 Task: Explore Airbnb accommodation in Anyama, Ivory Coast from 9th November, 2023 to 16th November, 2023 for 2 adults.2 bedrooms having 2 beds and 1 bathroom. Property type can be flat. Look for 3 properties as per requirement.
Action: Mouse moved to (423, 97)
Screenshot: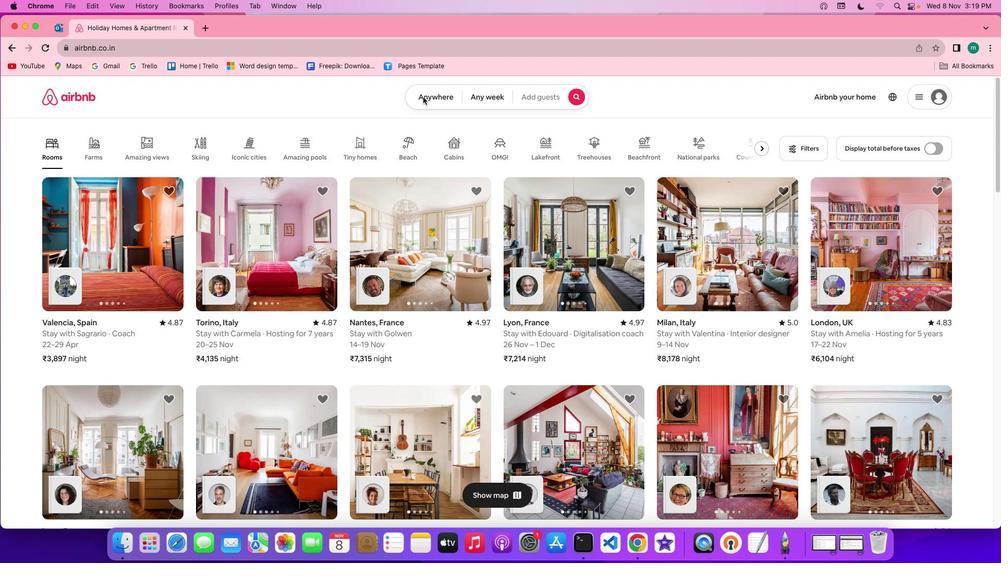 
Action: Mouse pressed left at (423, 97)
Screenshot: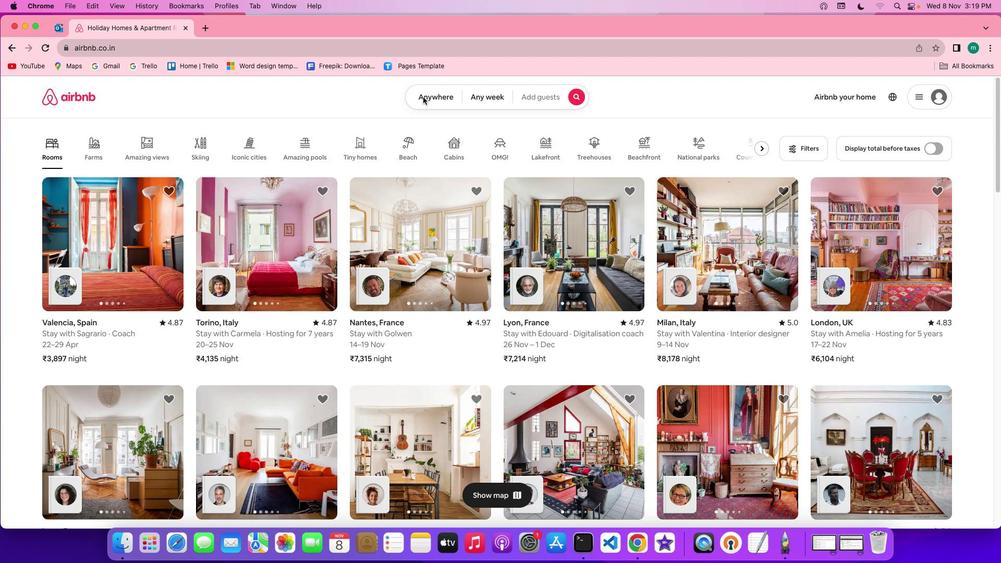 
Action: Mouse pressed left at (423, 97)
Screenshot: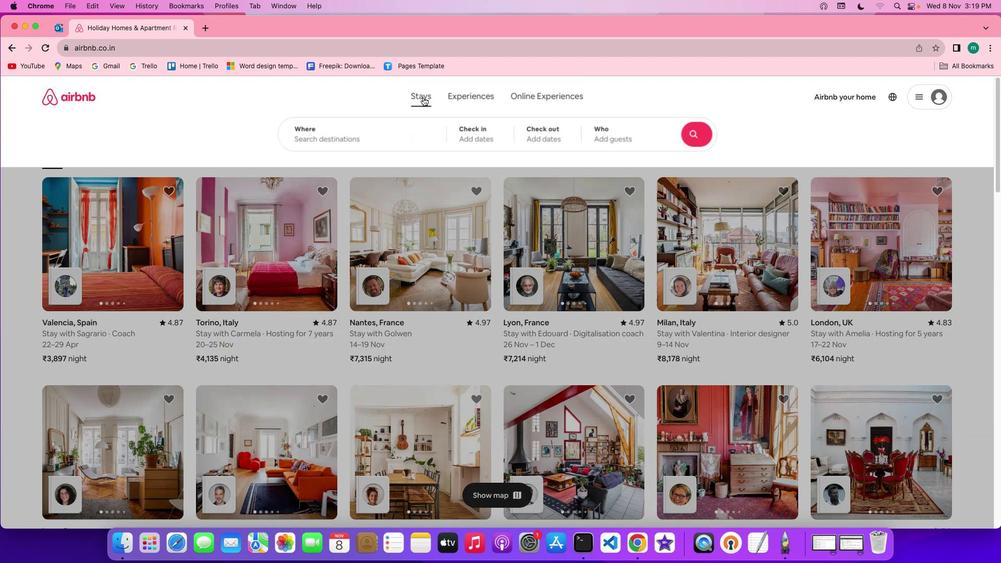 
Action: Mouse moved to (375, 136)
Screenshot: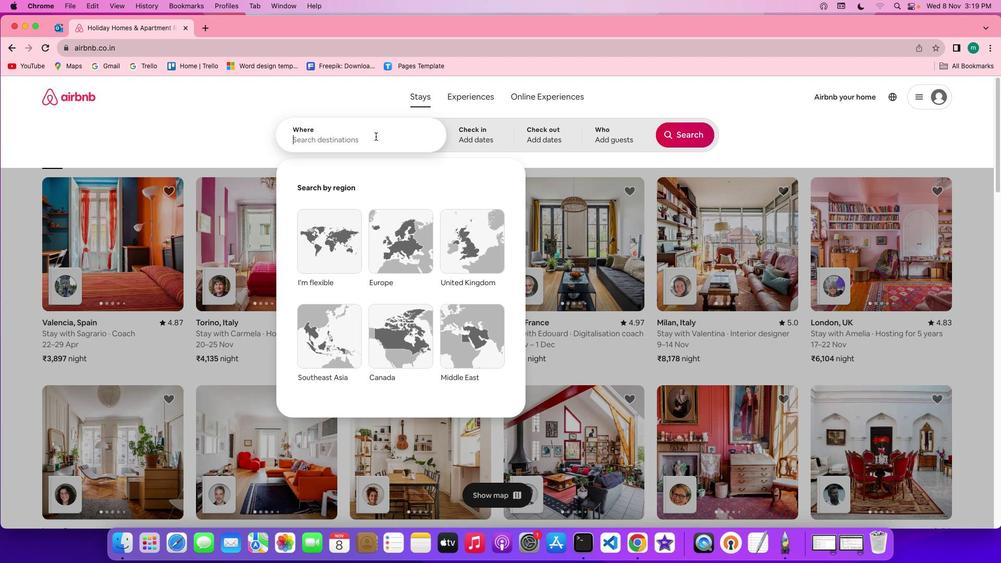 
Action: Mouse pressed left at (375, 136)
Screenshot: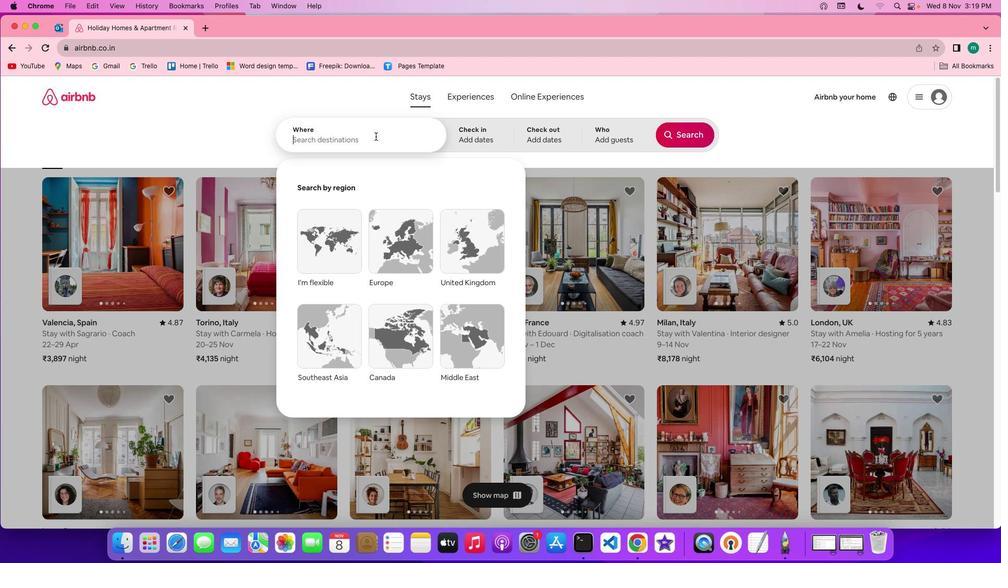 
Action: Mouse moved to (376, 136)
Screenshot: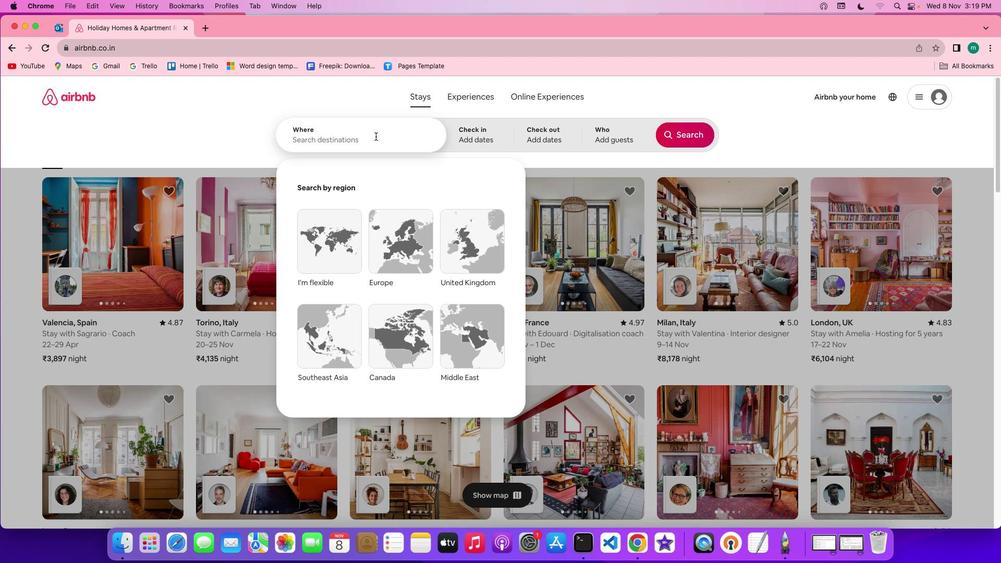 
Action: Key pressed Key.shift'A''n''y''a''m''a'','Key.spaceKey.shift'i''v''o''r''y'Key.spaceKey.shift'c''o''a''s''t'
Screenshot: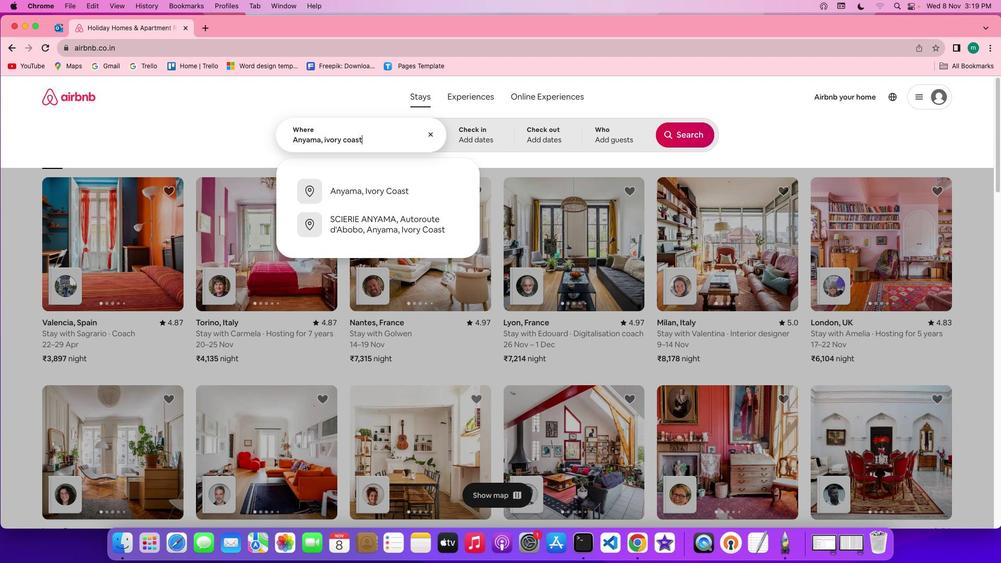 
Action: Mouse moved to (485, 140)
Screenshot: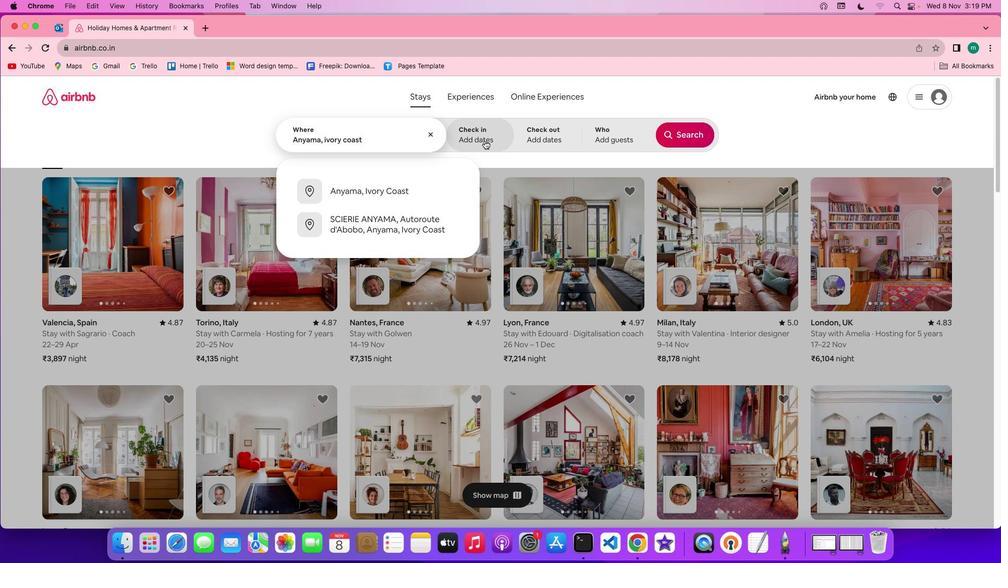 
Action: Mouse pressed left at (485, 140)
Screenshot: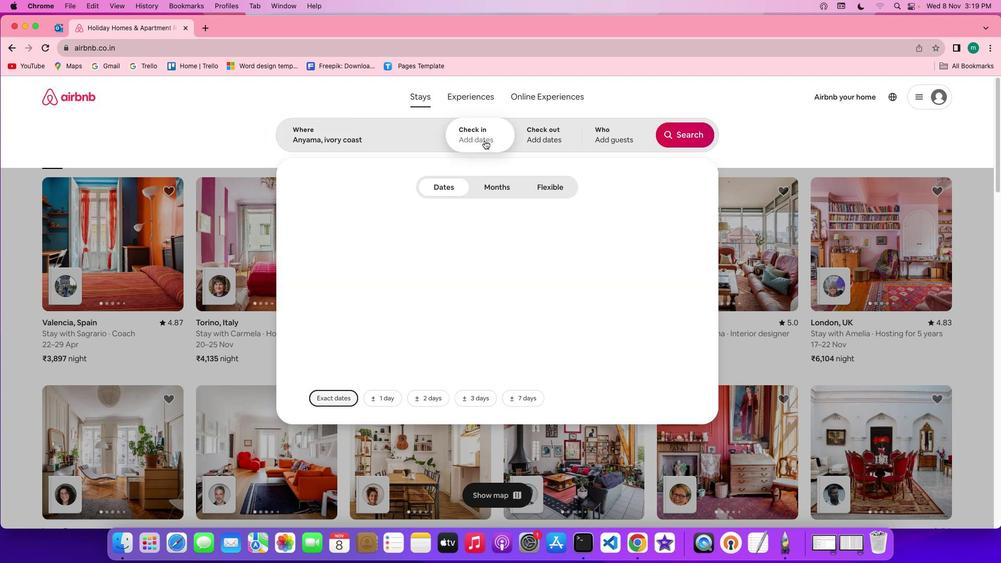 
Action: Mouse moved to (424, 283)
Screenshot: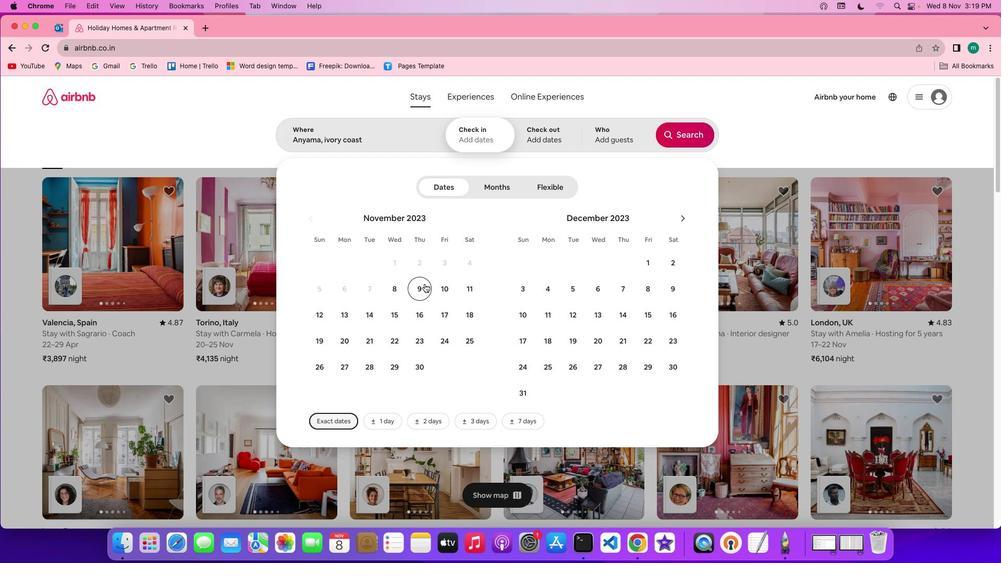 
Action: Mouse pressed left at (424, 283)
Screenshot: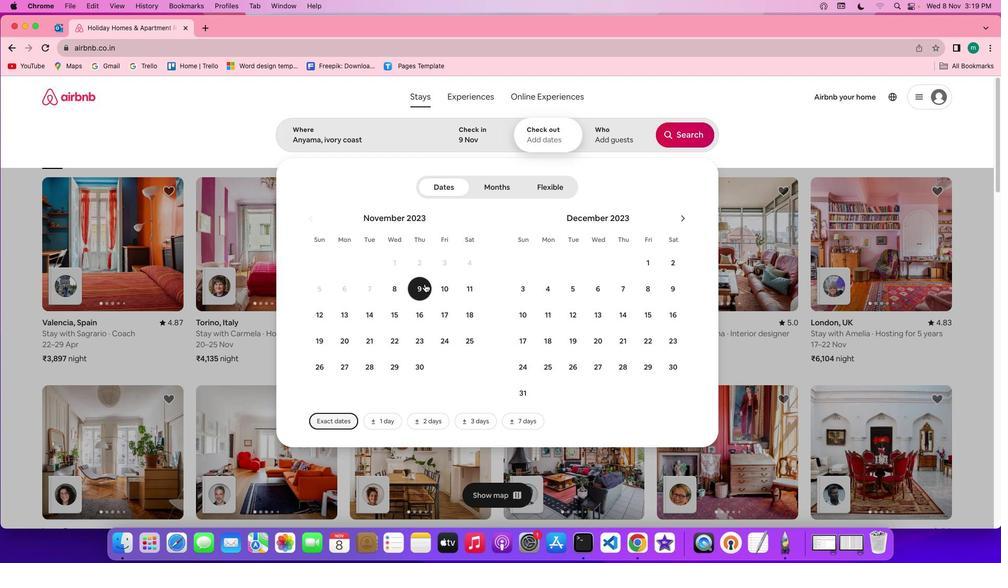 
Action: Mouse moved to (426, 311)
Screenshot: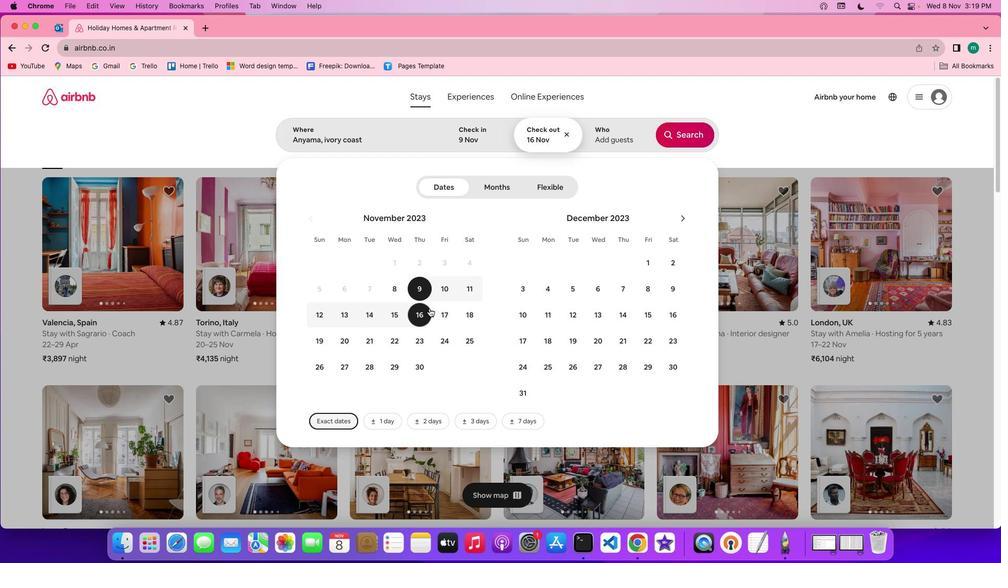 
Action: Mouse pressed left at (426, 311)
Screenshot: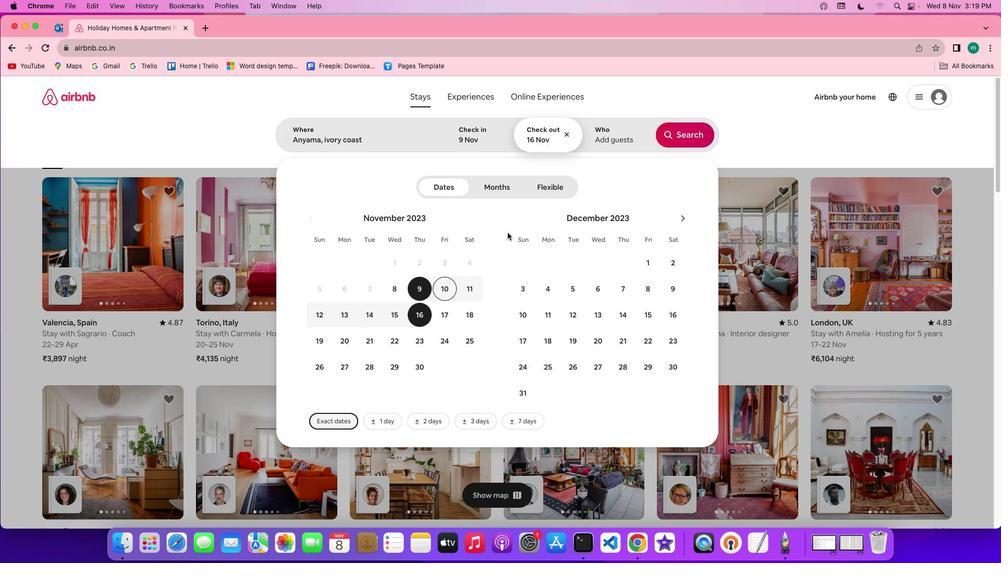 
Action: Mouse moved to (629, 129)
Screenshot: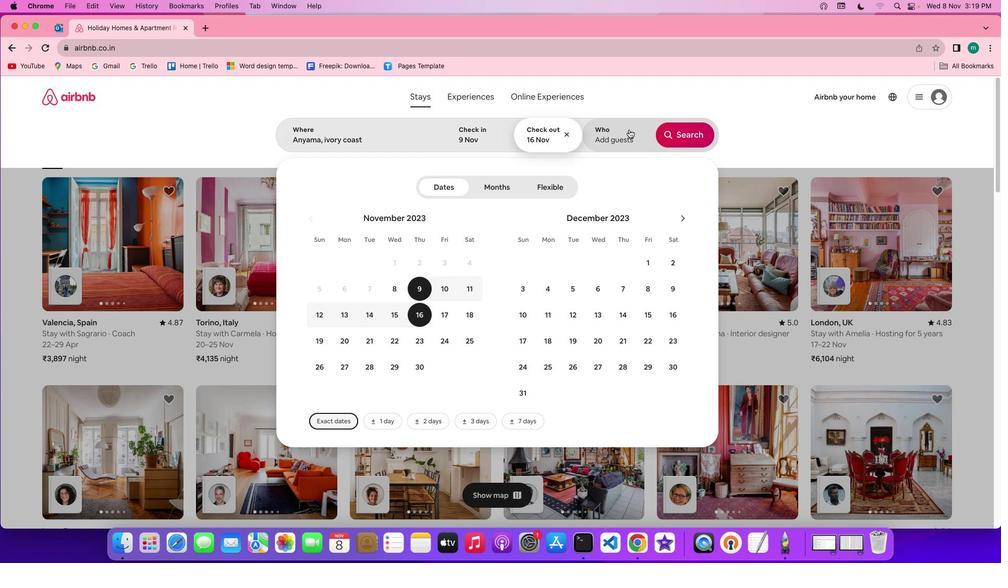 
Action: Mouse pressed left at (629, 129)
Screenshot: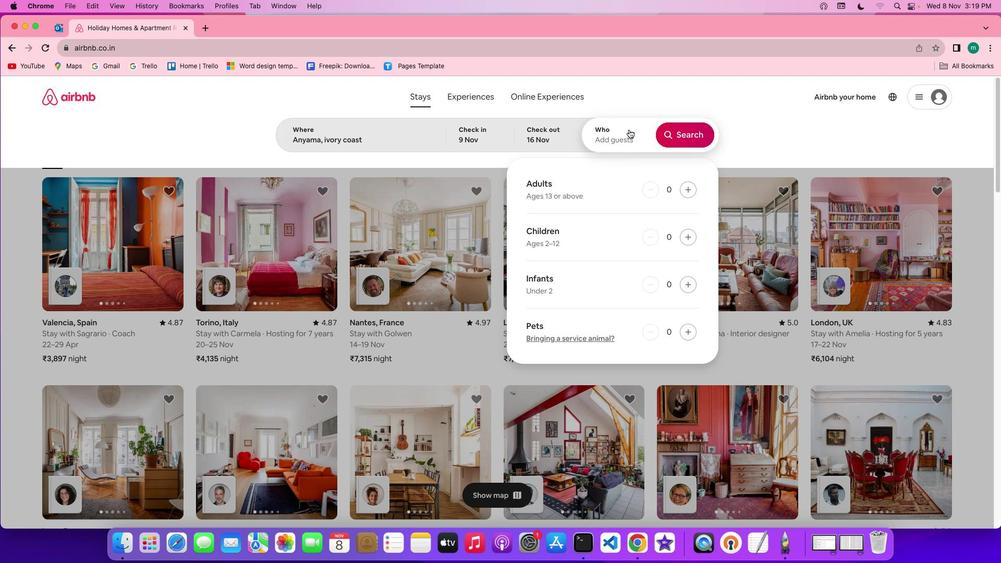 
Action: Mouse moved to (683, 191)
Screenshot: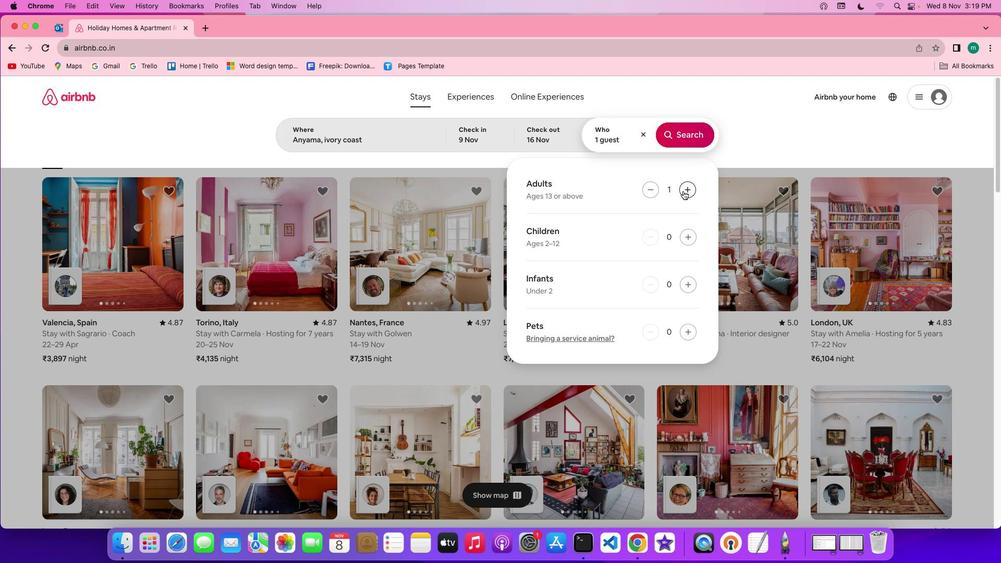 
Action: Mouse pressed left at (683, 191)
Screenshot: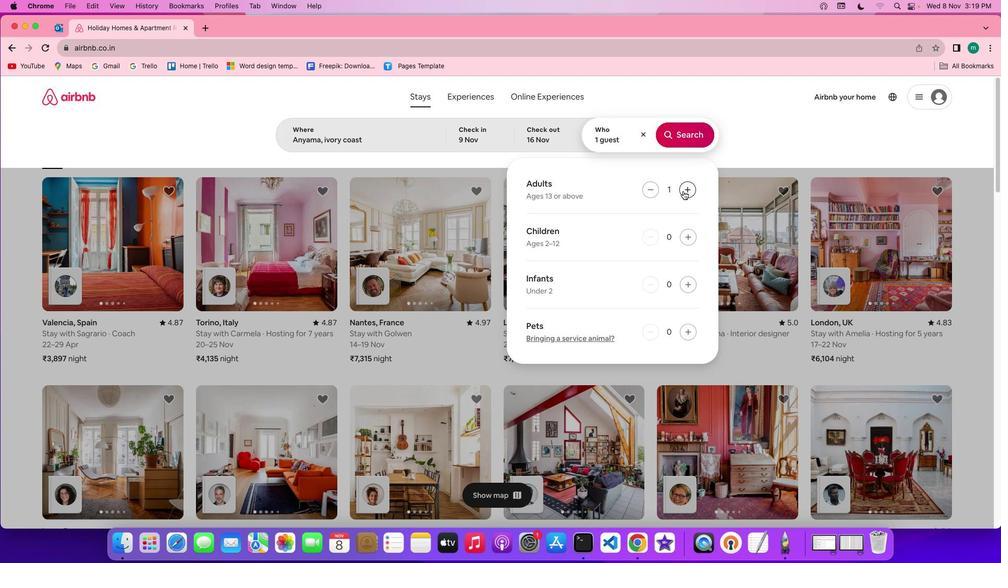 
Action: Mouse pressed left at (683, 191)
Screenshot: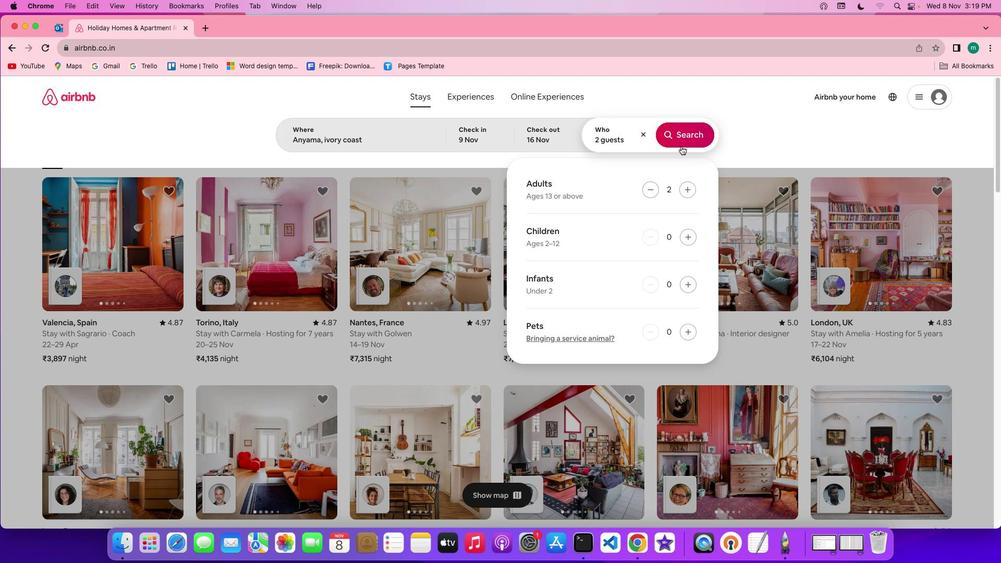 
Action: Mouse moved to (679, 129)
Screenshot: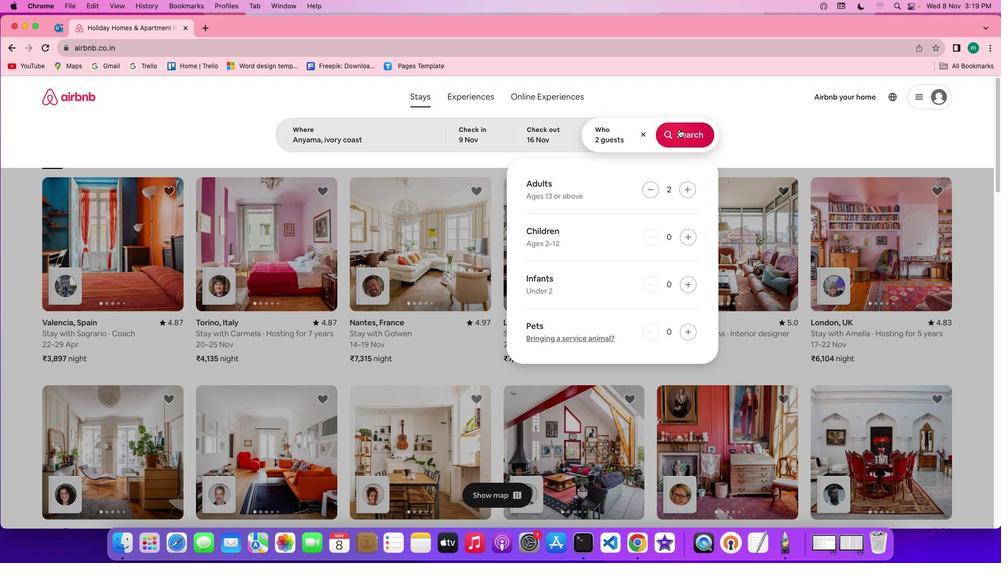 
Action: Mouse pressed left at (679, 129)
Screenshot: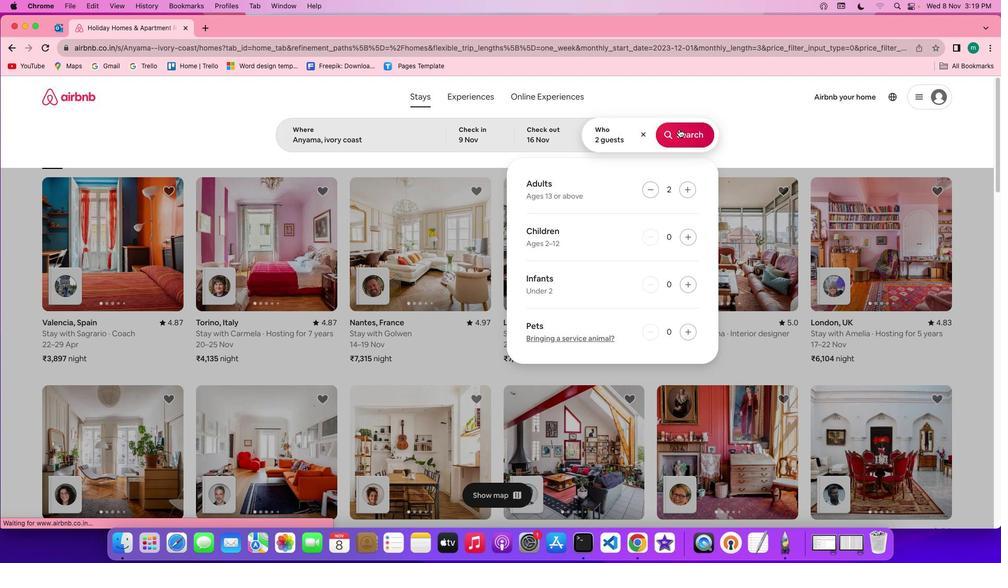 
Action: Mouse moved to (844, 138)
Screenshot: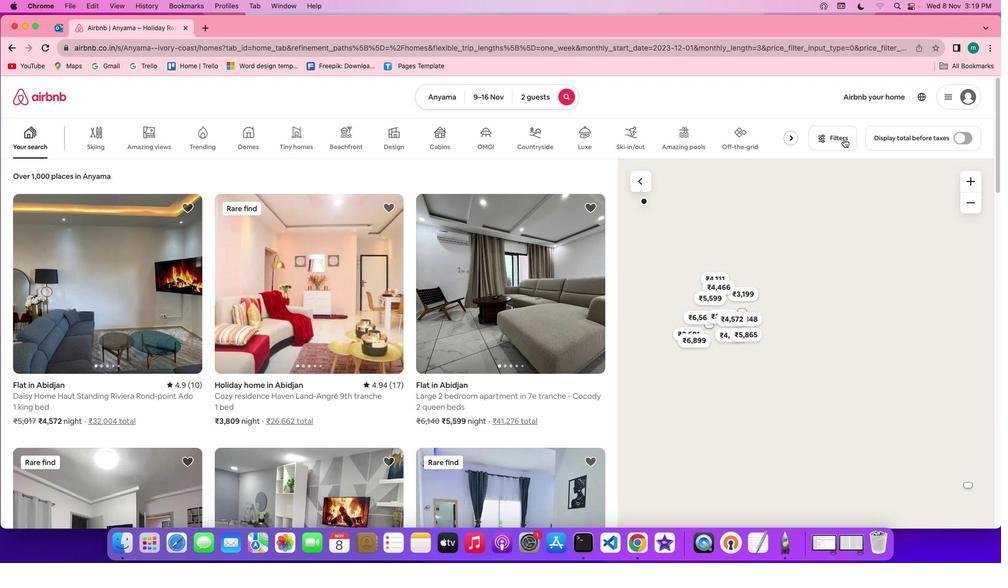 
Action: Mouse pressed left at (844, 138)
Screenshot: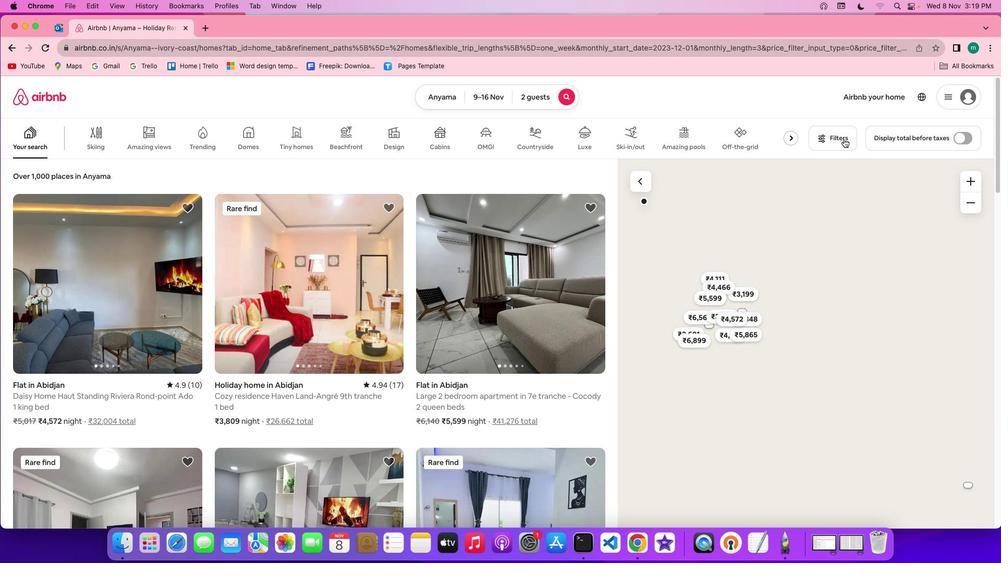 
Action: Mouse moved to (581, 291)
Screenshot: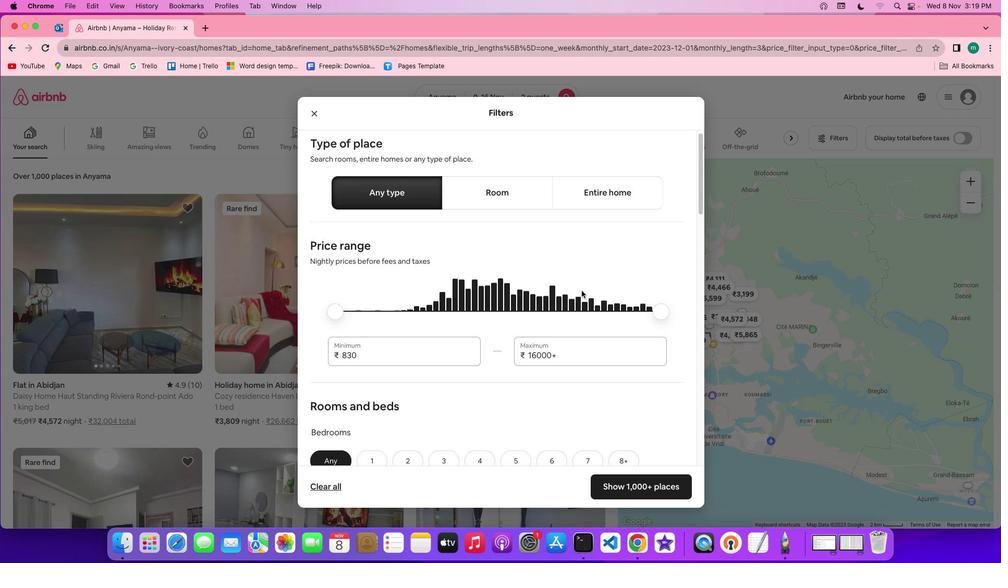 
Action: Mouse scrolled (581, 291) with delta (0, 0)
Screenshot: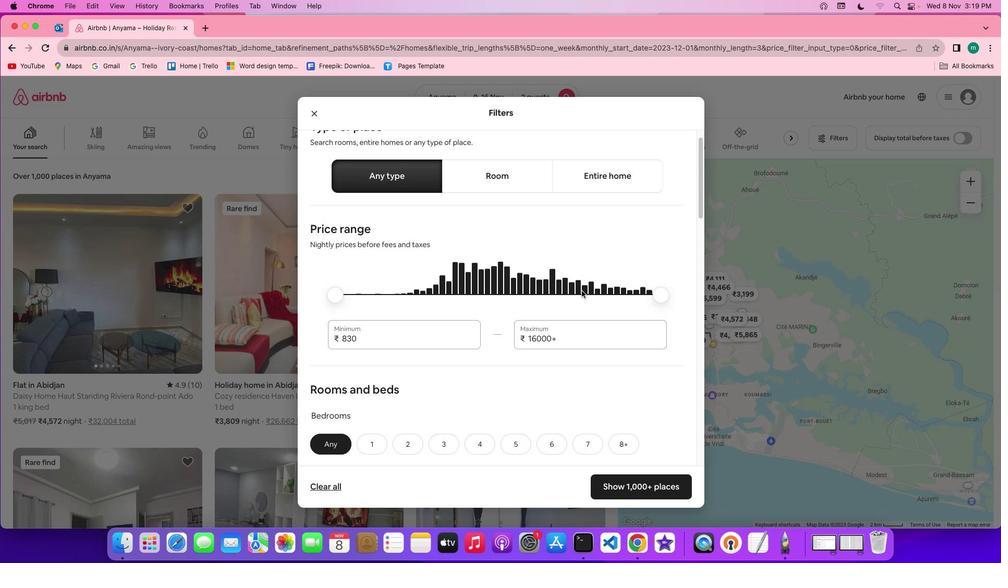 
Action: Mouse scrolled (581, 291) with delta (0, 0)
Screenshot: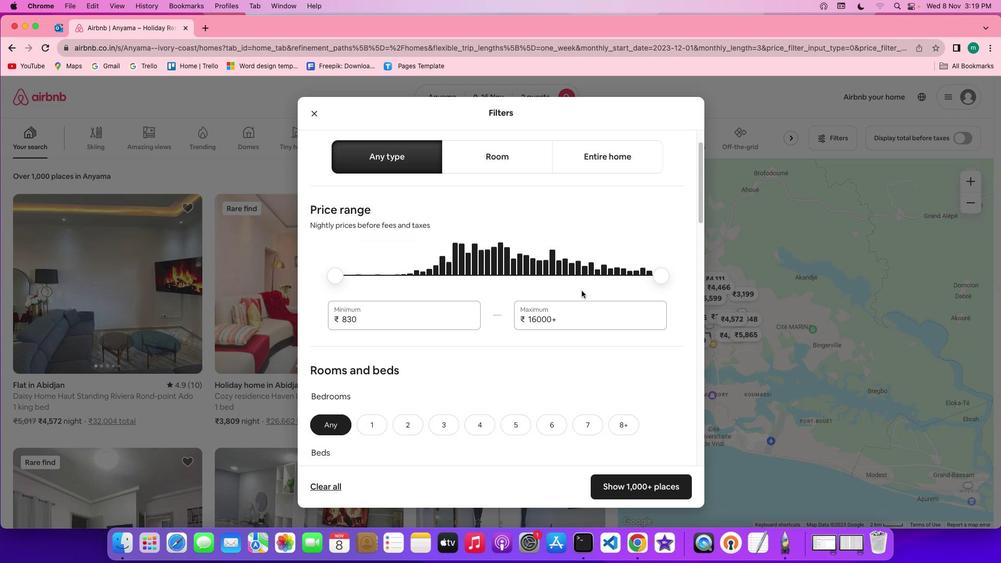 
Action: Mouse scrolled (581, 291) with delta (0, 0)
Screenshot: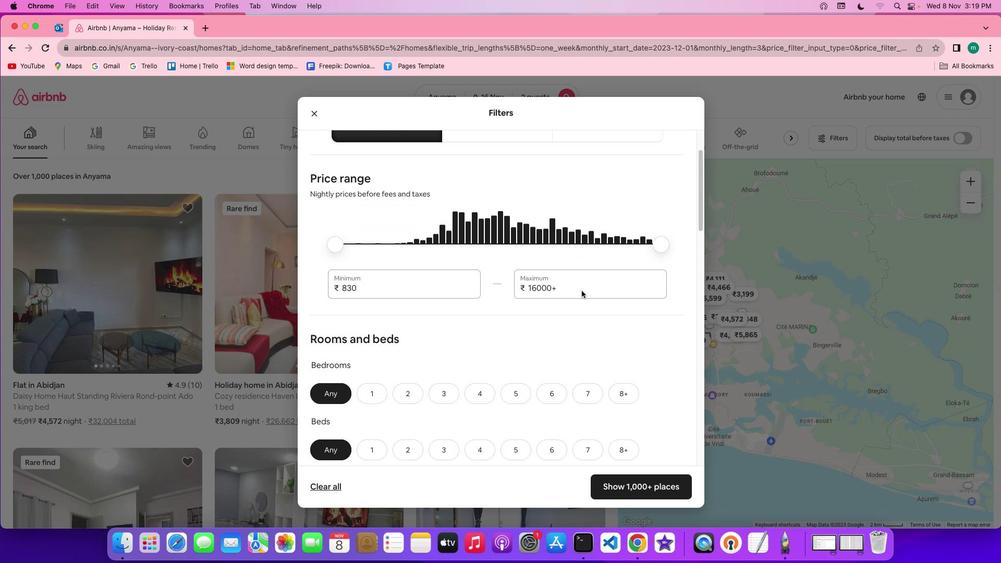 
Action: Mouse scrolled (581, 291) with delta (0, 0)
Screenshot: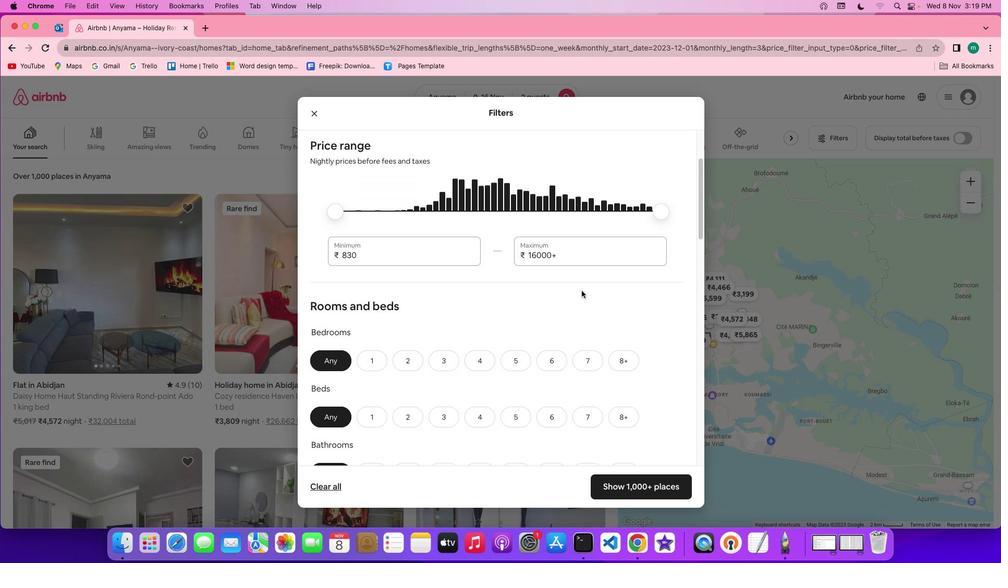 
Action: Mouse scrolled (581, 291) with delta (0, 0)
Screenshot: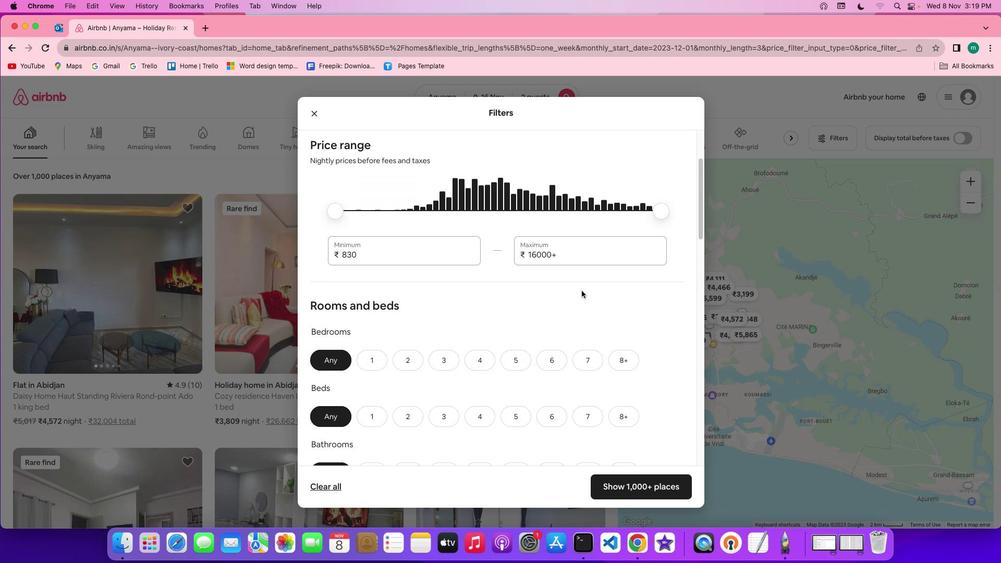 
Action: Mouse scrolled (581, 291) with delta (0, 0)
Screenshot: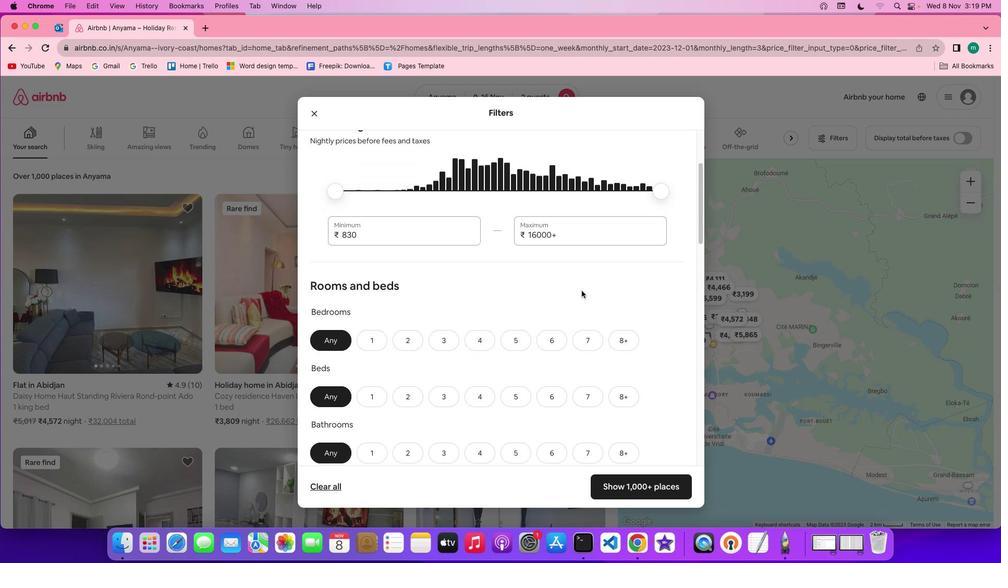 
Action: Mouse scrolled (581, 291) with delta (0, 0)
Screenshot: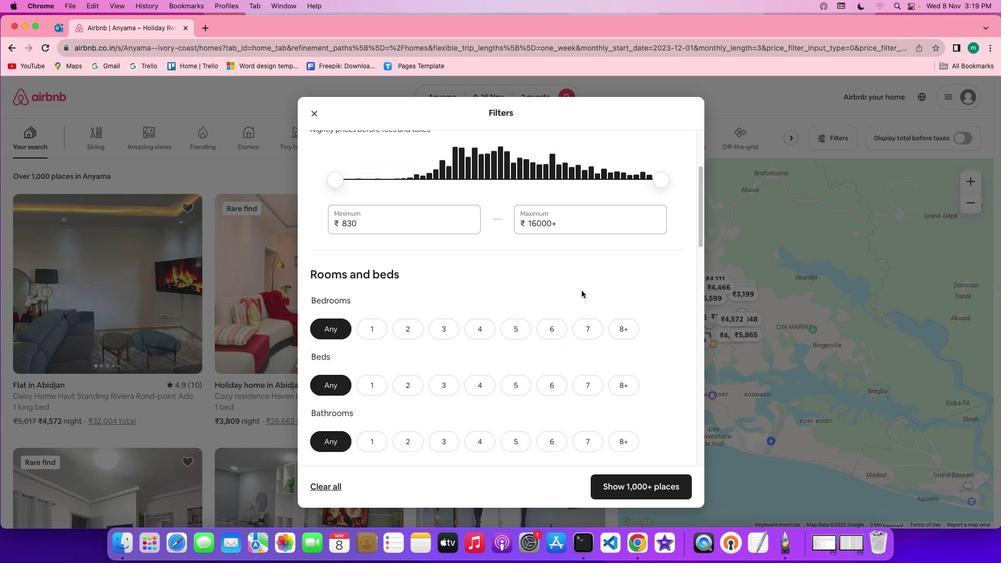 
Action: Mouse scrolled (581, 291) with delta (0, 0)
Screenshot: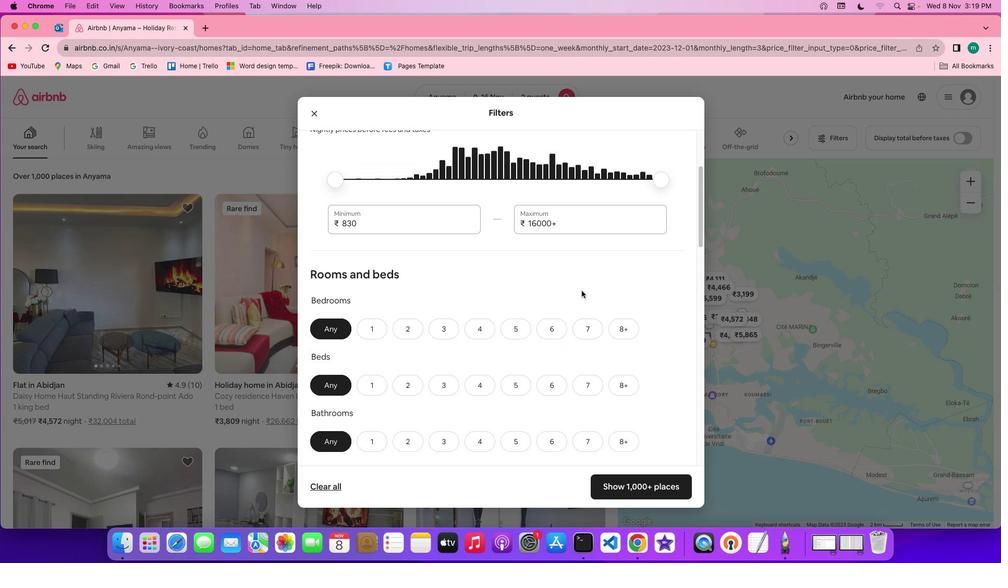 
Action: Mouse scrolled (581, 291) with delta (0, 0)
Screenshot: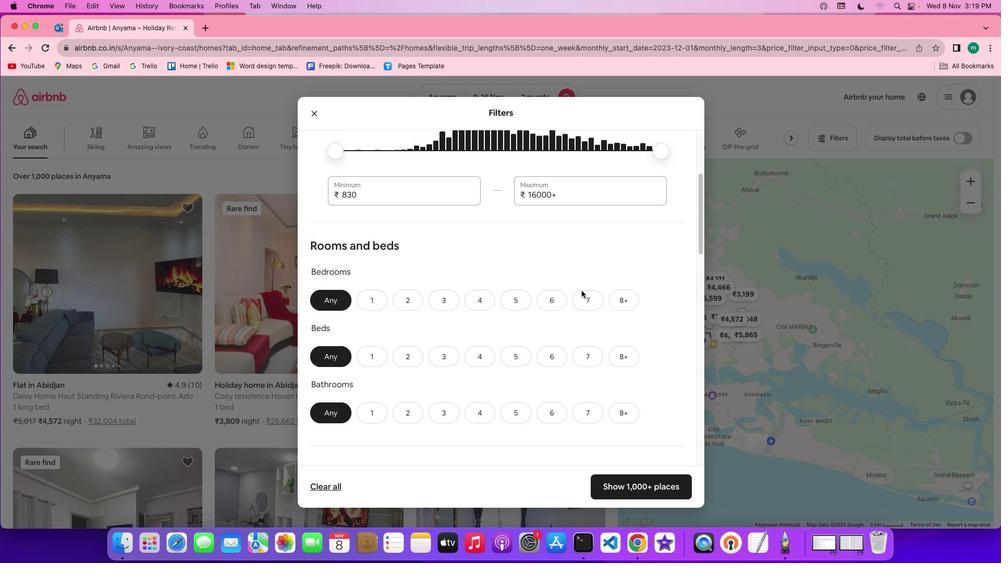 
Action: Mouse scrolled (581, 291) with delta (0, 0)
Screenshot: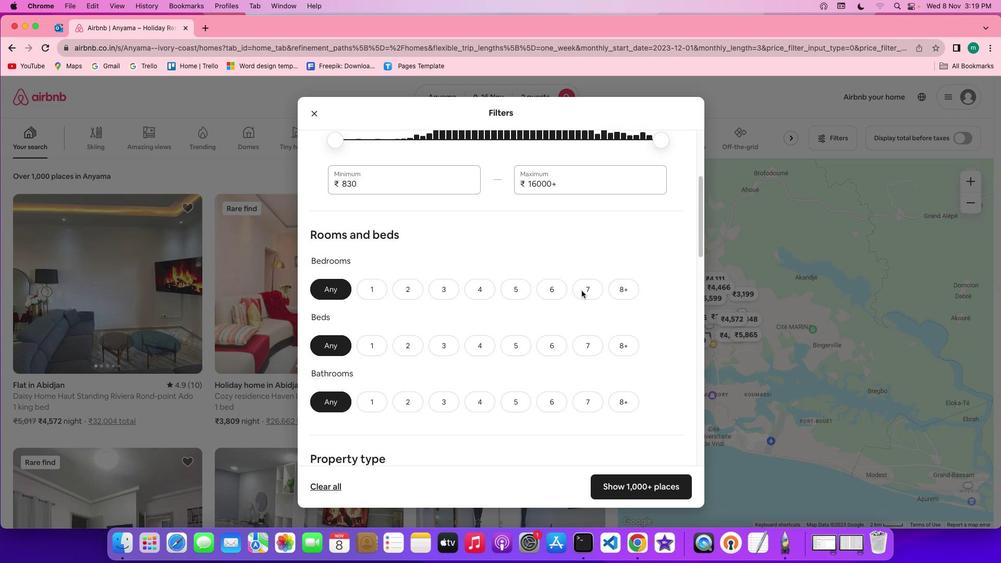 
Action: Mouse scrolled (581, 291) with delta (0, 0)
Screenshot: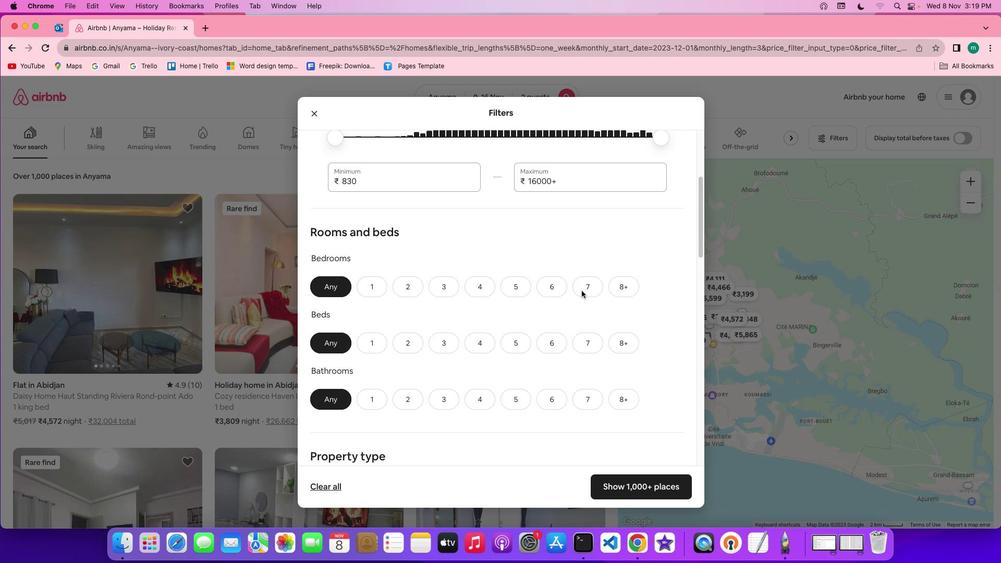 
Action: Mouse scrolled (581, 291) with delta (0, 0)
Screenshot: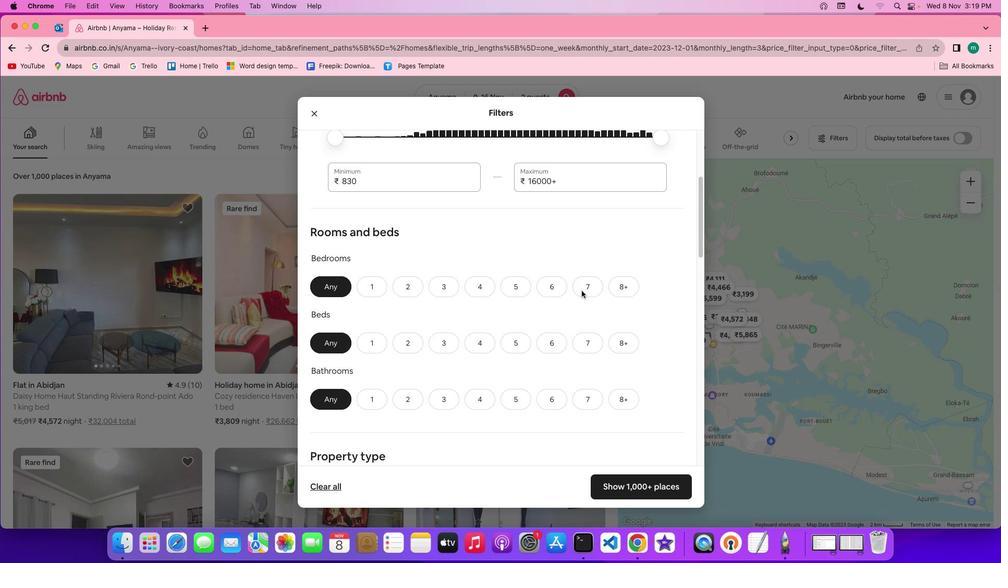 
Action: Mouse scrolled (581, 291) with delta (0, 0)
Screenshot: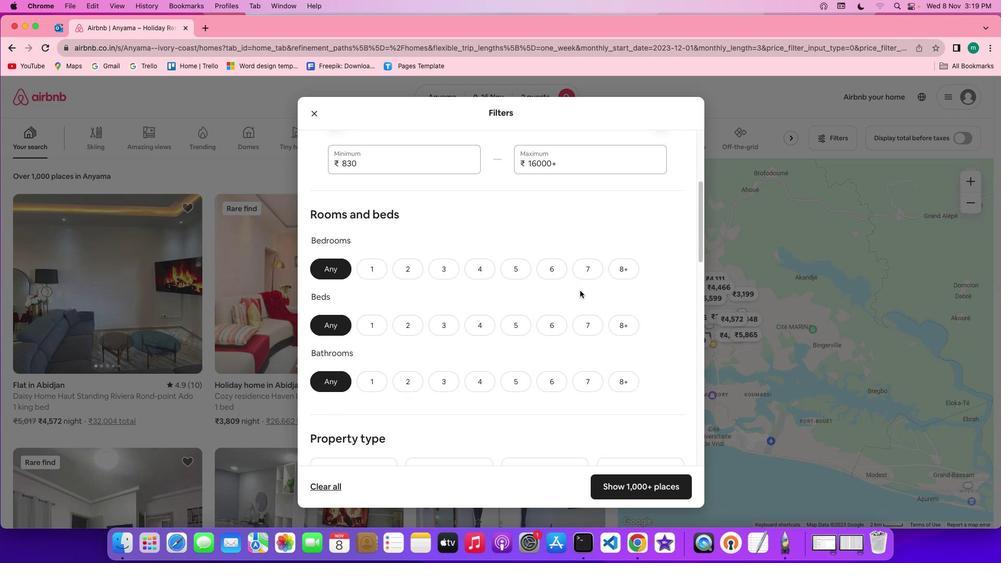 
Action: Mouse scrolled (581, 291) with delta (0, 0)
Screenshot: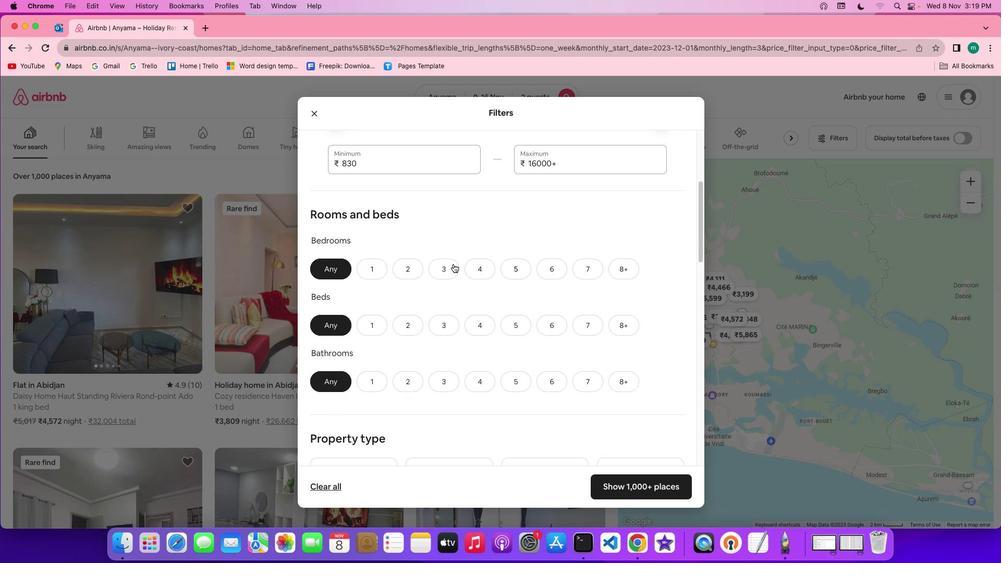 
Action: Mouse moved to (410, 265)
Screenshot: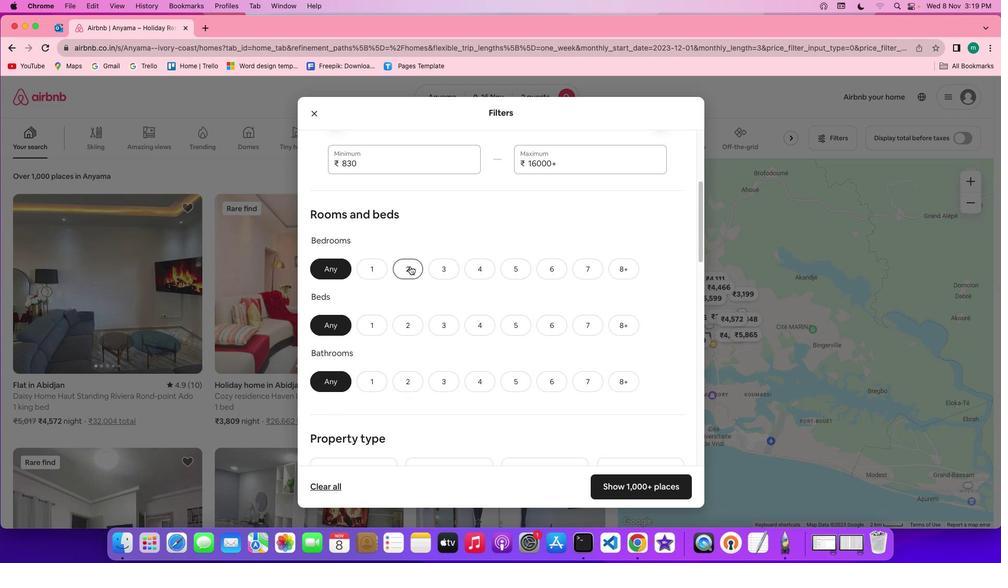 
Action: Mouse pressed left at (410, 265)
Screenshot: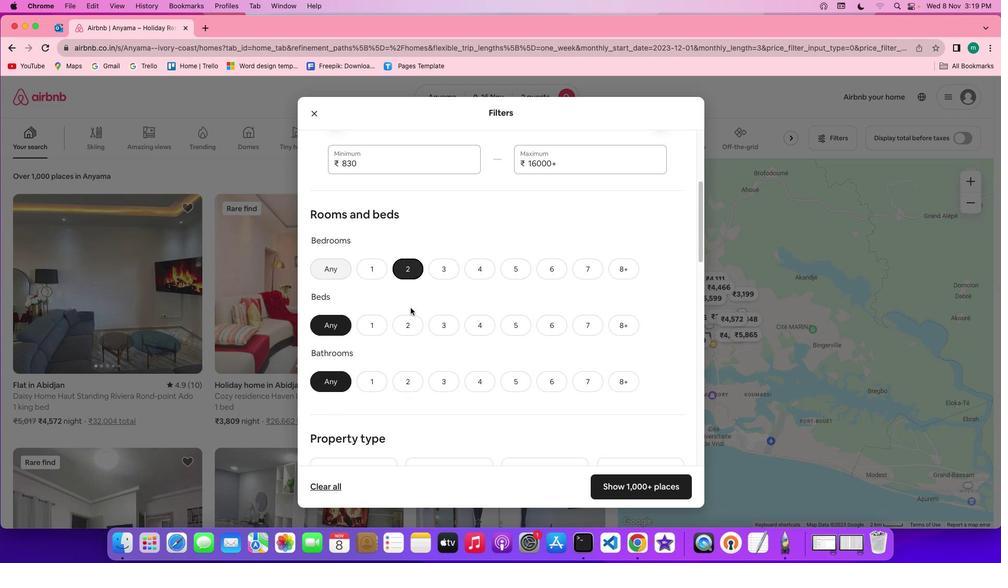 
Action: Mouse moved to (407, 323)
Screenshot: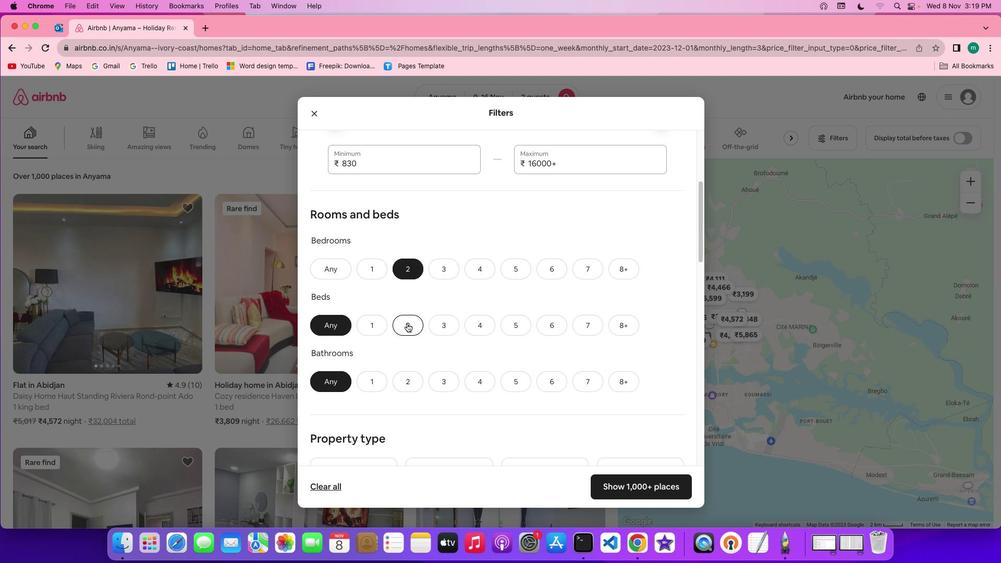 
Action: Mouse pressed left at (407, 323)
Screenshot: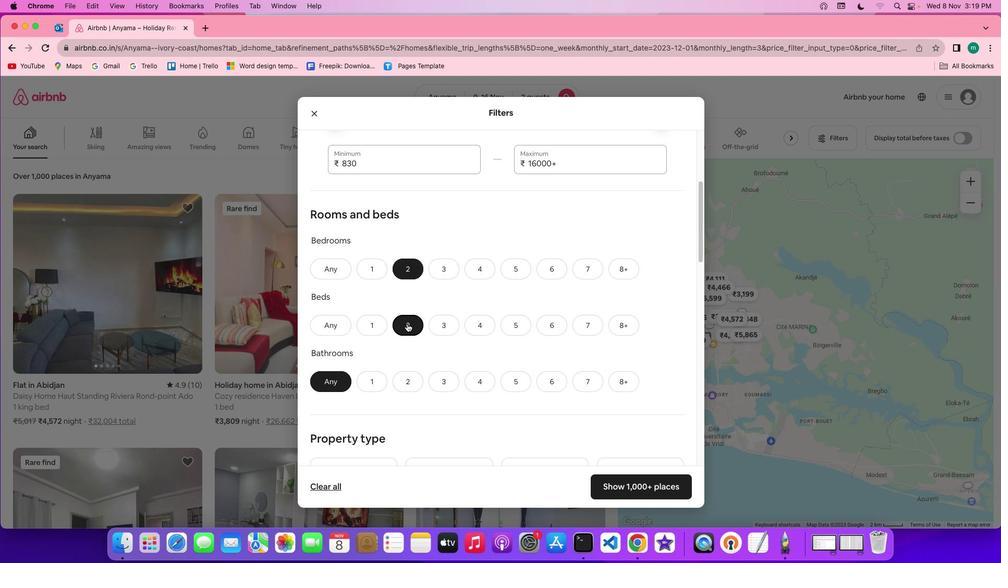 
Action: Mouse moved to (382, 382)
Screenshot: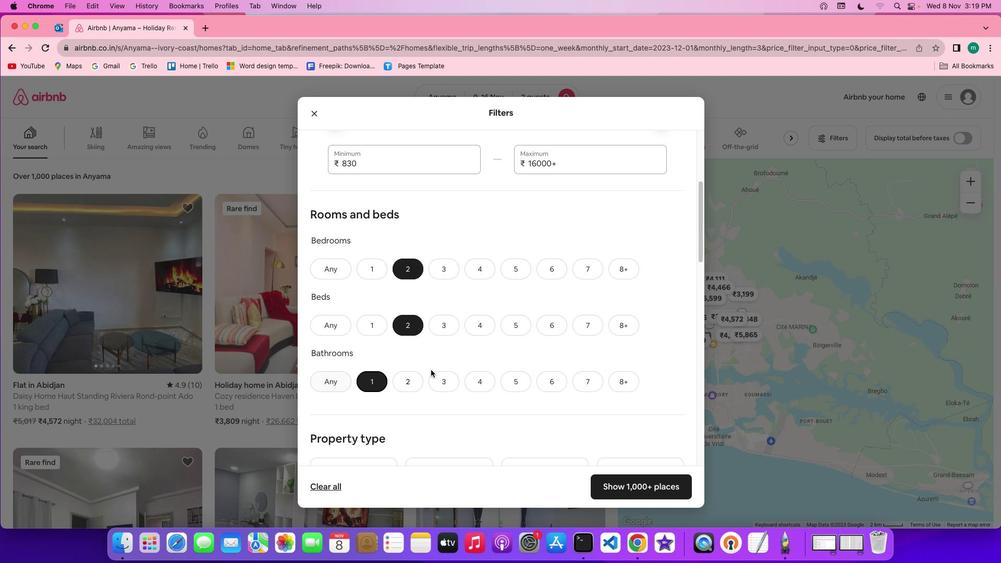 
Action: Mouse pressed left at (382, 382)
Screenshot: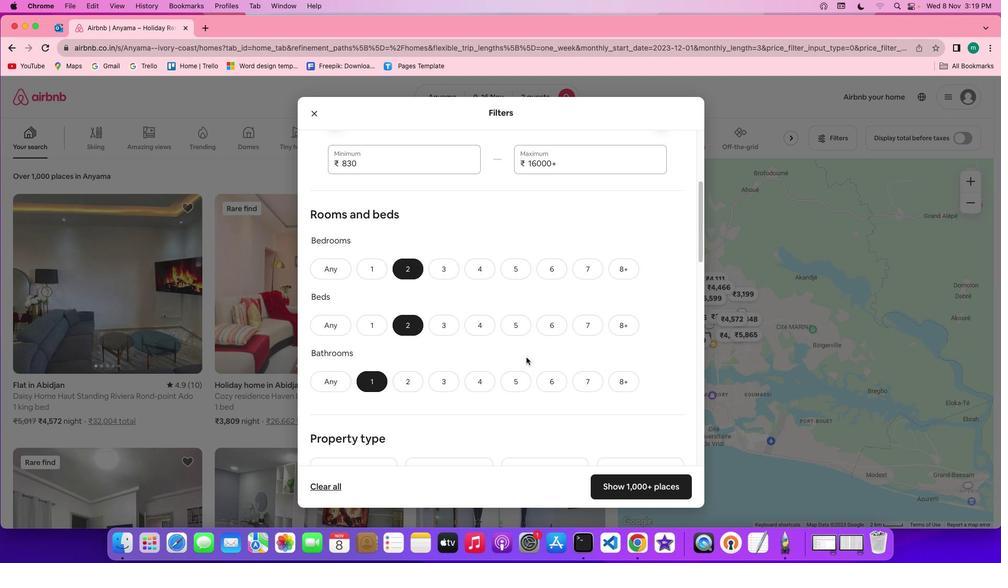 
Action: Mouse moved to (548, 350)
Screenshot: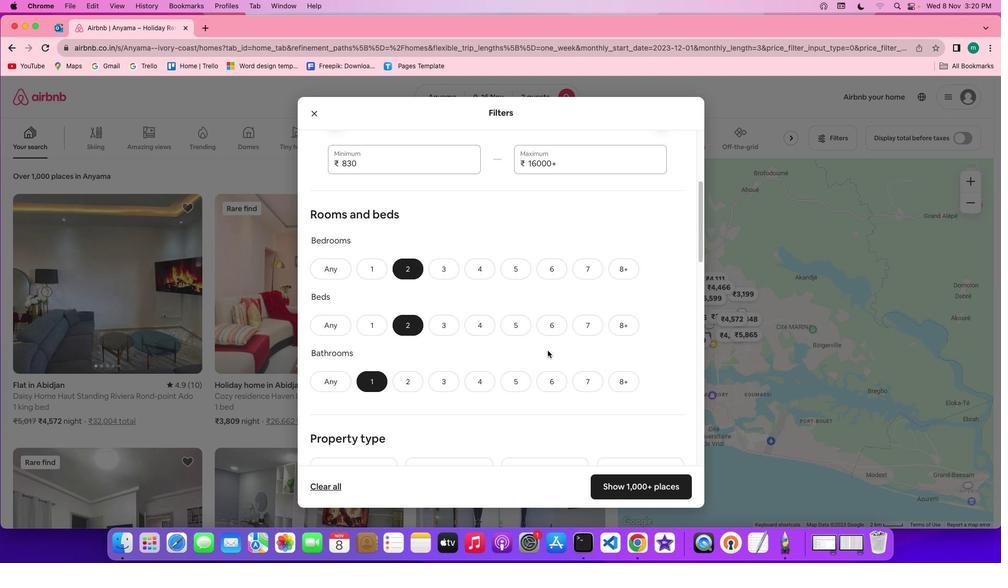 
Action: Mouse scrolled (548, 350) with delta (0, 0)
Screenshot: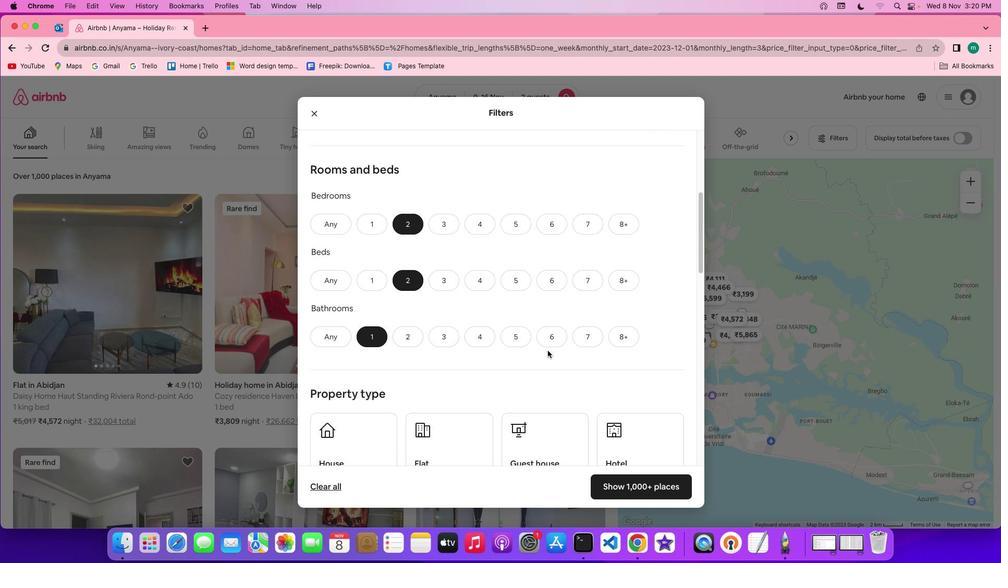 
Action: Mouse scrolled (548, 350) with delta (0, 0)
Screenshot: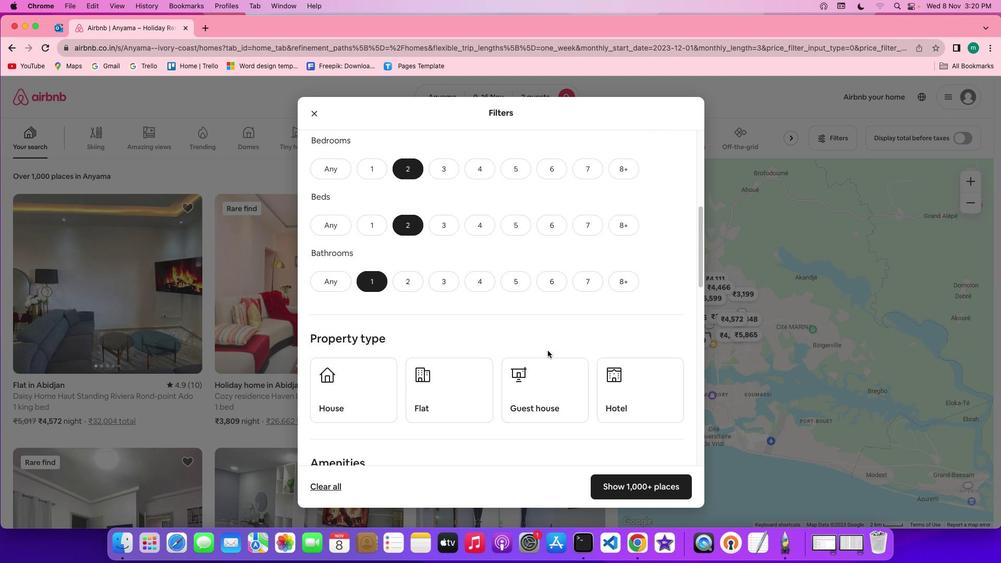 
Action: Mouse scrolled (548, 350) with delta (0, -1)
Screenshot: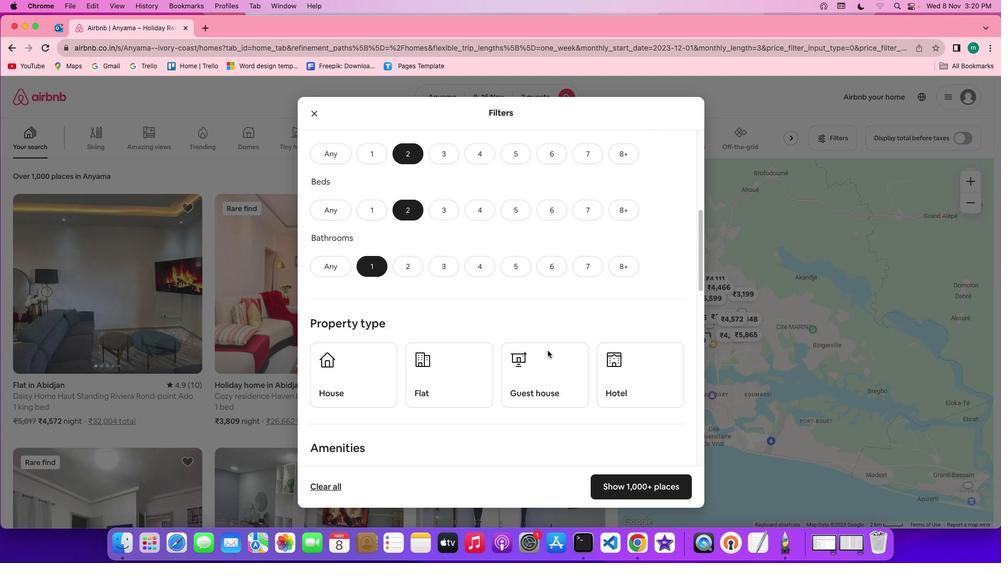 
Action: Mouse scrolled (548, 350) with delta (0, -1)
Screenshot: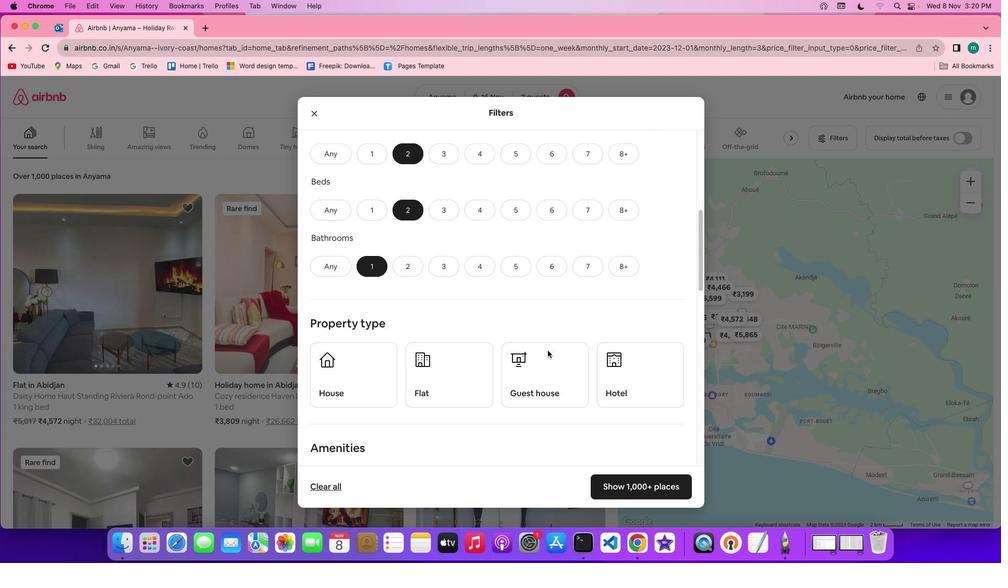 
Action: Mouse scrolled (548, 350) with delta (0, 0)
Screenshot: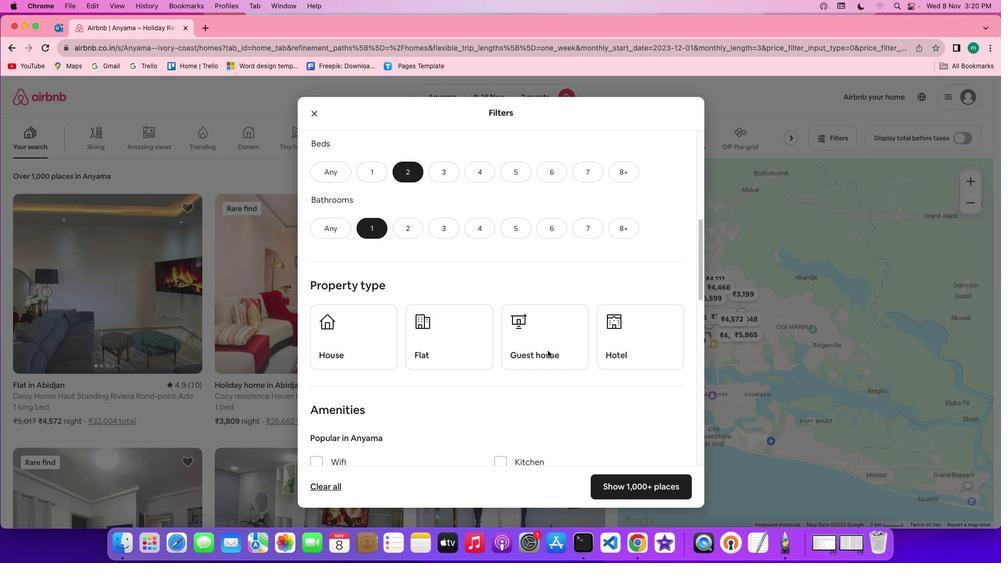 
Action: Mouse scrolled (548, 350) with delta (0, 0)
Screenshot: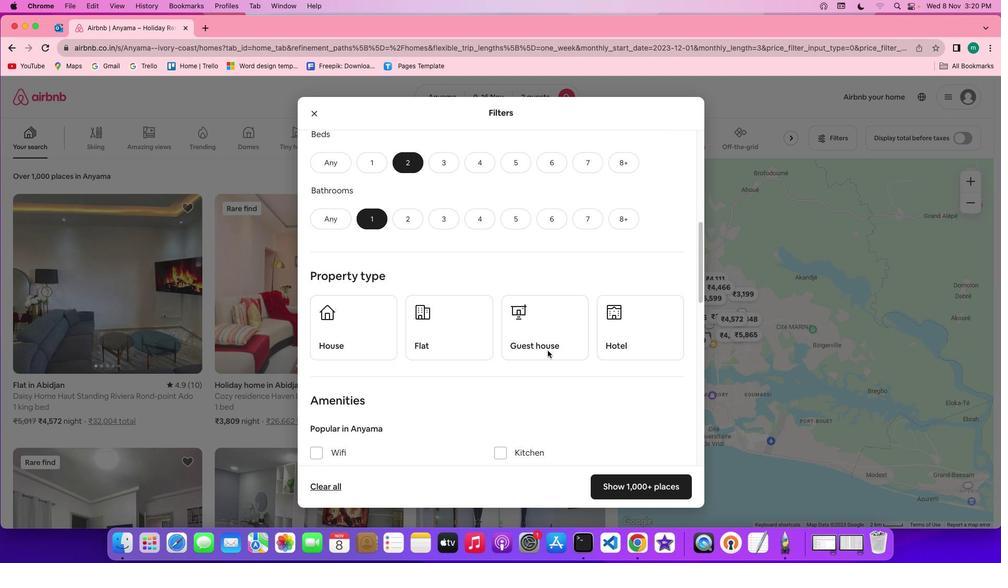 
Action: Mouse scrolled (548, 350) with delta (0, 0)
Screenshot: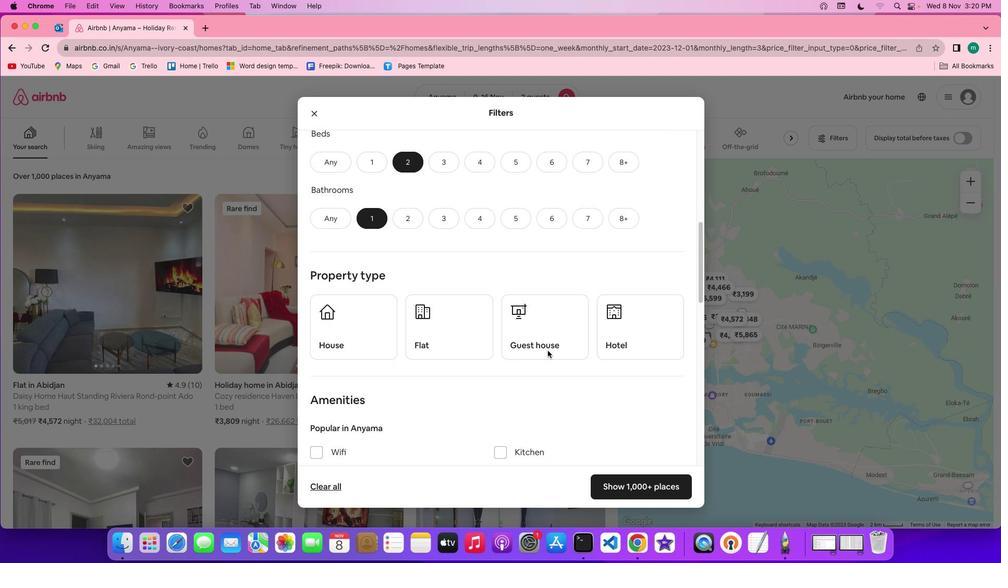 
Action: Mouse scrolled (548, 350) with delta (0, 0)
Screenshot: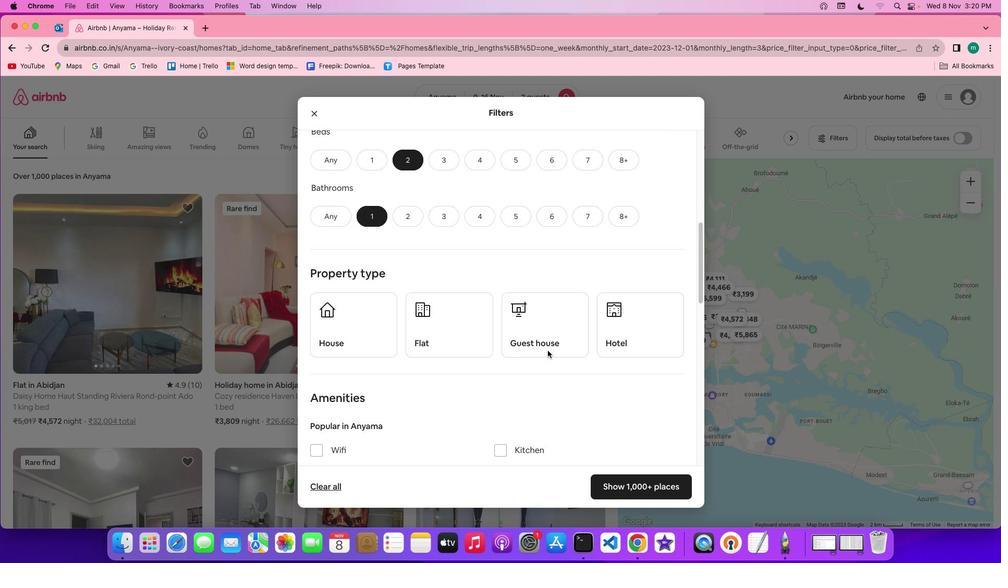 
Action: Mouse scrolled (548, 350) with delta (0, 0)
Screenshot: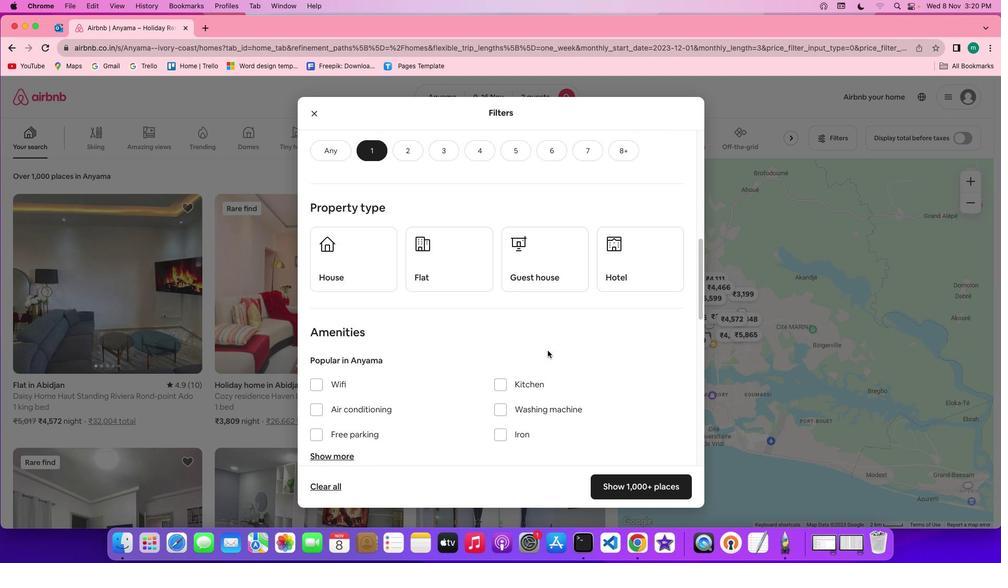 
Action: Mouse scrolled (548, 350) with delta (0, 0)
Screenshot: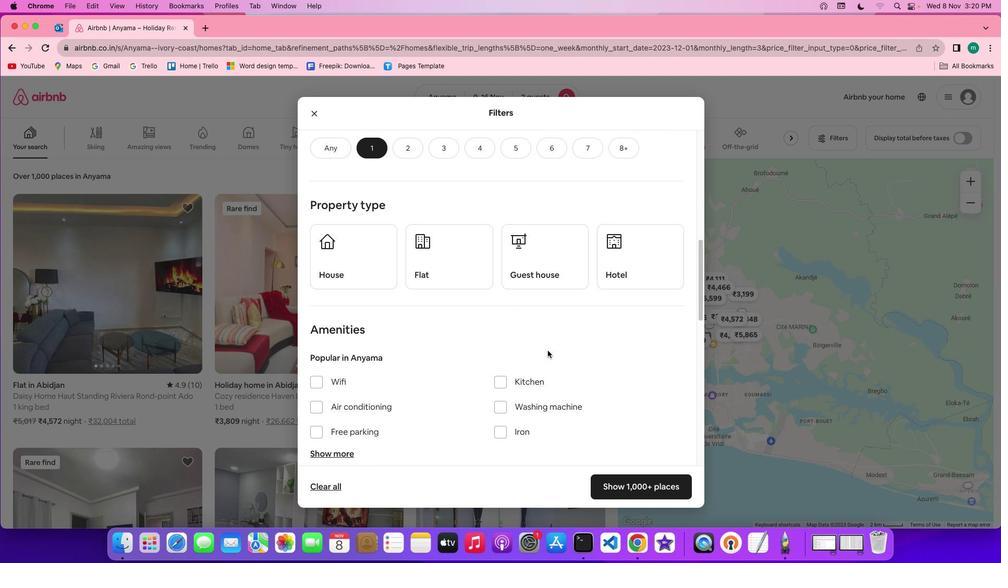 
Action: Mouse scrolled (548, 350) with delta (0, -1)
Screenshot: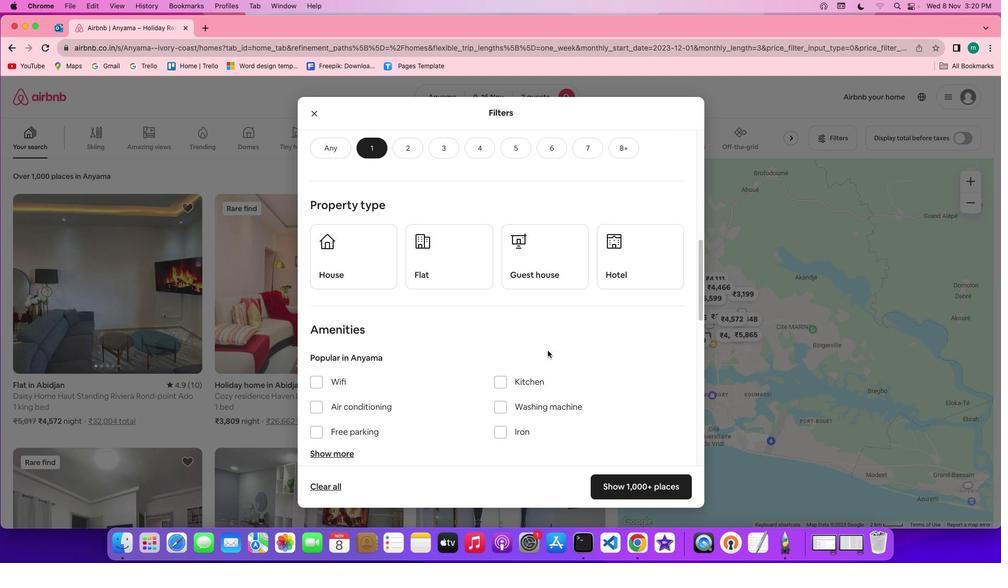 
Action: Mouse scrolled (548, 350) with delta (0, 0)
Screenshot: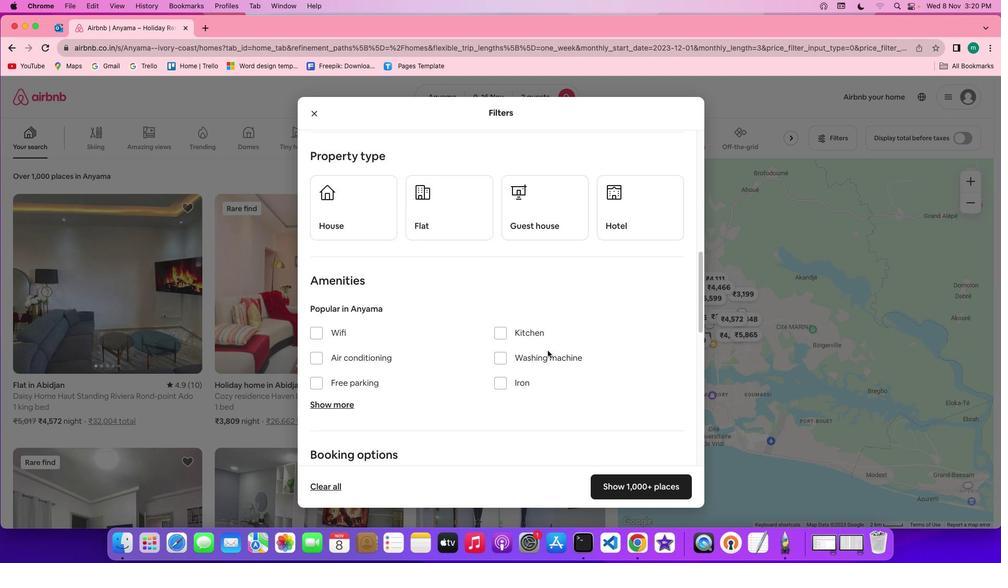
Action: Mouse scrolled (548, 350) with delta (0, 0)
Screenshot: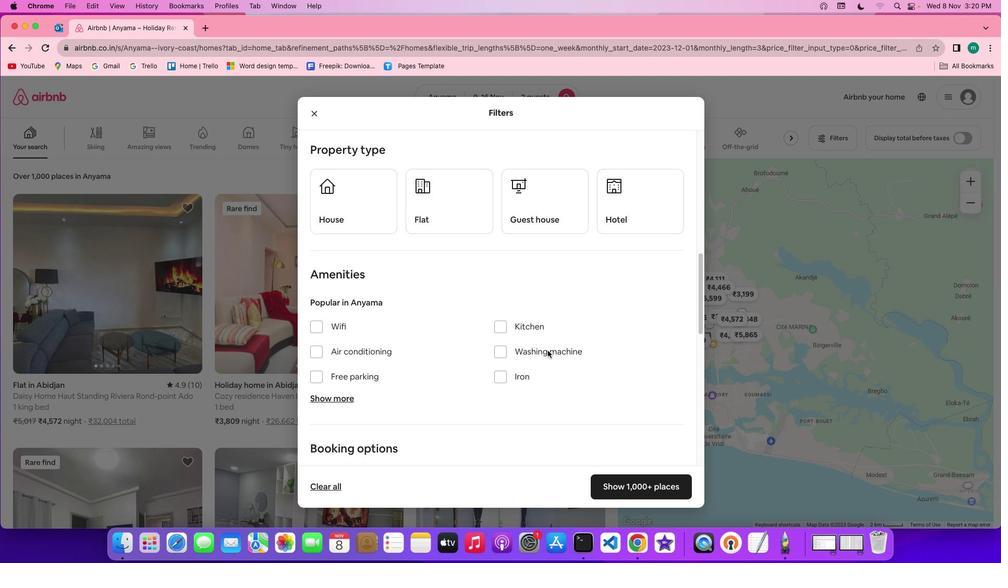 
Action: Mouse scrolled (548, 350) with delta (0, 0)
Screenshot: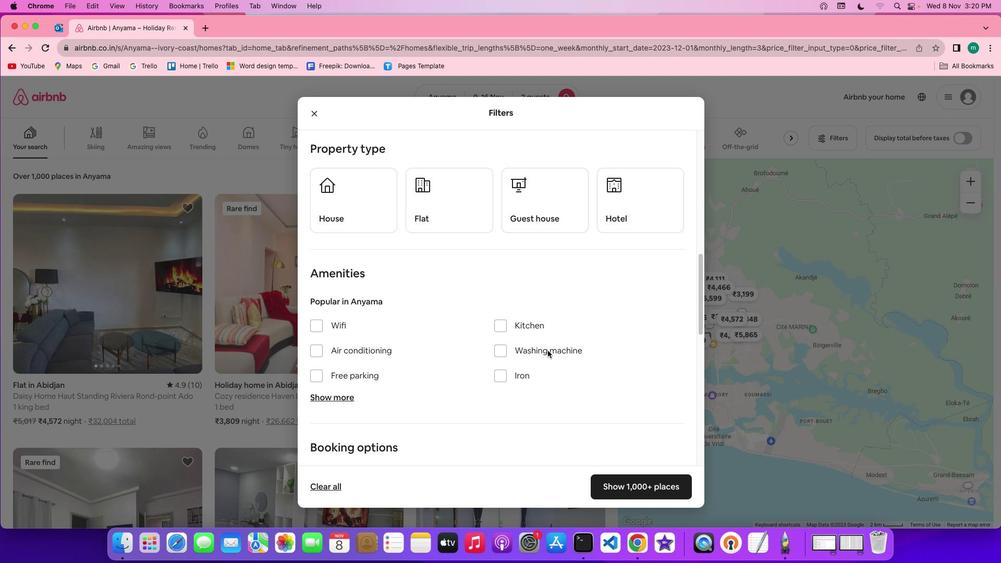 
Action: Mouse moved to (431, 188)
Screenshot: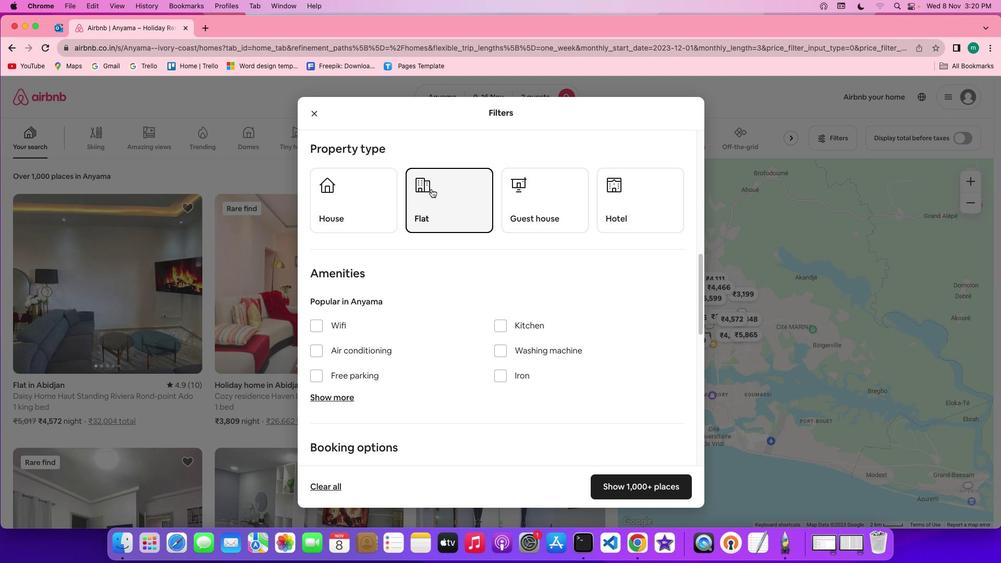 
Action: Mouse pressed left at (431, 188)
Screenshot: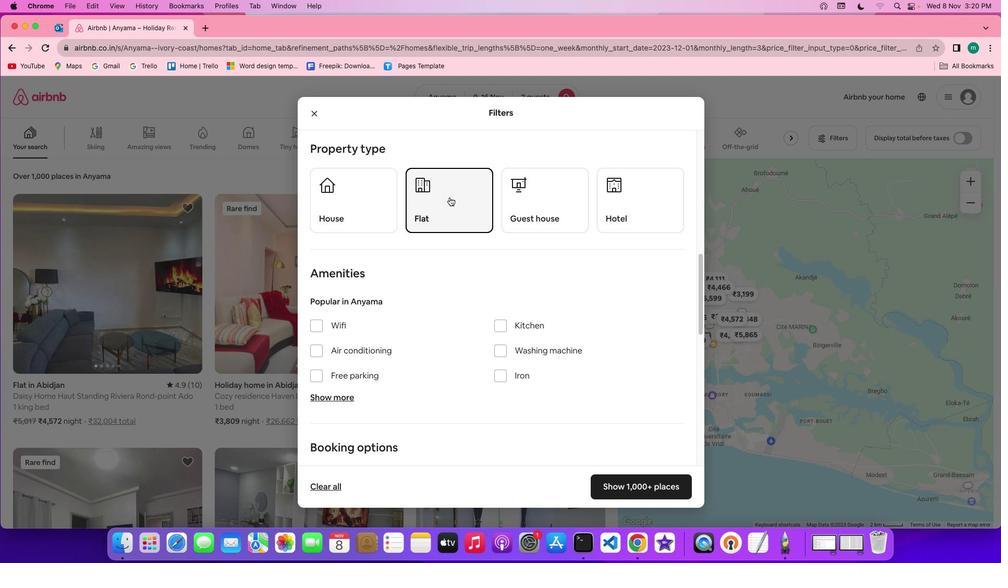 
Action: Mouse moved to (556, 292)
Screenshot: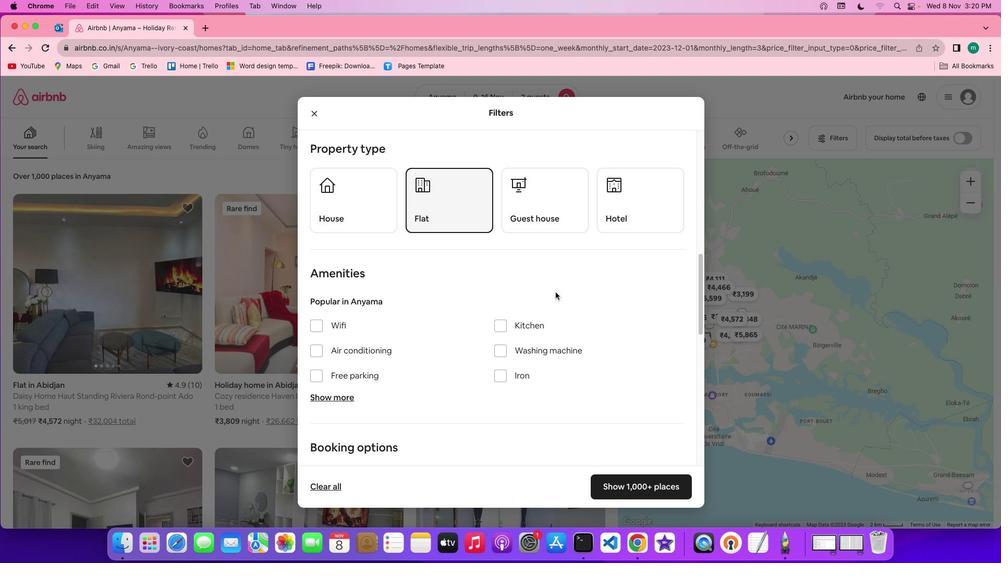 
Action: Mouse scrolled (556, 292) with delta (0, 0)
Screenshot: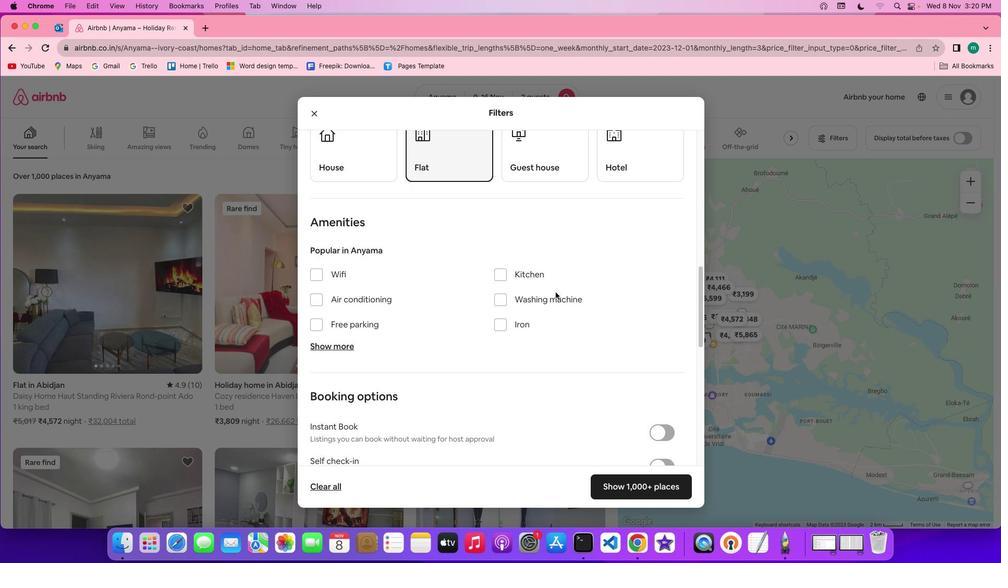 
Action: Mouse scrolled (556, 292) with delta (0, 0)
Screenshot: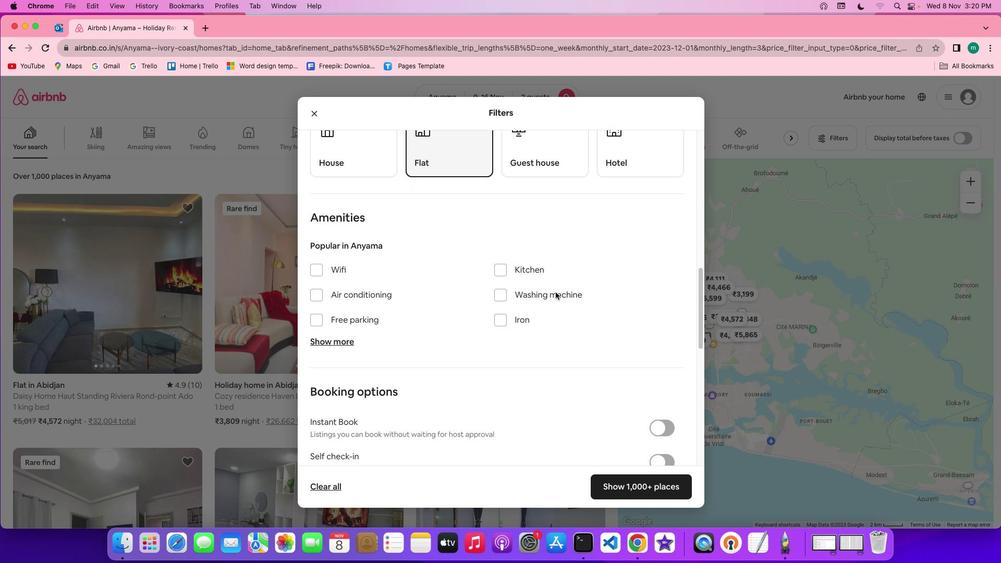 
Action: Mouse scrolled (556, 292) with delta (0, 0)
Screenshot: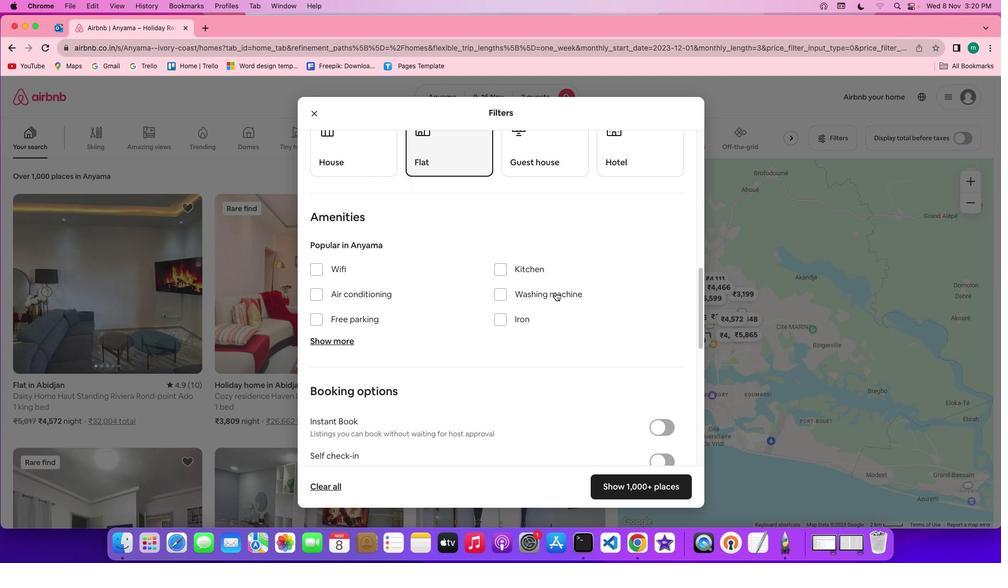 
Action: Mouse scrolled (556, 292) with delta (0, 0)
Screenshot: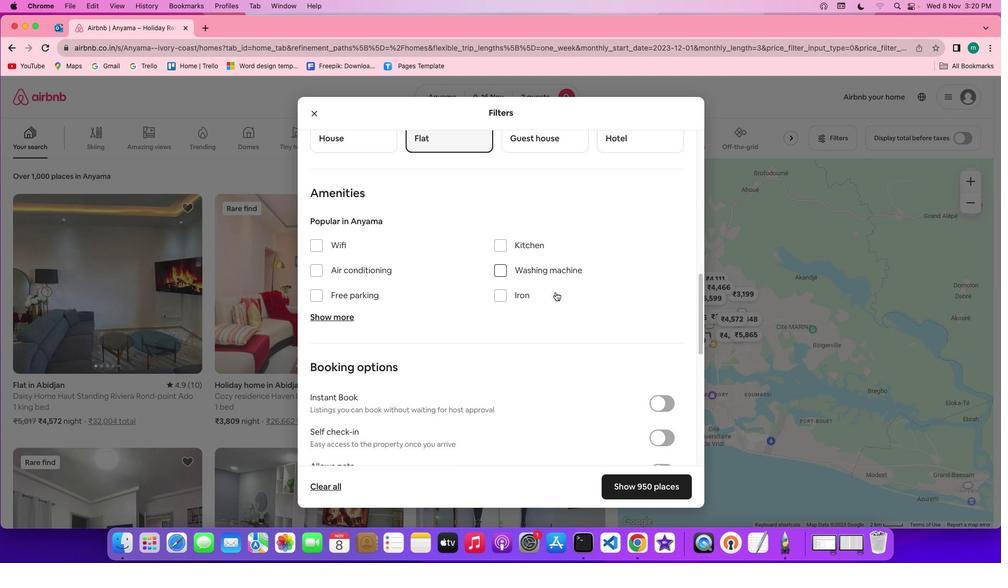 
Action: Mouse scrolled (556, 292) with delta (0, 0)
Screenshot: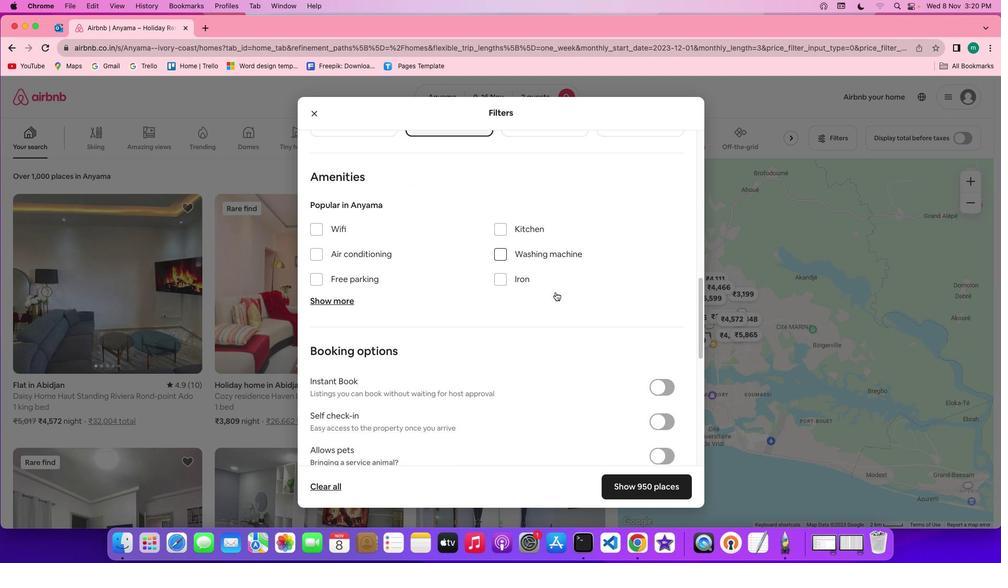 
Action: Mouse scrolled (556, 292) with delta (0, 0)
Screenshot: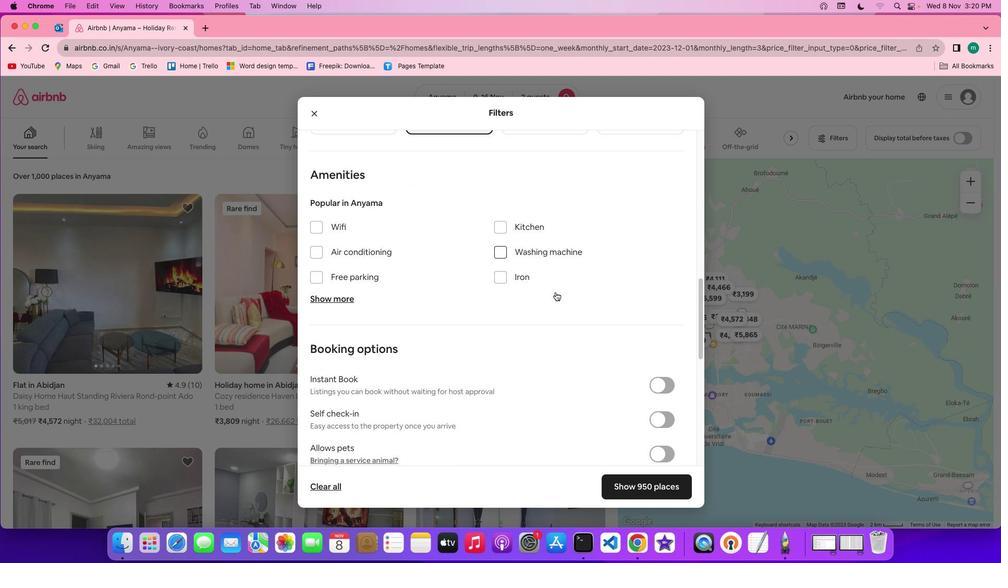 
Action: Mouse scrolled (556, 292) with delta (0, 0)
Screenshot: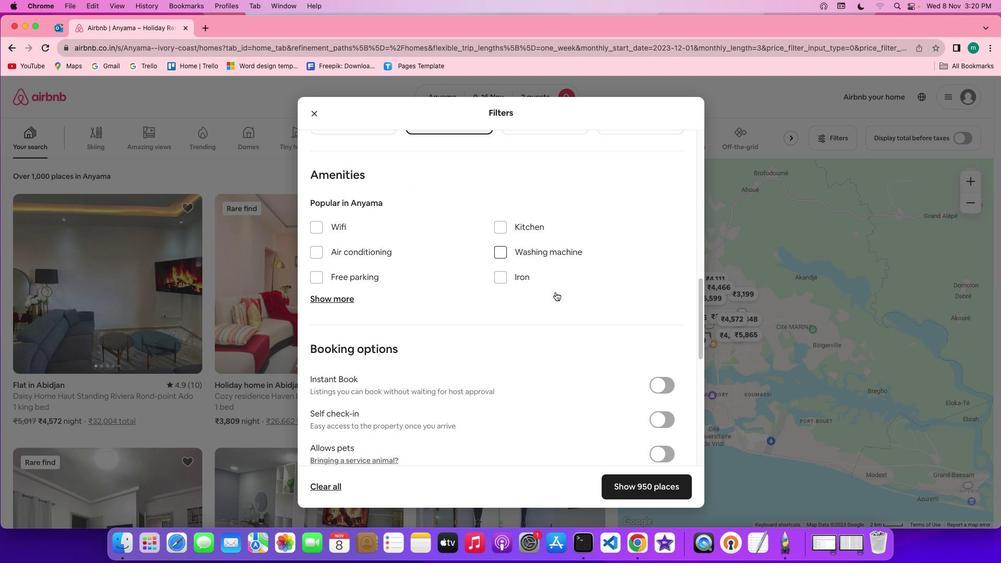 
Action: Mouse scrolled (556, 292) with delta (0, 0)
Screenshot: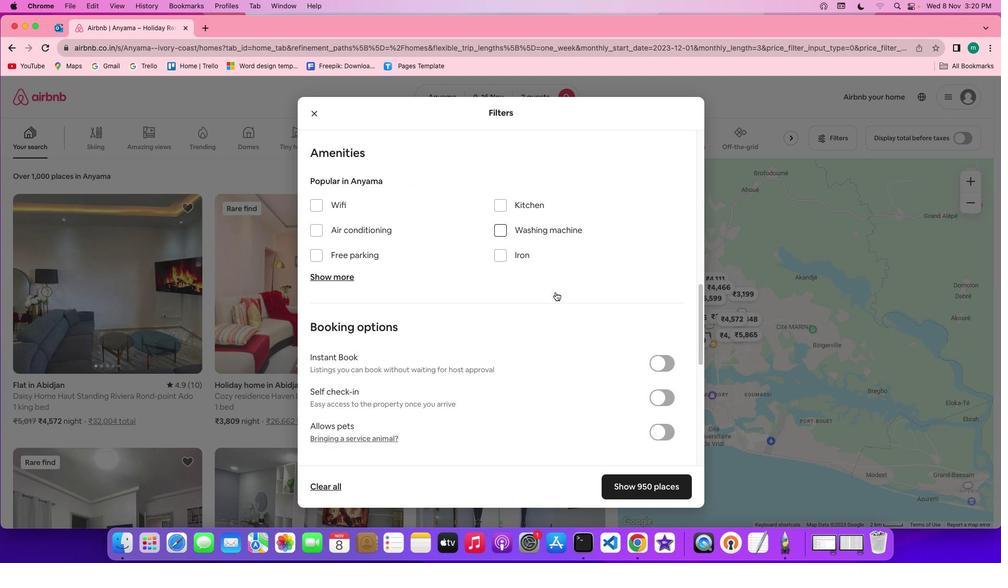 
Action: Mouse scrolled (556, 292) with delta (0, 0)
Screenshot: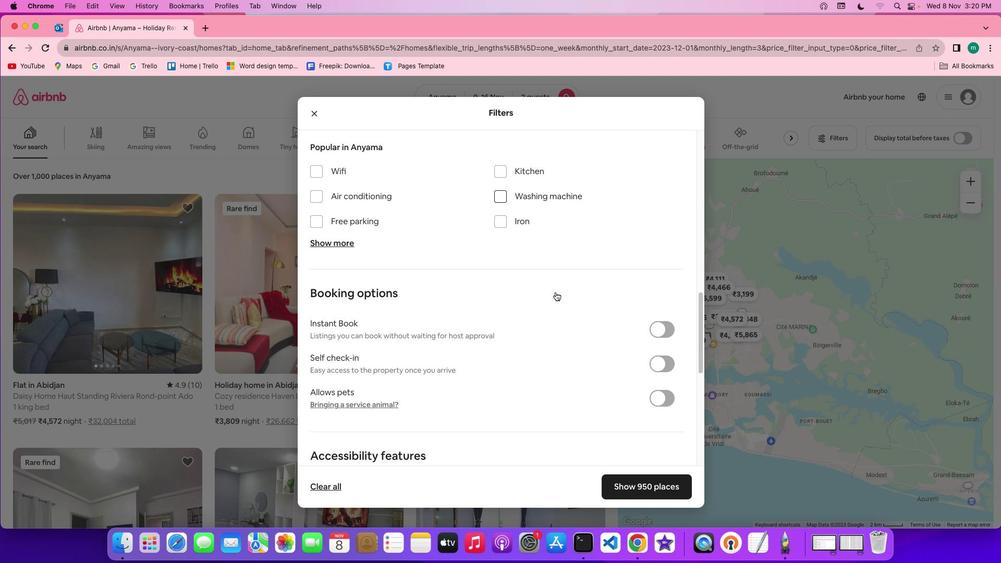 
Action: Mouse scrolled (556, 292) with delta (0, 0)
Screenshot: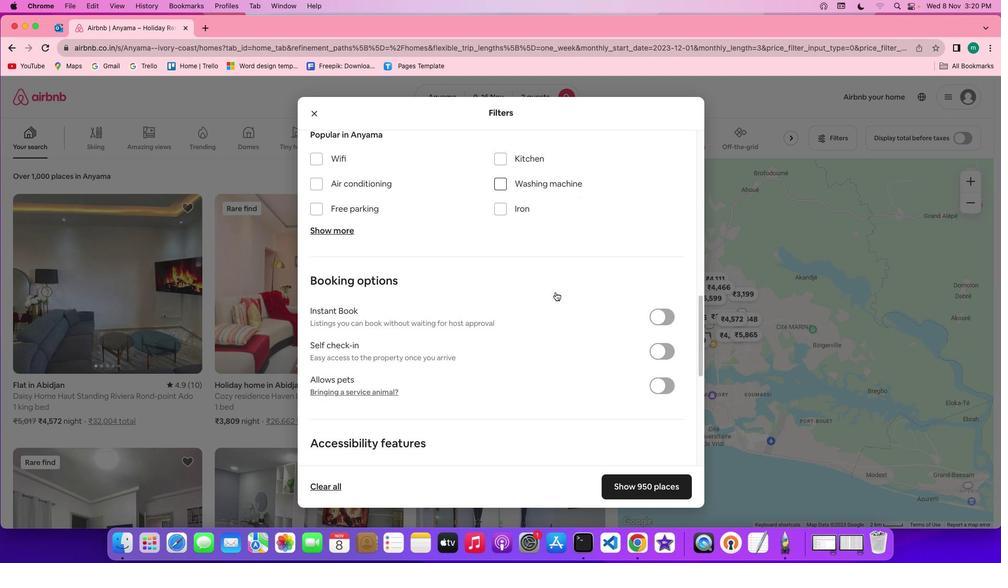 
Action: Mouse scrolled (556, 292) with delta (0, 0)
Screenshot: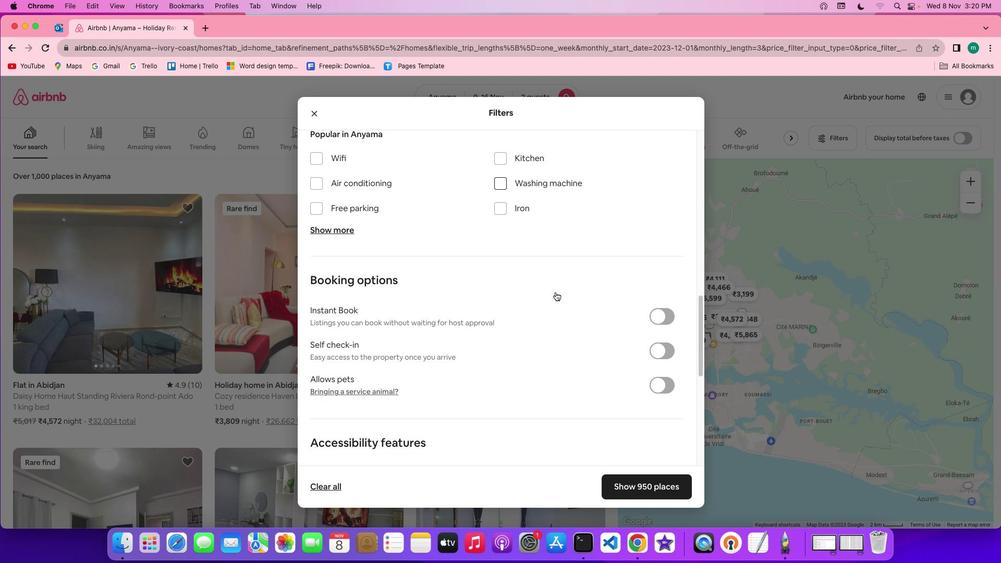 
Action: Mouse scrolled (556, 292) with delta (0, 0)
Screenshot: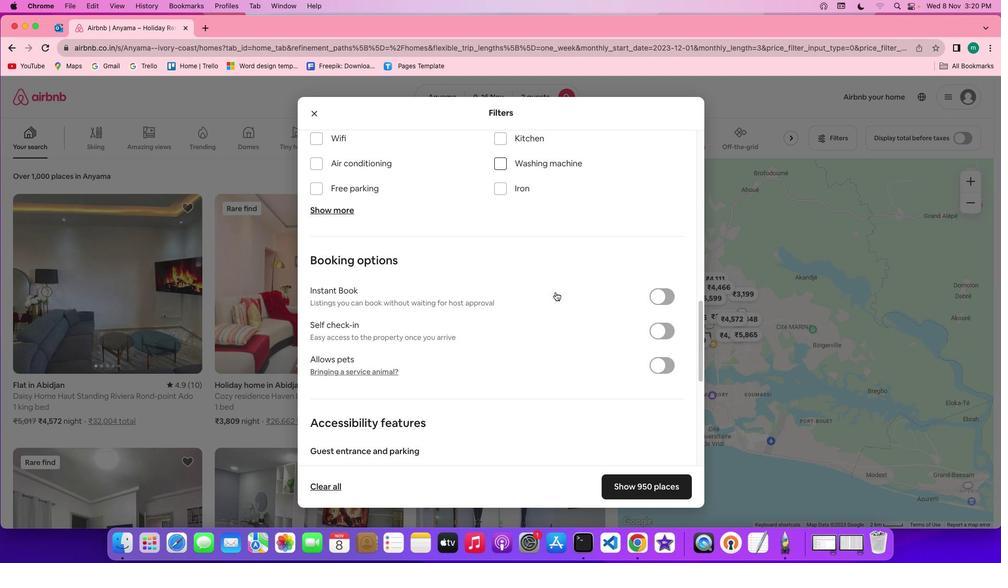 
Action: Mouse scrolled (556, 292) with delta (0, 0)
Screenshot: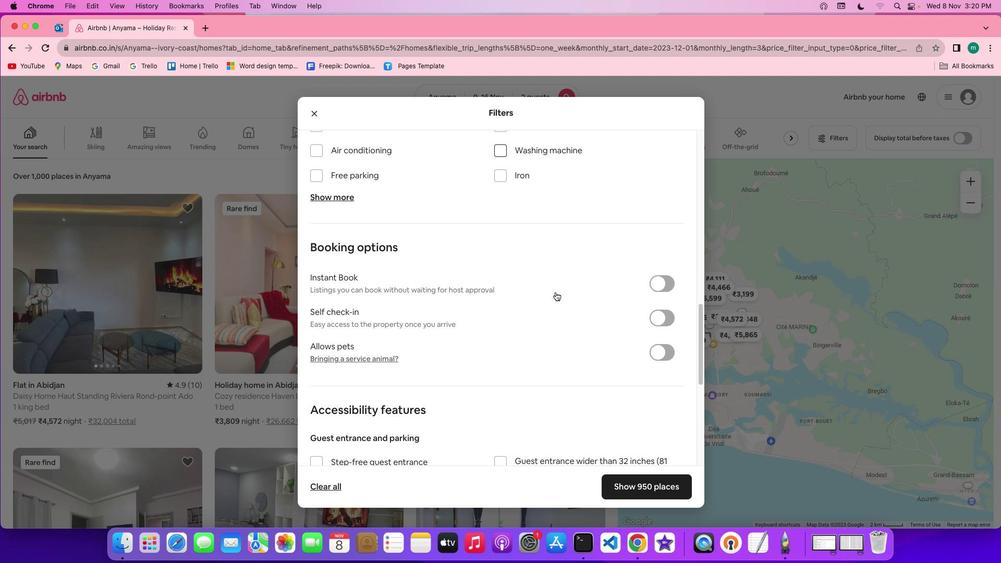 
Action: Mouse scrolled (556, 292) with delta (0, 0)
Screenshot: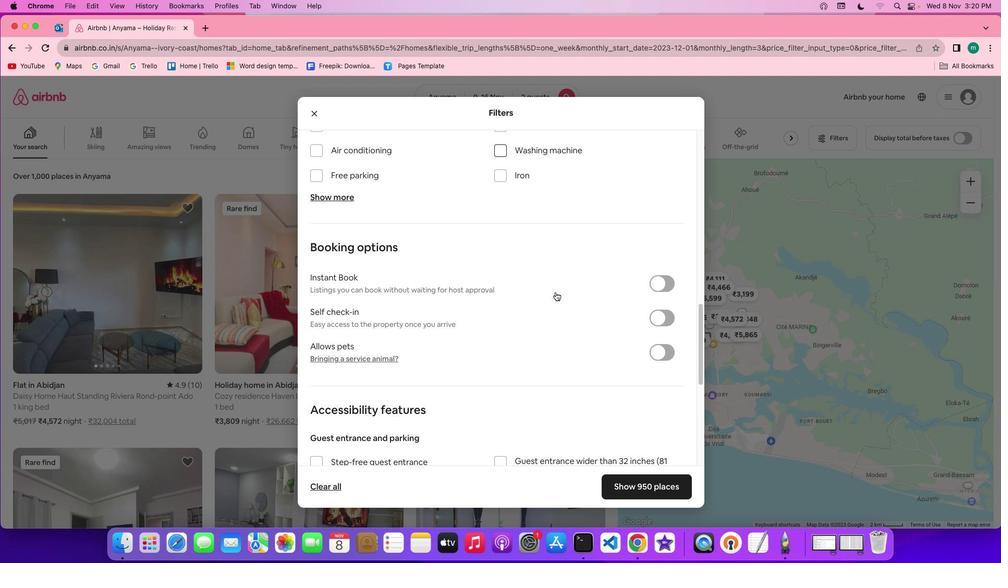 
Action: Mouse scrolled (556, 292) with delta (0, 0)
Screenshot: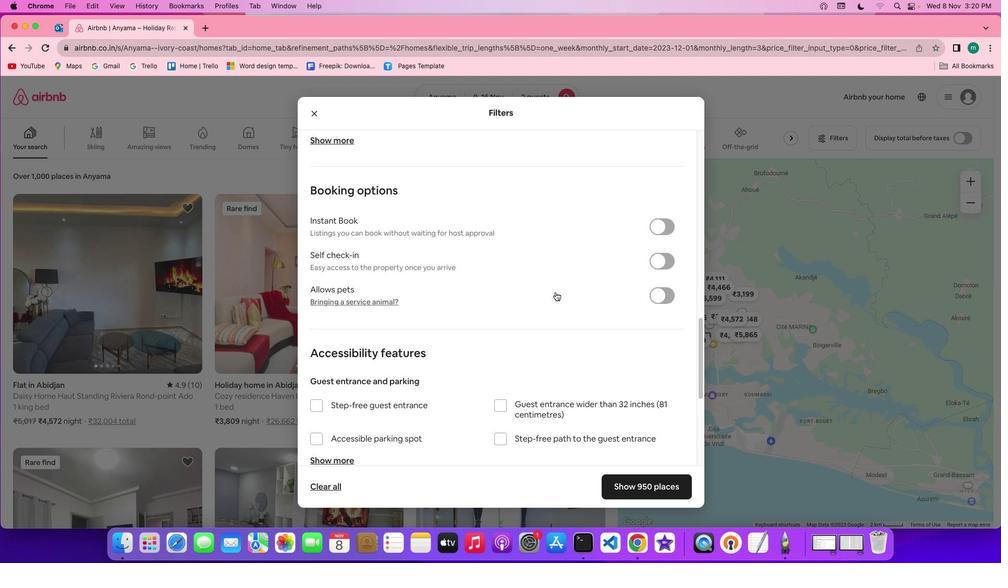 
Action: Mouse scrolled (556, 292) with delta (0, 0)
Screenshot: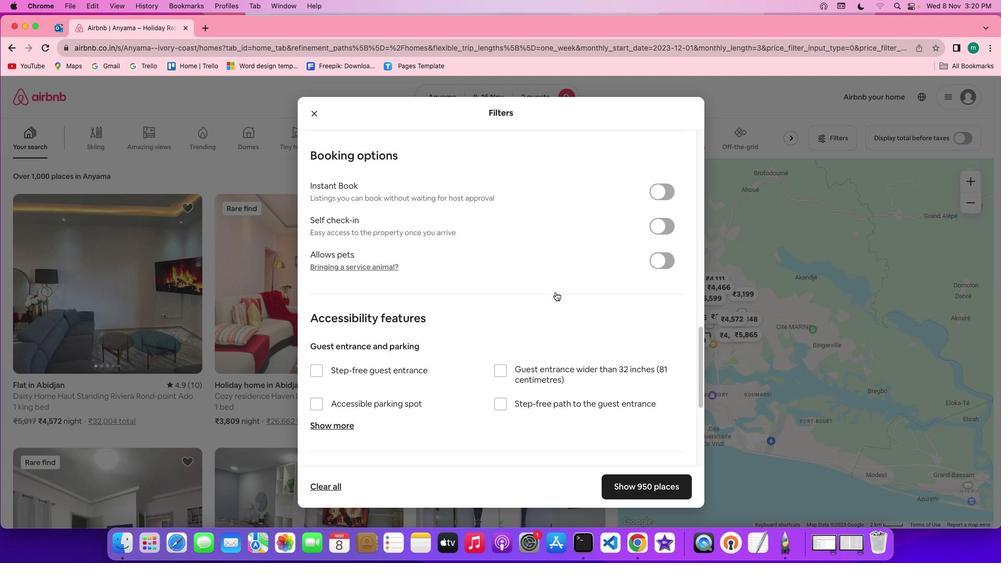
Action: Mouse scrolled (556, 292) with delta (0, 0)
Screenshot: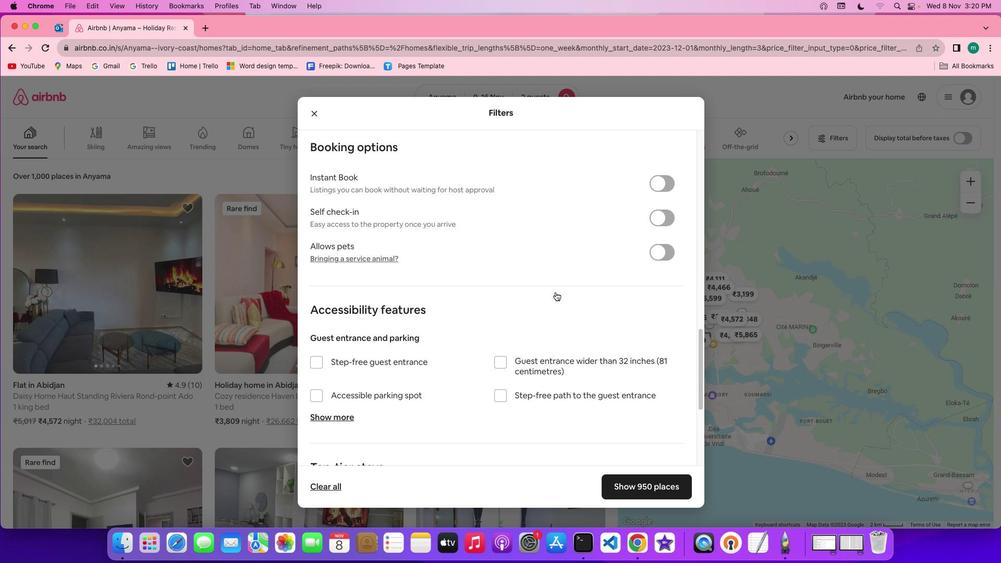 
Action: Mouse scrolled (556, 292) with delta (0, -1)
Screenshot: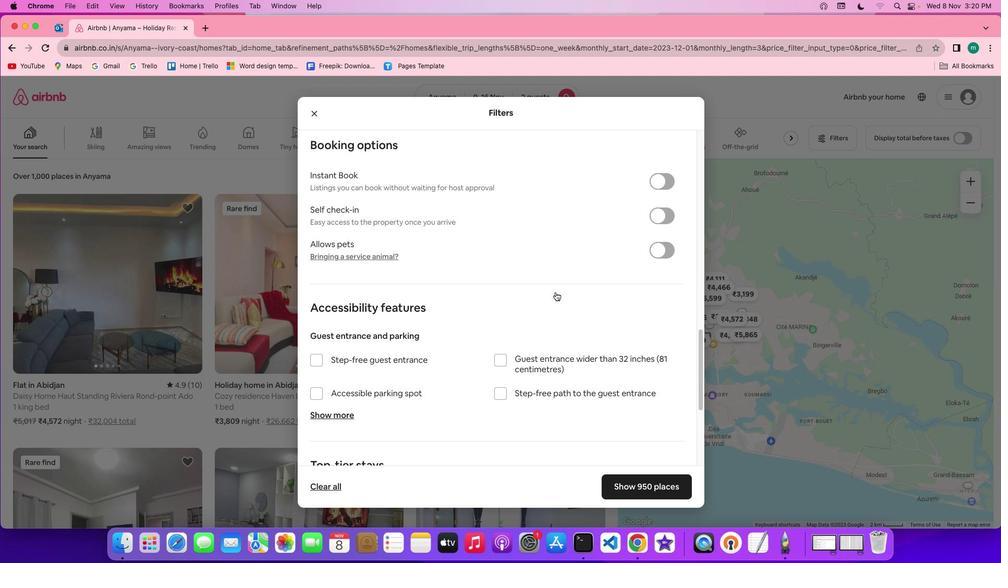 
Action: Mouse scrolled (556, 292) with delta (0, 0)
Screenshot: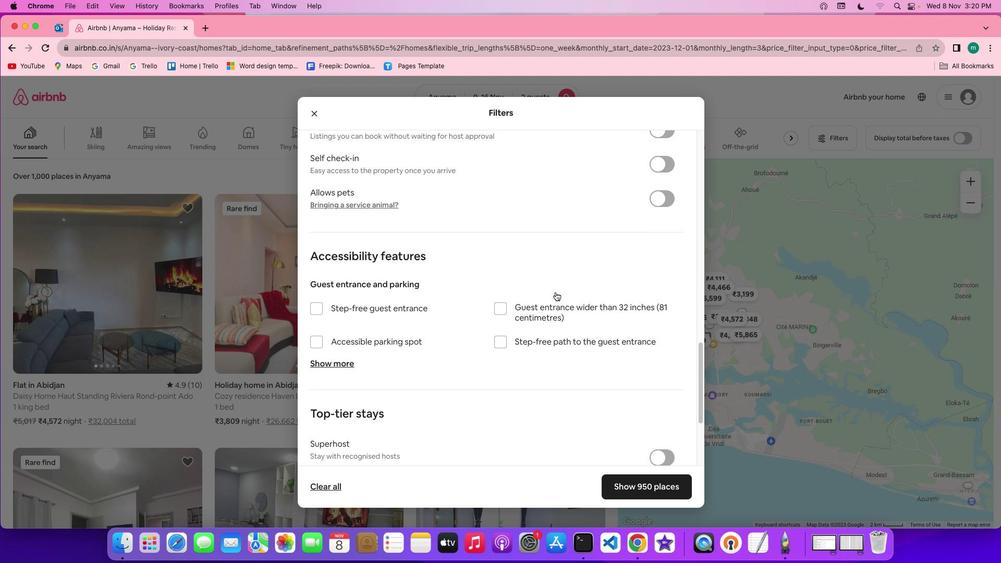 
Action: Mouse scrolled (556, 292) with delta (0, 0)
Screenshot: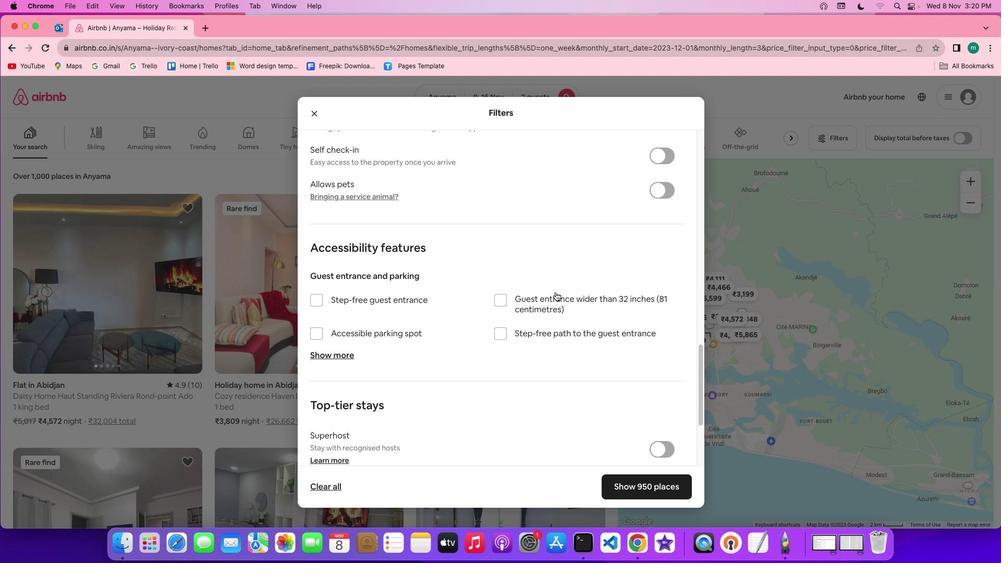 
Action: Mouse scrolled (556, 292) with delta (0, -1)
Screenshot: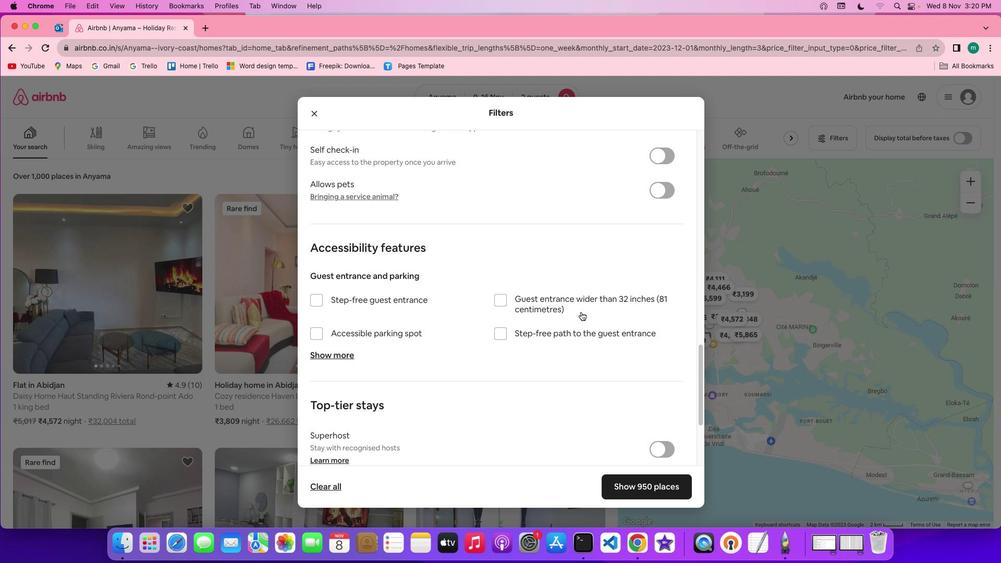 
Action: Mouse moved to (601, 321)
Screenshot: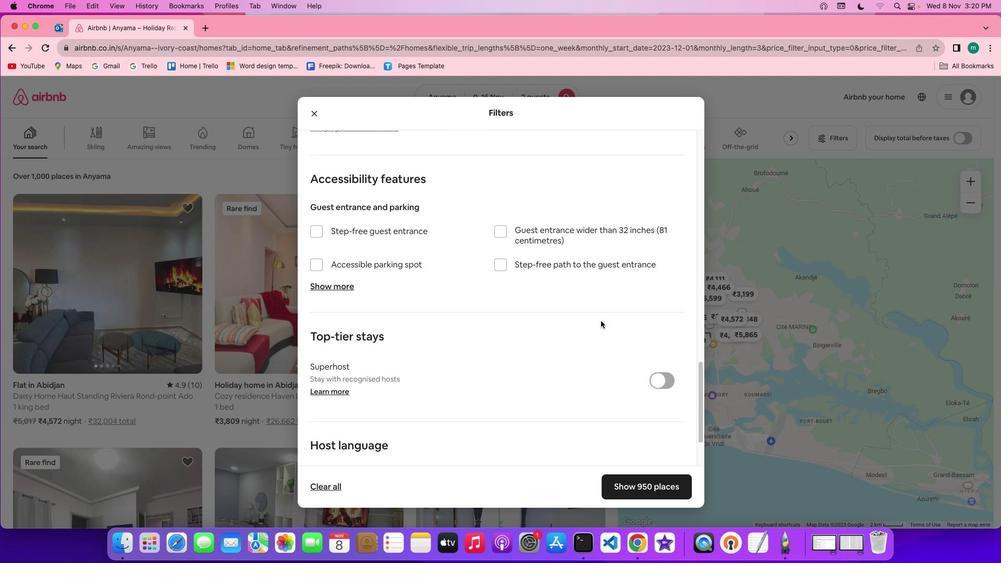
Action: Mouse scrolled (601, 321) with delta (0, 0)
Screenshot: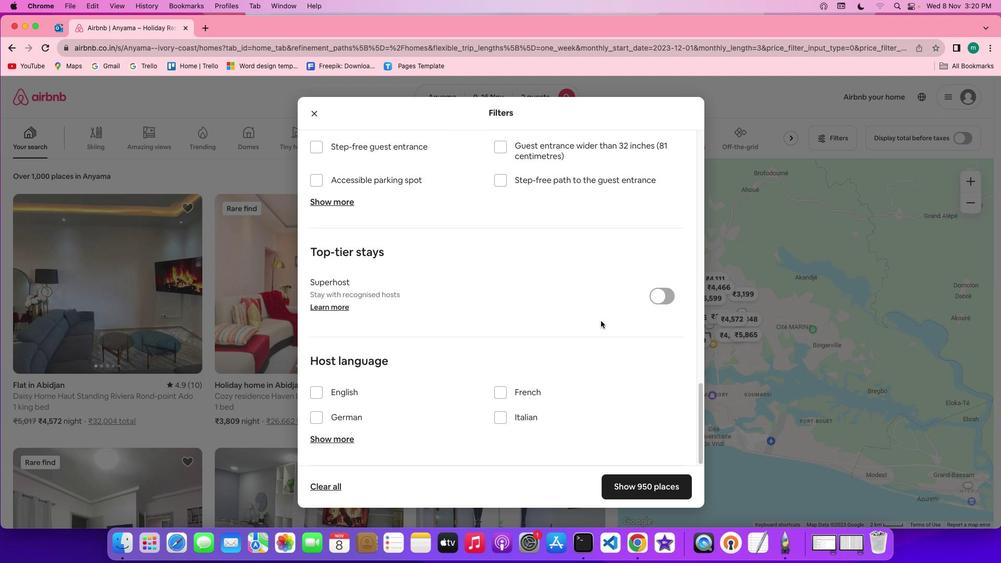 
Action: Mouse scrolled (601, 321) with delta (0, 0)
Screenshot: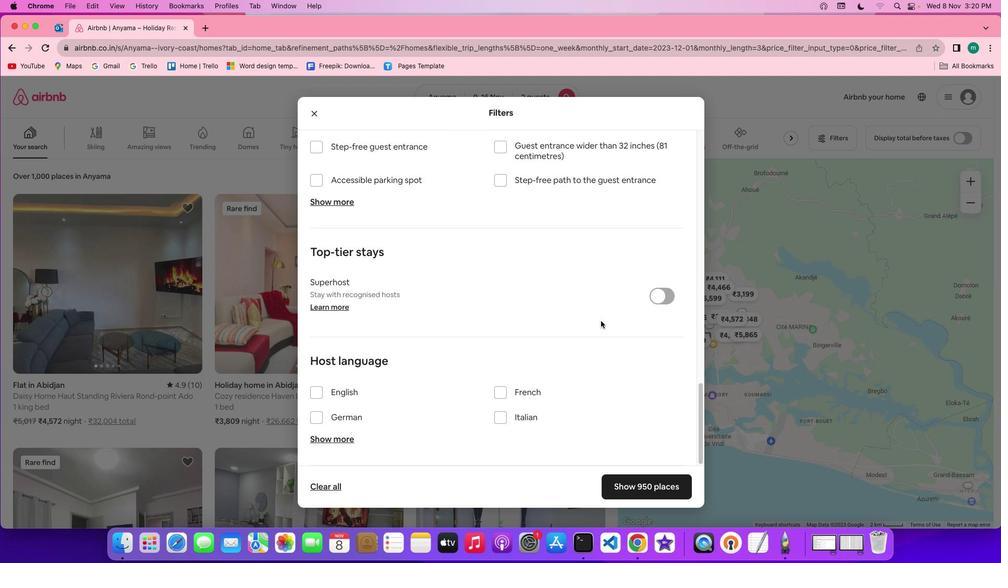 
Action: Mouse scrolled (601, 321) with delta (0, -1)
Screenshot: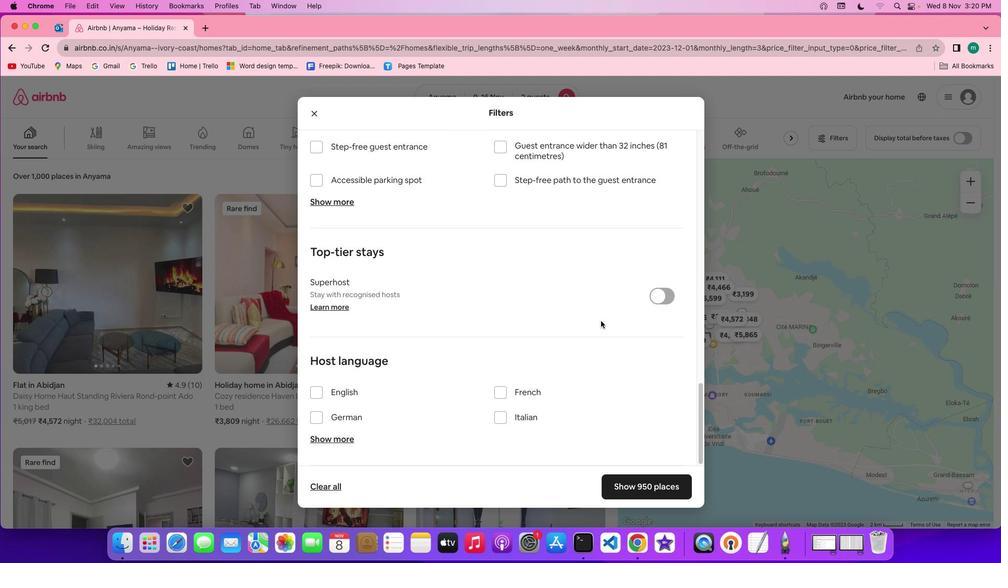 
Action: Mouse scrolled (601, 321) with delta (0, -2)
Screenshot: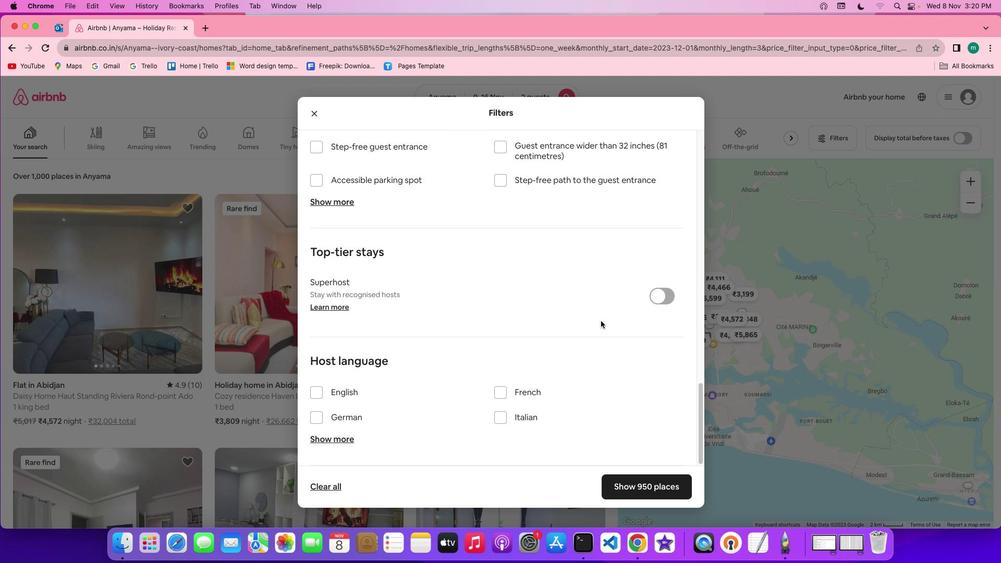 
Action: Mouse scrolled (601, 321) with delta (0, 0)
Screenshot: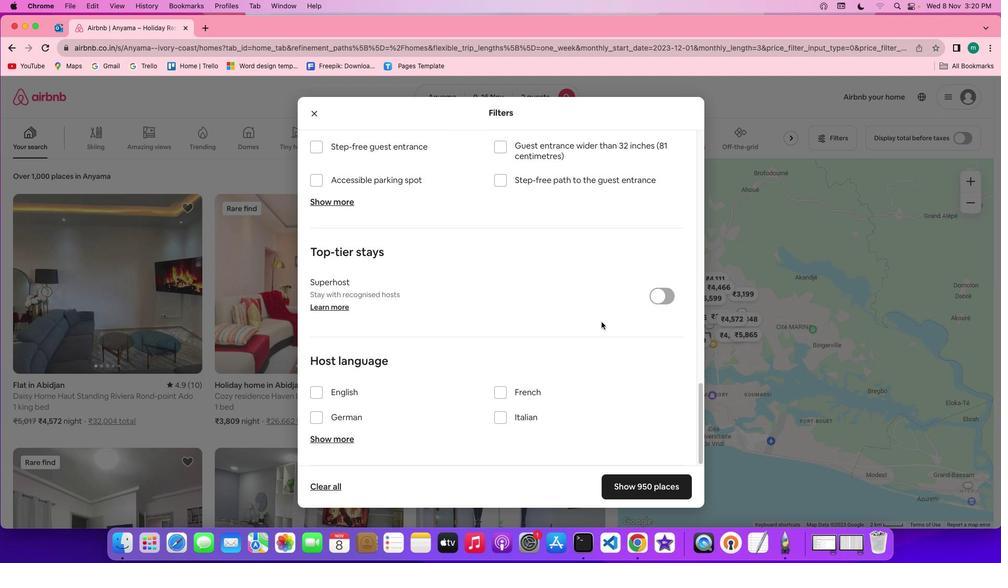 
Action: Mouse scrolled (601, 321) with delta (0, 0)
Screenshot: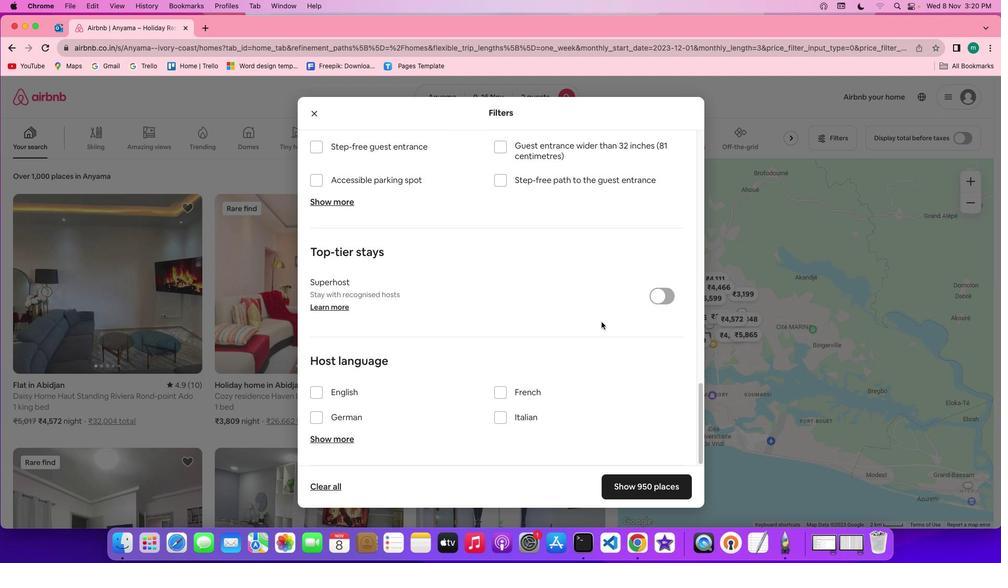 
Action: Mouse scrolled (601, 321) with delta (0, -1)
Screenshot: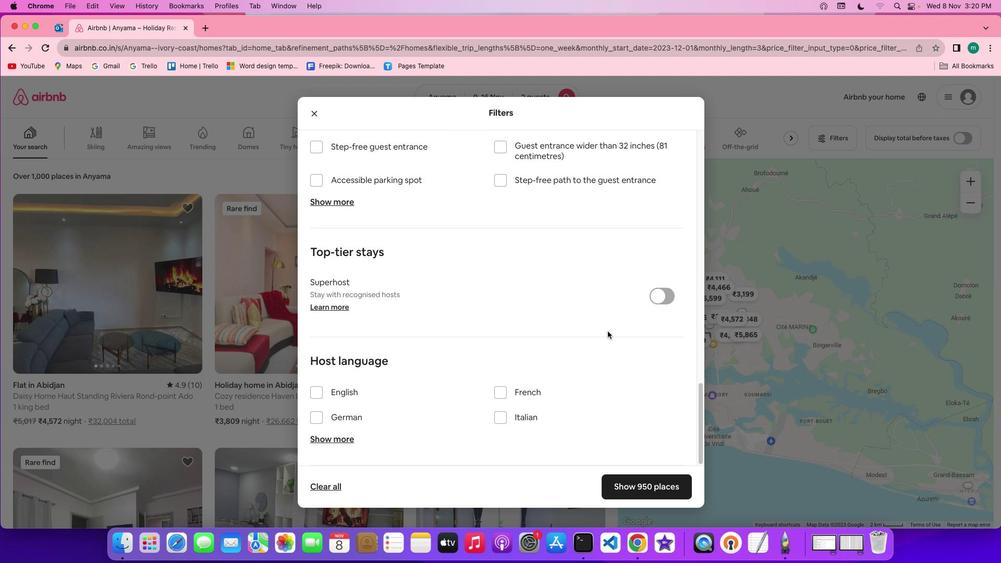 
Action: Mouse scrolled (601, 321) with delta (0, -2)
Screenshot: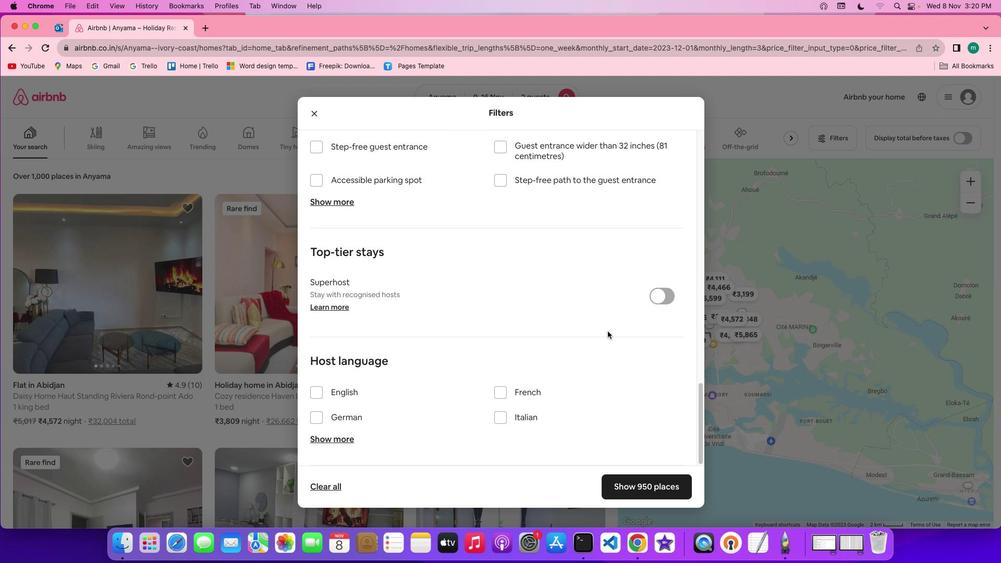 
Action: Mouse scrolled (601, 321) with delta (0, -3)
Screenshot: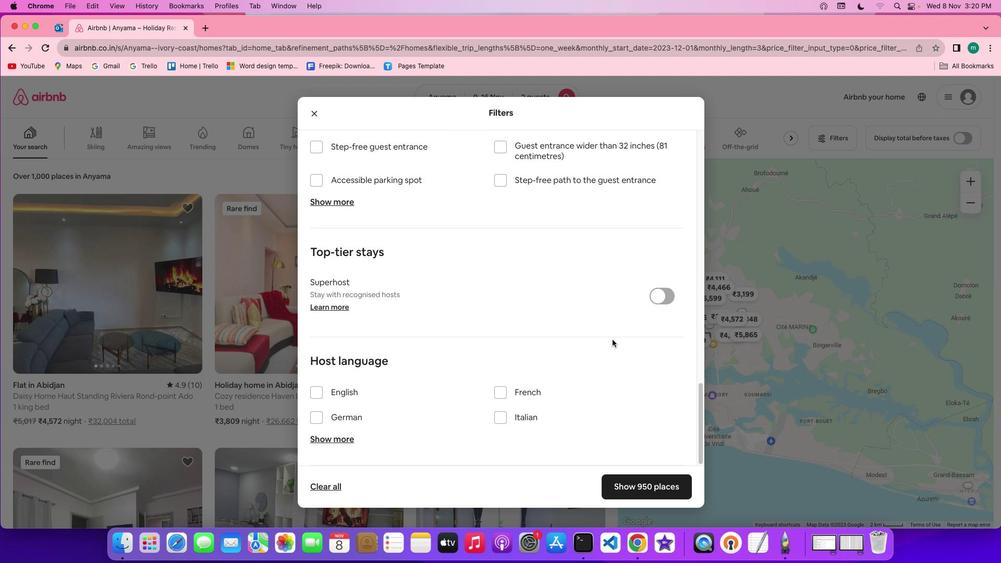 
Action: Mouse scrolled (601, 321) with delta (0, -3)
Screenshot: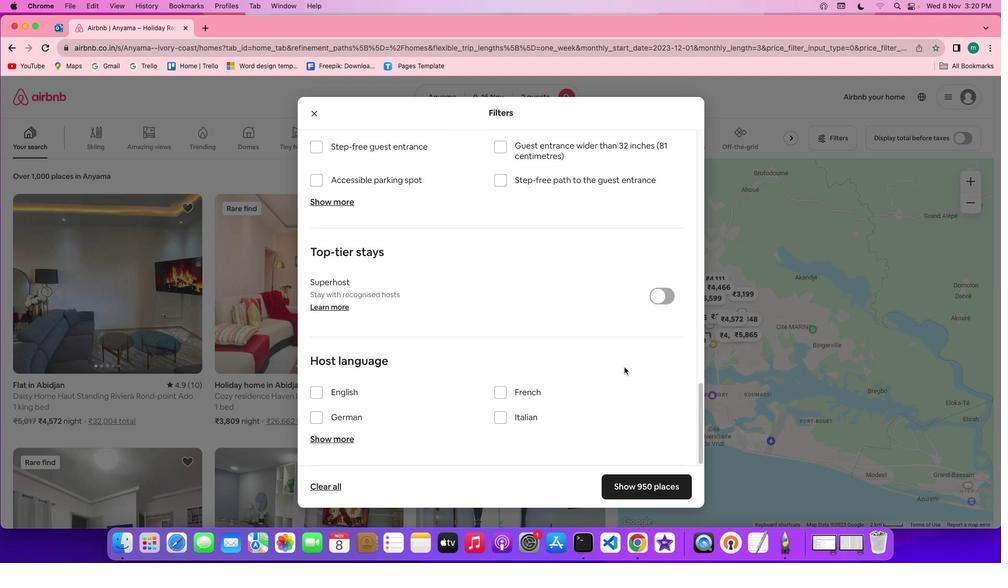 
Action: Mouse moved to (648, 483)
Screenshot: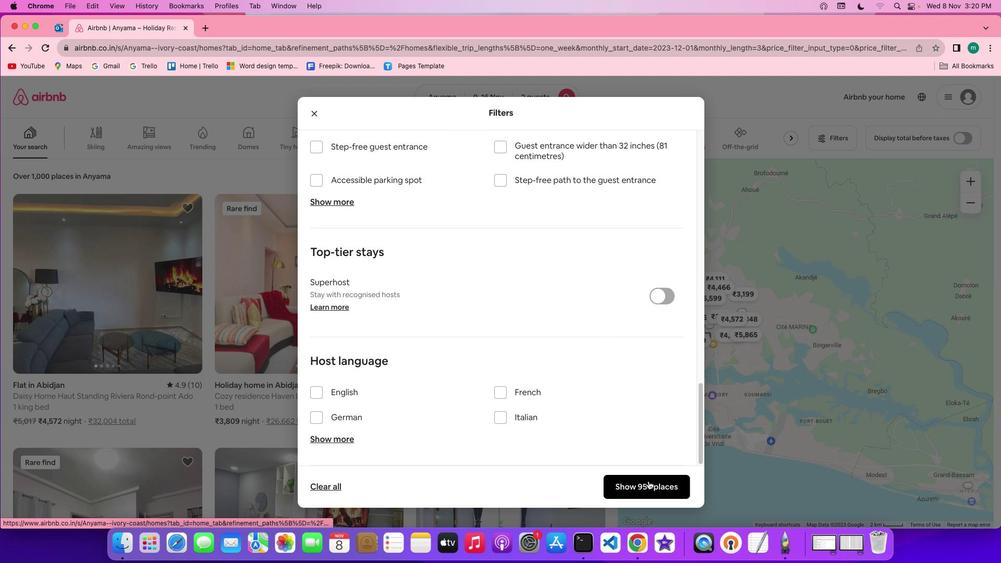 
Action: Mouse pressed left at (648, 483)
Screenshot: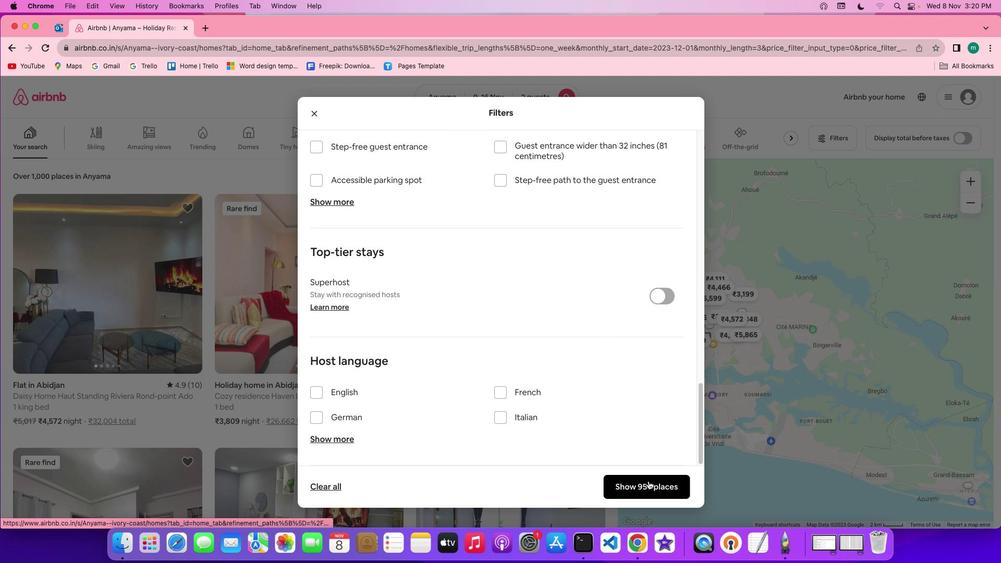 
Action: Mouse moved to (164, 223)
Screenshot: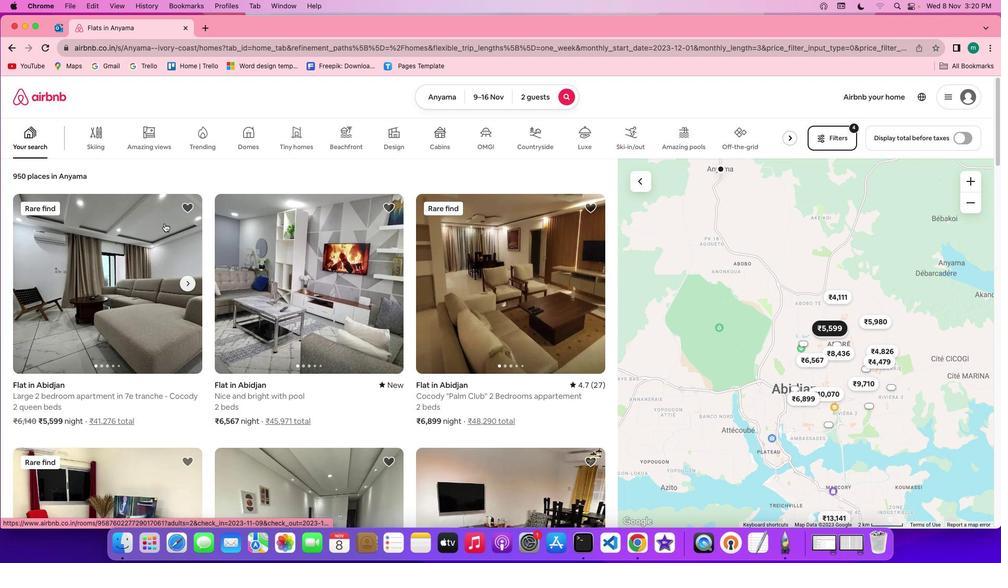 
Action: Mouse pressed left at (164, 223)
Screenshot: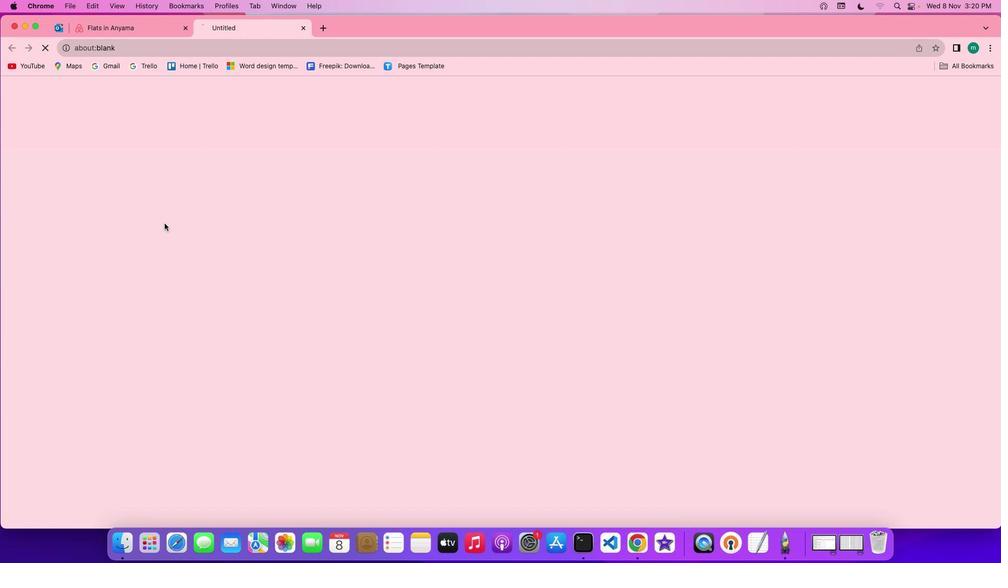 
Action: Mouse moved to (750, 392)
Screenshot: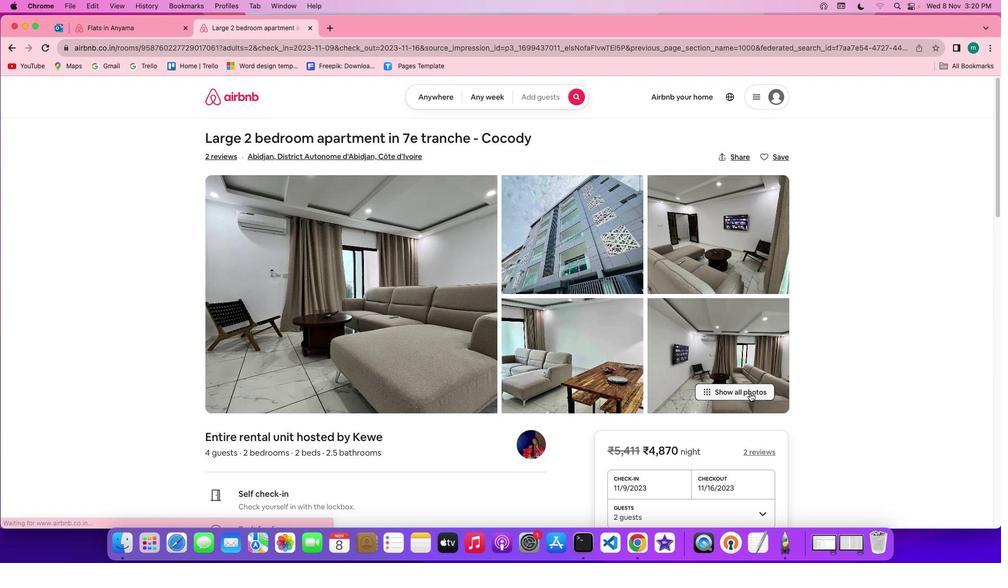 
Action: Mouse pressed left at (750, 392)
Screenshot: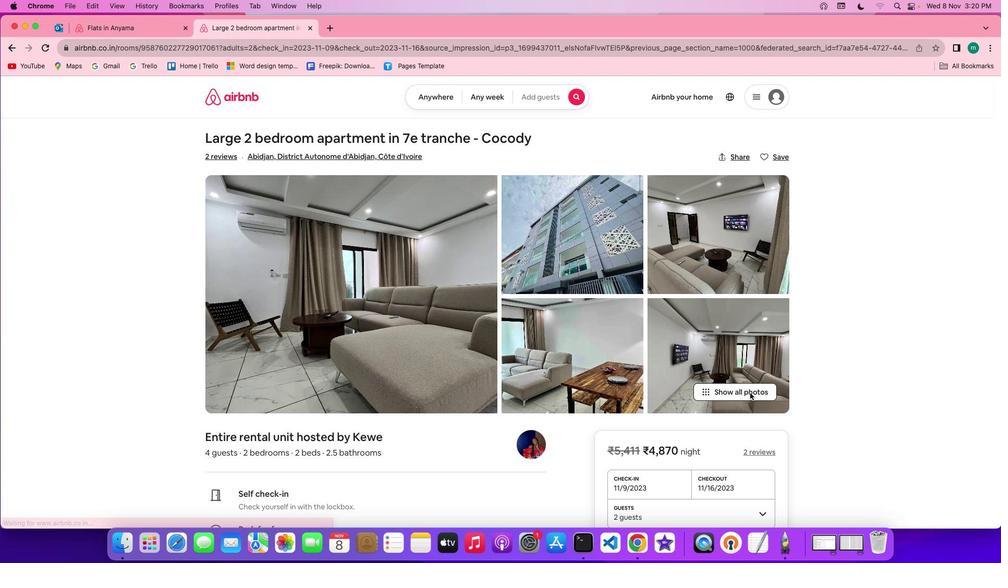 
Action: Mouse moved to (507, 278)
Screenshot: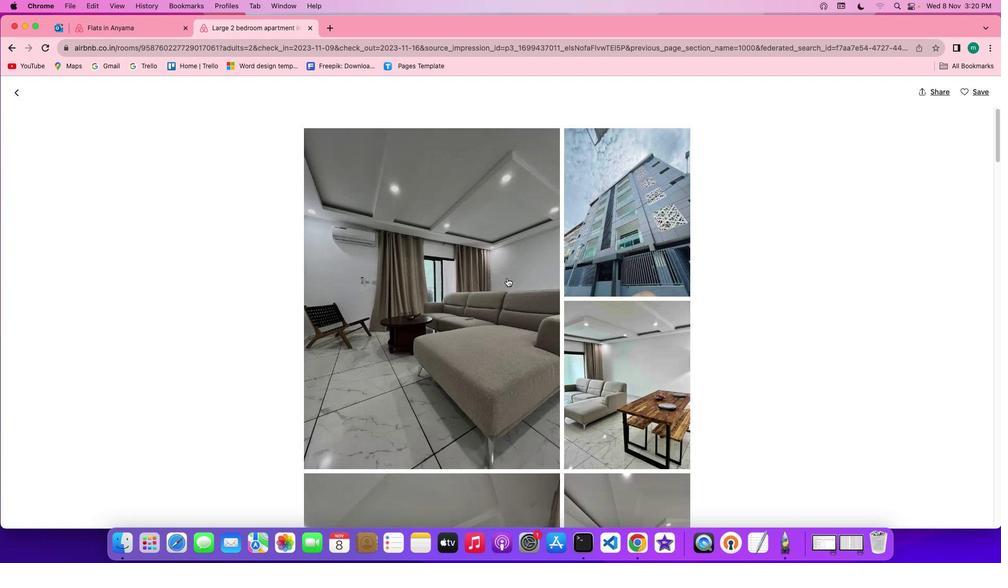
Action: Mouse scrolled (507, 278) with delta (0, 0)
Screenshot: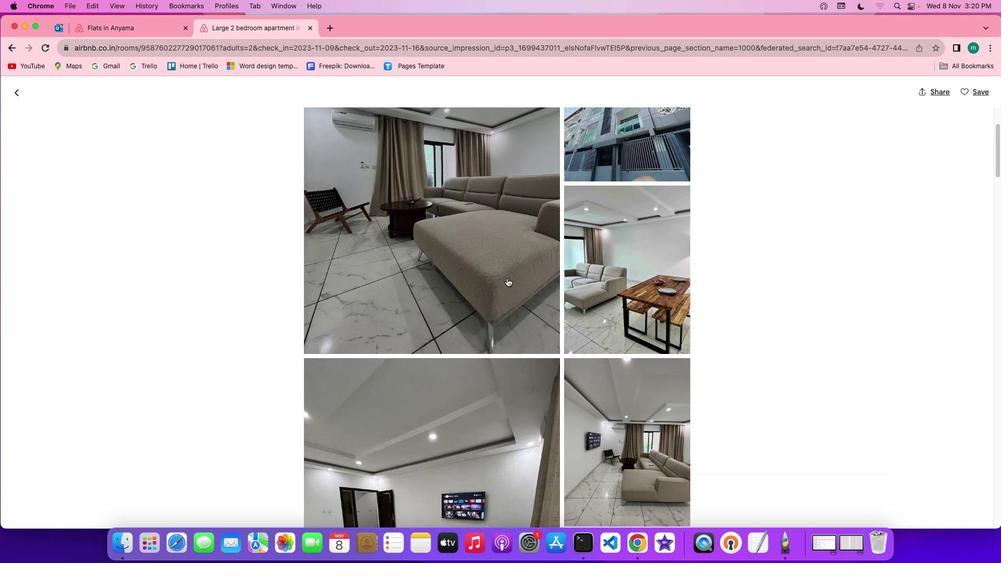 
Action: Mouse scrolled (507, 278) with delta (0, 0)
Screenshot: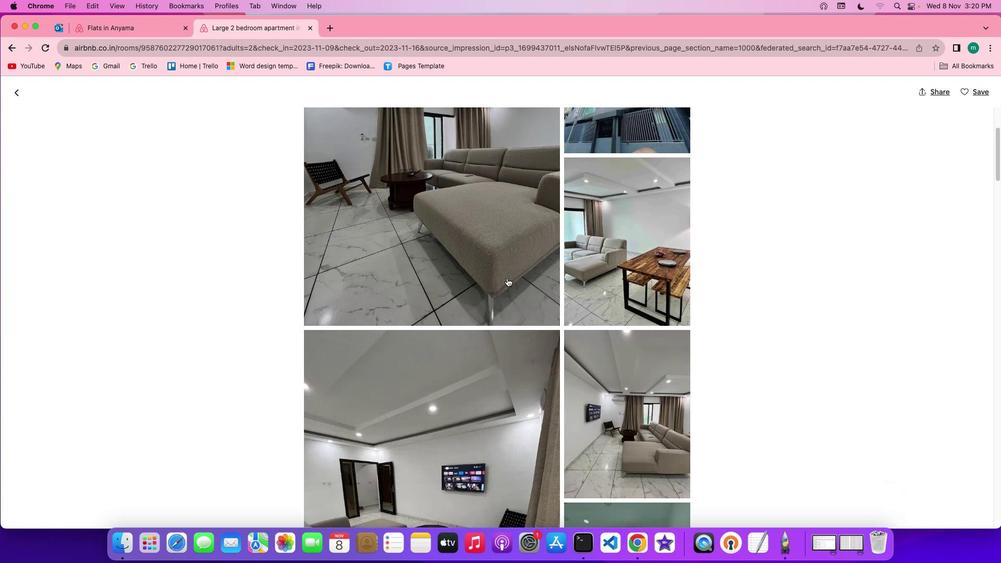 
Action: Mouse scrolled (507, 278) with delta (0, -1)
Screenshot: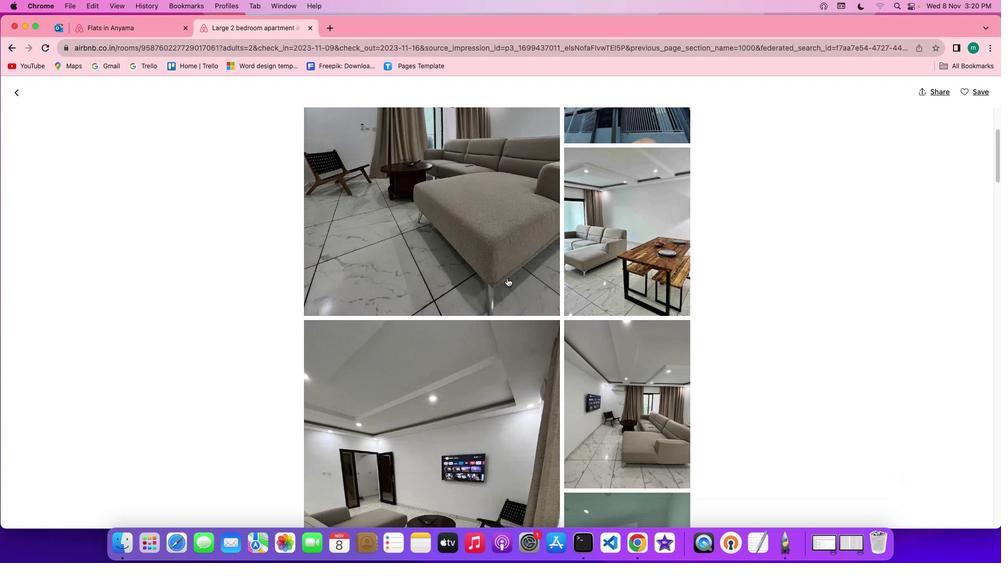 
Action: Mouse scrolled (507, 278) with delta (0, -1)
Screenshot: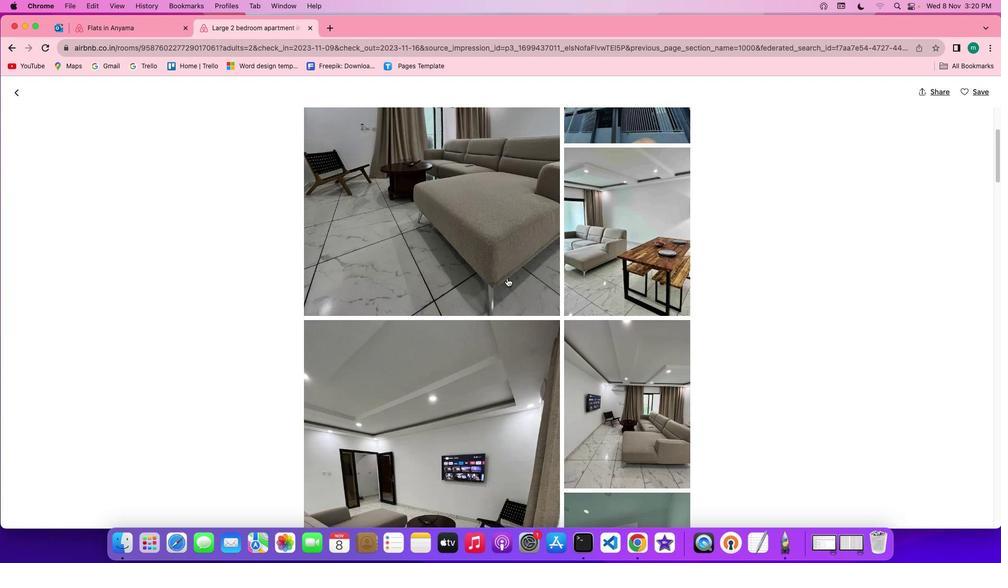 
Action: Mouse scrolled (507, 278) with delta (0, 0)
Screenshot: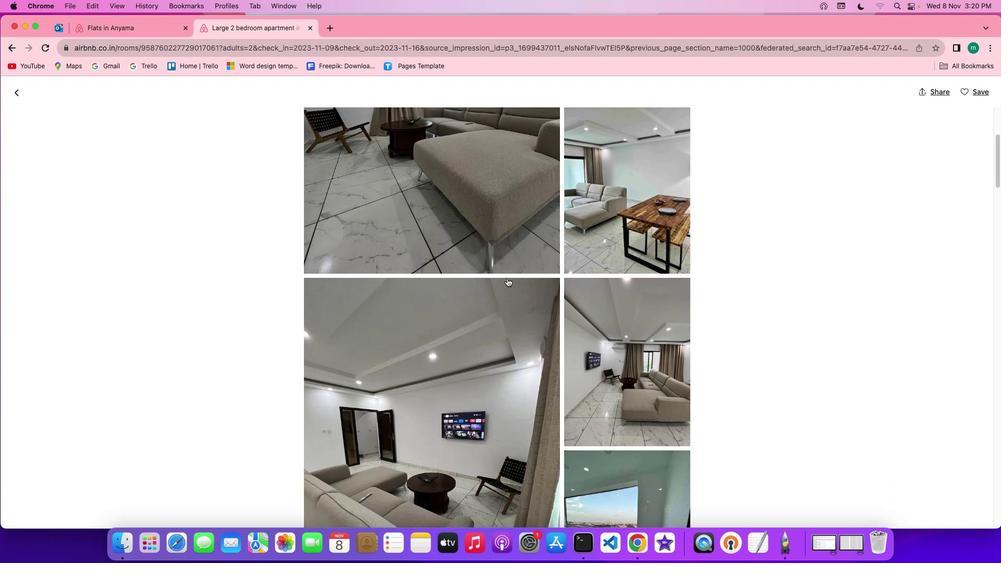 
Action: Mouse scrolled (507, 278) with delta (0, 0)
Screenshot: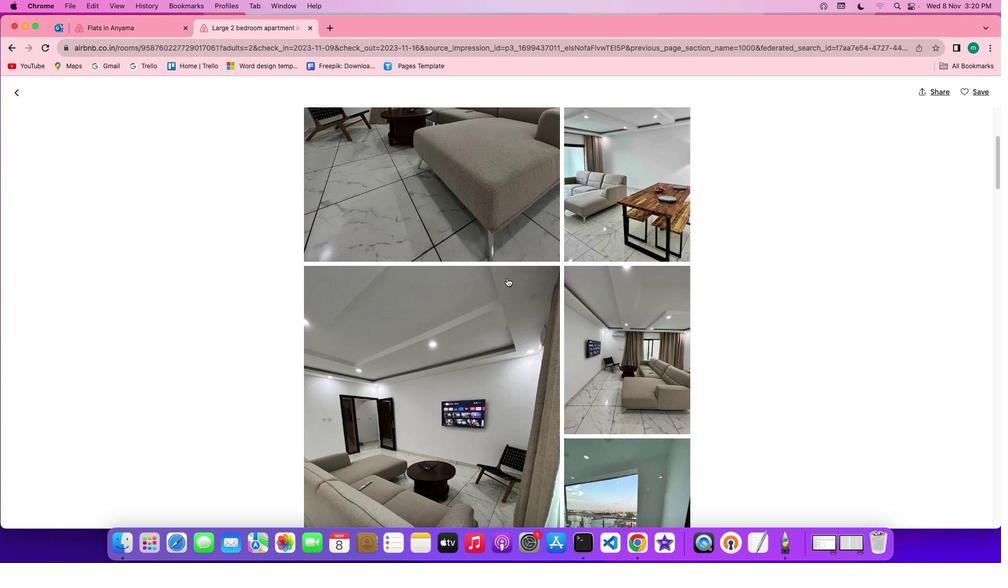
Action: Mouse scrolled (507, 278) with delta (0, -1)
Screenshot: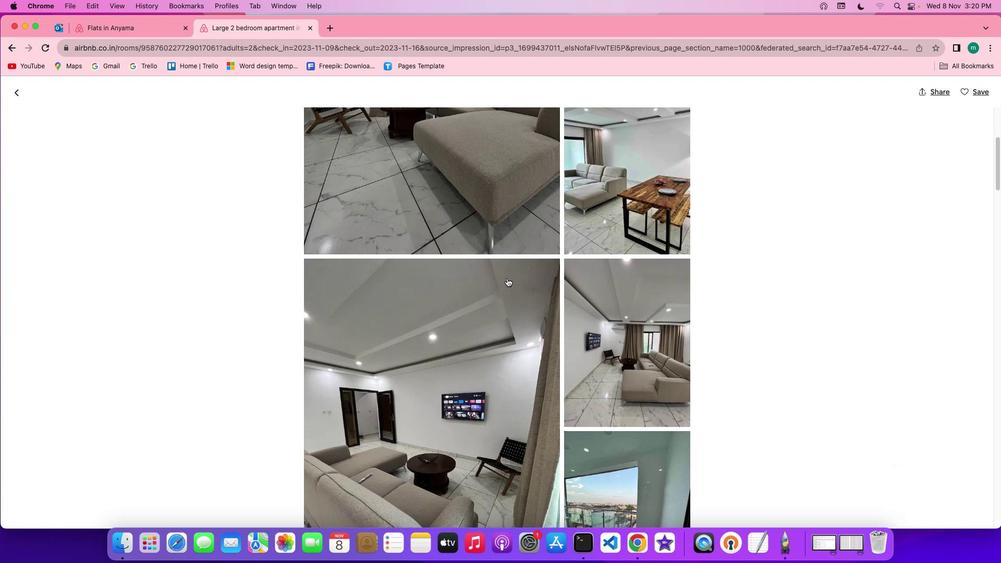
Action: Mouse scrolled (507, 278) with delta (0, 0)
Screenshot: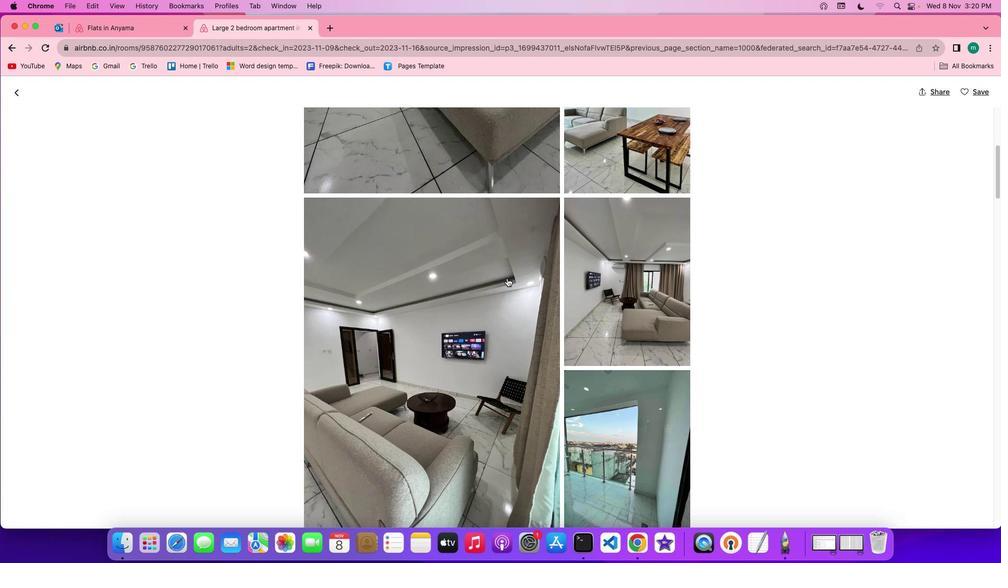 
Action: Mouse scrolled (507, 278) with delta (0, 0)
Screenshot: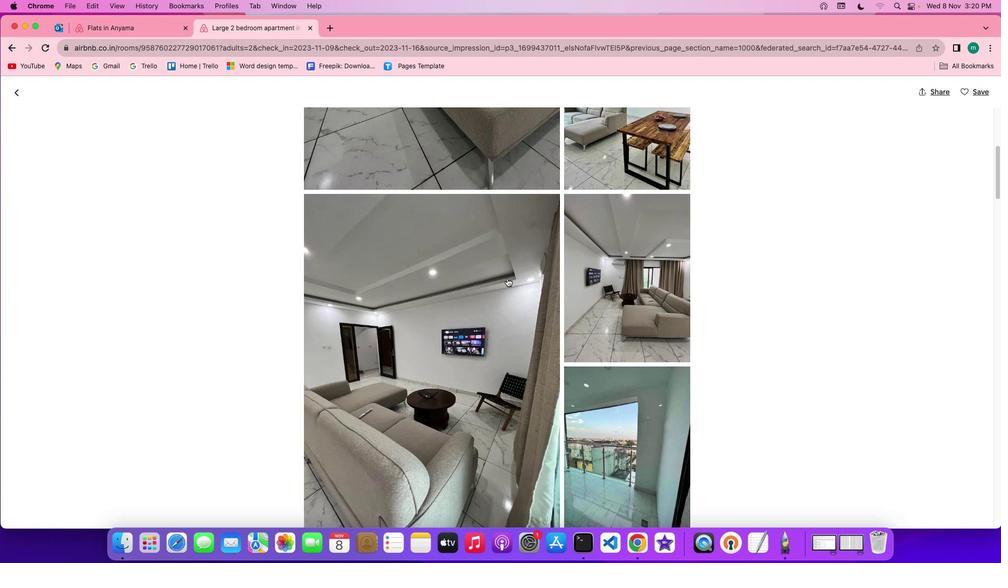 
Action: Mouse scrolled (507, 278) with delta (0, -1)
Screenshot: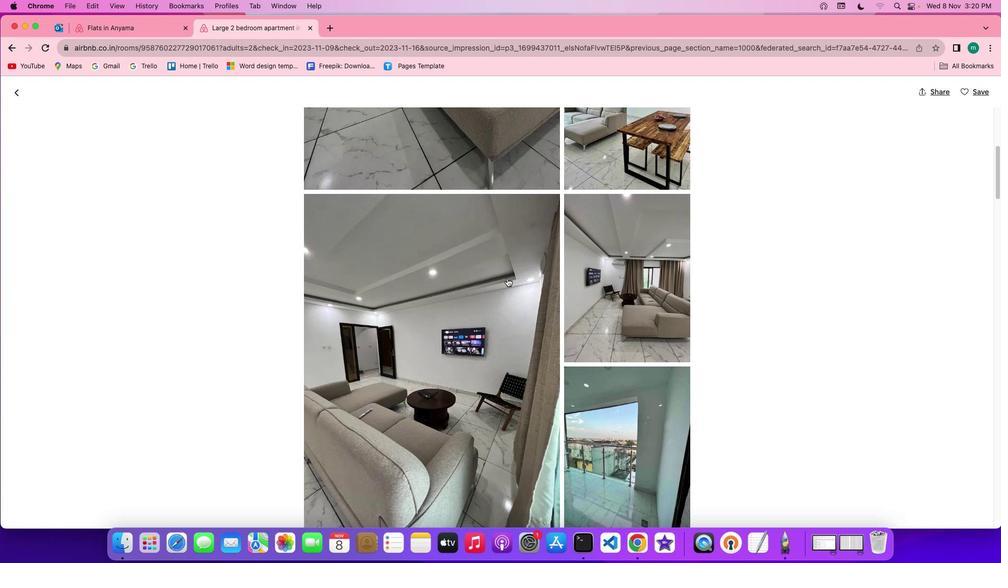 
Action: Mouse moved to (506, 277)
Screenshot: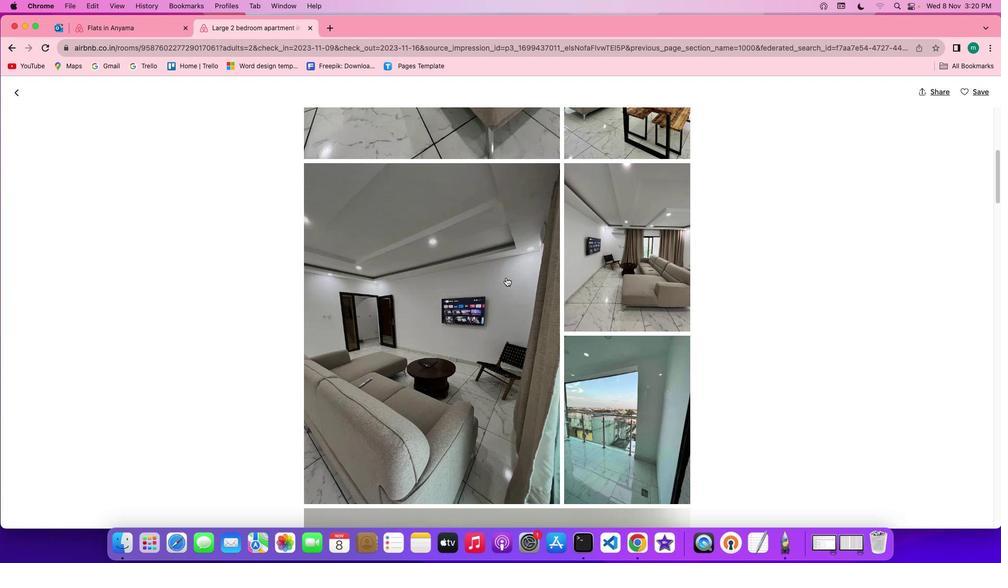 
Action: Mouse scrolled (506, 277) with delta (0, 0)
Screenshot: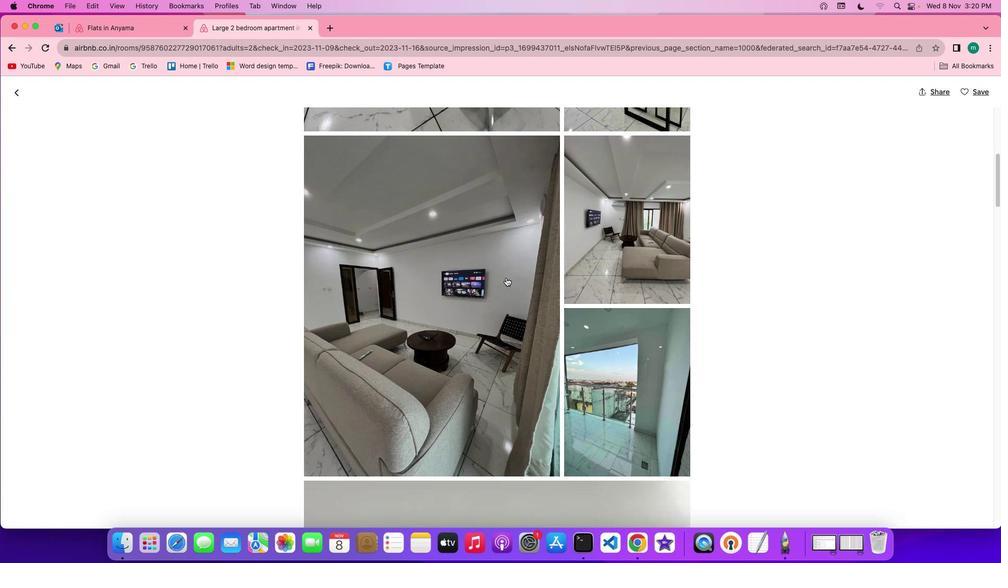 
Action: Mouse scrolled (506, 277) with delta (0, 0)
Screenshot: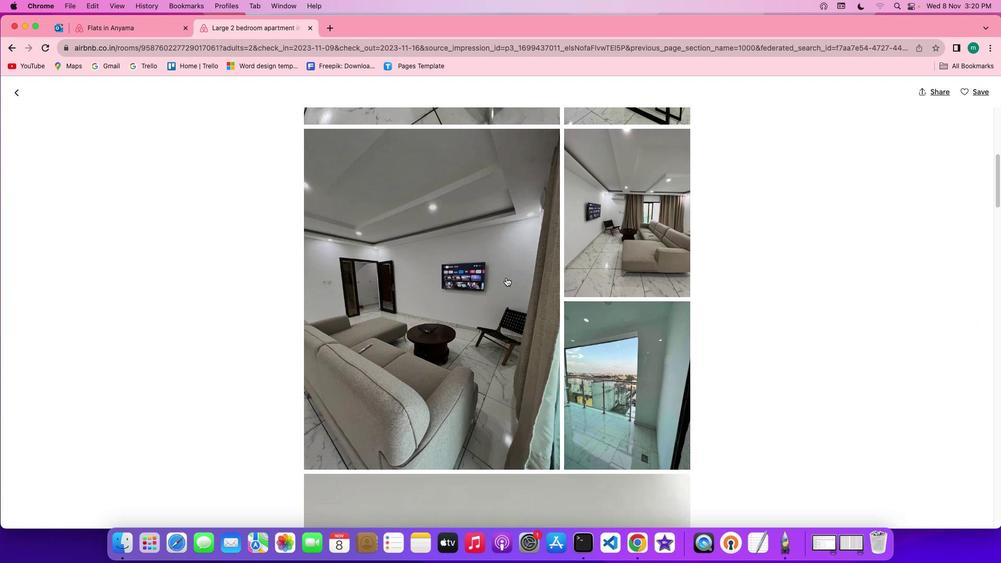 
Action: Mouse scrolled (506, 277) with delta (0, -1)
Screenshot: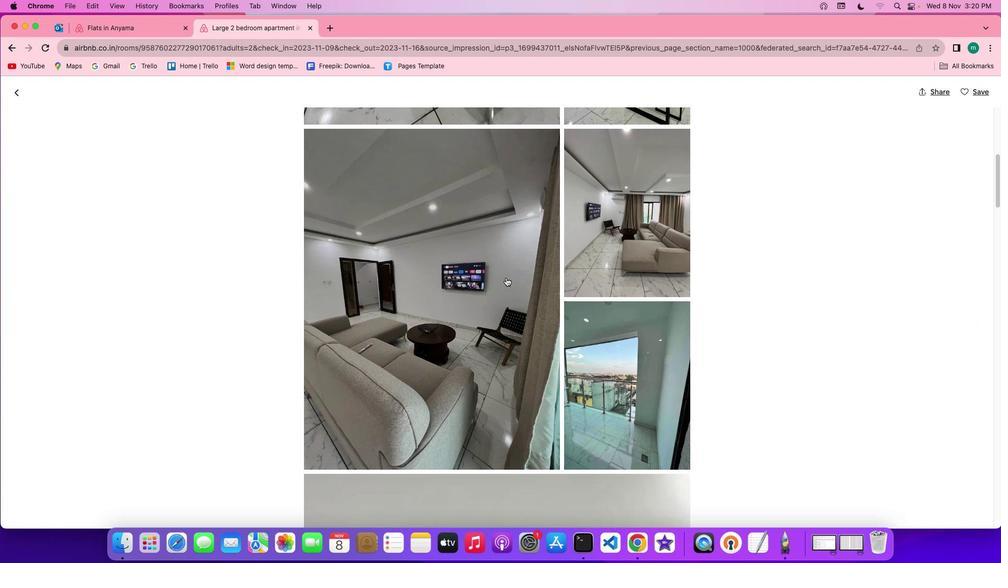 
Action: Mouse moved to (505, 269)
Screenshot: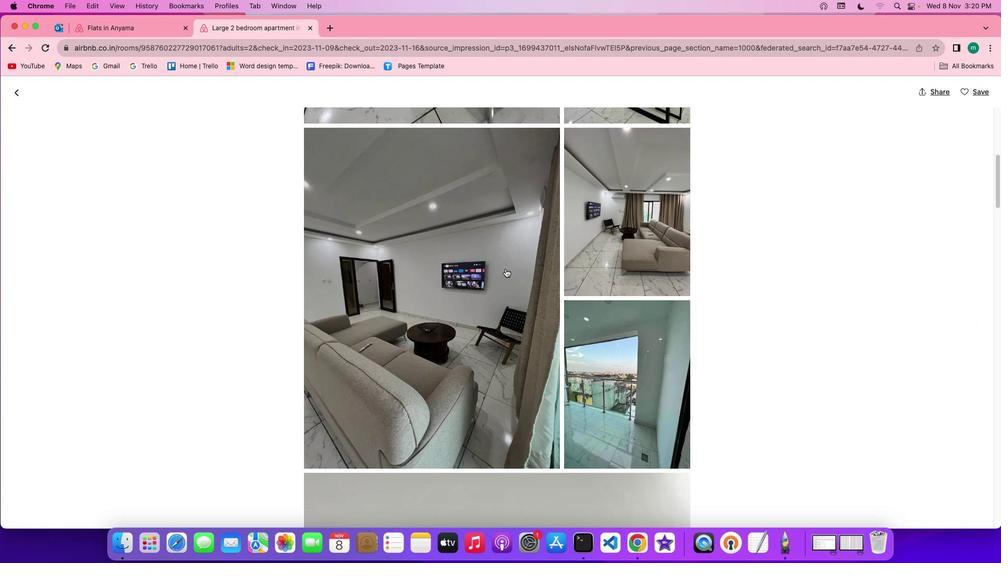 
Action: Mouse scrolled (505, 269) with delta (0, 0)
Screenshot: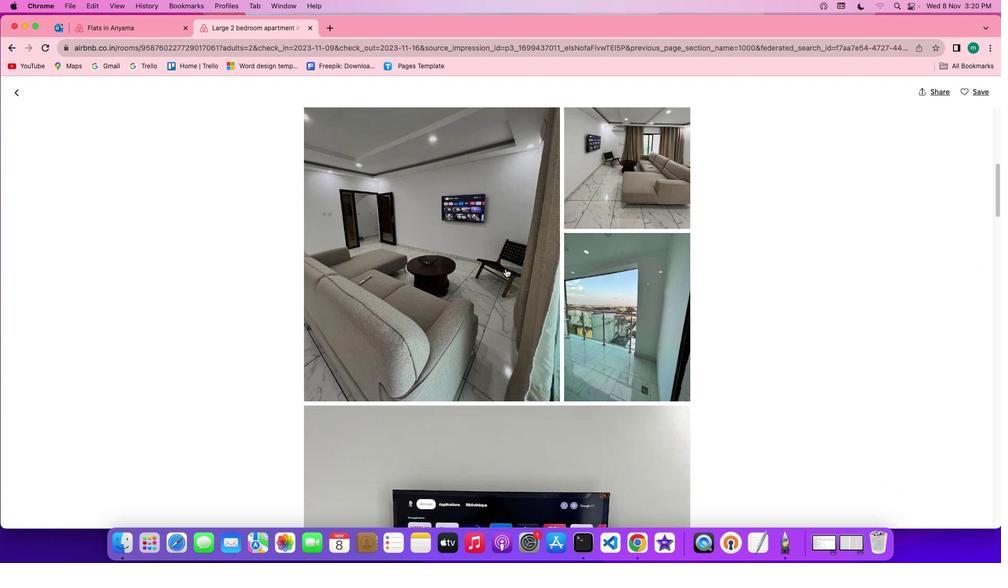 
Action: Mouse moved to (505, 269)
Screenshot: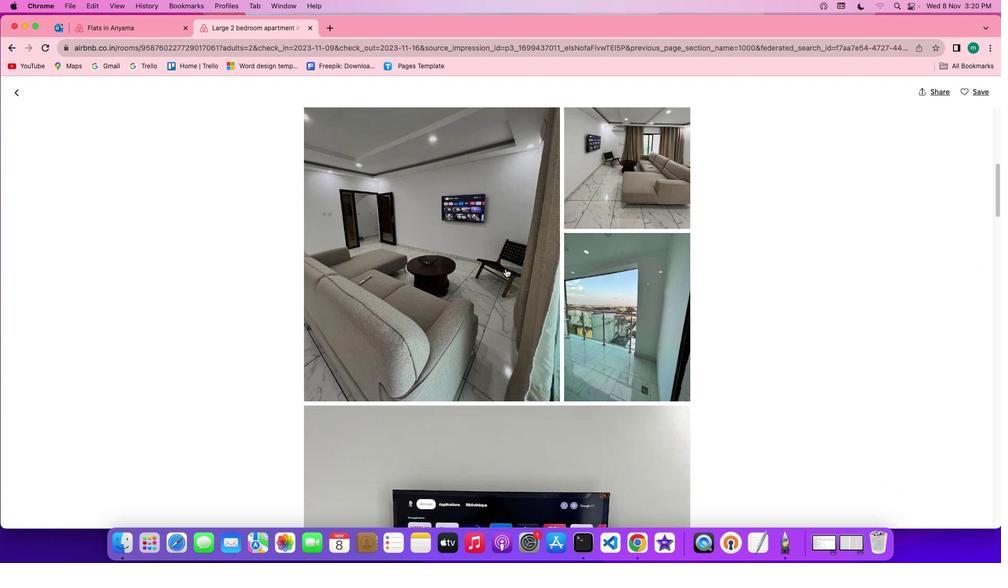 
Action: Mouse scrolled (505, 269) with delta (0, 0)
Screenshot: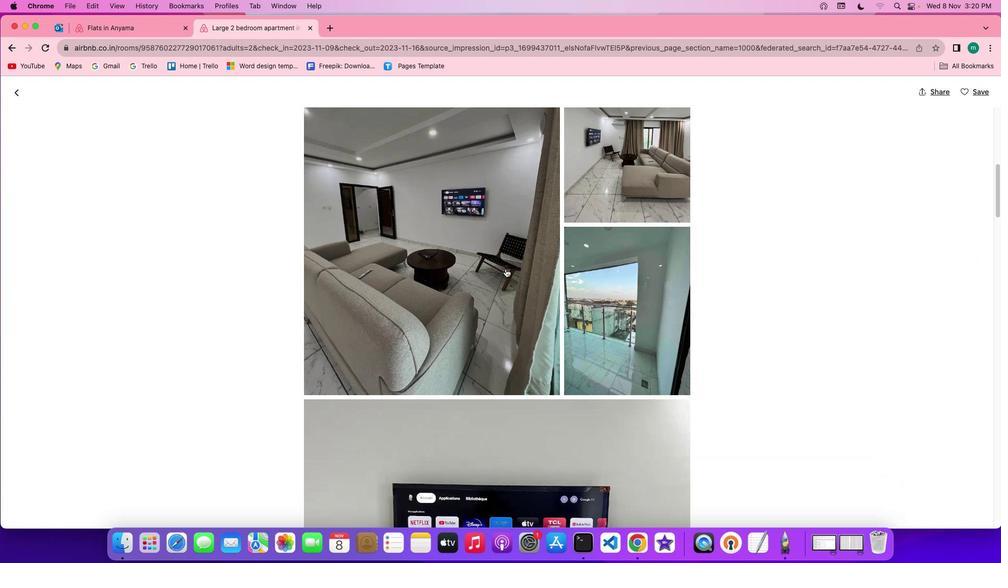 
Action: Mouse scrolled (505, 269) with delta (0, -1)
Screenshot: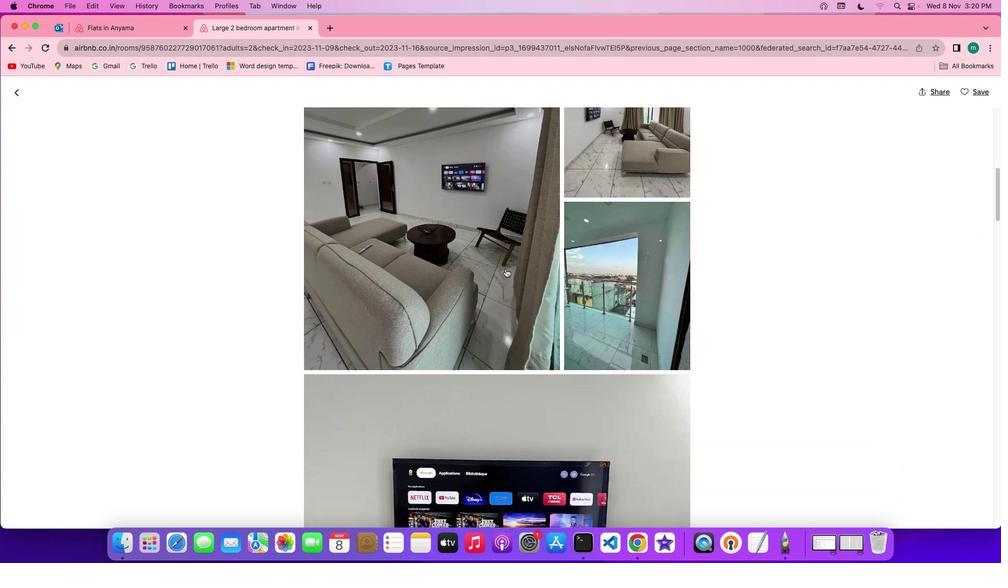 
Action: Mouse scrolled (505, 269) with delta (0, 0)
Screenshot: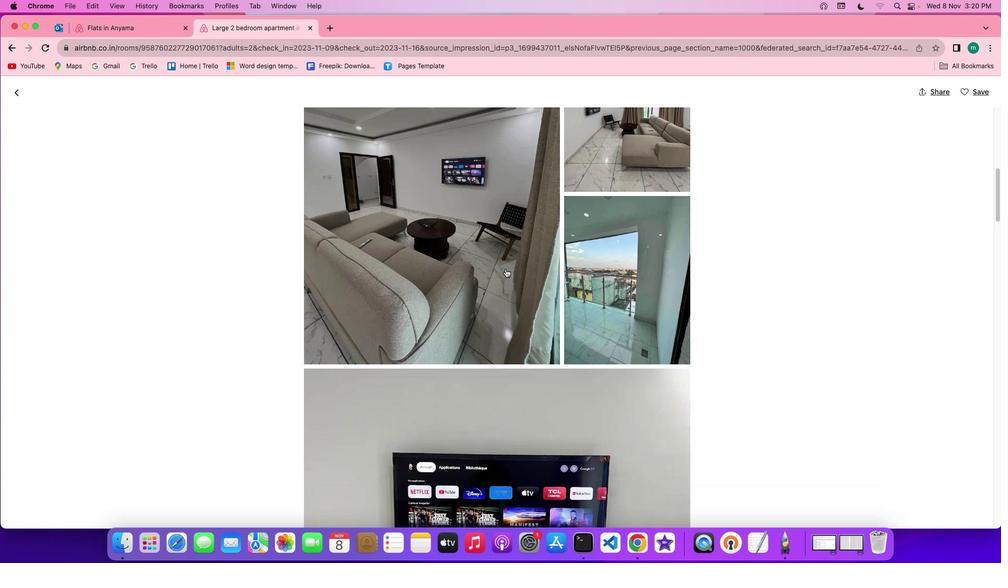 
Action: Mouse scrolled (505, 269) with delta (0, 0)
Screenshot: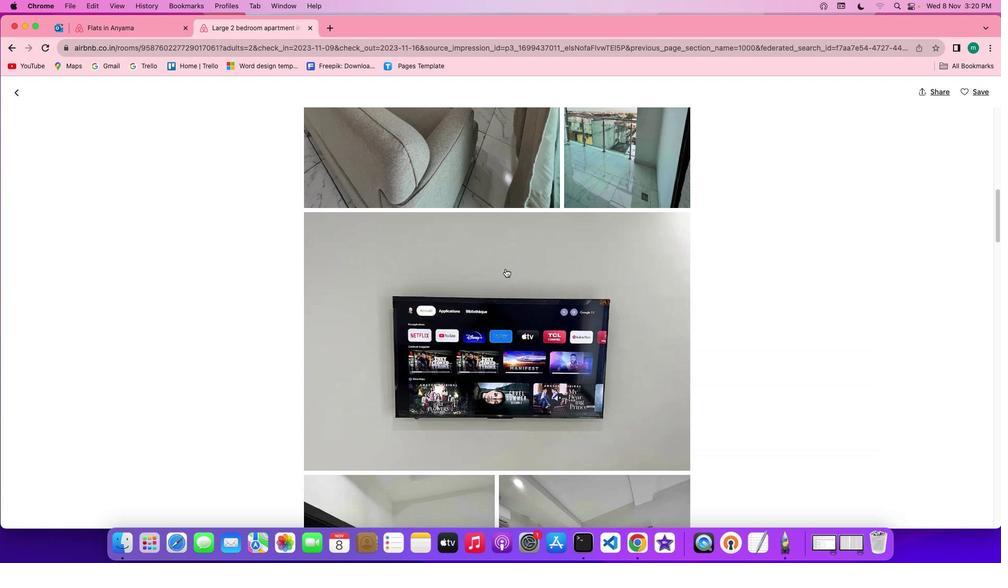 
Action: Mouse scrolled (505, 269) with delta (0, 0)
Screenshot: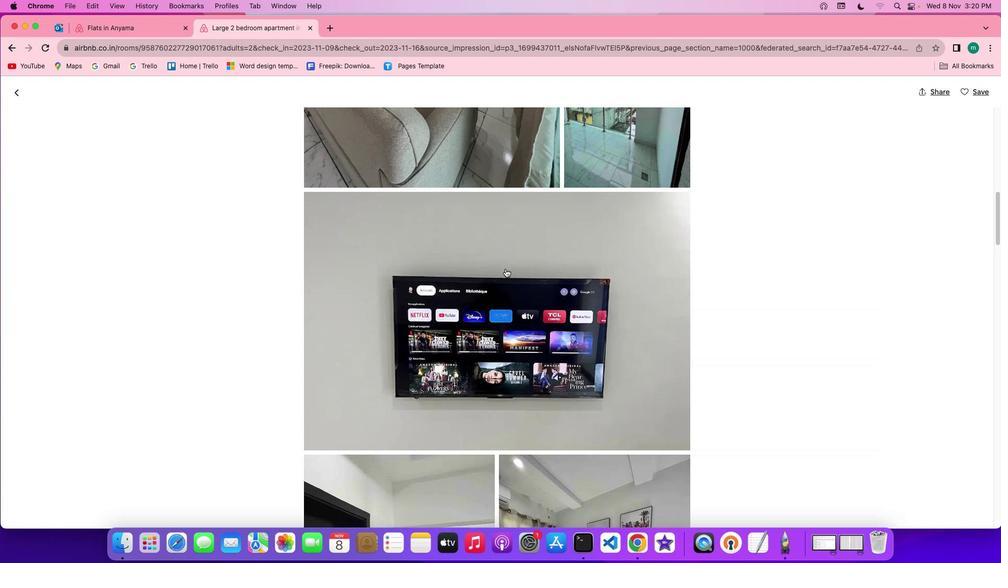 
Action: Mouse scrolled (505, 269) with delta (0, -1)
Screenshot: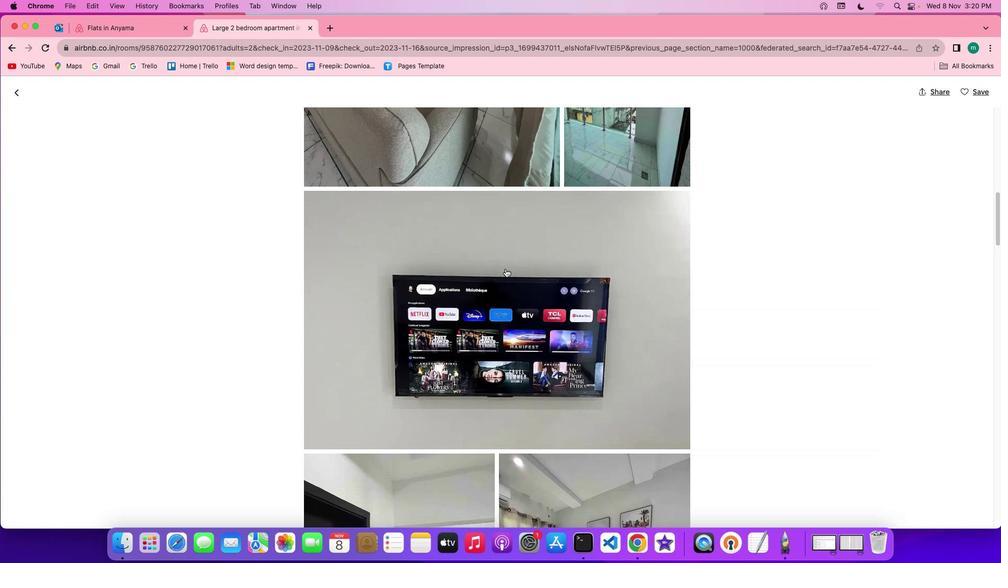 
Action: Mouse scrolled (505, 269) with delta (0, -2)
Screenshot: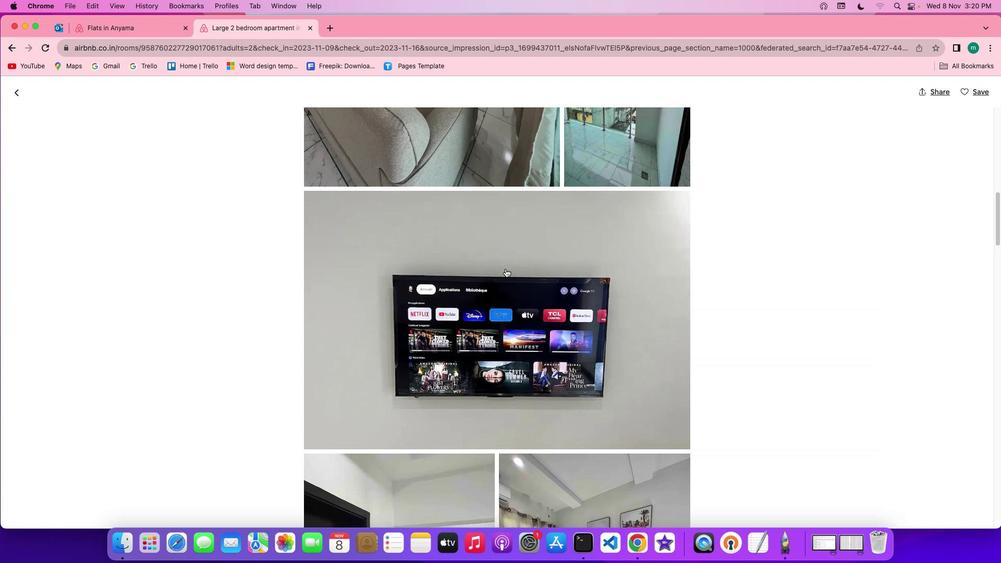 
Action: Mouse moved to (517, 266)
Screenshot: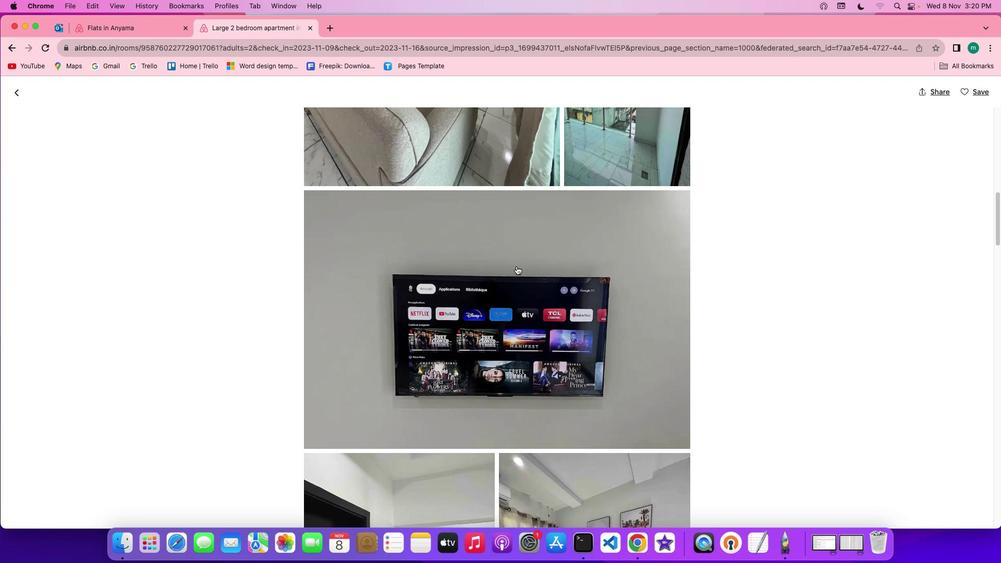 
Action: Mouse scrolled (517, 266) with delta (0, 0)
Screenshot: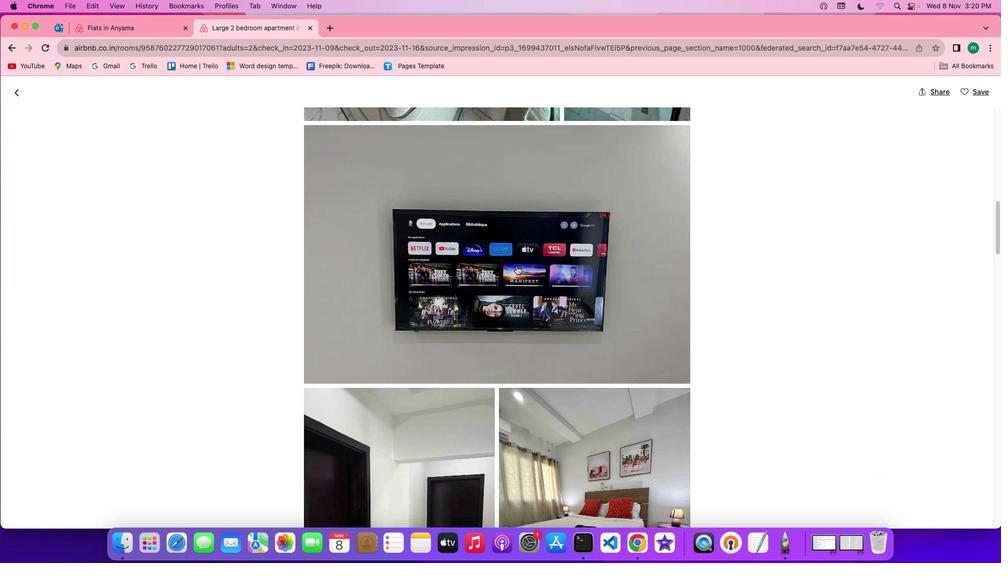 
Action: Mouse scrolled (517, 266) with delta (0, 0)
Screenshot: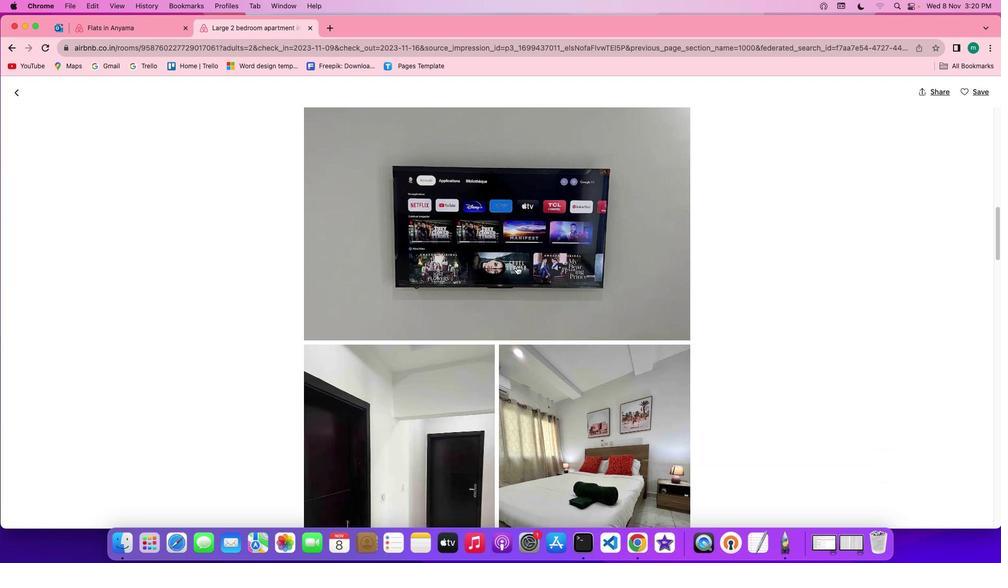 
Action: Mouse scrolled (517, 266) with delta (0, 0)
Screenshot: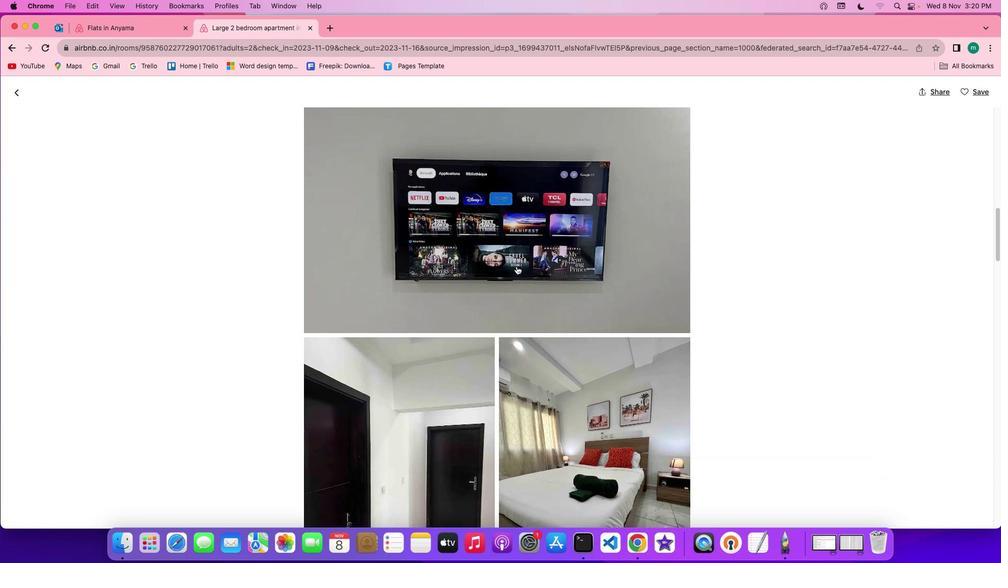 
Action: Mouse scrolled (517, 266) with delta (0, -1)
Screenshot: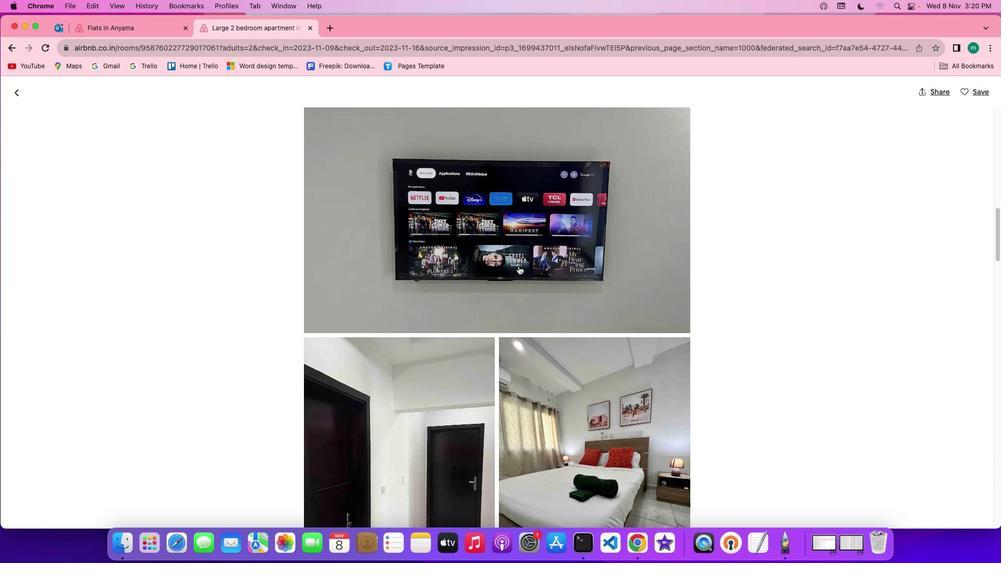 
Action: Mouse moved to (530, 261)
Screenshot: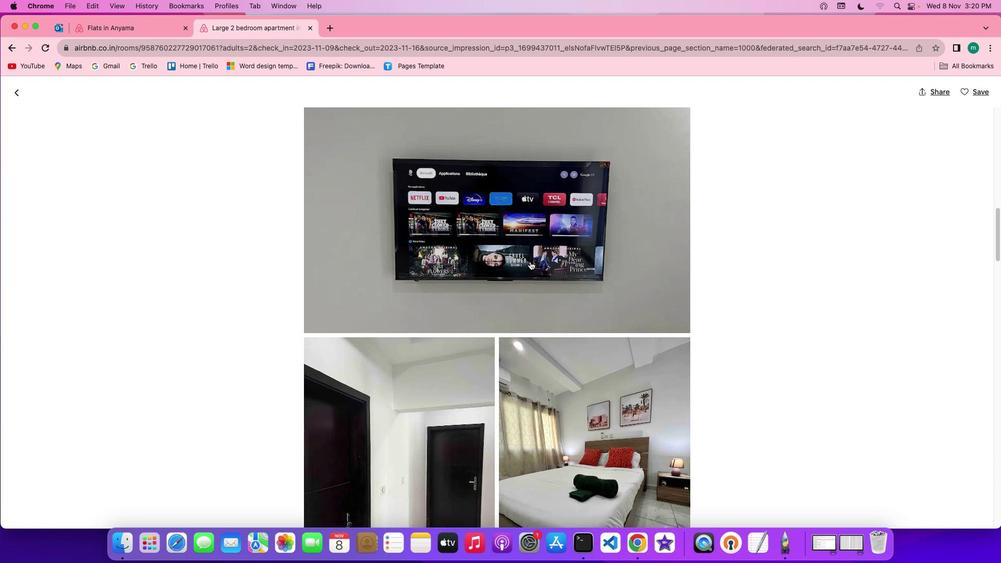 
Action: Mouse scrolled (530, 261) with delta (0, 0)
Screenshot: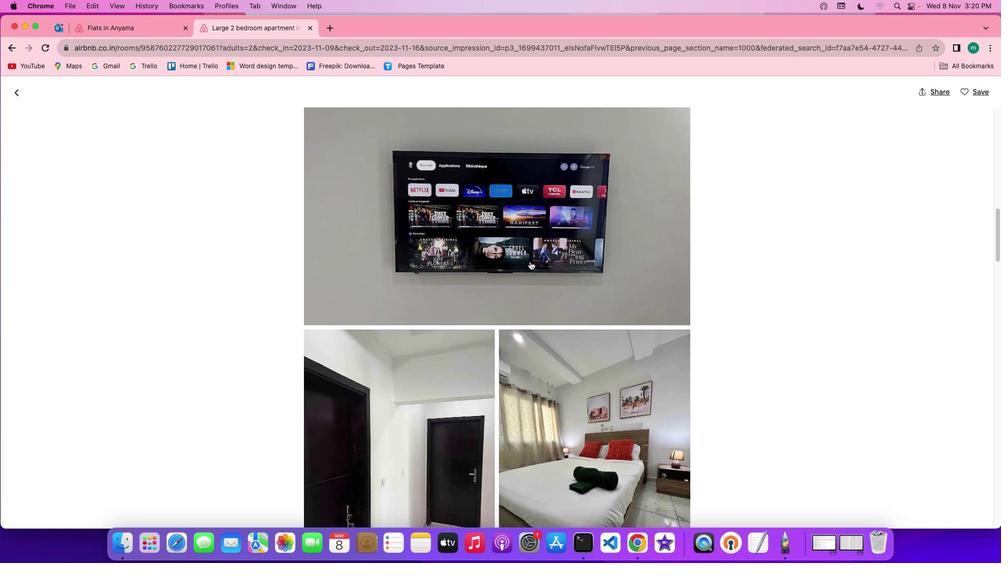 
Action: Mouse scrolled (530, 261) with delta (0, 0)
Screenshot: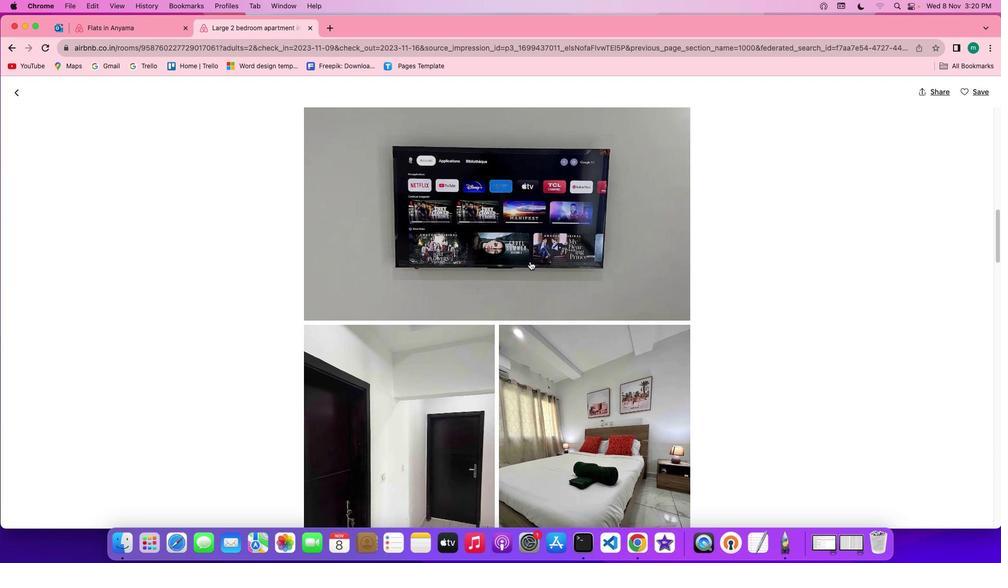 
Action: Mouse scrolled (530, 261) with delta (0, 0)
Screenshot: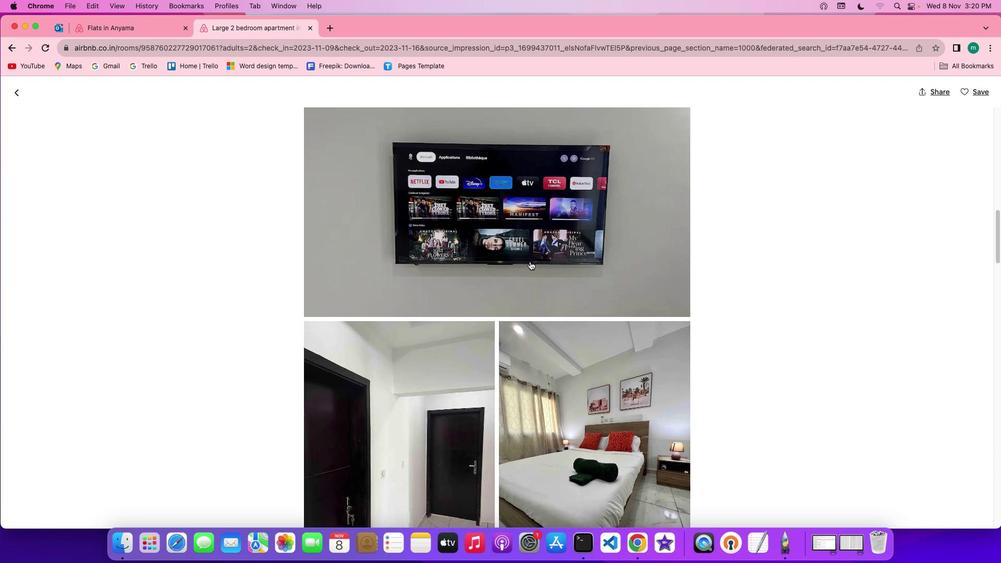 
Action: Mouse moved to (532, 261)
Screenshot: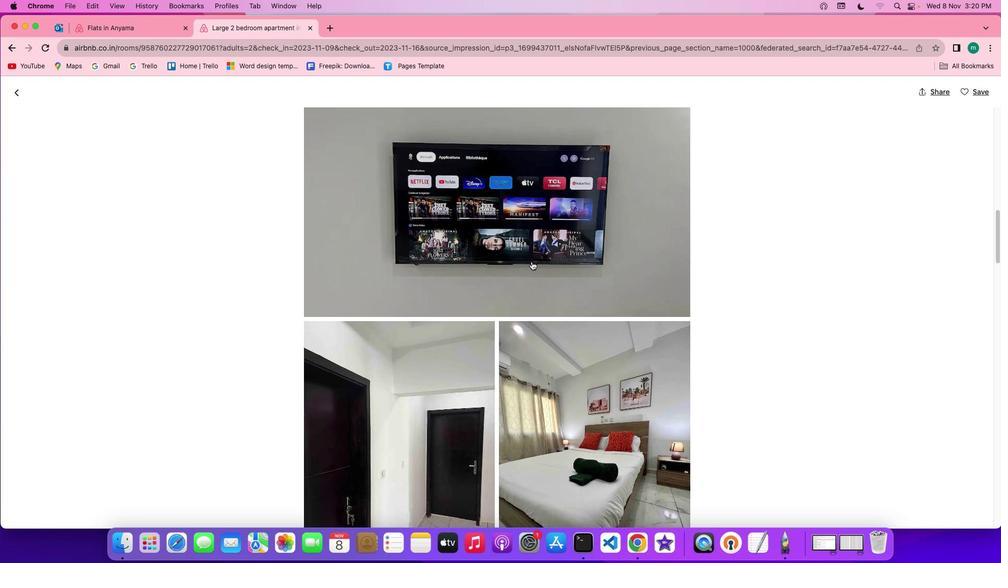 
Action: Mouse scrolled (532, 261) with delta (0, 0)
Screenshot: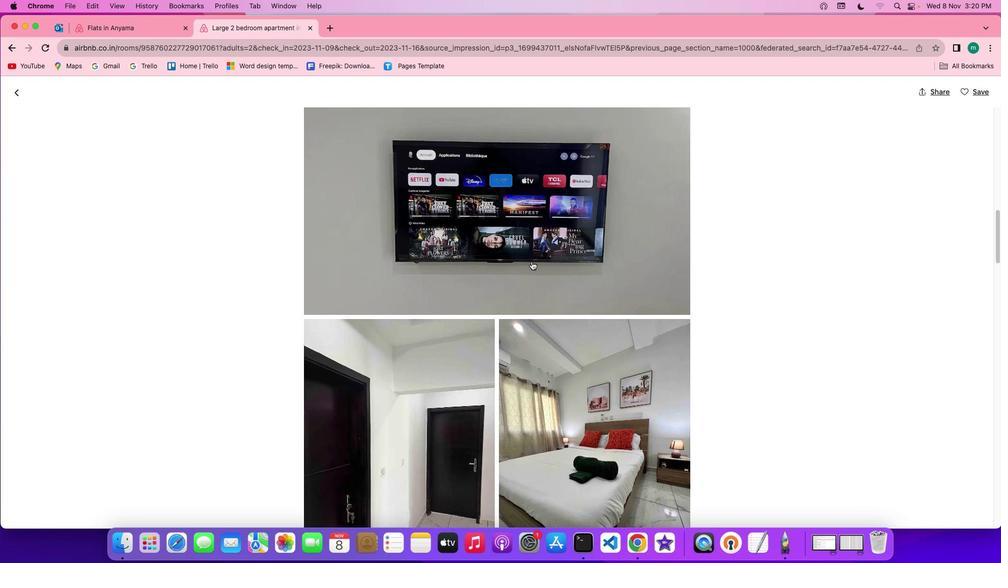 
Action: Mouse moved to (533, 262)
Screenshot: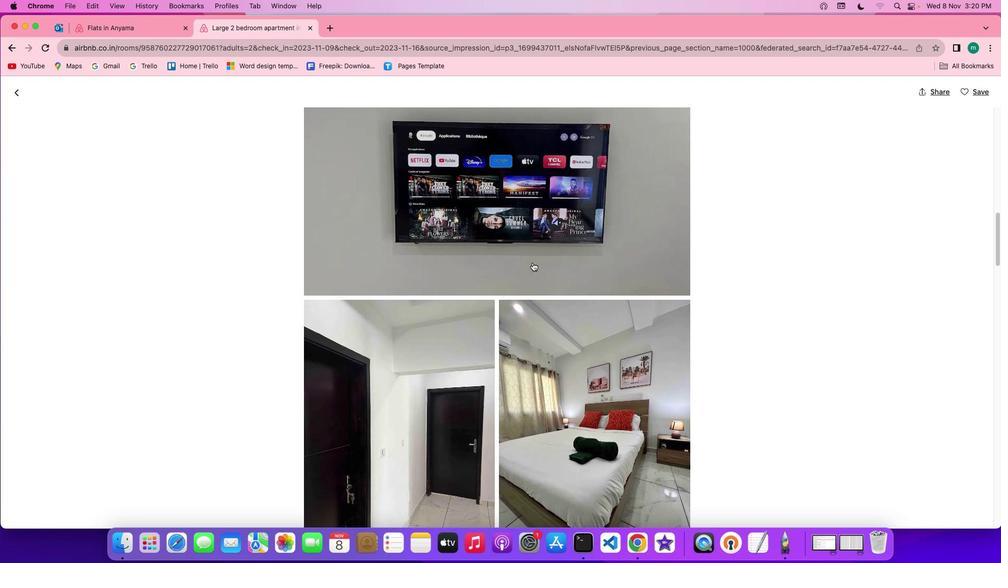 
Action: Mouse scrolled (533, 262) with delta (0, 0)
Screenshot: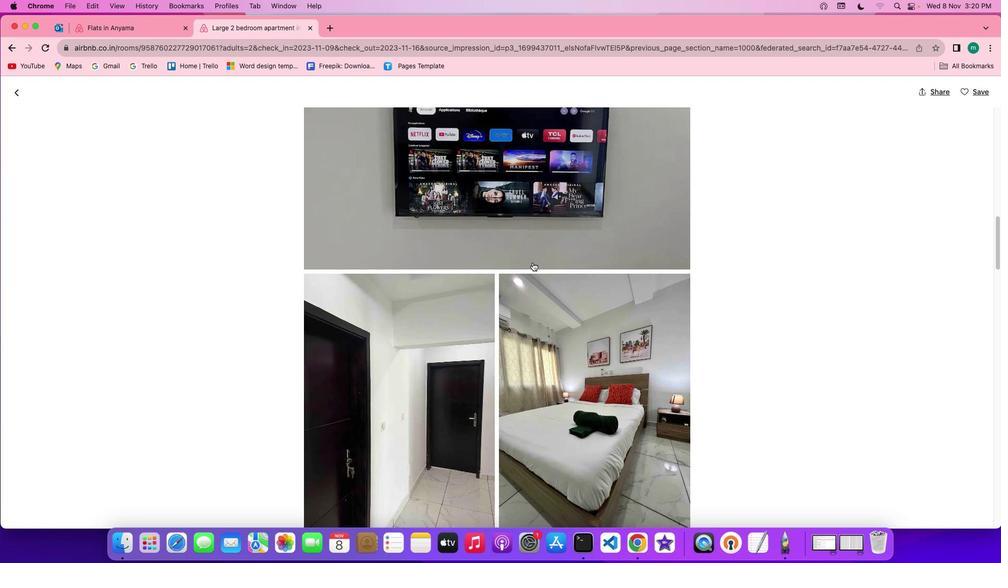 
Action: Mouse scrolled (533, 262) with delta (0, 0)
Screenshot: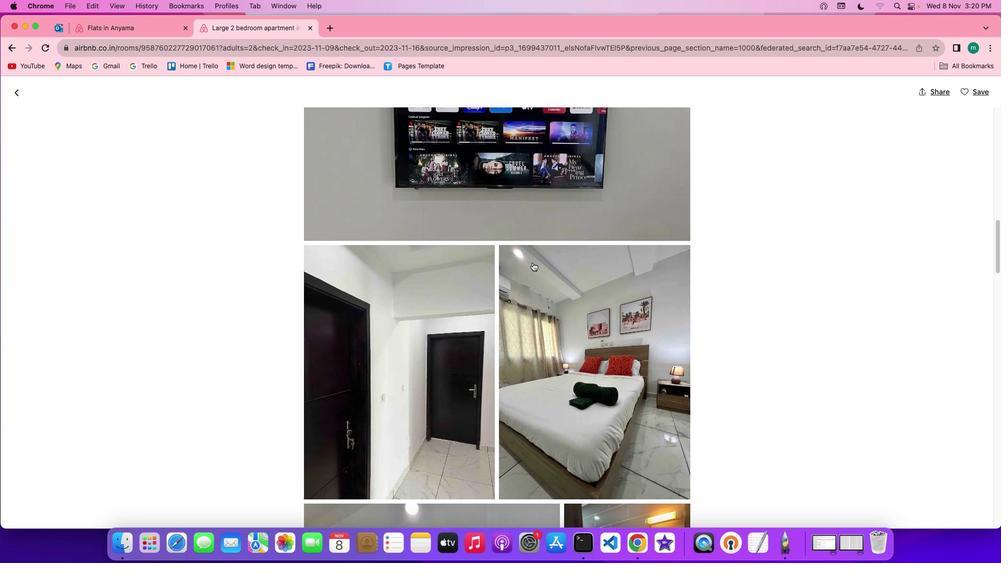 
Action: Mouse scrolled (533, 262) with delta (0, 0)
Screenshot: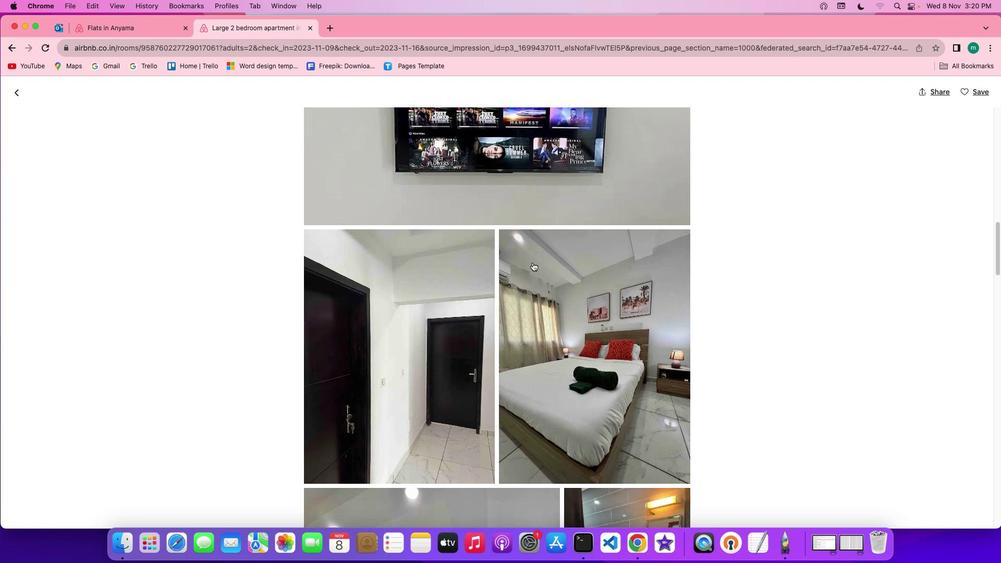 
Action: Mouse scrolled (533, 262) with delta (0, 0)
Screenshot: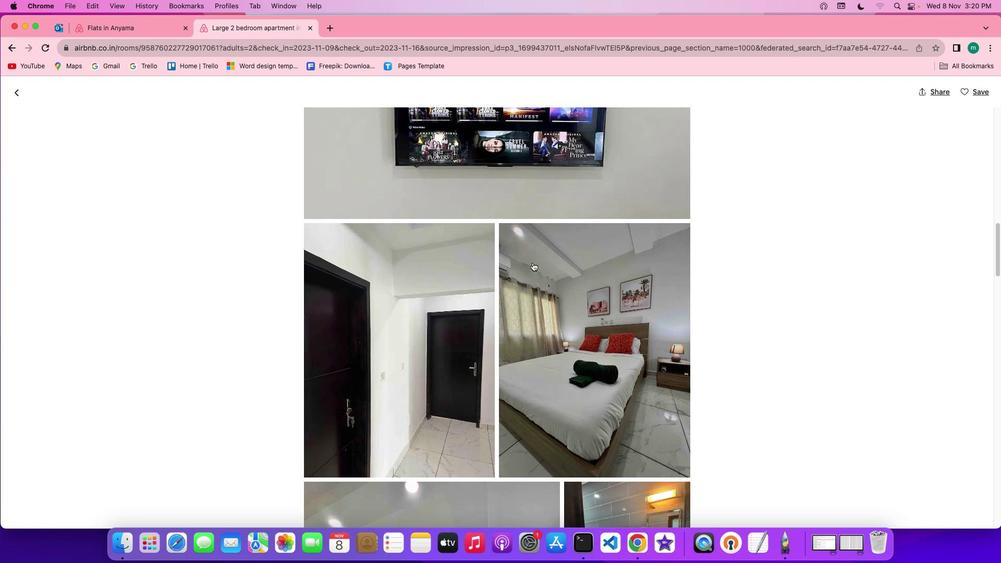 
Action: Mouse scrolled (533, 262) with delta (0, 0)
Screenshot: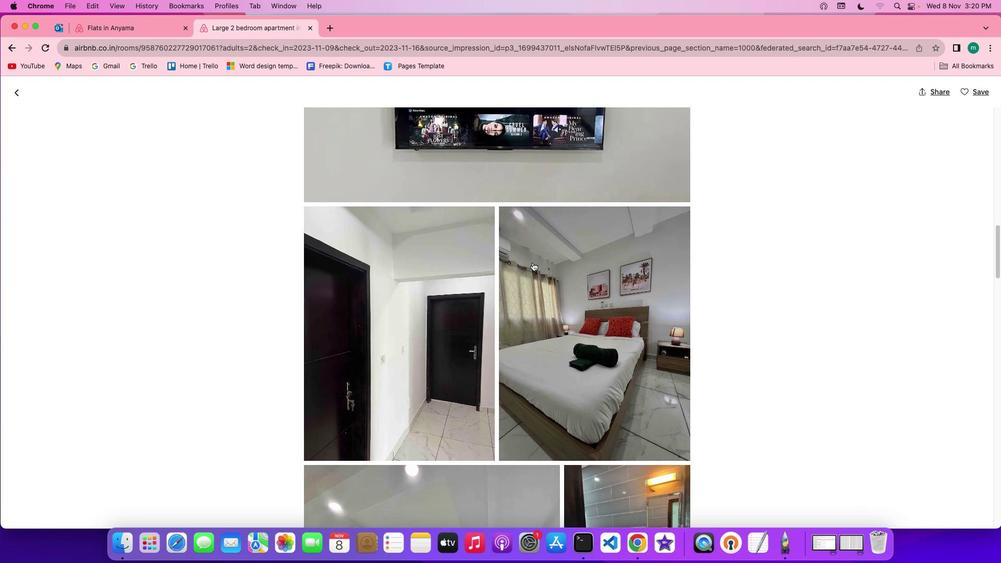 
Action: Mouse scrolled (533, 262) with delta (0, 0)
Screenshot: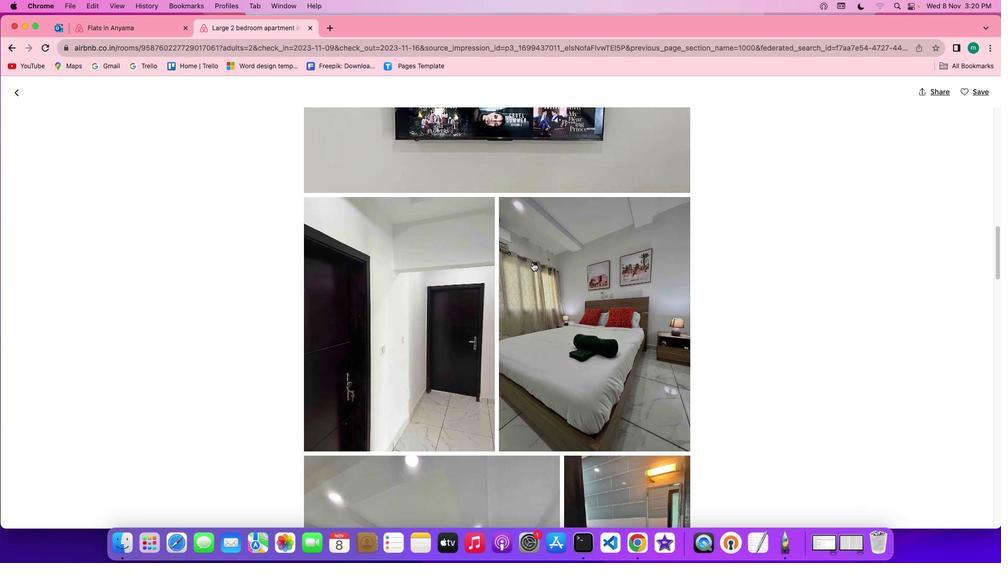 
Action: Mouse scrolled (533, 262) with delta (0, 0)
Screenshot: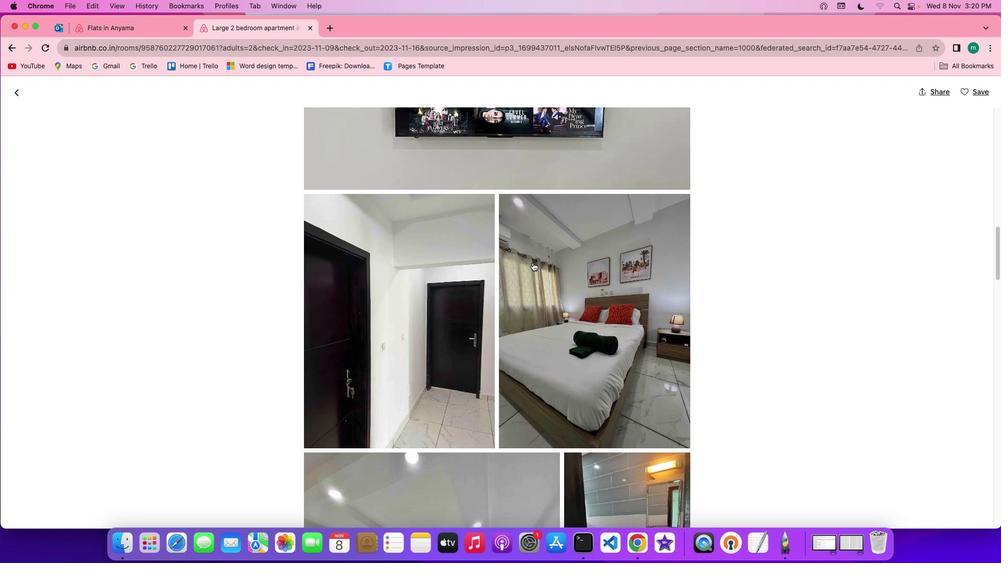 
Action: Mouse scrolled (533, 262) with delta (0, 0)
Screenshot: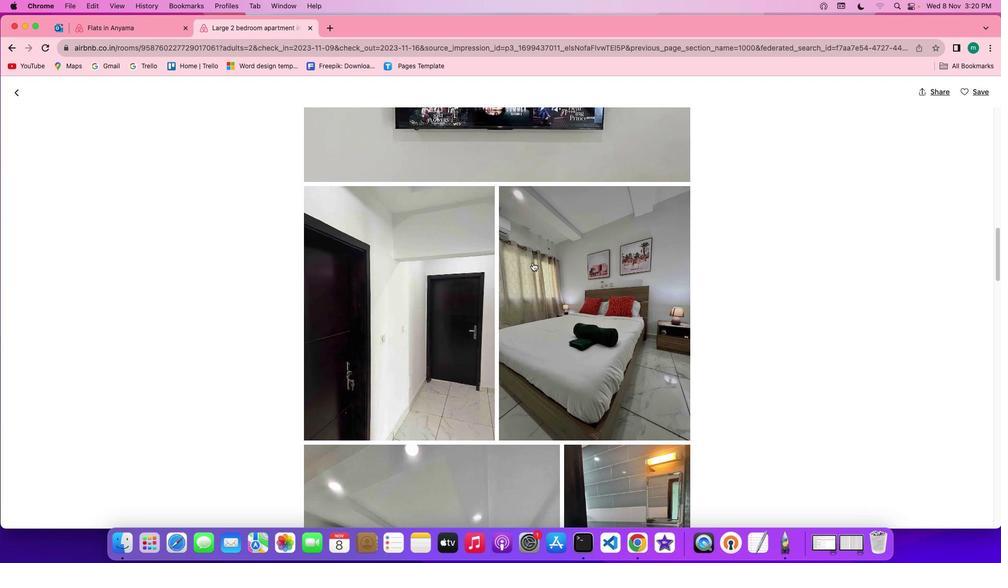 
Action: Mouse scrolled (533, 262) with delta (0, 0)
Screenshot: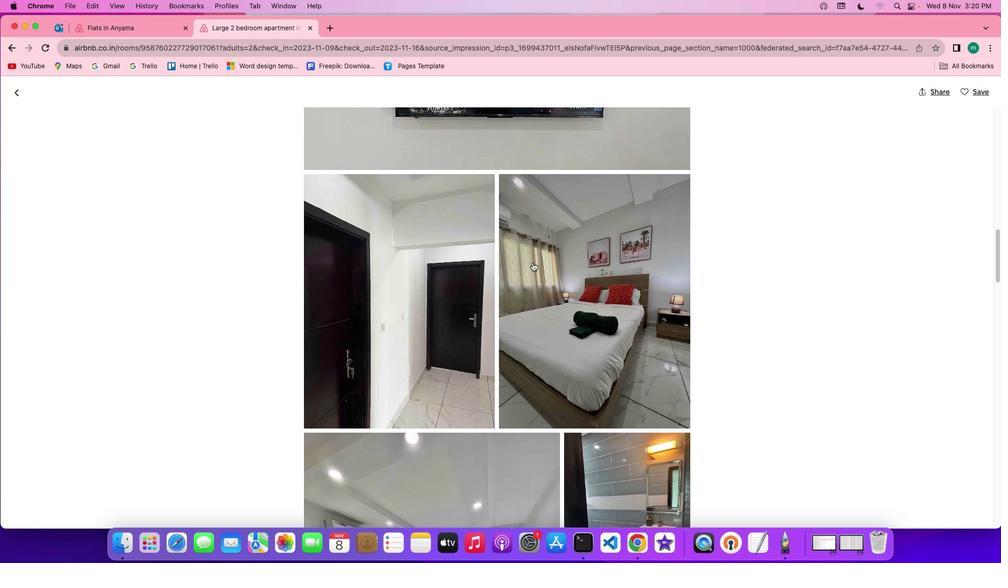 
Action: Mouse scrolled (533, 262) with delta (0, 0)
Screenshot: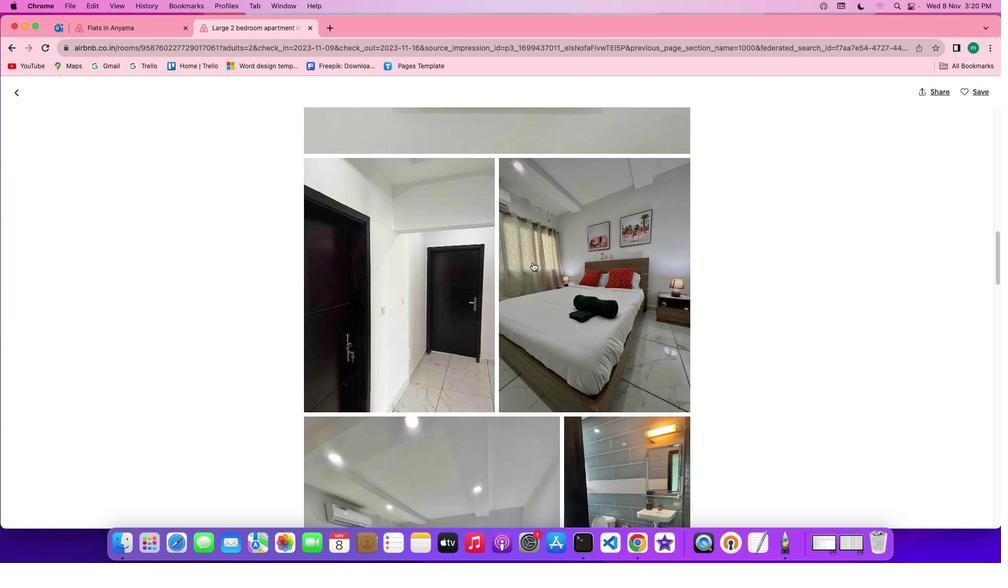 
Action: Mouse scrolled (533, 262) with delta (0, 0)
Screenshot: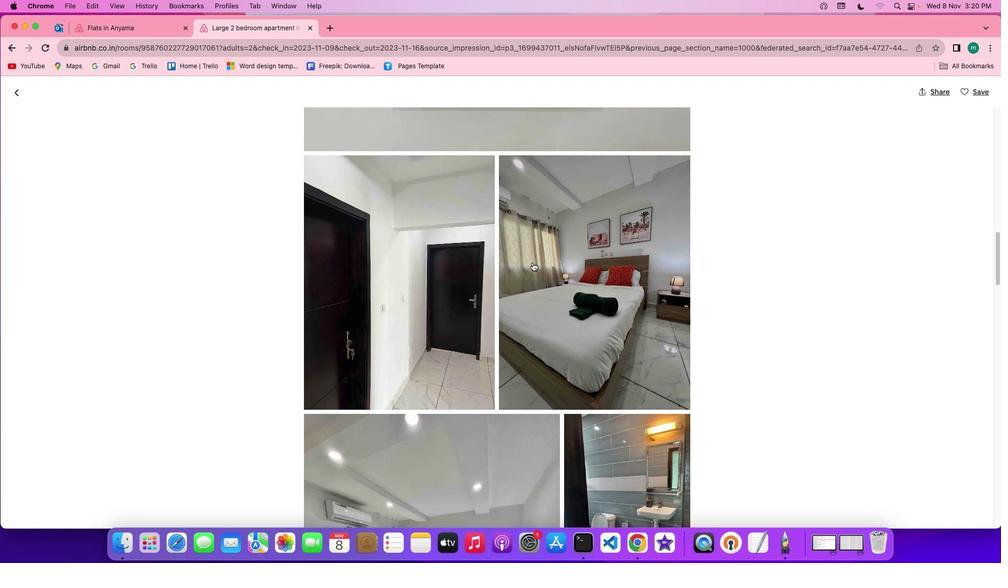 
Action: Mouse moved to (533, 262)
Screenshot: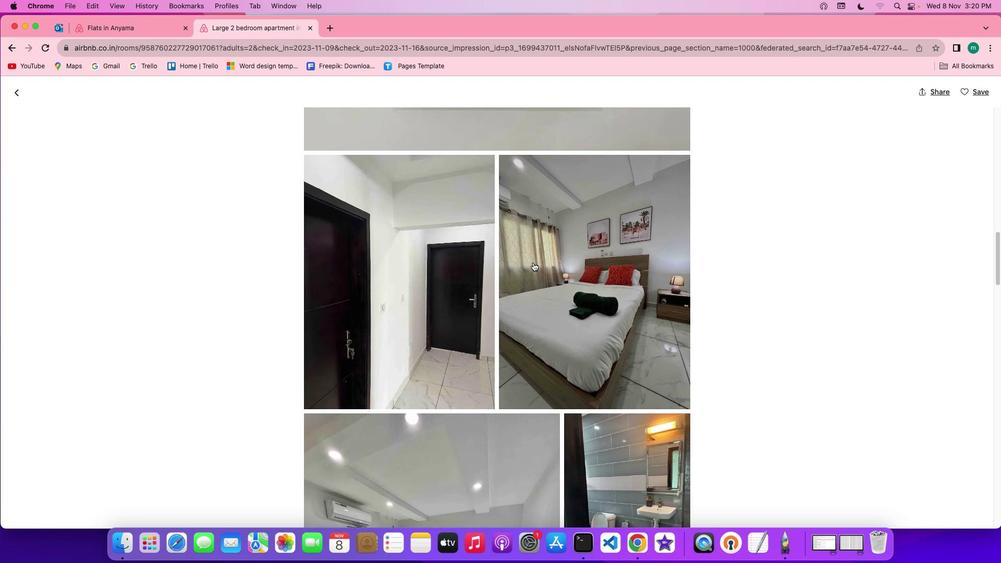 
Action: Mouse scrolled (533, 262) with delta (0, 0)
Screenshot: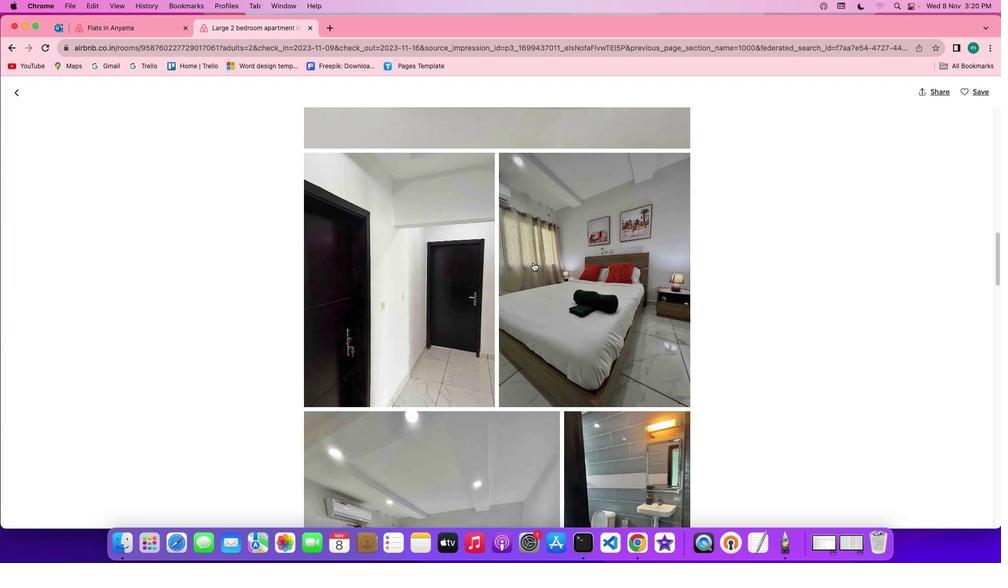 
Action: Mouse scrolled (533, 262) with delta (0, 0)
Screenshot: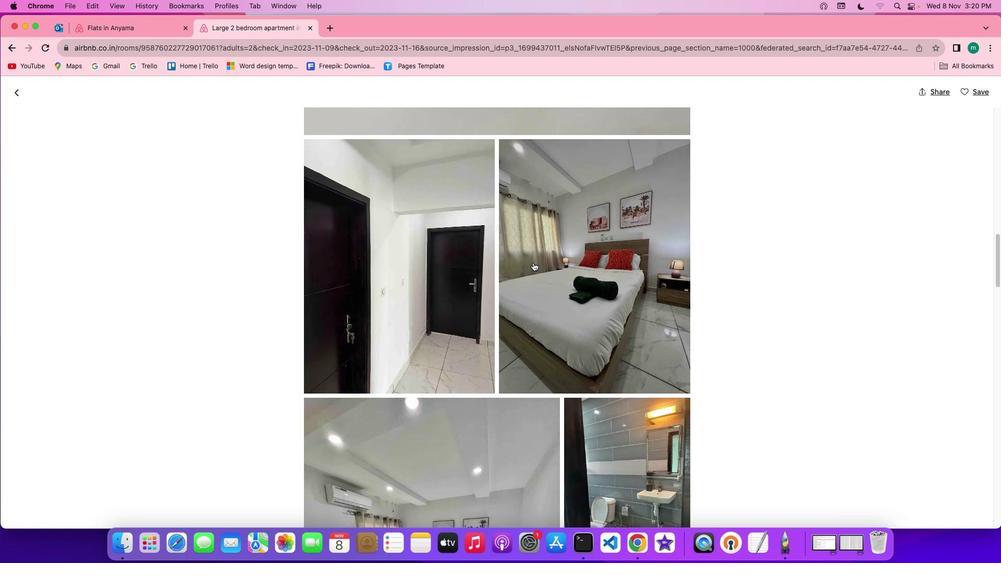 
Action: Mouse scrolled (533, 262) with delta (0, 0)
Screenshot: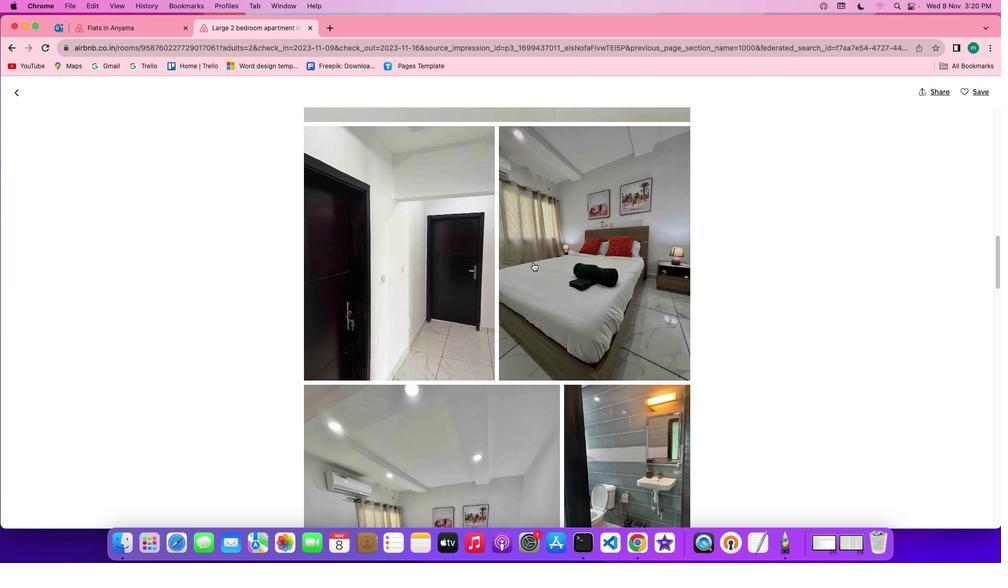 
Action: Mouse scrolled (533, 262) with delta (0, 0)
Screenshot: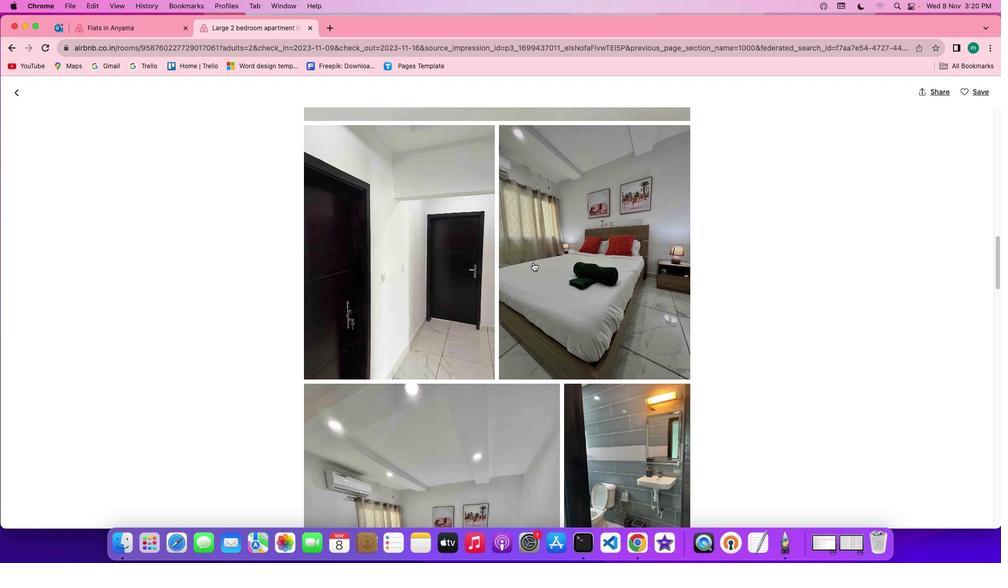 
Action: Mouse scrolled (533, 262) with delta (0, 0)
Screenshot: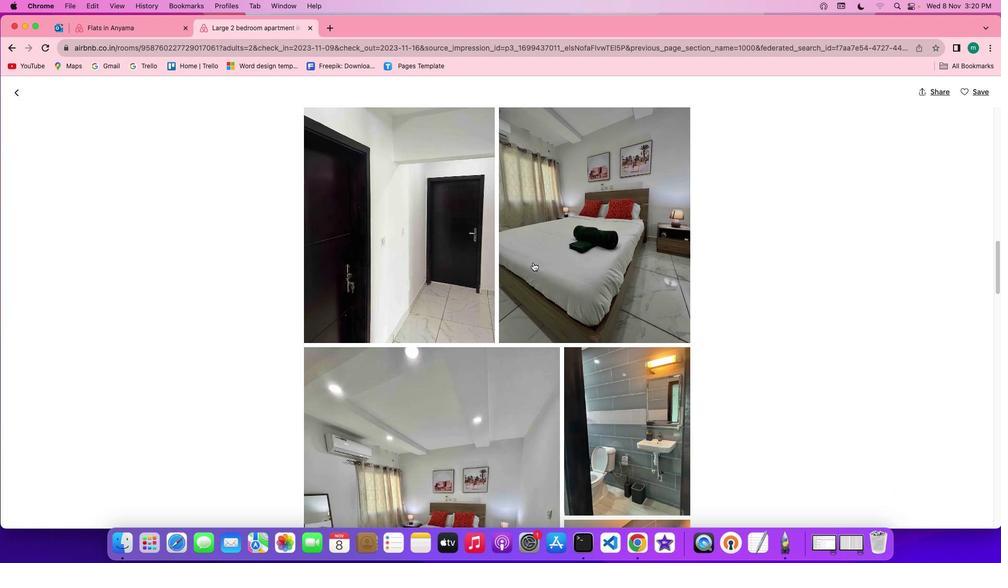 
Action: Mouse scrolled (533, 262) with delta (0, 0)
Screenshot: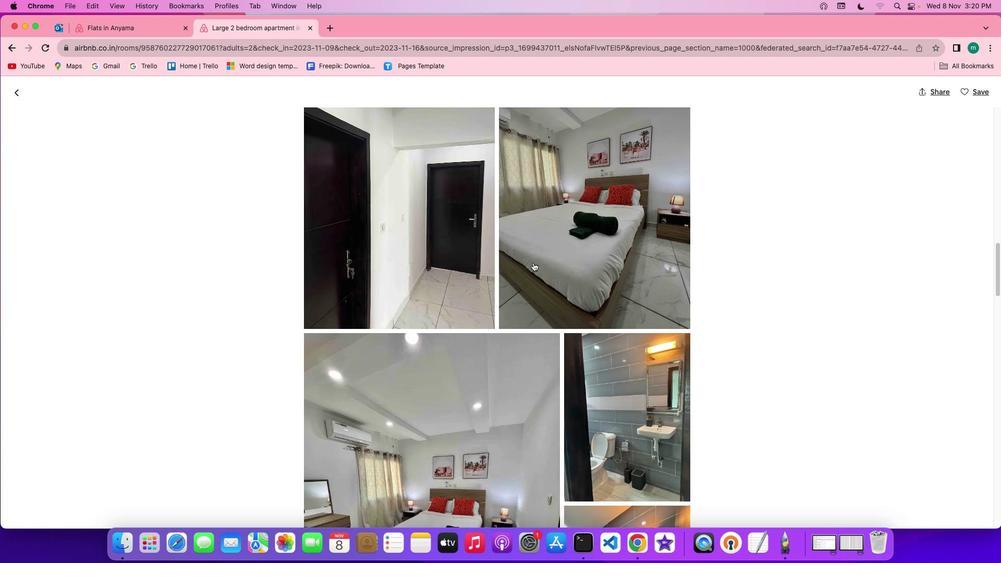 
Action: Mouse scrolled (533, 262) with delta (0, 0)
Screenshot: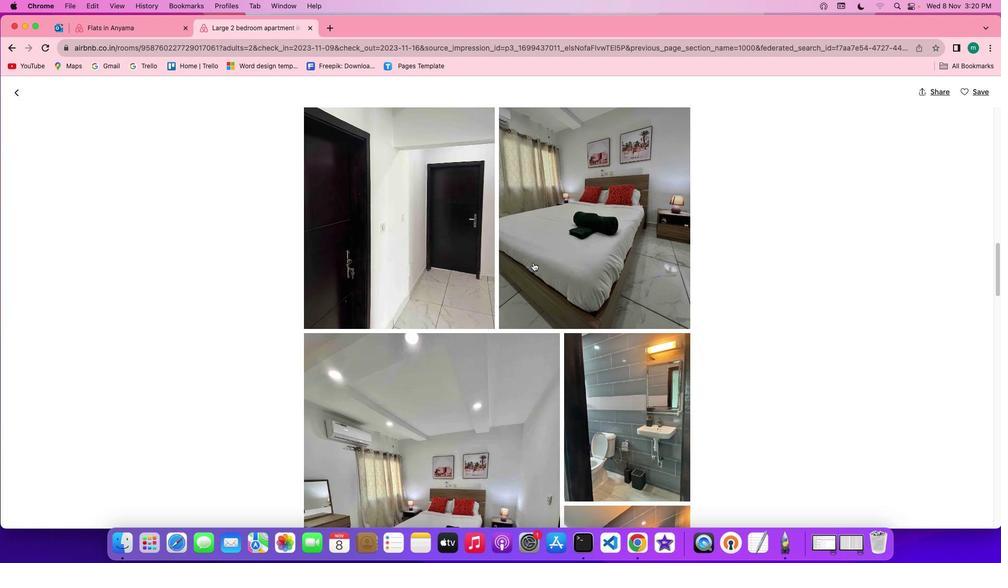 
Action: Mouse scrolled (533, 262) with delta (0, 0)
Screenshot: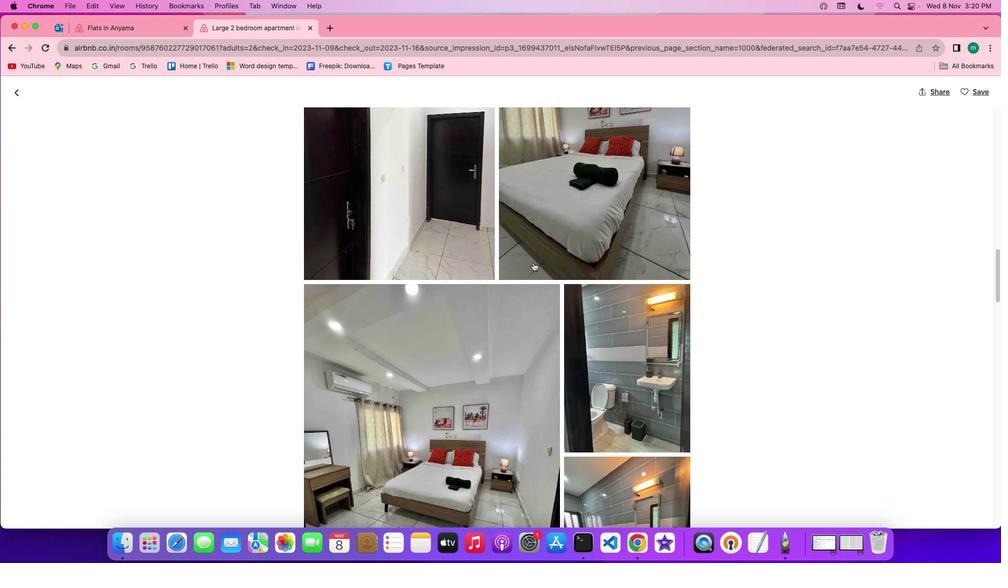 
Action: Mouse scrolled (533, 262) with delta (0, 0)
Screenshot: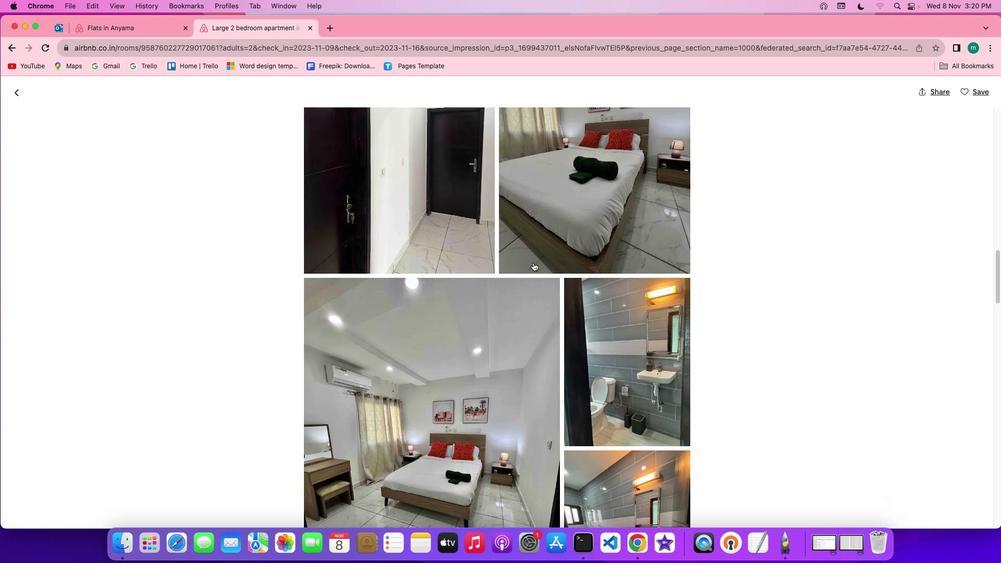 
Action: Mouse scrolled (533, 262) with delta (0, 0)
Screenshot: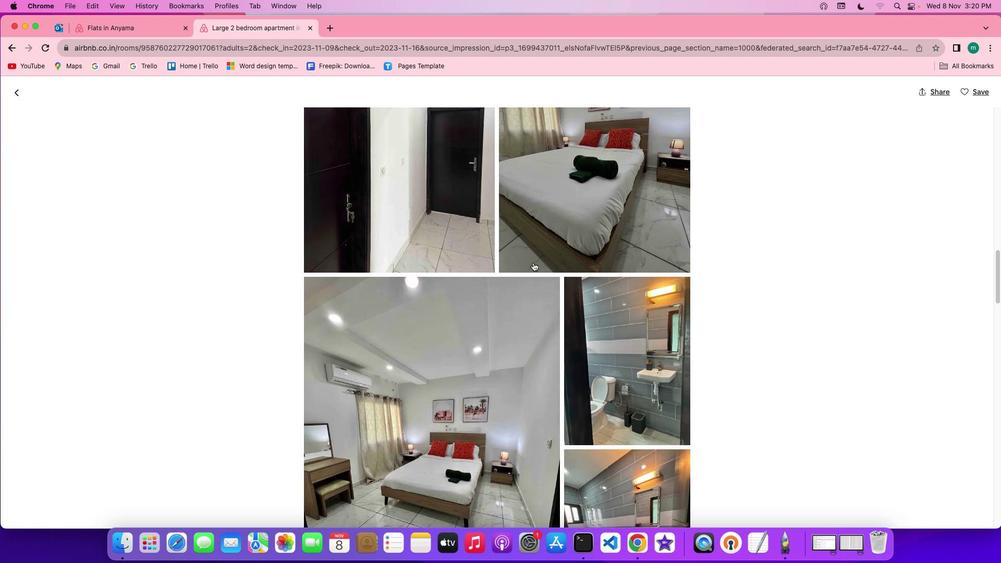 
Action: Mouse scrolled (533, 262) with delta (0, 0)
Screenshot: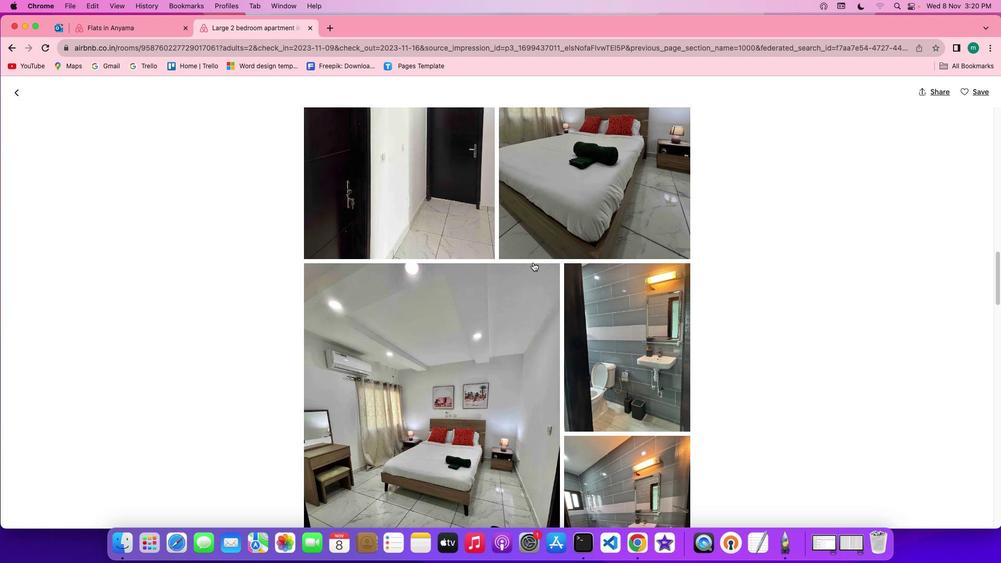 
Action: Mouse scrolled (533, 262) with delta (0, 0)
Screenshot: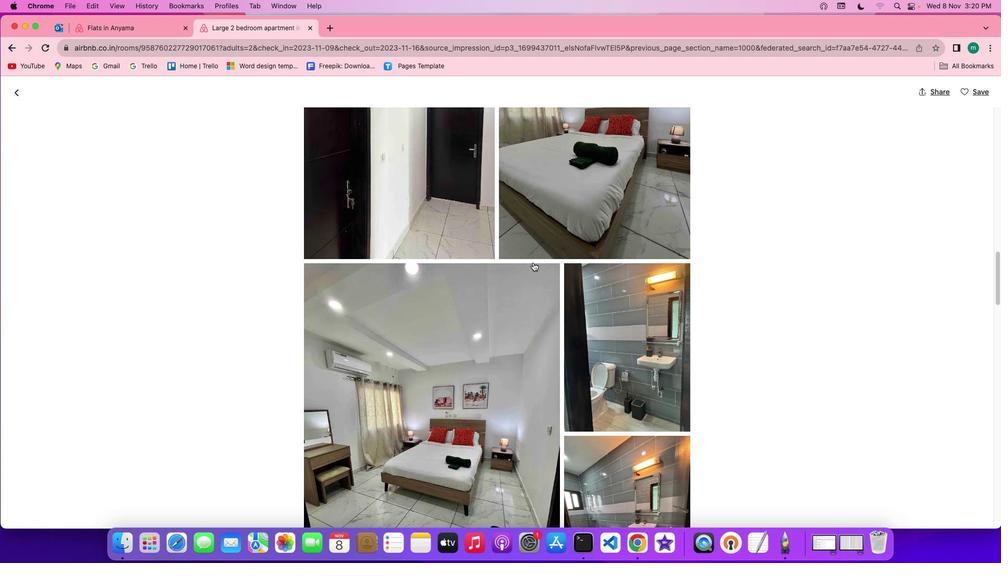 
Action: Mouse scrolled (533, 262) with delta (0, 0)
Screenshot: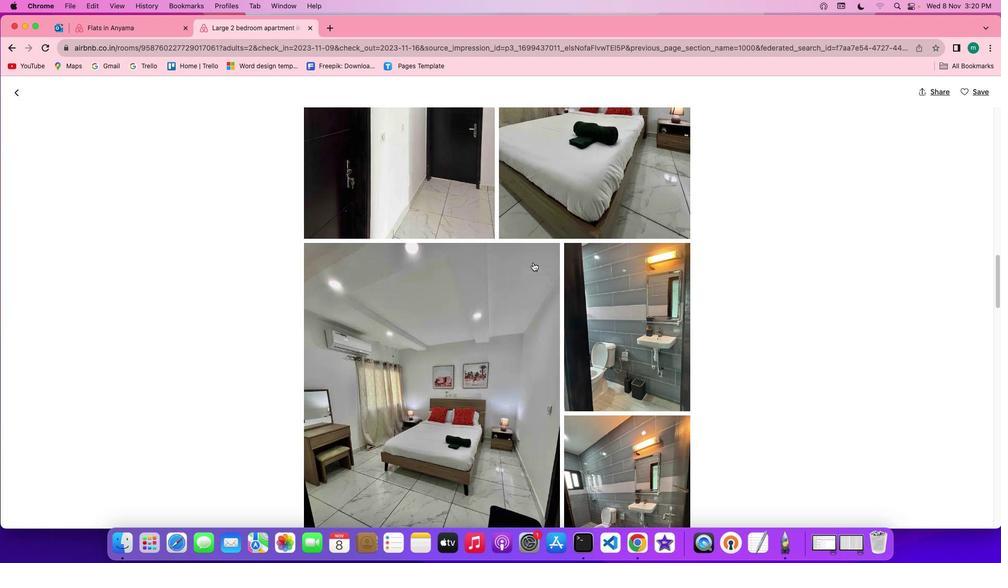 
Action: Mouse scrolled (533, 262) with delta (0, 0)
Screenshot: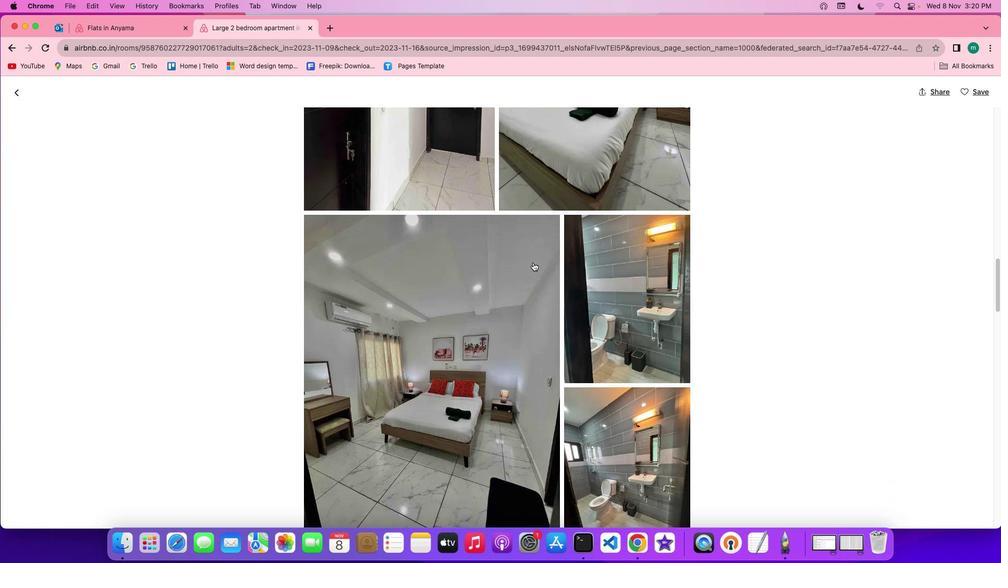 
Action: Mouse scrolled (533, 262) with delta (0, 0)
Screenshot: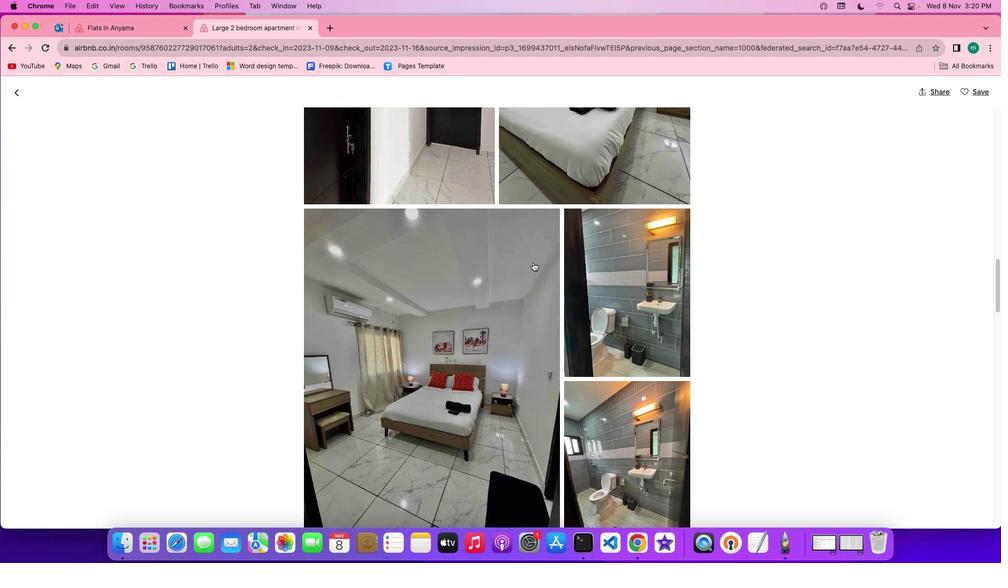 
Action: Mouse scrolled (533, 262) with delta (0, 0)
Screenshot: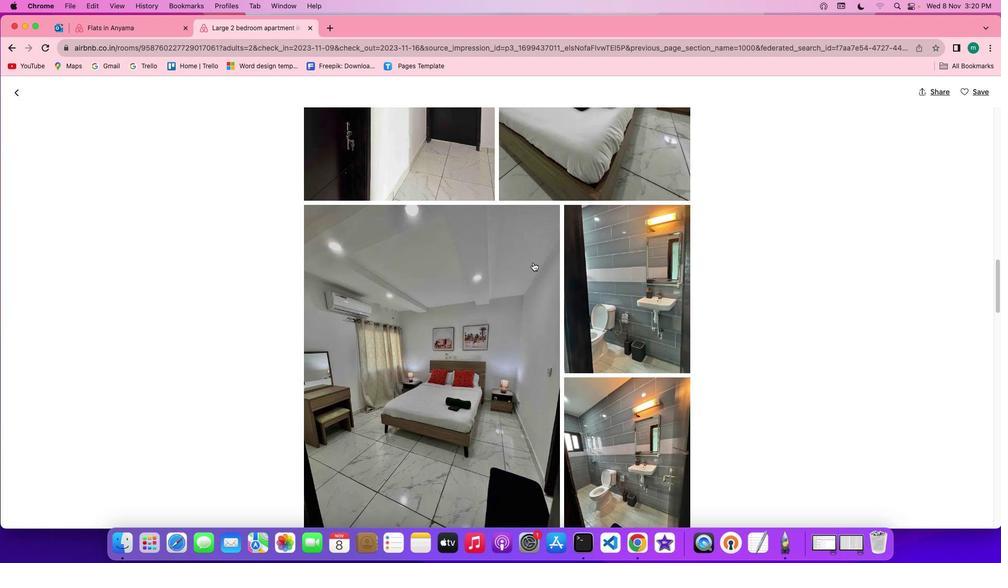 
Action: Mouse scrolled (533, 262) with delta (0, 0)
Screenshot: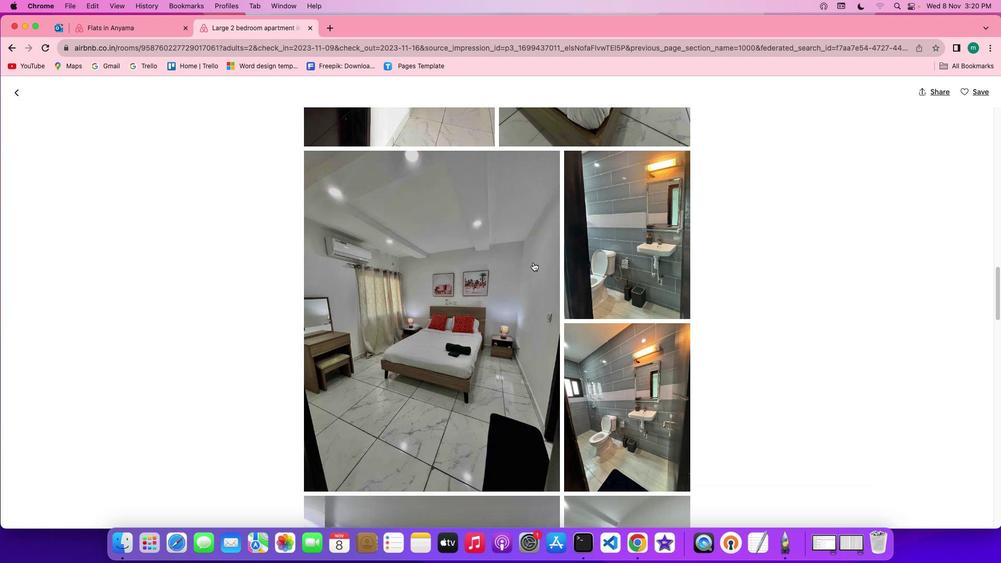 
Action: Mouse scrolled (533, 262) with delta (0, 0)
Screenshot: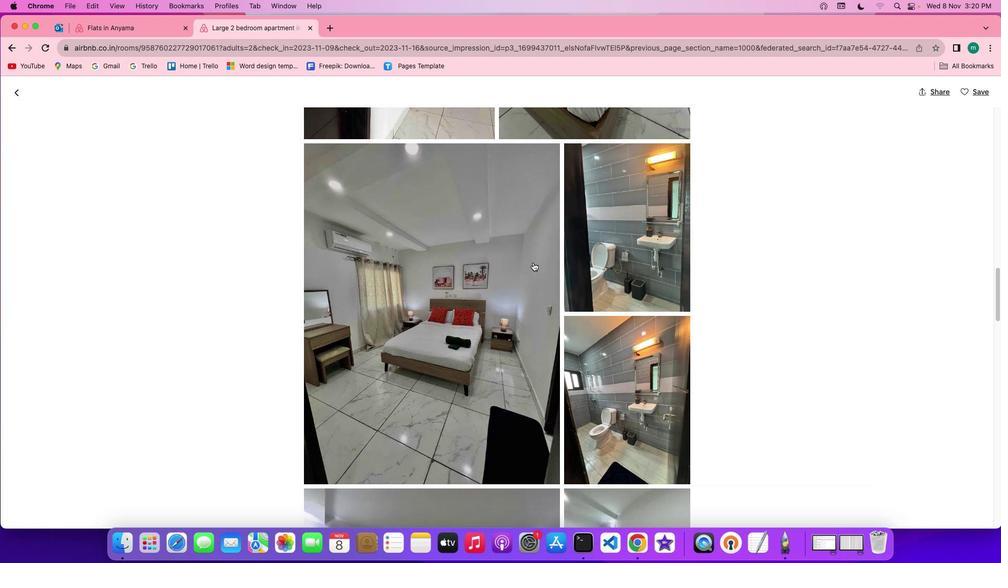 
Action: Mouse scrolled (533, 262) with delta (0, -1)
Screenshot: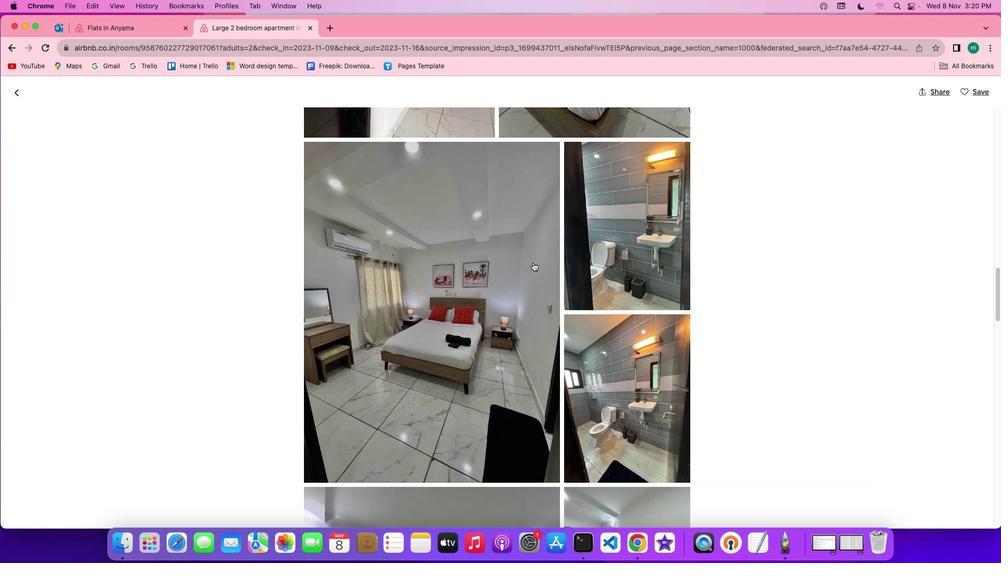 
Action: Mouse scrolled (533, 262) with delta (0, 0)
Screenshot: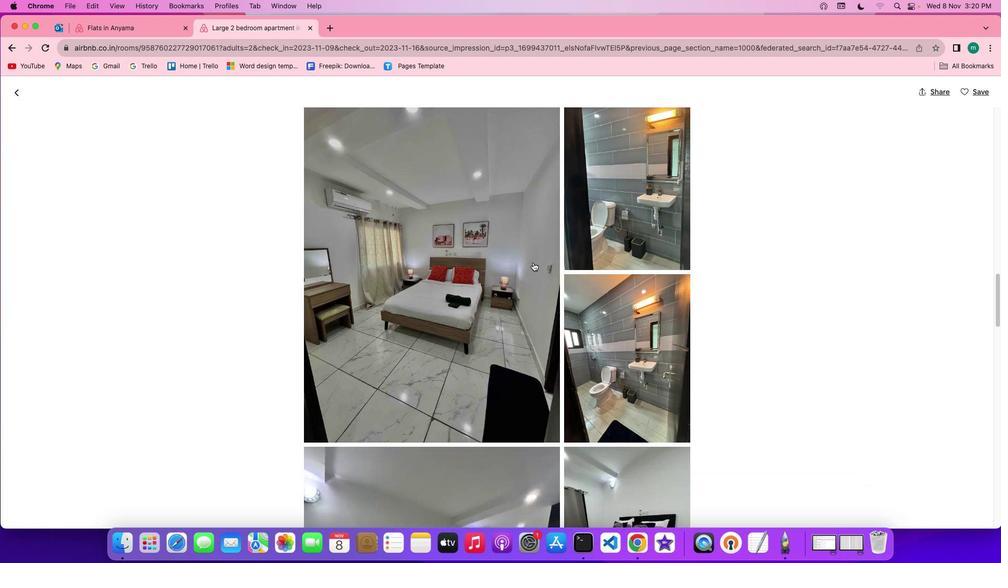 
Action: Mouse scrolled (533, 262) with delta (0, 0)
Screenshot: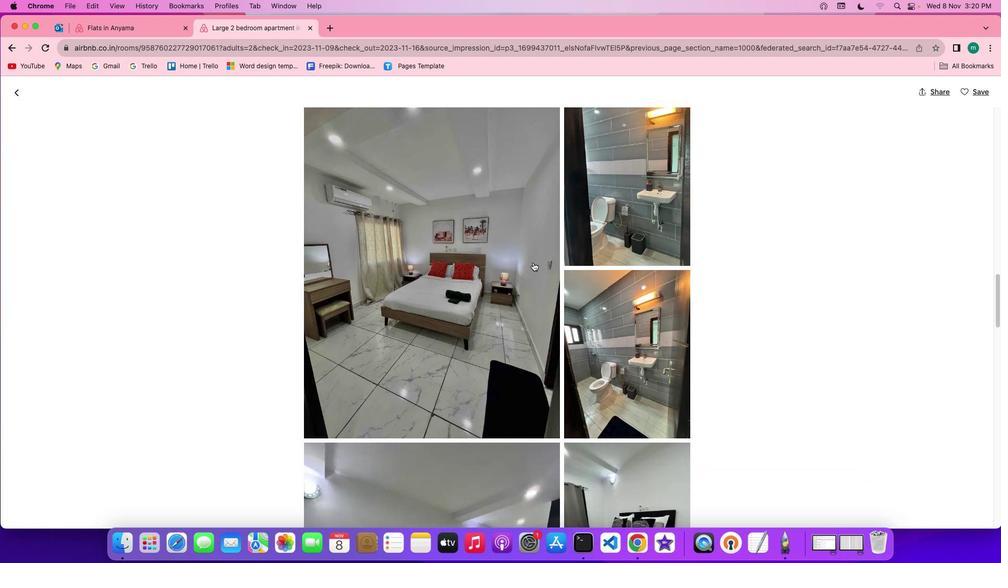 
Action: Mouse scrolled (533, 262) with delta (0, 0)
Screenshot: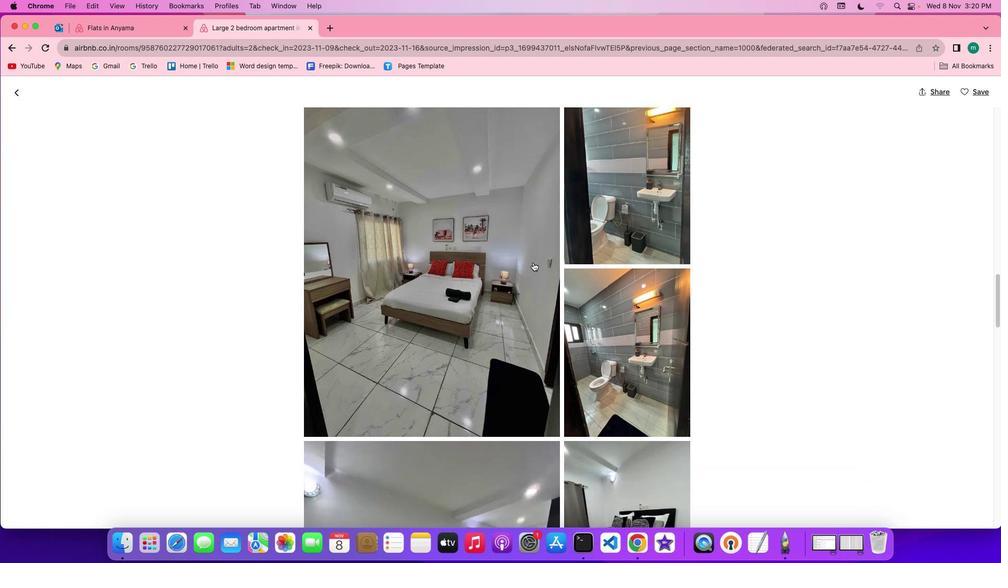 
Action: Mouse scrolled (533, 262) with delta (0, 0)
Screenshot: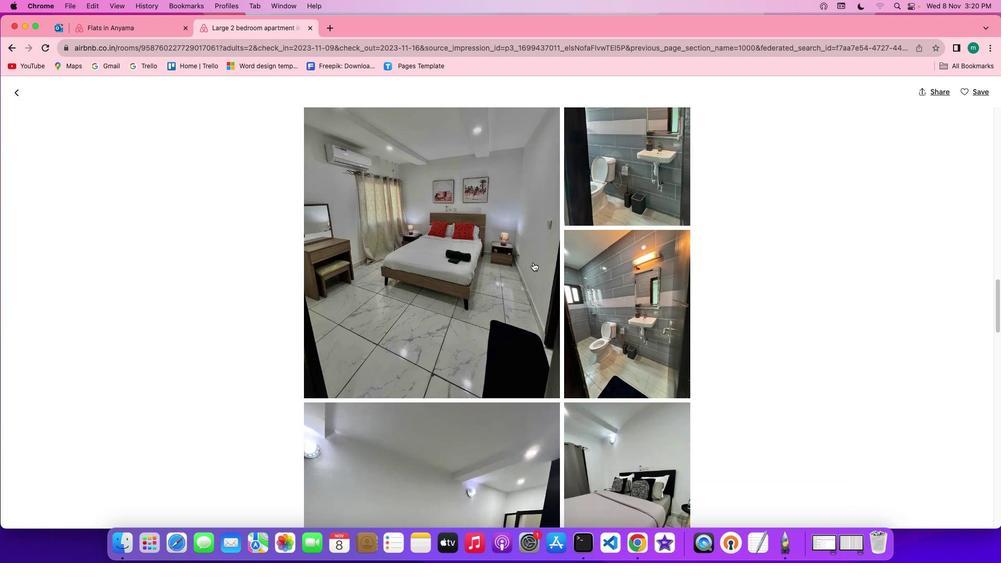 
Action: Mouse scrolled (533, 262) with delta (0, 0)
Screenshot: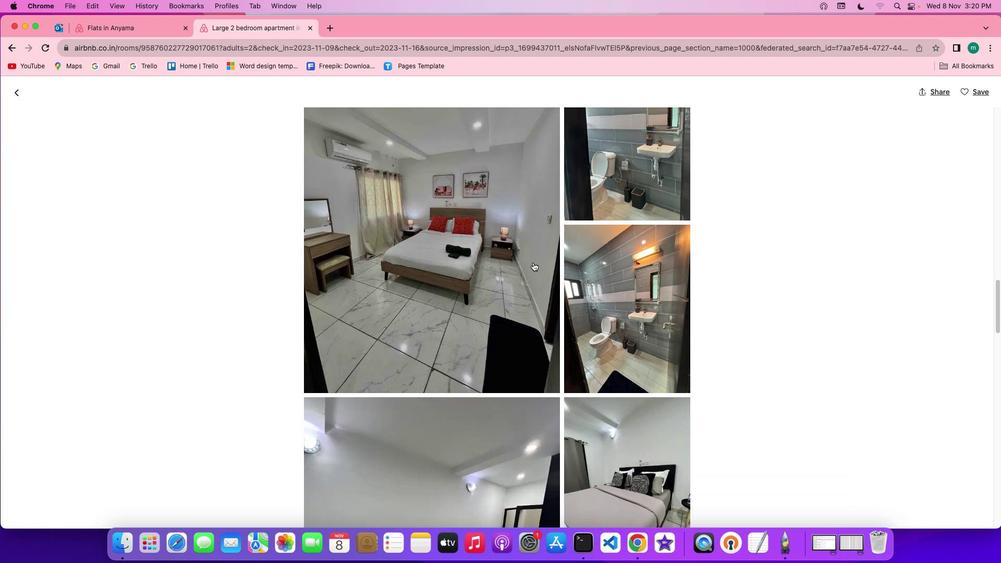 
Action: Mouse scrolled (533, 262) with delta (0, 0)
Screenshot: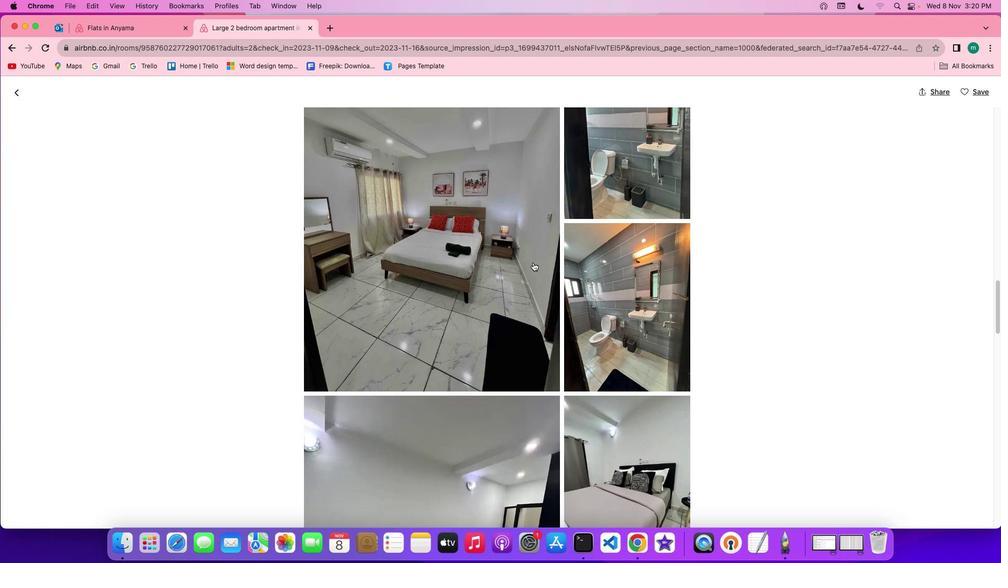 
Action: Mouse scrolled (533, 262) with delta (0, 0)
Screenshot: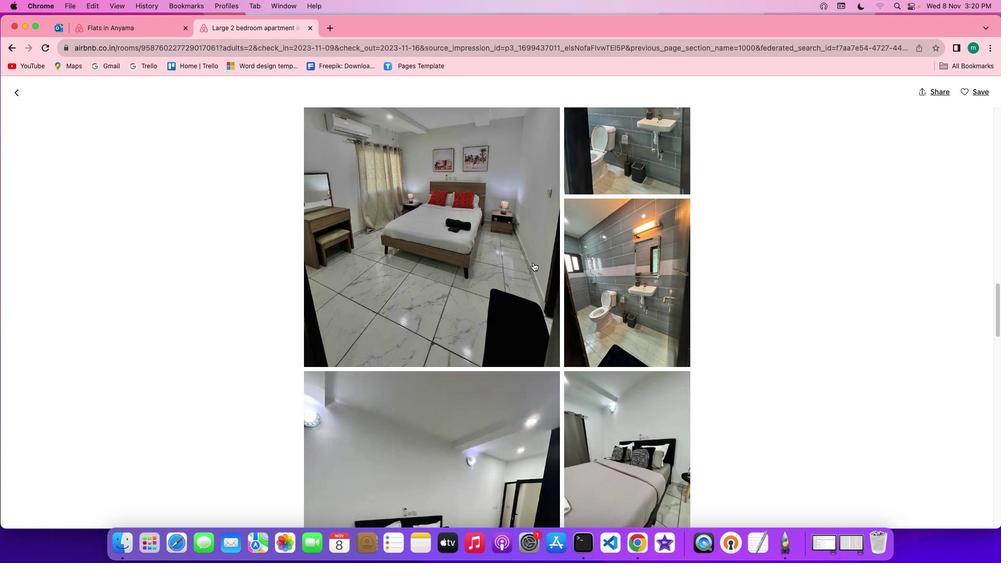 
Action: Mouse scrolled (533, 262) with delta (0, 0)
Screenshot: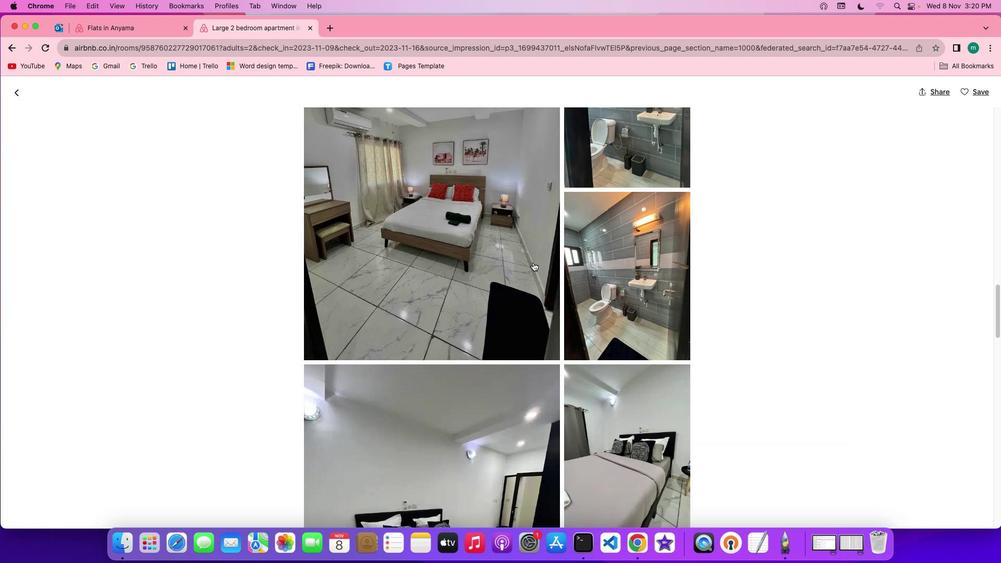 
Action: Mouse scrolled (533, 262) with delta (0, 0)
Screenshot: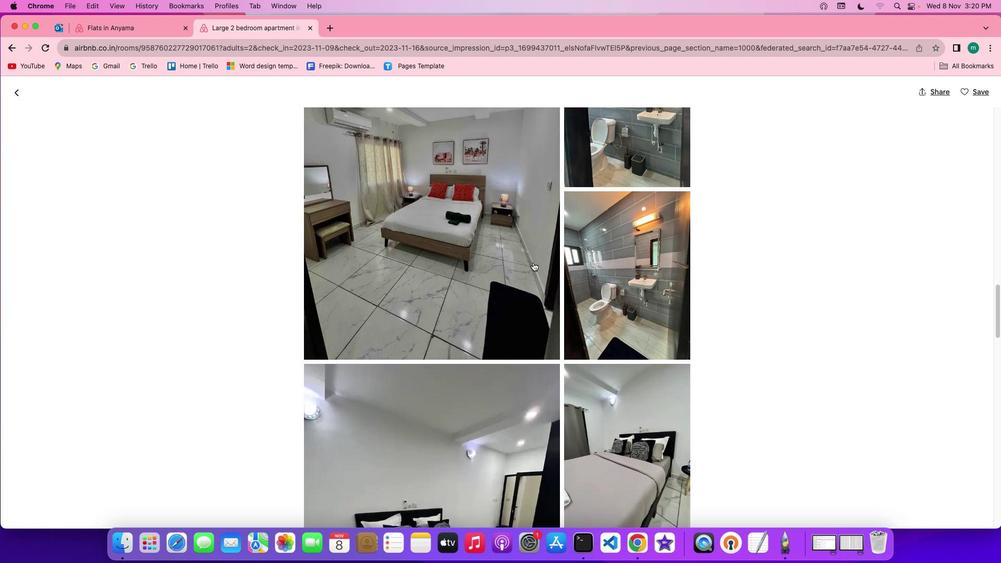 
Action: Mouse scrolled (533, 262) with delta (0, 0)
Screenshot: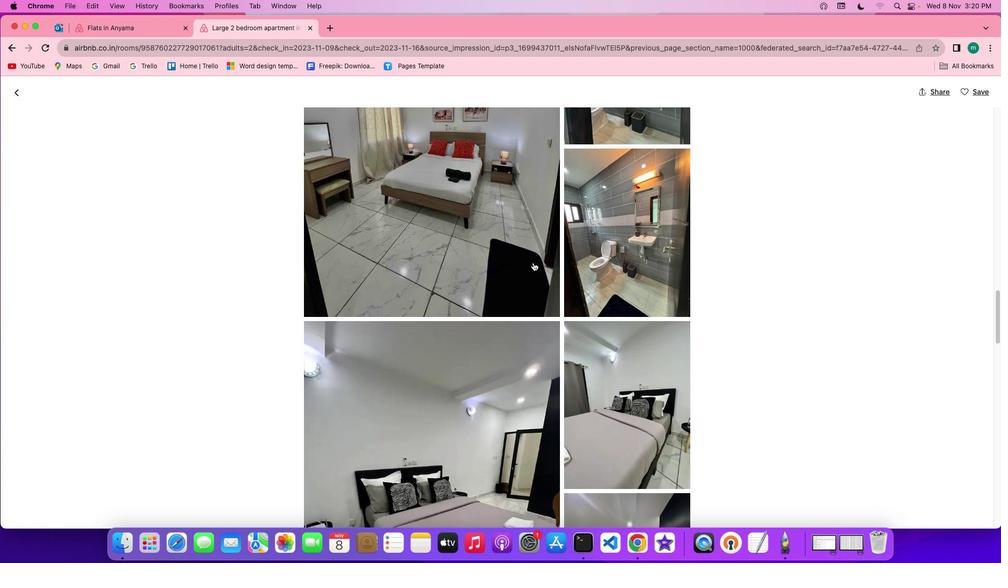 
Action: Mouse scrolled (533, 262) with delta (0, 0)
Screenshot: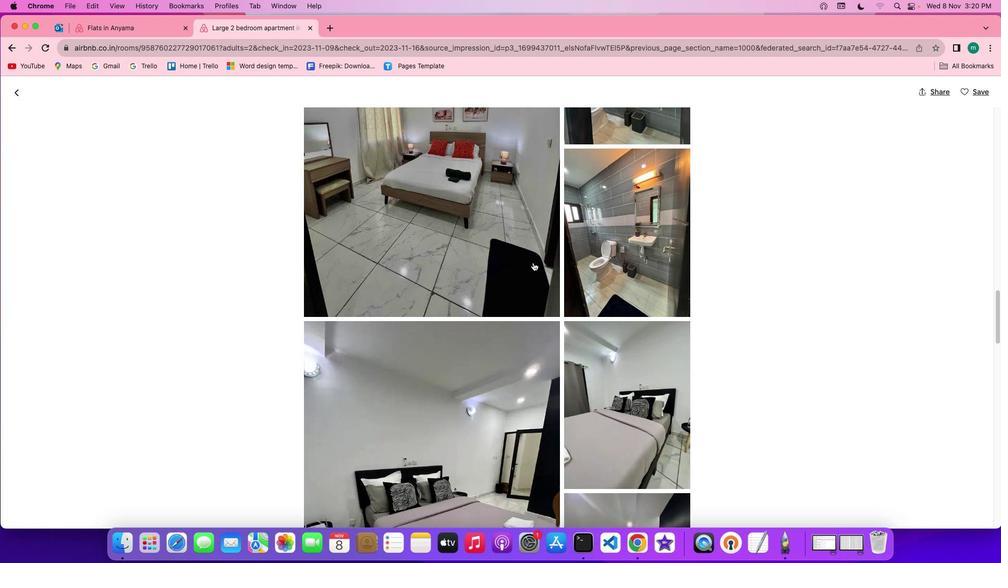 
Action: Mouse scrolled (533, 262) with delta (0, 0)
Screenshot: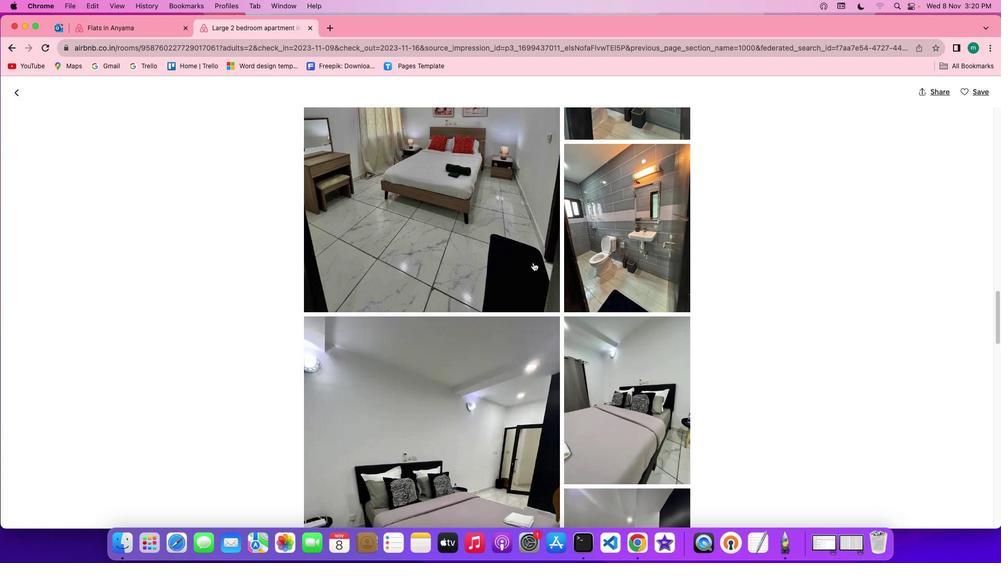
Action: Mouse scrolled (533, 262) with delta (0, 0)
Screenshot: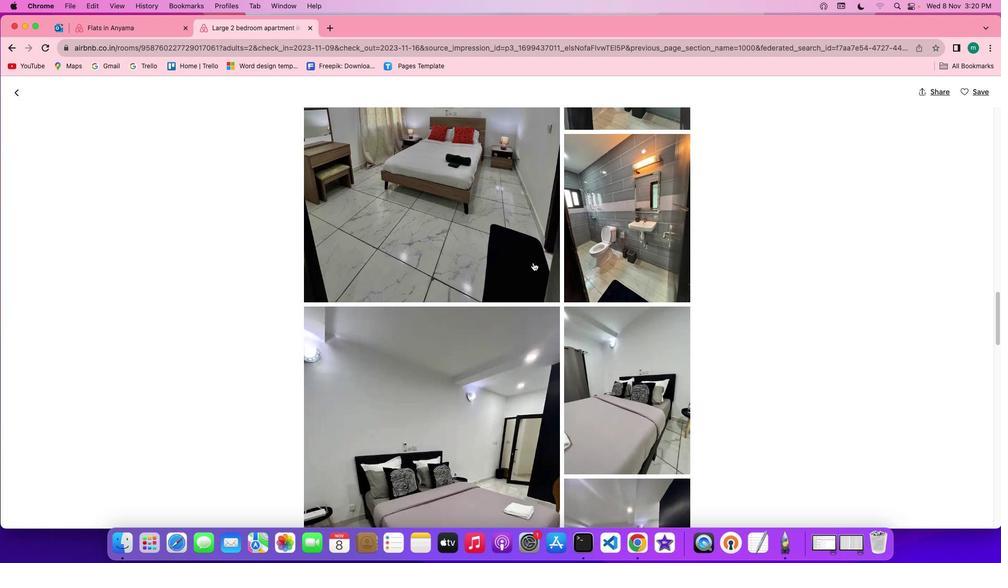 
Action: Mouse scrolled (533, 262) with delta (0, 0)
Screenshot: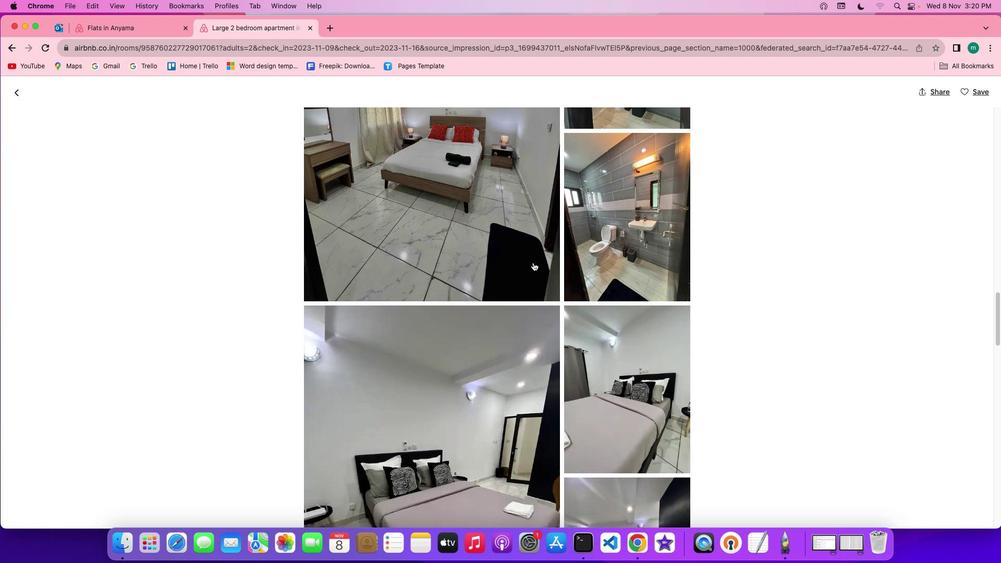 
Action: Mouse scrolled (533, 262) with delta (0, 0)
Screenshot: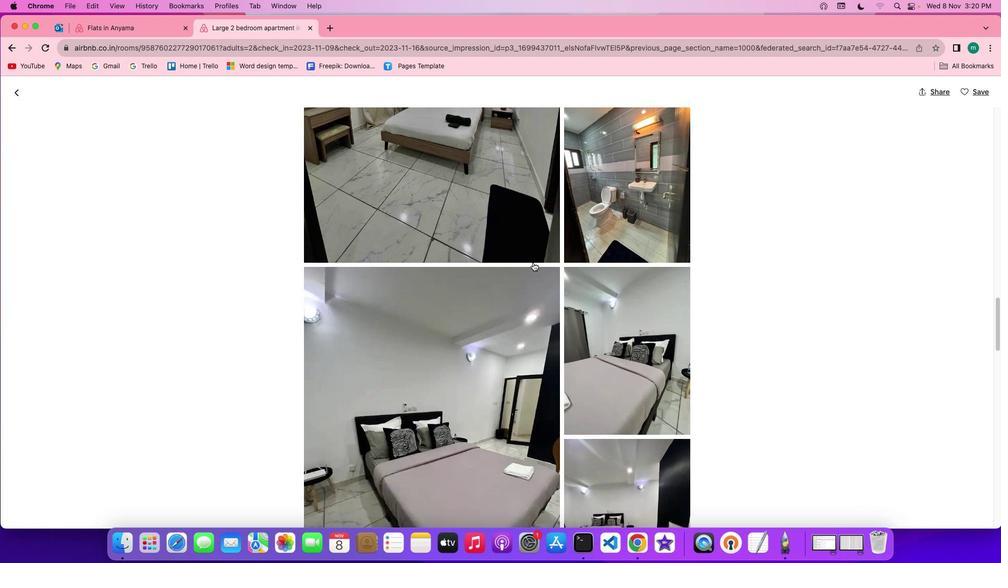 
Action: Mouse scrolled (533, 262) with delta (0, 0)
Screenshot: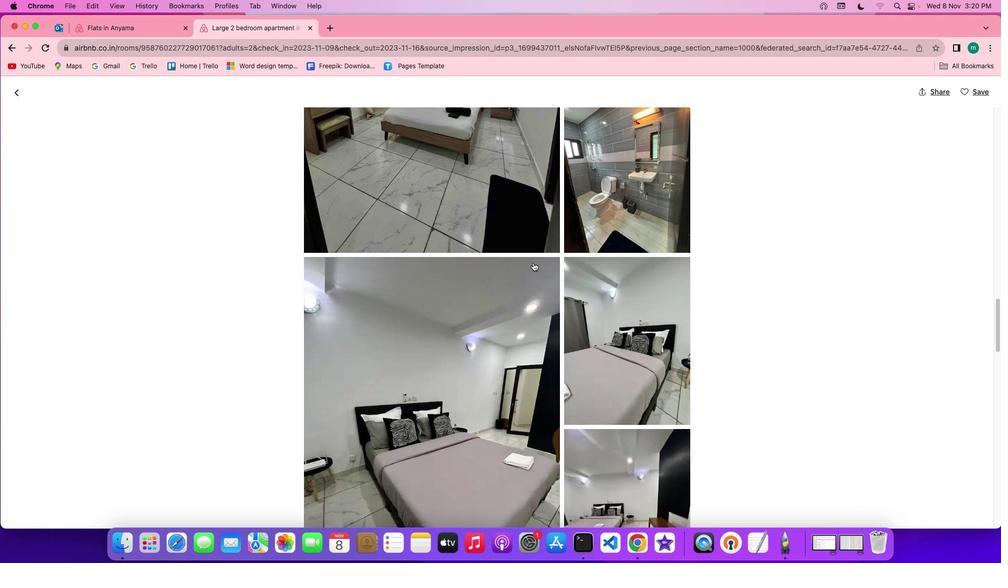 
Action: Mouse scrolled (533, 262) with delta (0, 0)
Screenshot: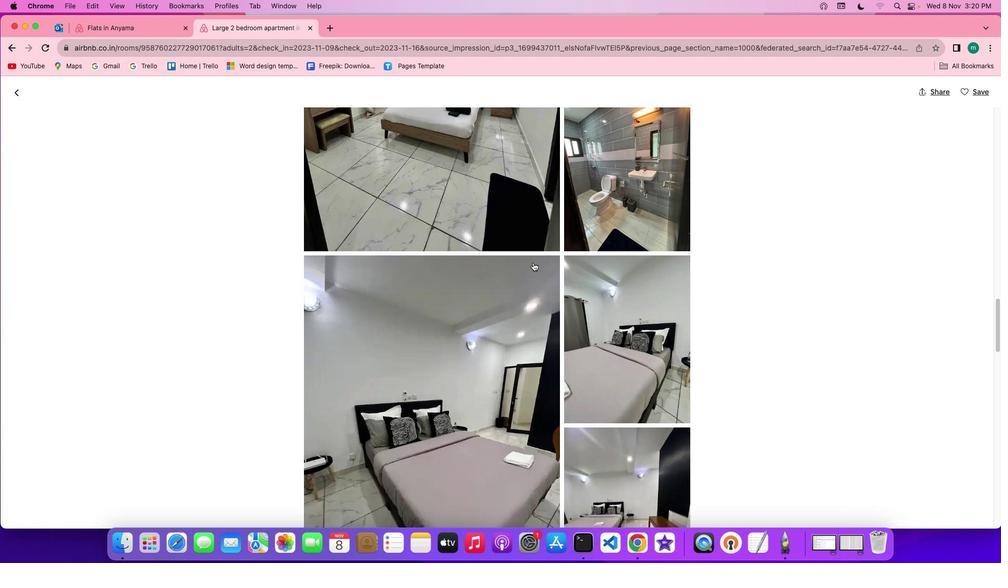 
Action: Mouse scrolled (533, 262) with delta (0, 0)
Screenshot: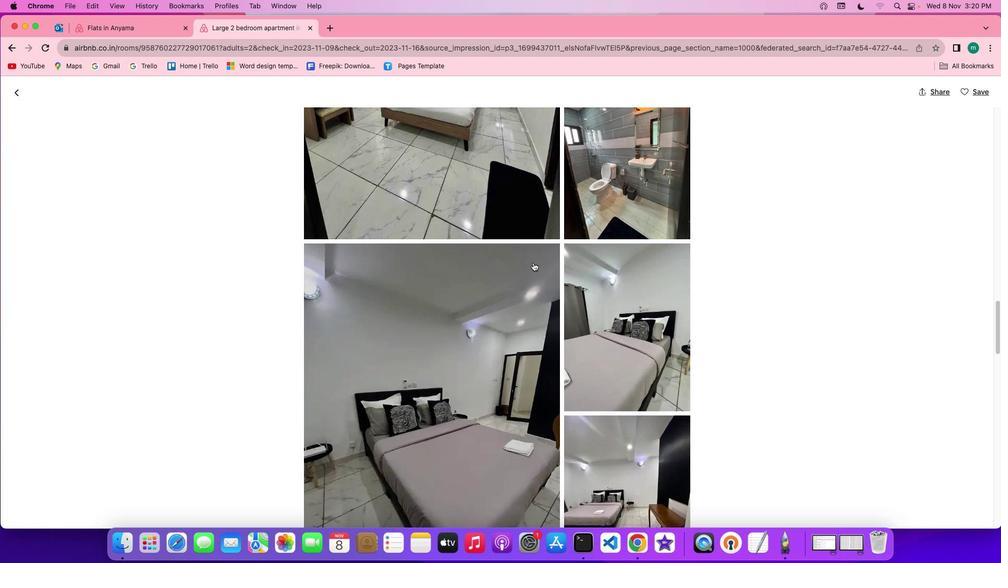 
Action: Mouse scrolled (533, 262) with delta (0, 0)
Screenshot: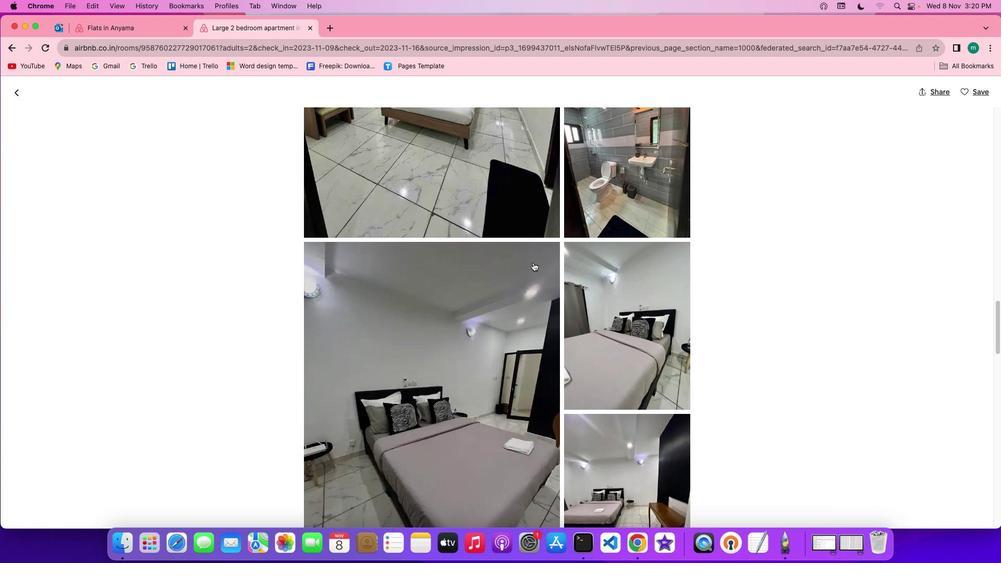 
Action: Mouse scrolled (533, 262) with delta (0, 0)
Screenshot: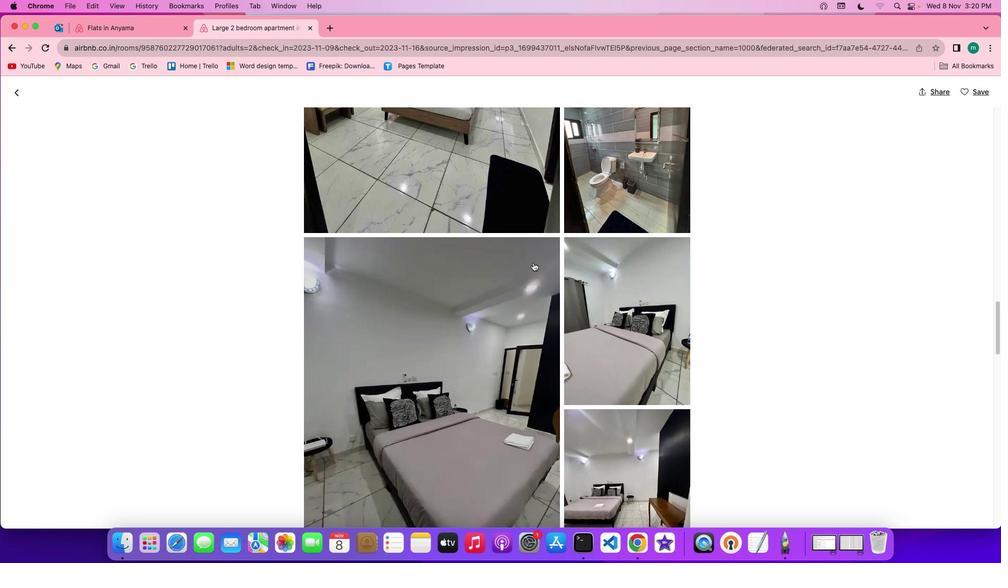 
Action: Mouse scrolled (533, 262) with delta (0, 0)
Screenshot: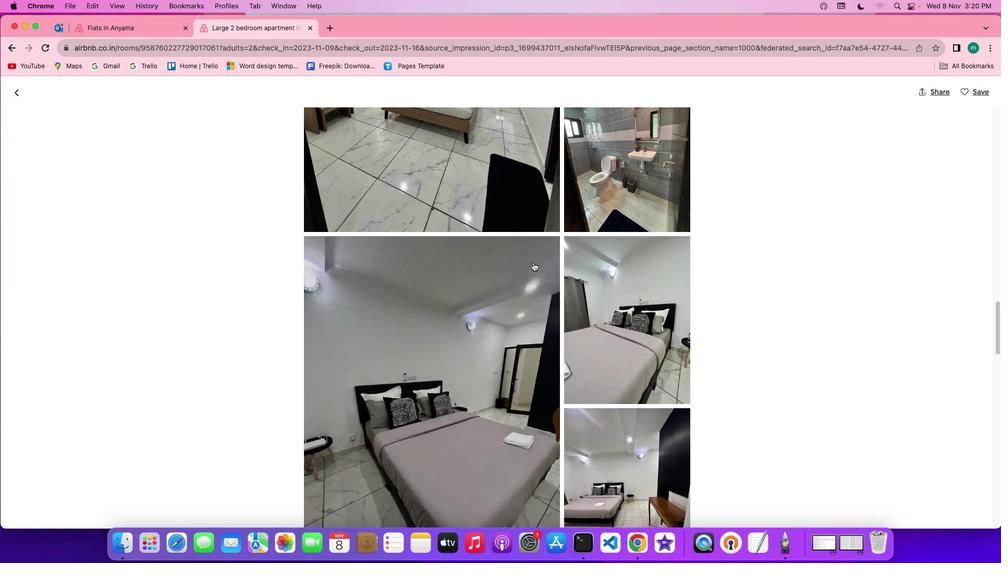 
Action: Mouse scrolled (533, 262) with delta (0, 0)
Screenshot: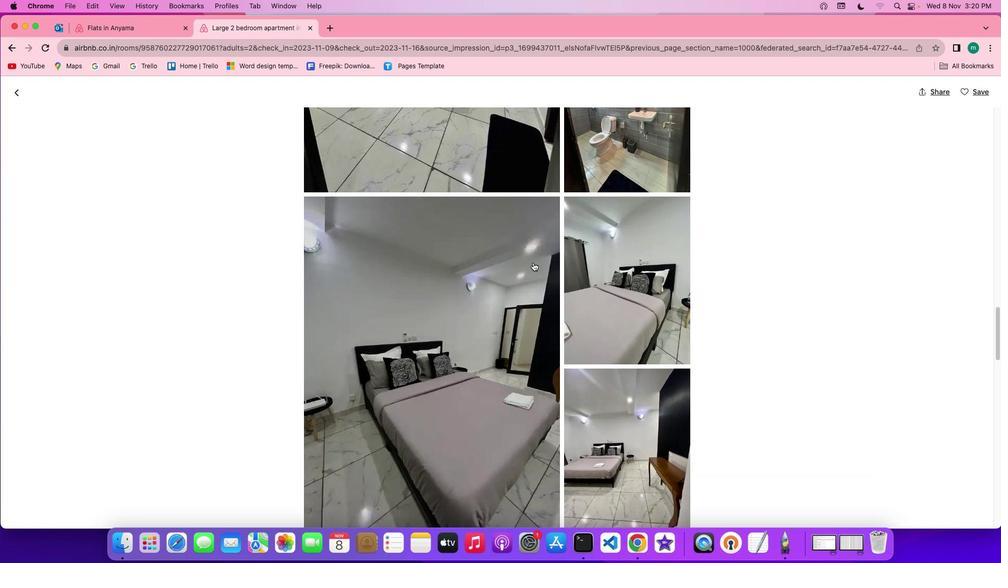
Action: Mouse scrolled (533, 262) with delta (0, 0)
Screenshot: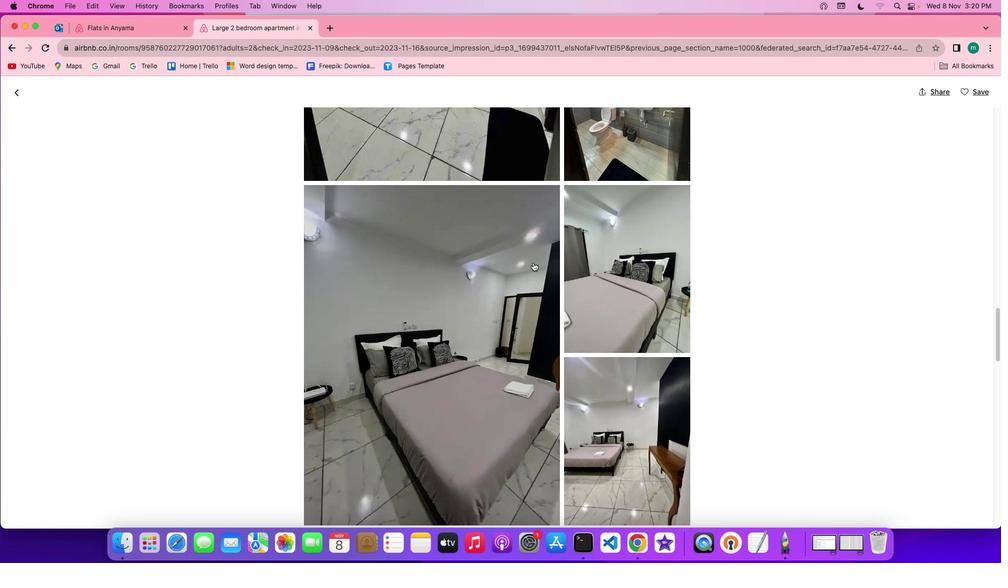 
Action: Mouse scrolled (533, 262) with delta (0, 0)
Screenshot: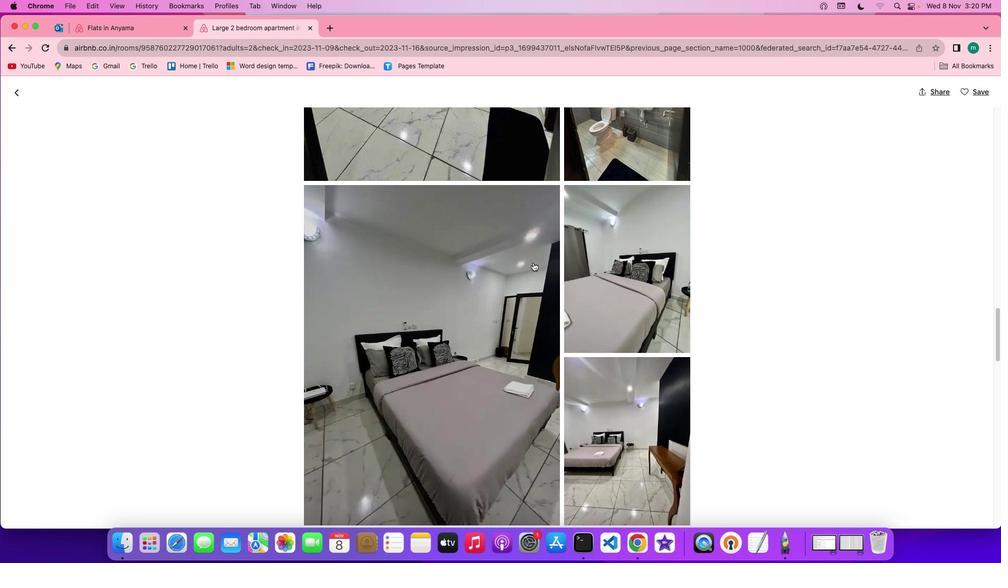 
Action: Mouse scrolled (533, 262) with delta (0, 0)
Screenshot: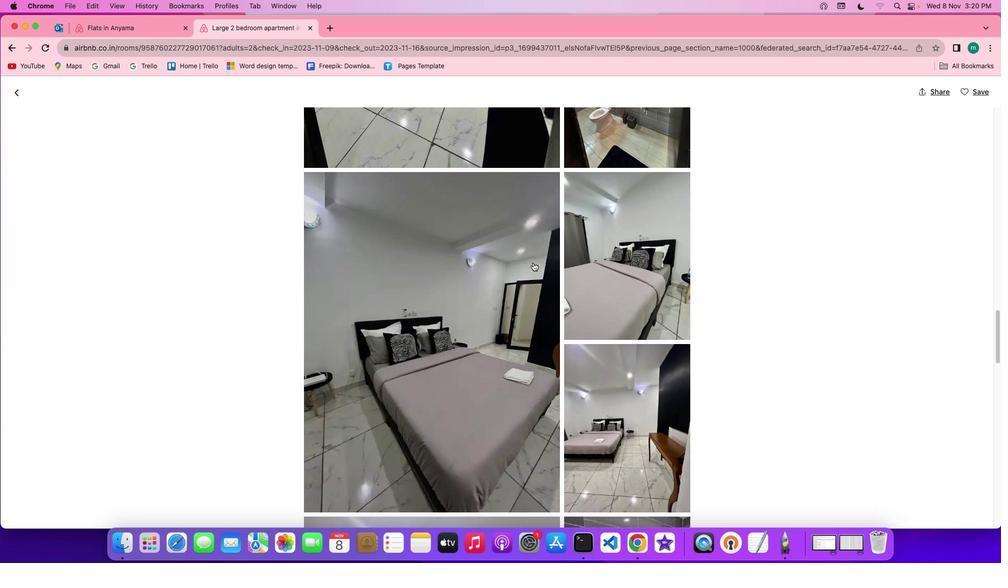 
Action: Mouse scrolled (533, 262) with delta (0, 0)
Screenshot: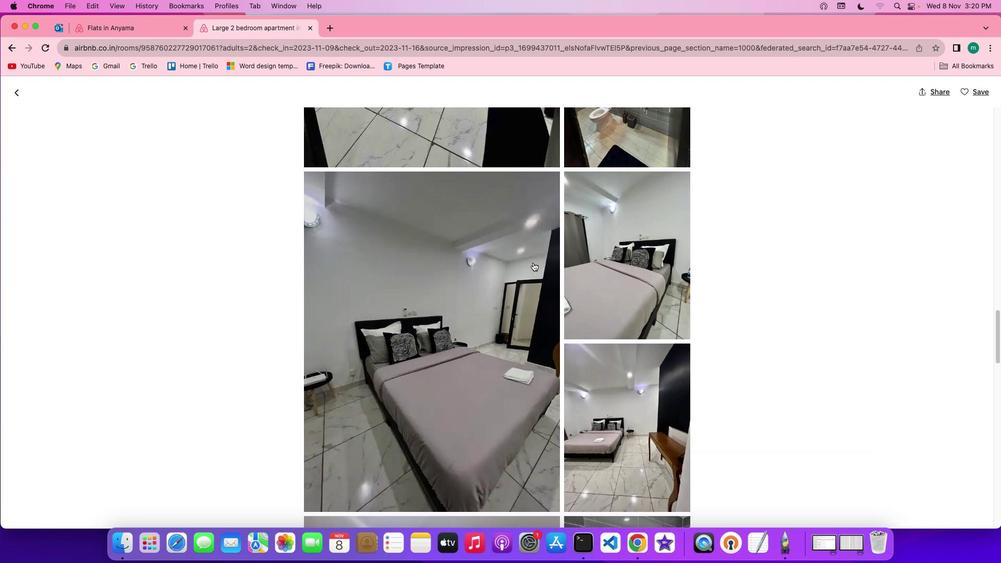 
Action: Mouse scrolled (533, 262) with delta (0, 0)
Screenshot: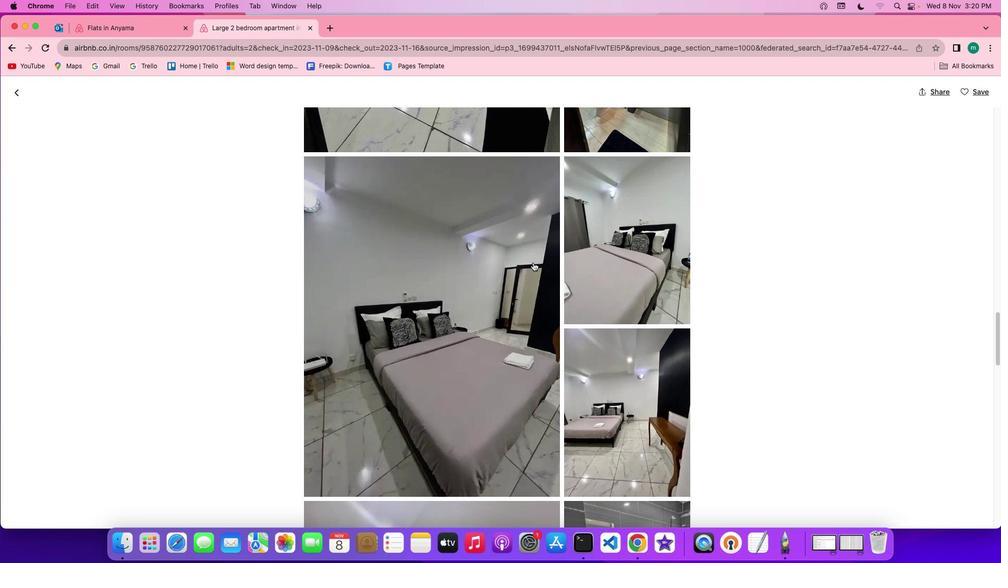 
Action: Mouse scrolled (533, 262) with delta (0, 0)
Screenshot: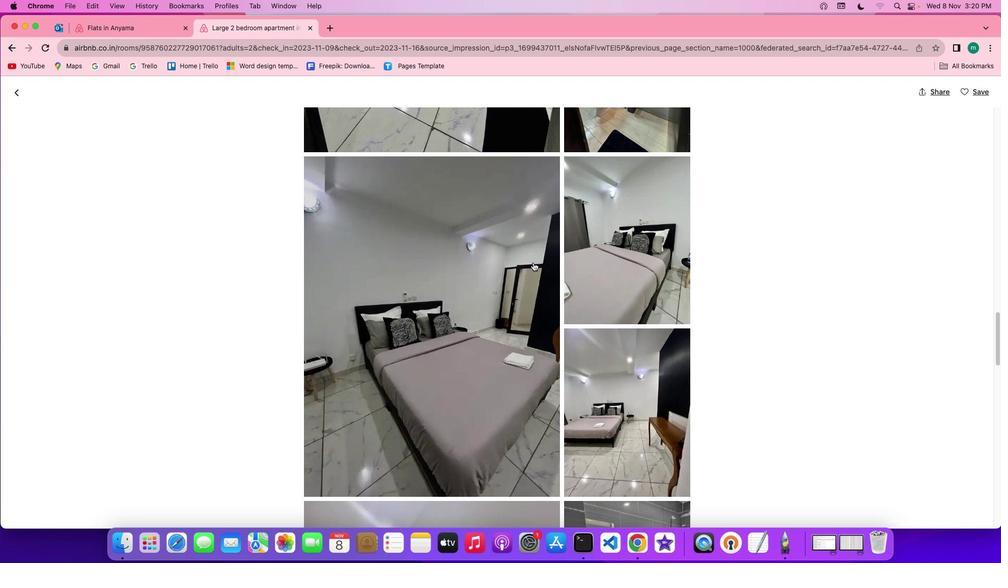 
Action: Mouse scrolled (533, 262) with delta (0, 0)
Screenshot: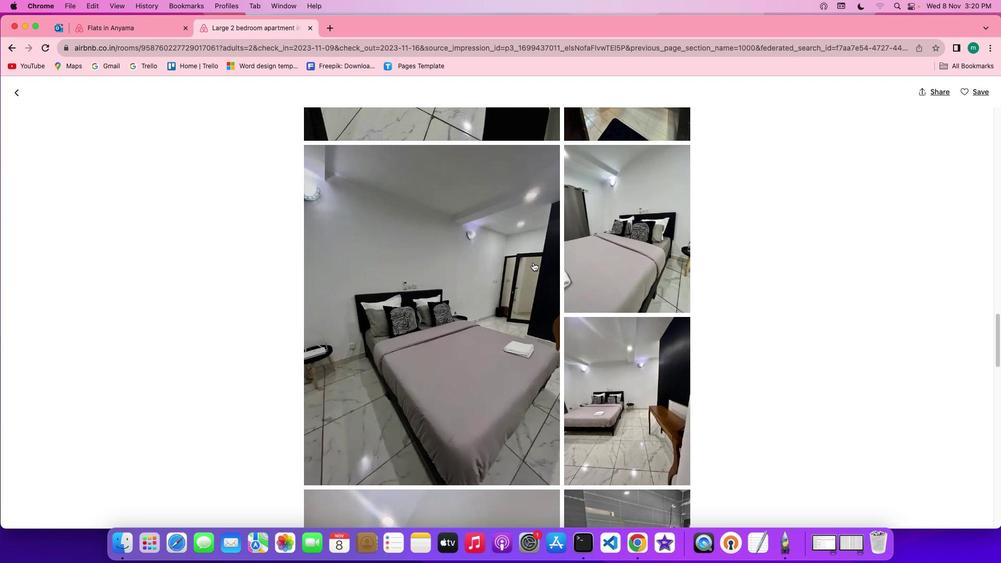 
Action: Mouse scrolled (533, 262) with delta (0, 0)
Screenshot: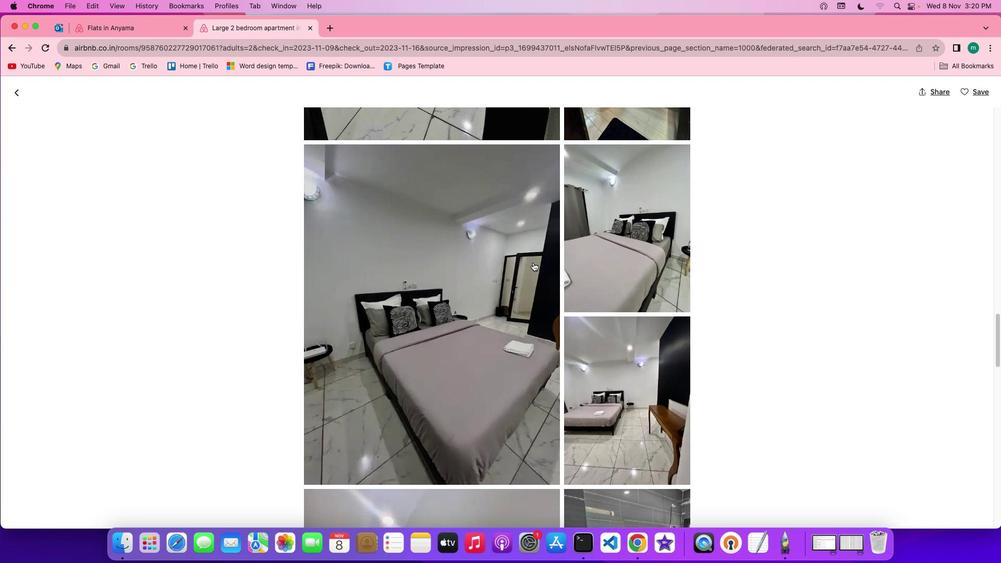 
Action: Mouse scrolled (533, 262) with delta (0, 0)
Screenshot: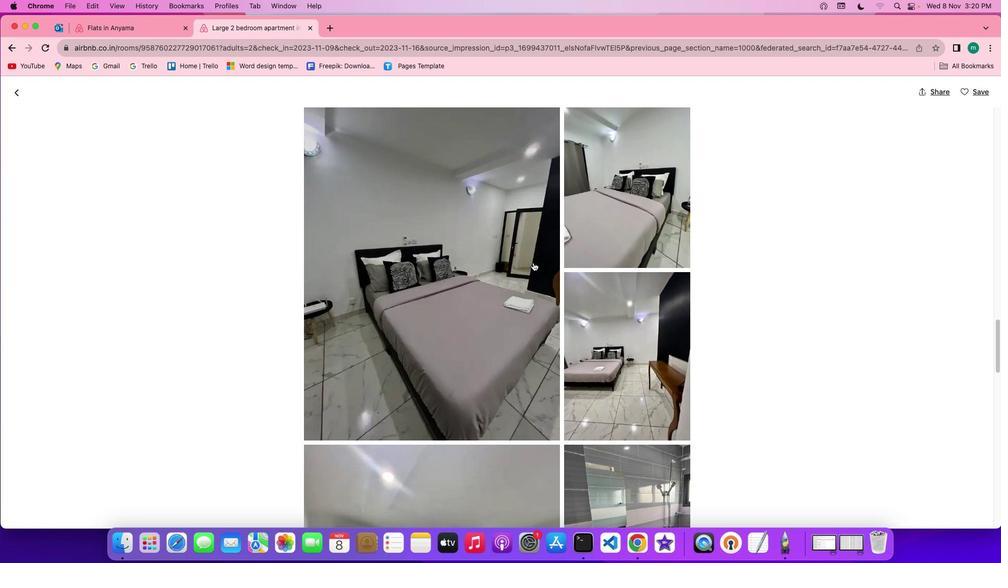 
Action: Mouse scrolled (533, 262) with delta (0, 0)
Screenshot: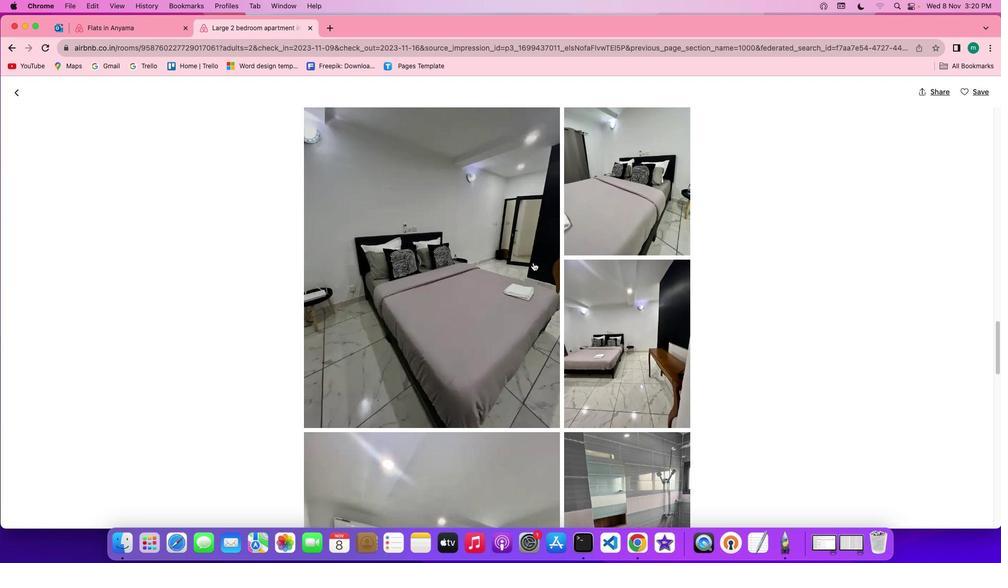
Action: Mouse scrolled (533, 262) with delta (0, -1)
Screenshot: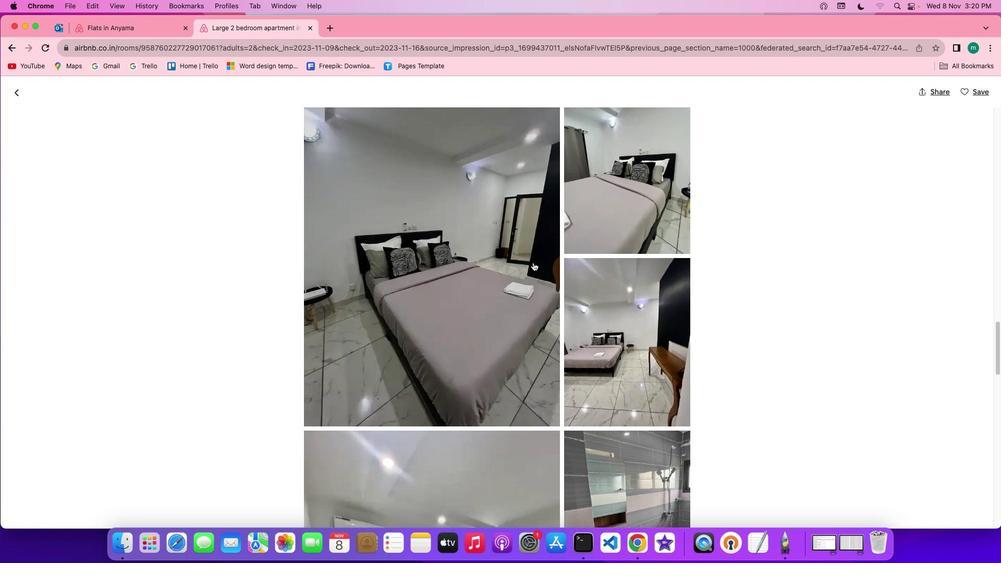 
Action: Mouse scrolled (533, 262) with delta (0, 0)
Screenshot: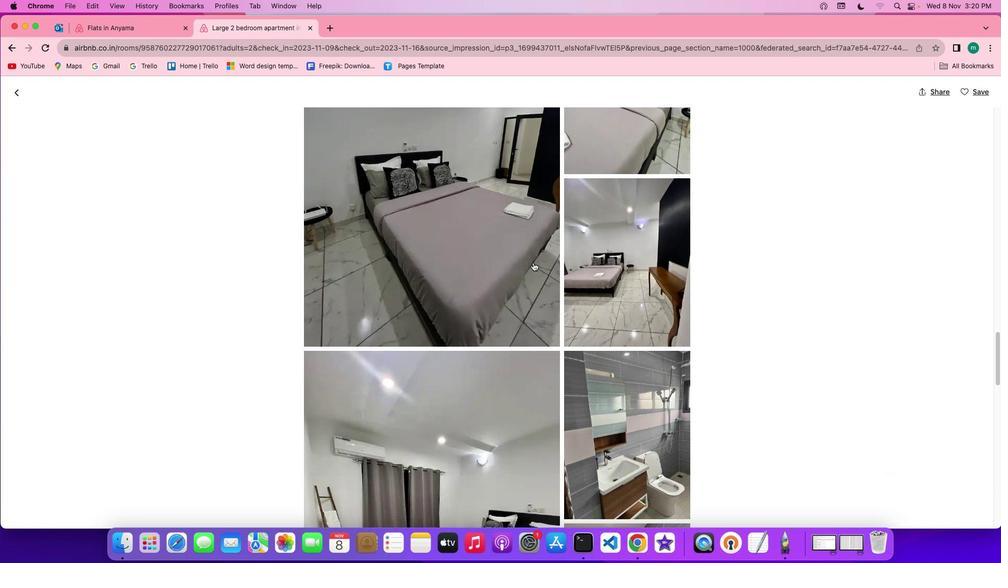 
Action: Mouse scrolled (533, 262) with delta (0, 0)
Screenshot: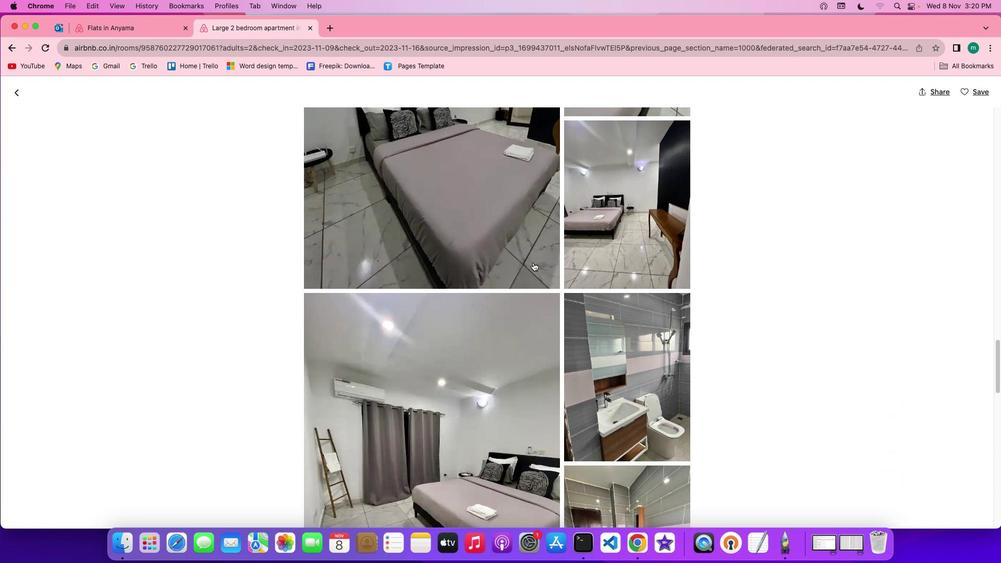 
Action: Mouse scrolled (533, 262) with delta (0, -1)
Screenshot: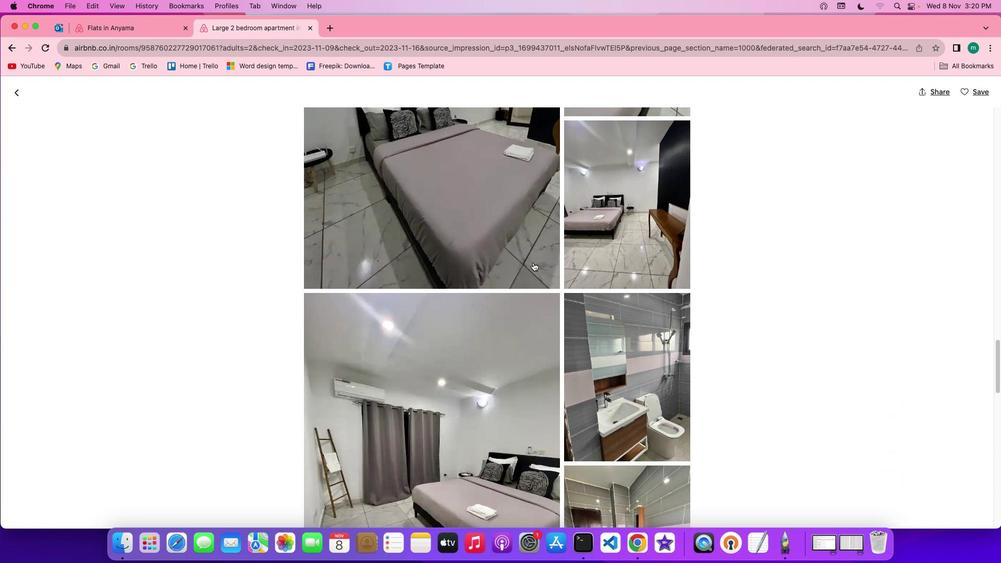 
Action: Mouse scrolled (533, 262) with delta (0, -1)
Screenshot: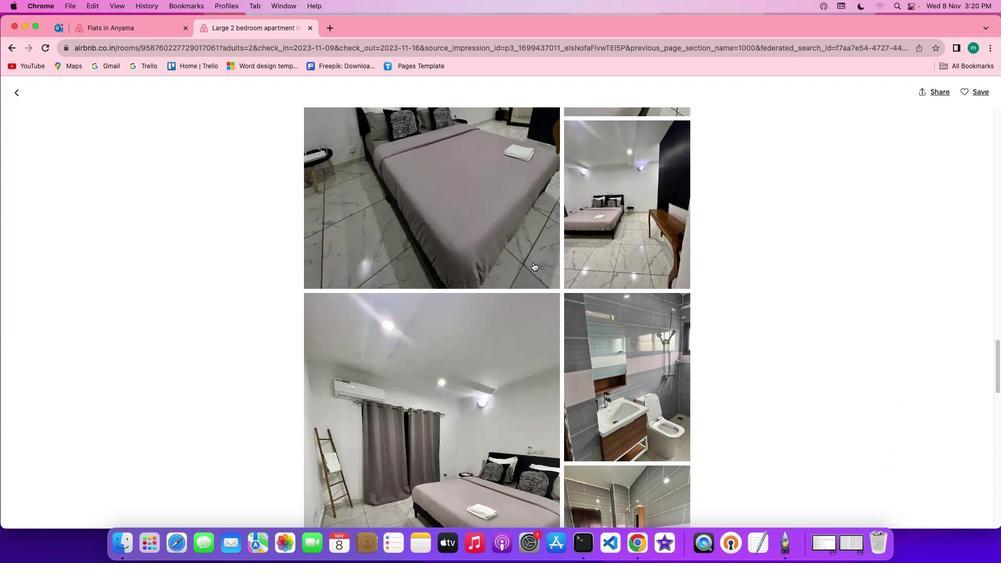 
Action: Mouse scrolled (533, 262) with delta (0, 0)
Screenshot: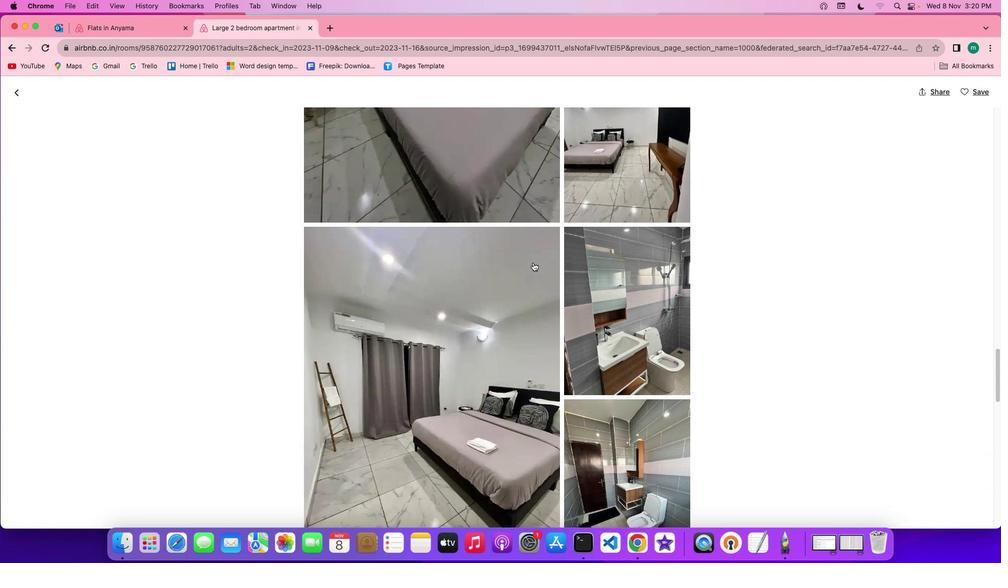 
Action: Mouse scrolled (533, 262) with delta (0, 0)
Screenshot: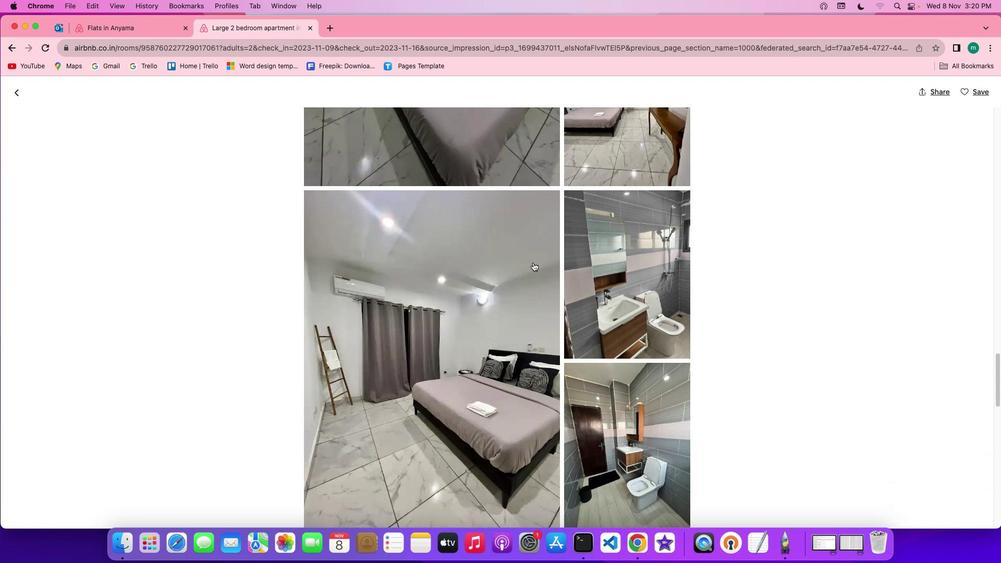 
Action: Mouse scrolled (533, 262) with delta (0, -1)
Screenshot: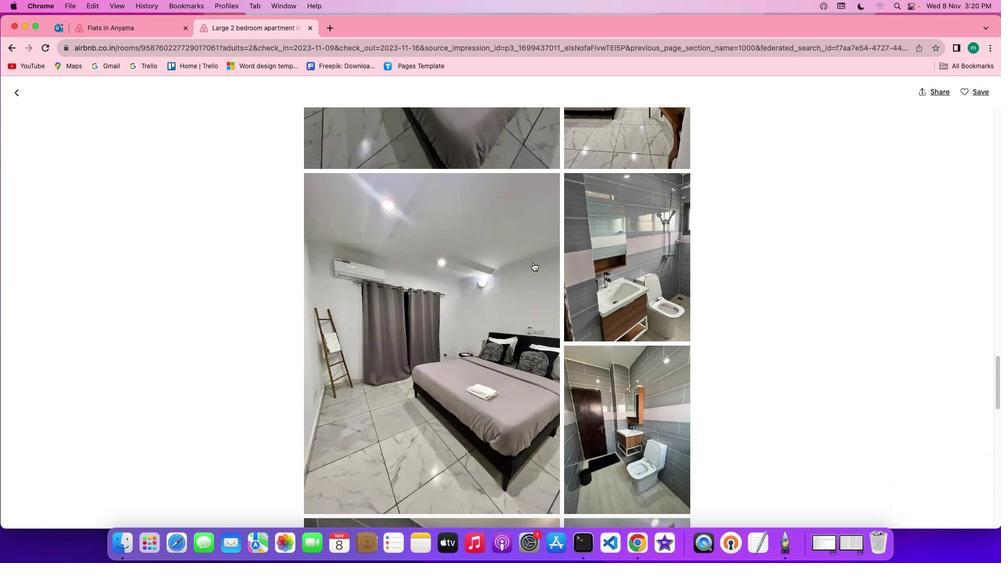 
Action: Mouse scrolled (533, 262) with delta (0, -1)
Screenshot: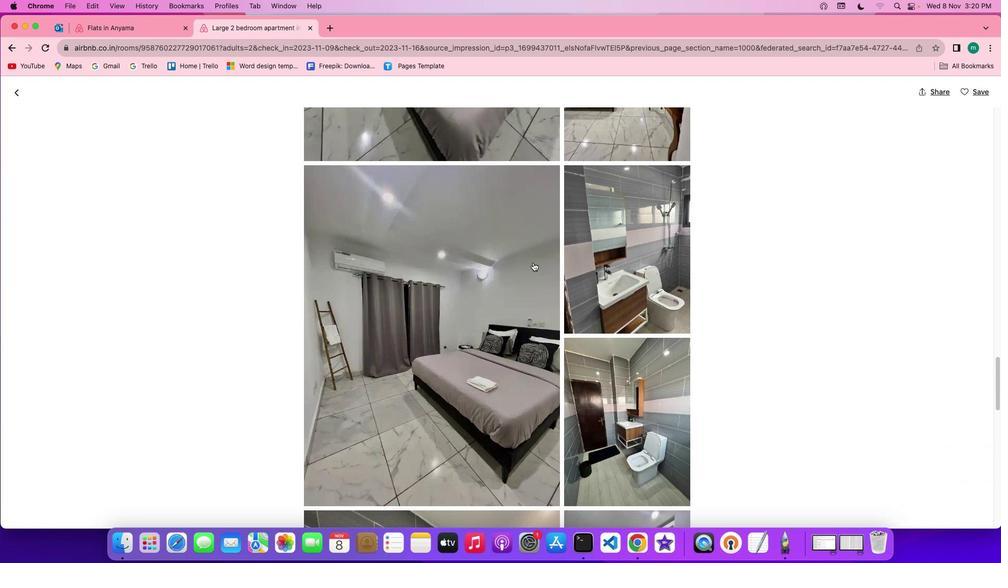 
Action: Mouse scrolled (533, 262) with delta (0, 0)
Screenshot: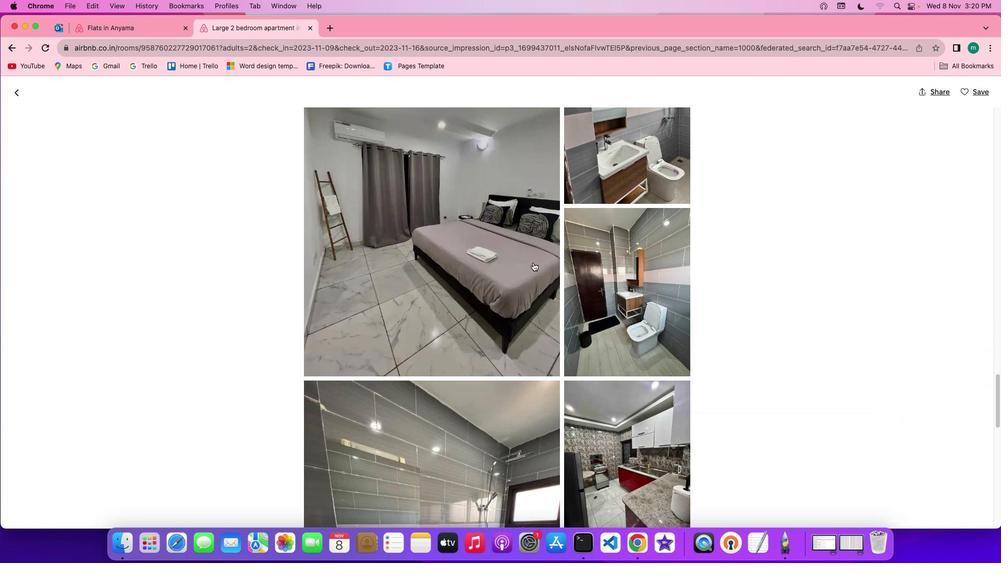 
Action: Mouse scrolled (533, 262) with delta (0, 0)
Screenshot: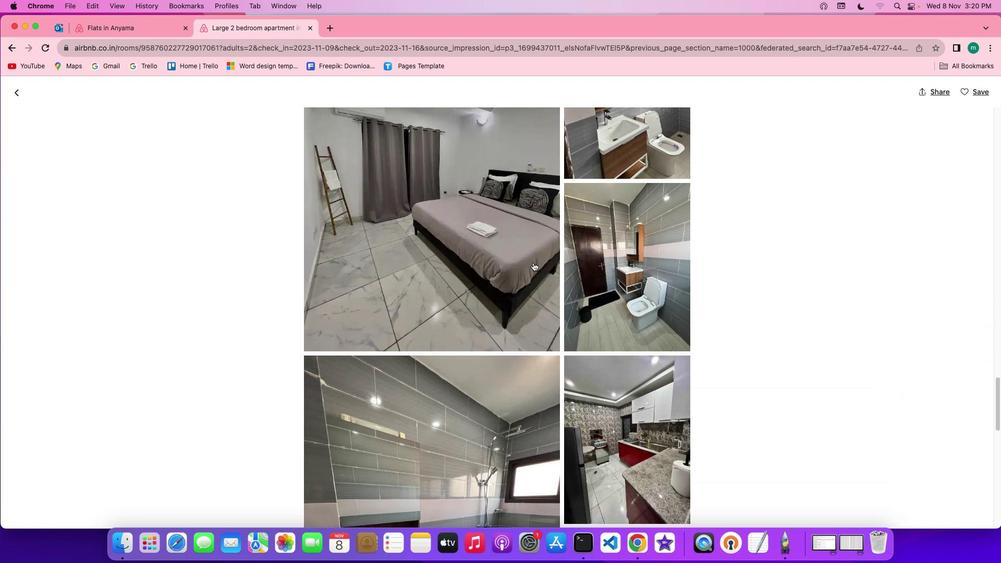 
Action: Mouse scrolled (533, 262) with delta (0, -1)
Screenshot: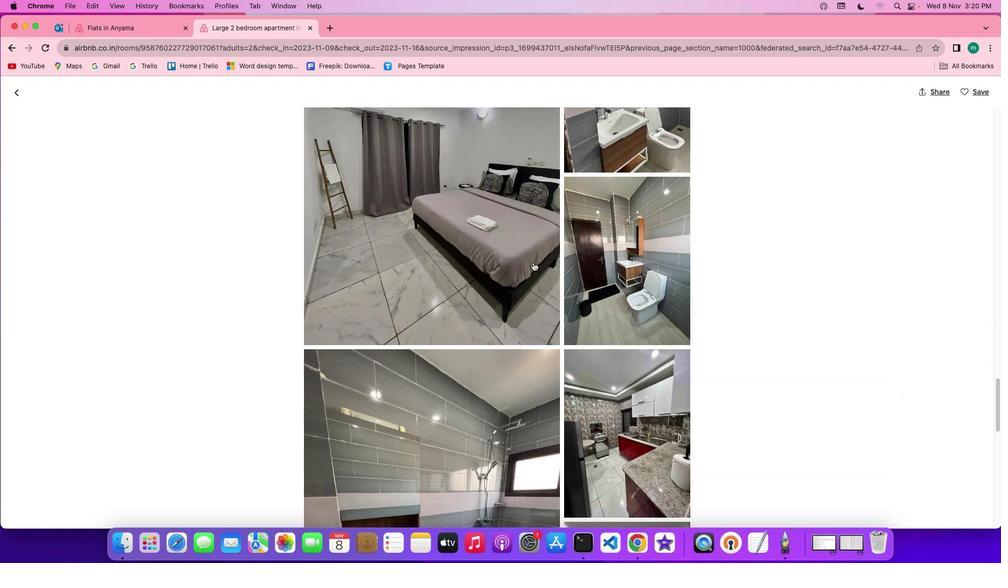
Action: Mouse scrolled (533, 262) with delta (0, -1)
Screenshot: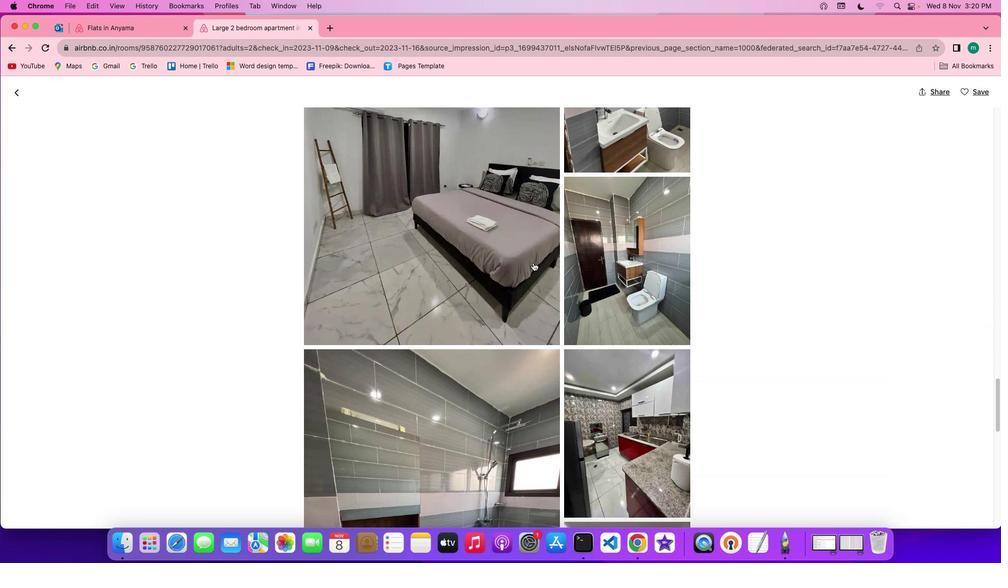 
Action: Mouse scrolled (533, 262) with delta (0, 0)
Screenshot: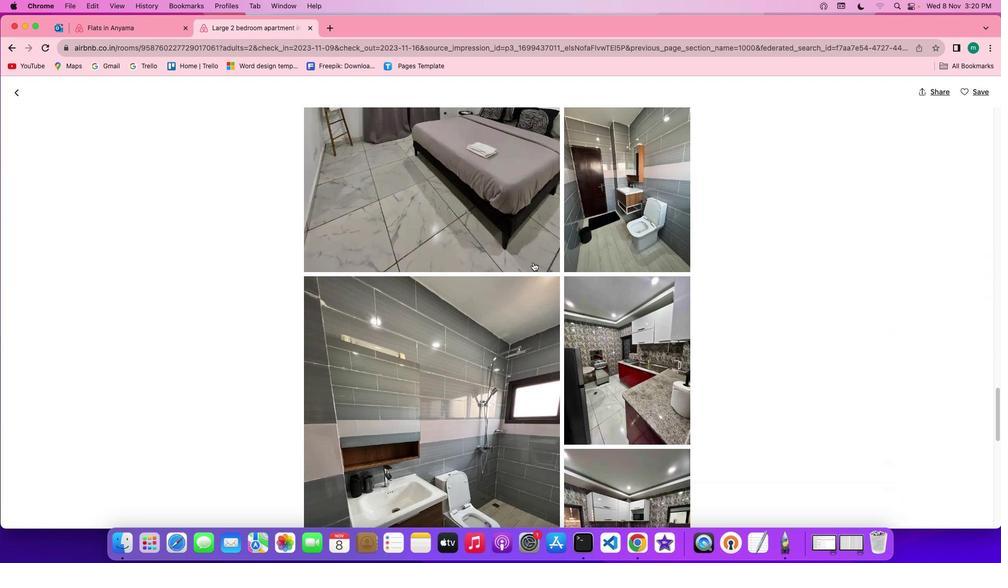 
Action: Mouse scrolled (533, 262) with delta (0, 0)
Screenshot: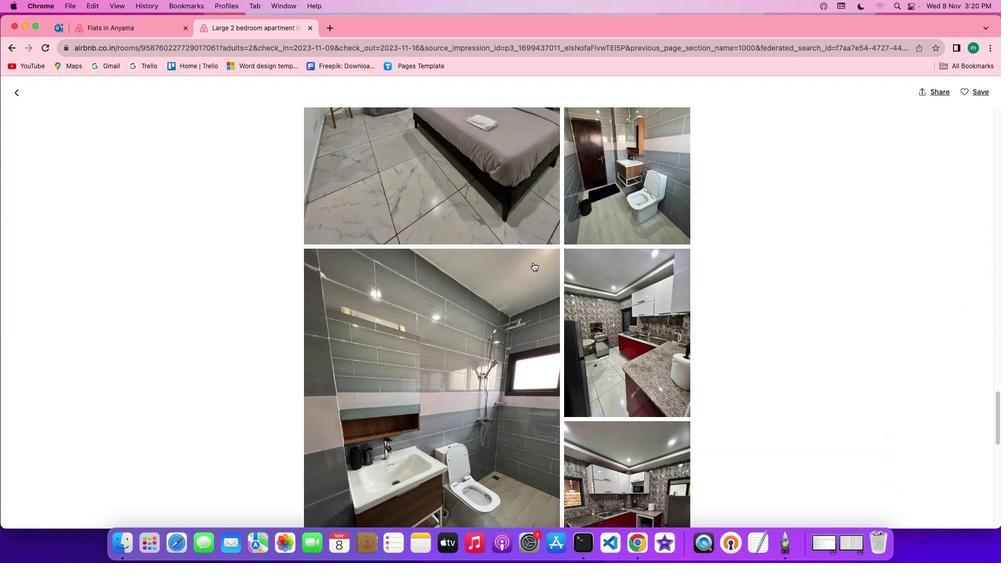 
Action: Mouse scrolled (533, 262) with delta (0, -1)
Screenshot: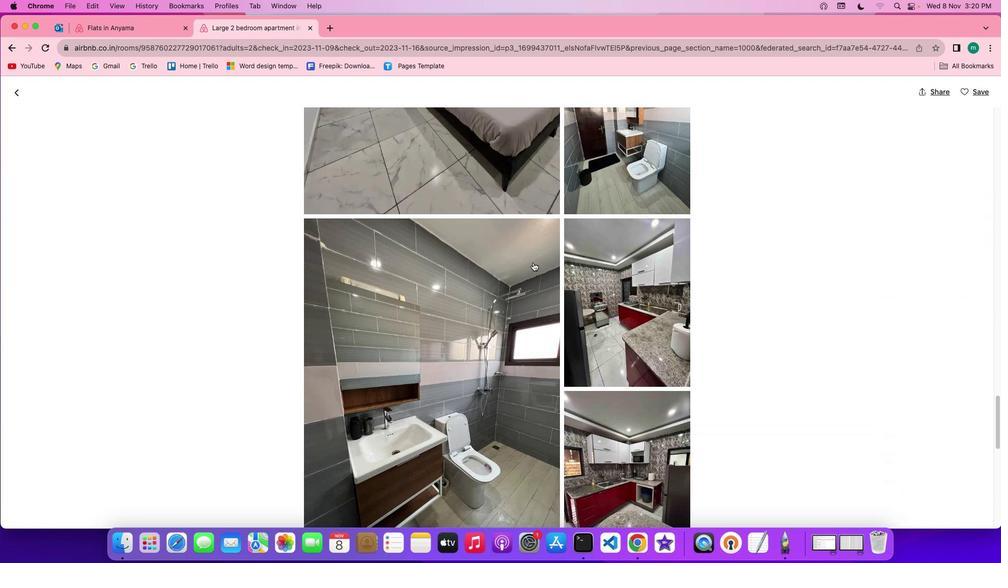 
Action: Mouse scrolled (533, 262) with delta (0, -1)
Screenshot: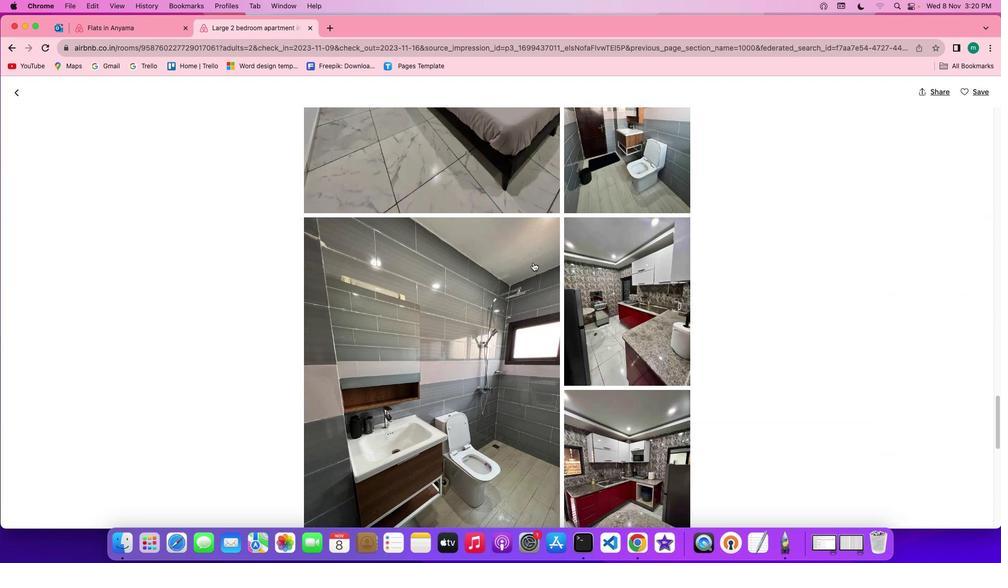 
Action: Mouse scrolled (533, 262) with delta (0, 0)
Screenshot: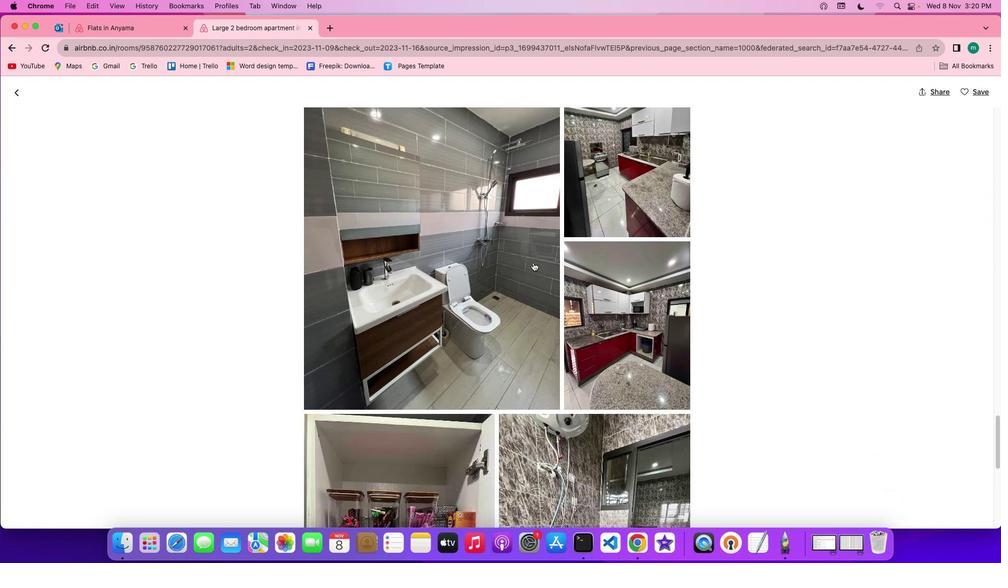 
Action: Mouse scrolled (533, 262) with delta (0, 0)
Screenshot: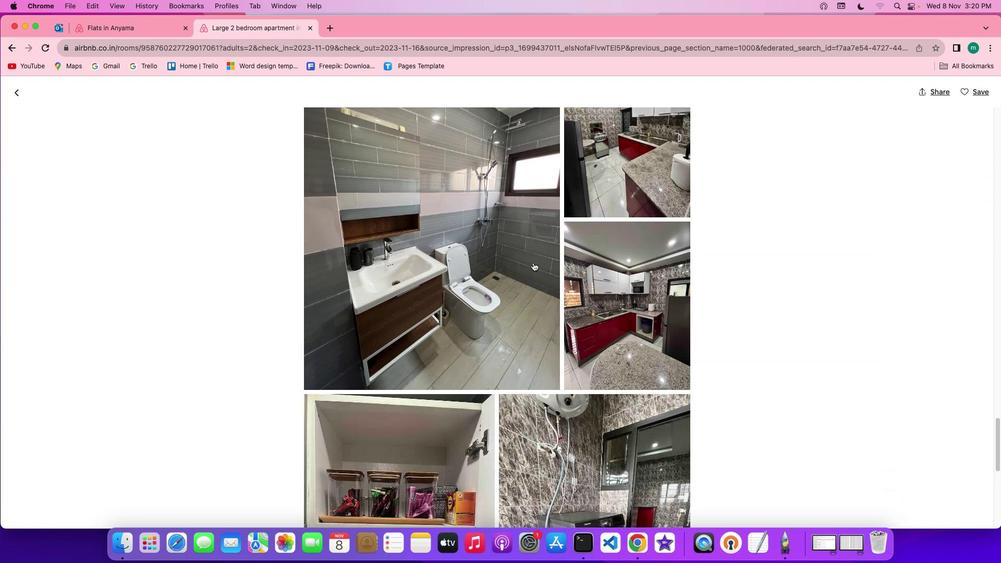 
Action: Mouse scrolled (533, 262) with delta (0, -1)
Screenshot: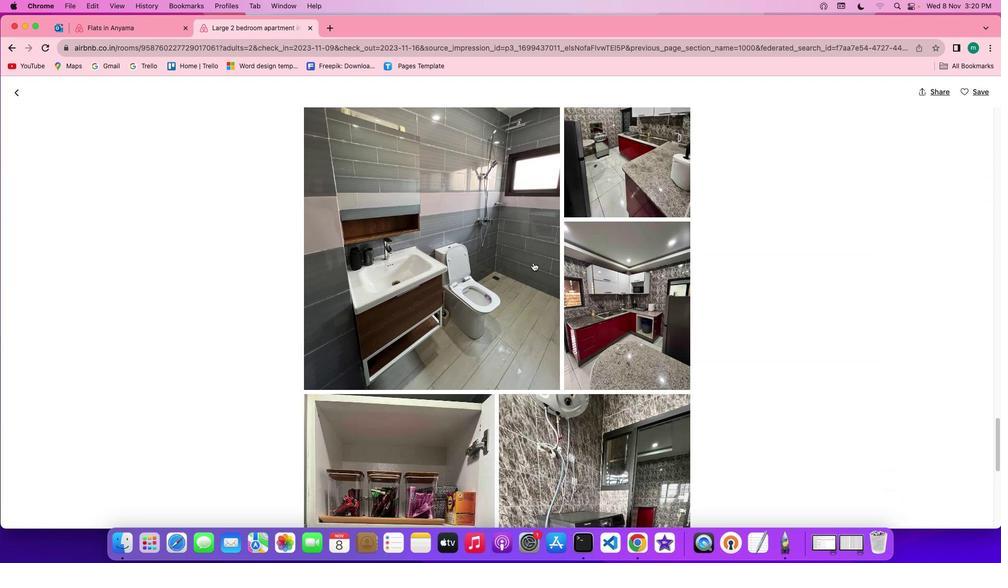 
Action: Mouse scrolled (533, 262) with delta (0, -2)
Screenshot: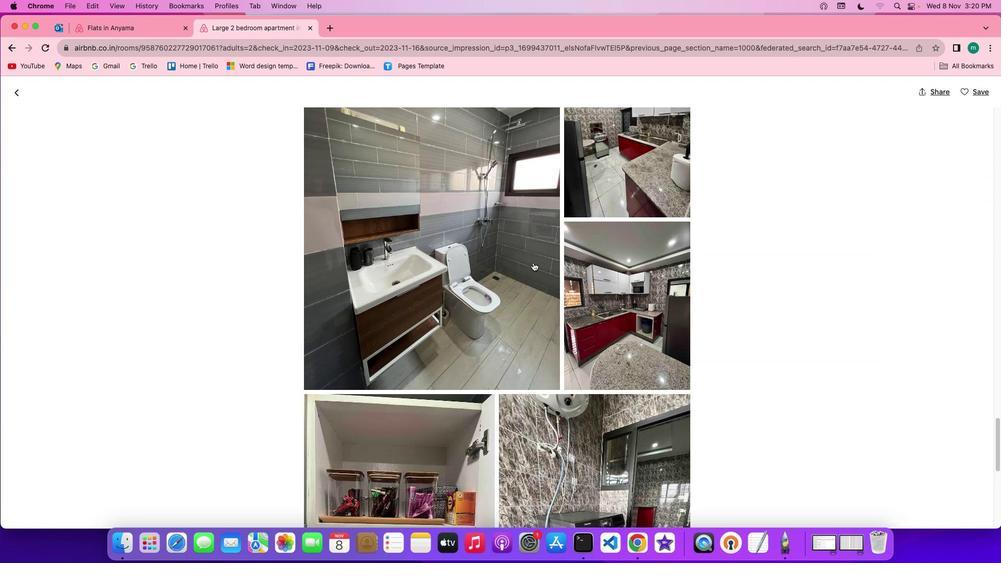 
Action: Mouse scrolled (533, 262) with delta (0, 0)
Screenshot: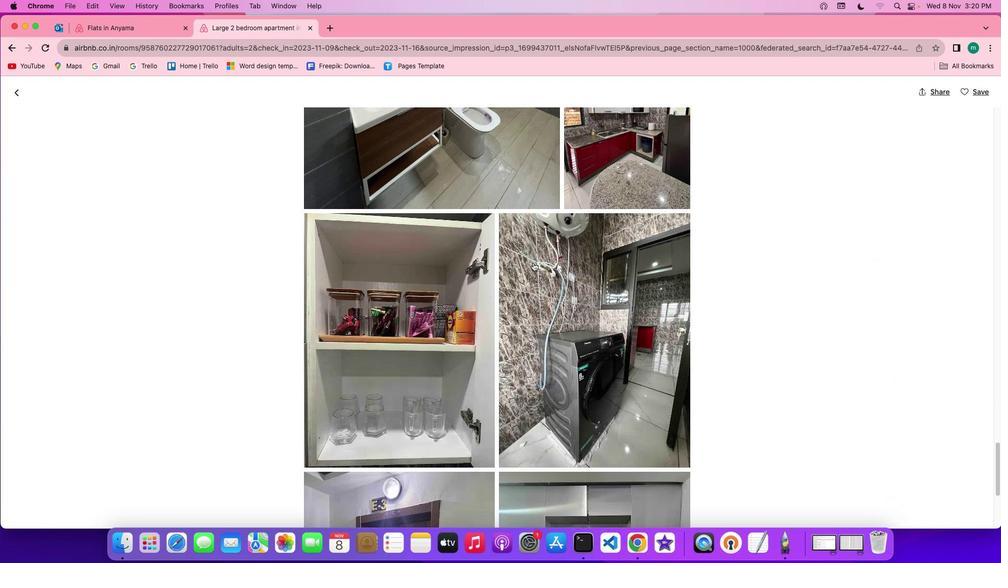 
Action: Mouse scrolled (533, 262) with delta (0, 0)
Screenshot: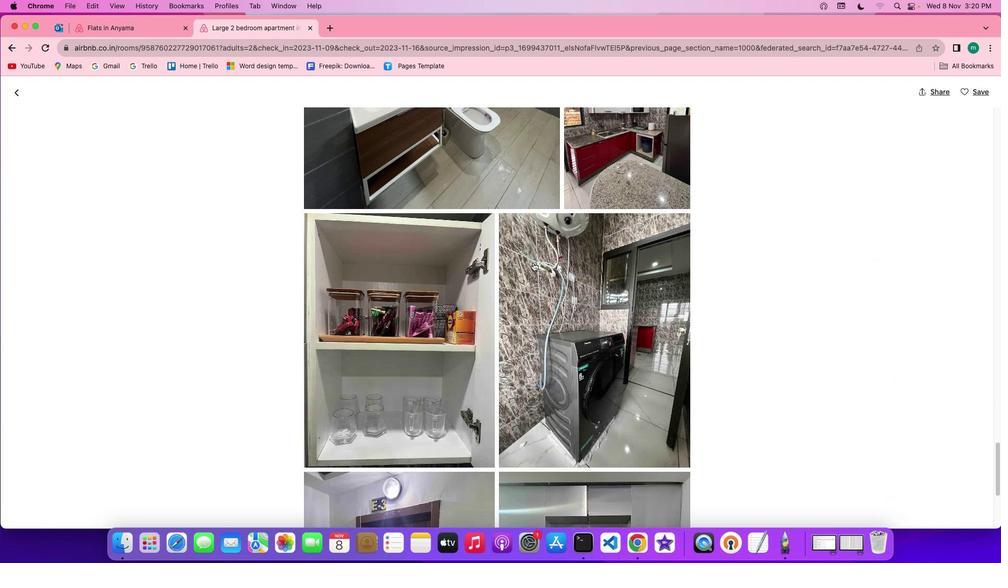 
Action: Mouse scrolled (533, 262) with delta (0, -1)
Screenshot: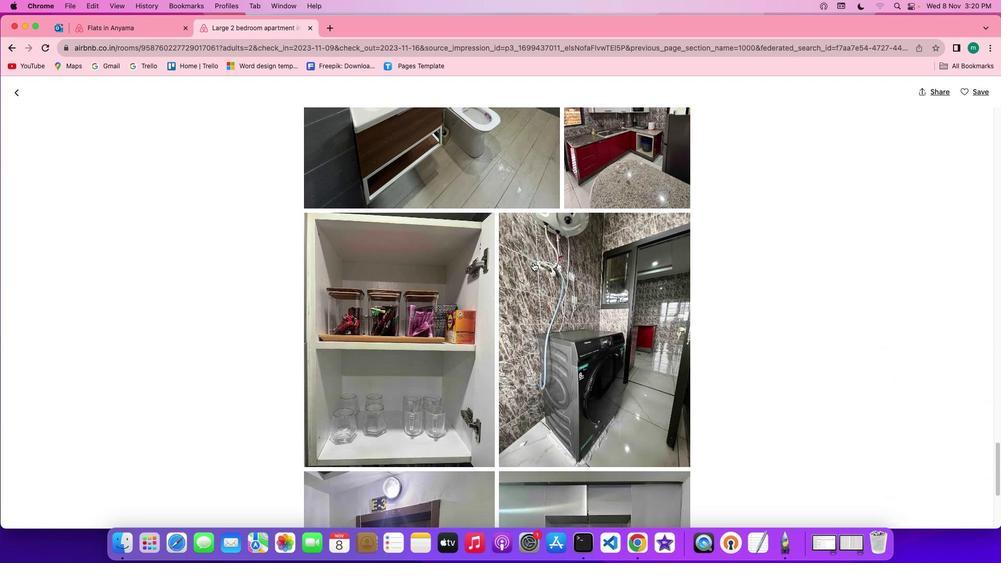 
Action: Mouse scrolled (533, 262) with delta (0, -2)
Screenshot: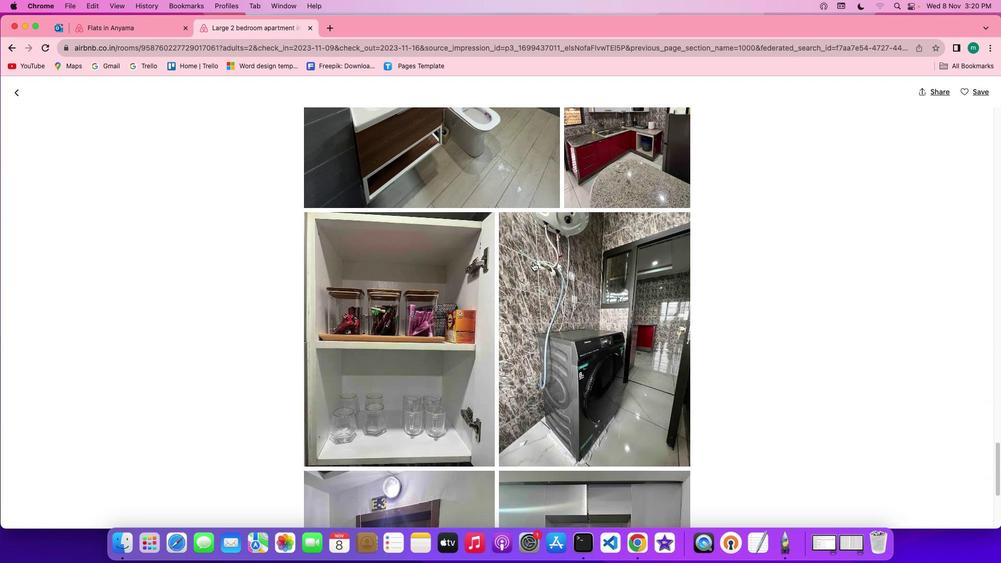 
Action: Mouse scrolled (533, 262) with delta (0, 0)
Screenshot: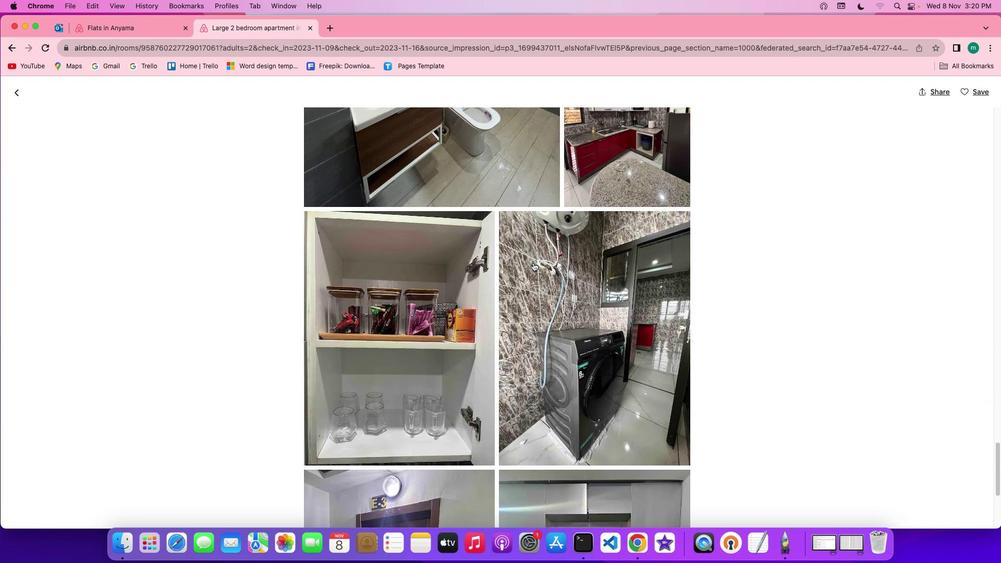 
Action: Mouse scrolled (533, 262) with delta (0, 0)
Screenshot: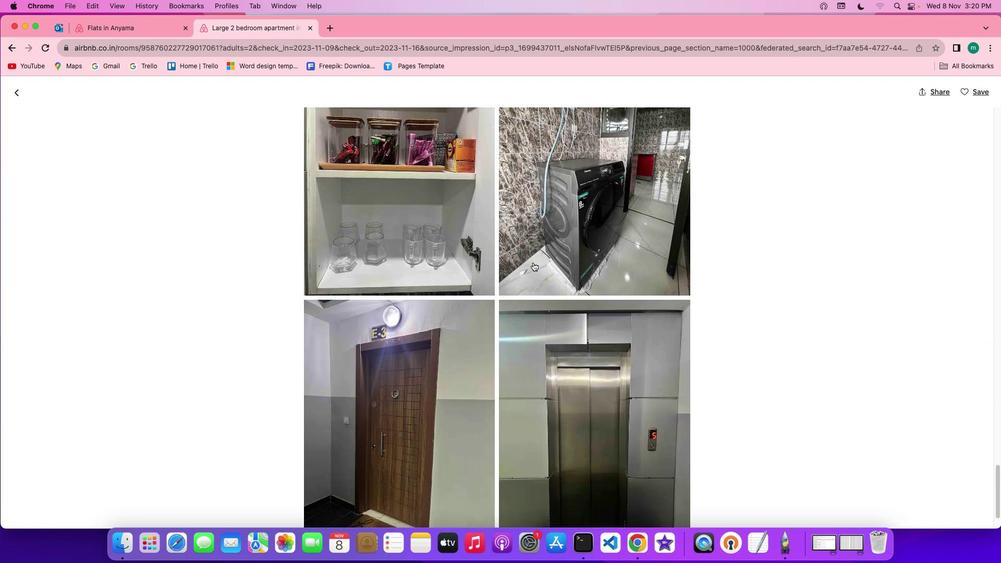 
Action: Mouse scrolled (533, 262) with delta (0, 0)
Screenshot: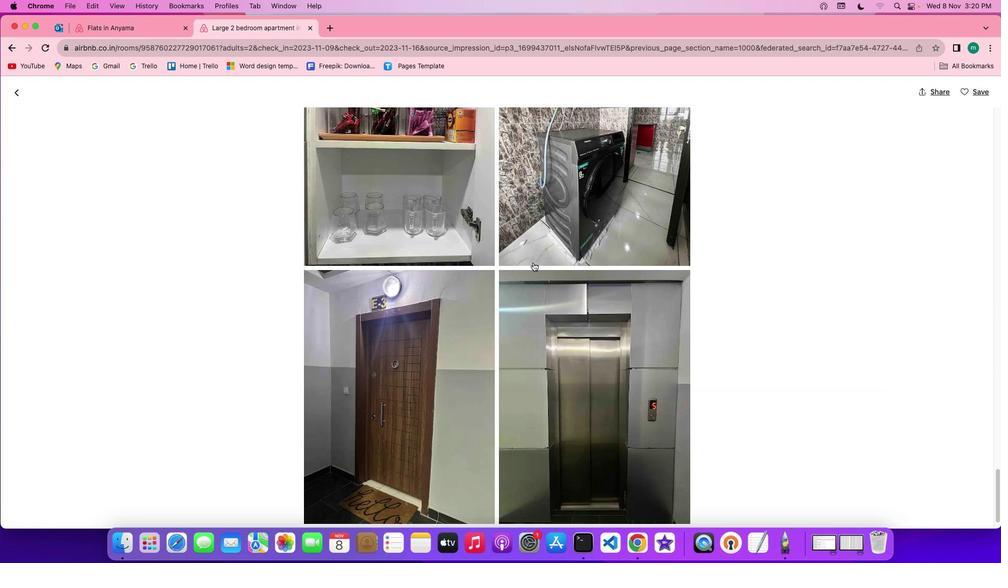 
Action: Mouse scrolled (533, 262) with delta (0, -1)
Screenshot: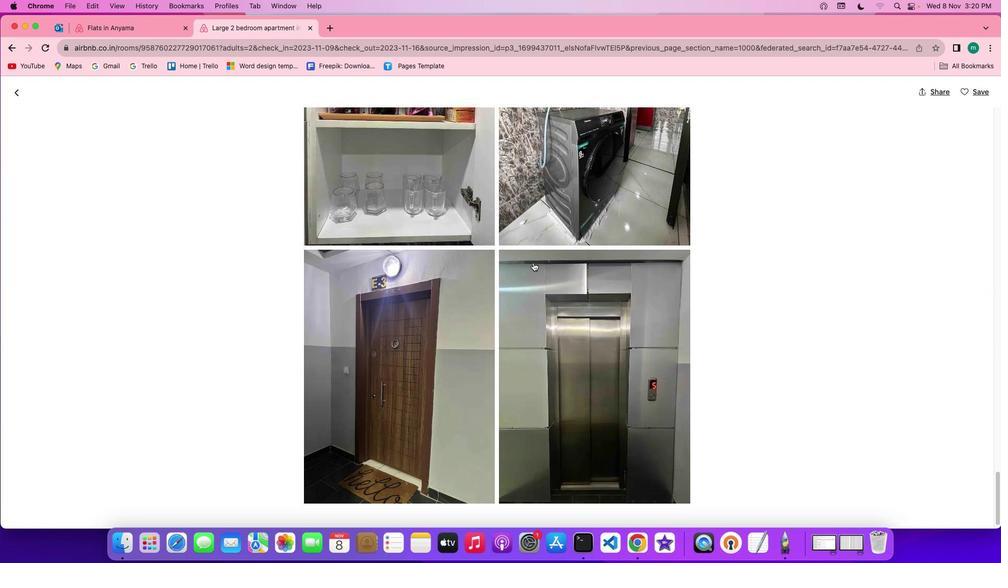 
Action: Mouse scrolled (533, 262) with delta (0, -2)
Screenshot: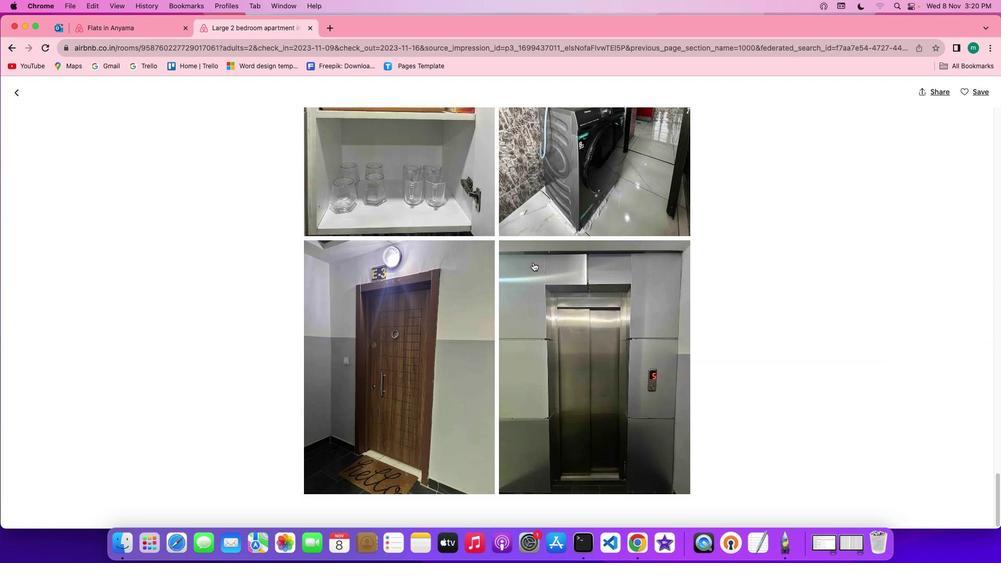 
Action: Mouse scrolled (533, 262) with delta (0, -2)
Screenshot: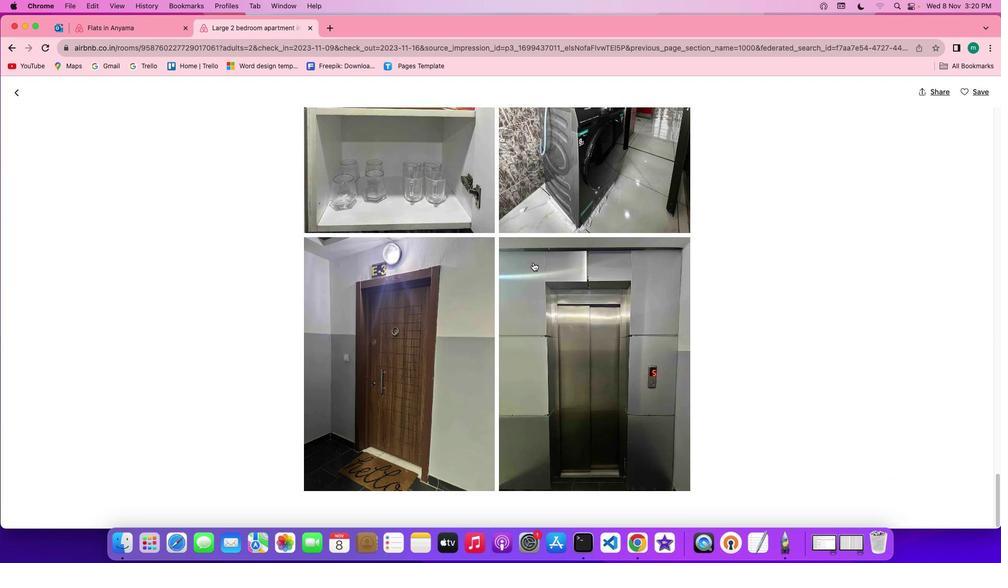 
Action: Mouse scrolled (533, 262) with delta (0, 0)
Screenshot: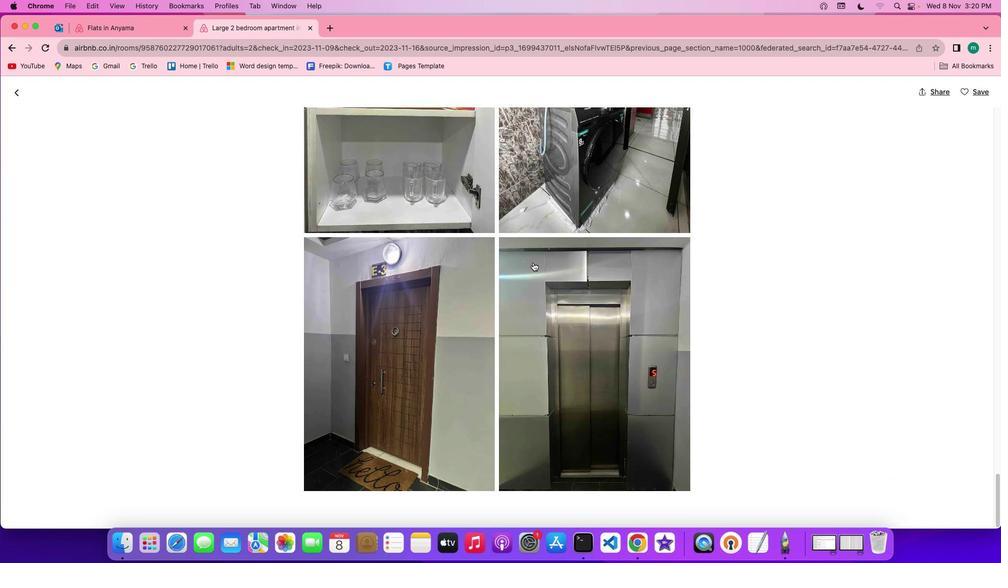 
Action: Mouse scrolled (533, 262) with delta (0, 0)
Screenshot: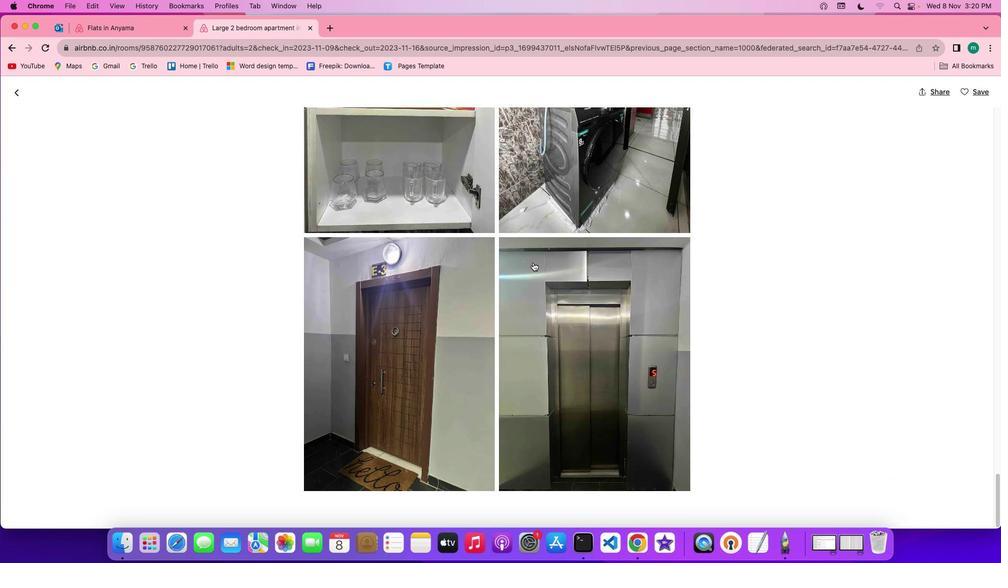 
Action: Mouse scrolled (533, 262) with delta (0, -1)
Screenshot: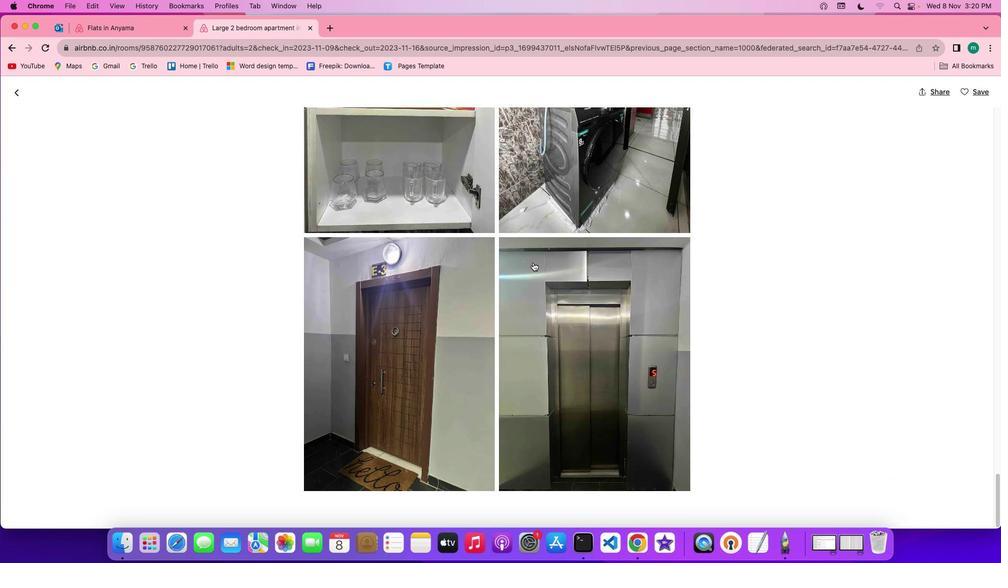 
Action: Mouse scrolled (533, 262) with delta (0, -2)
Screenshot: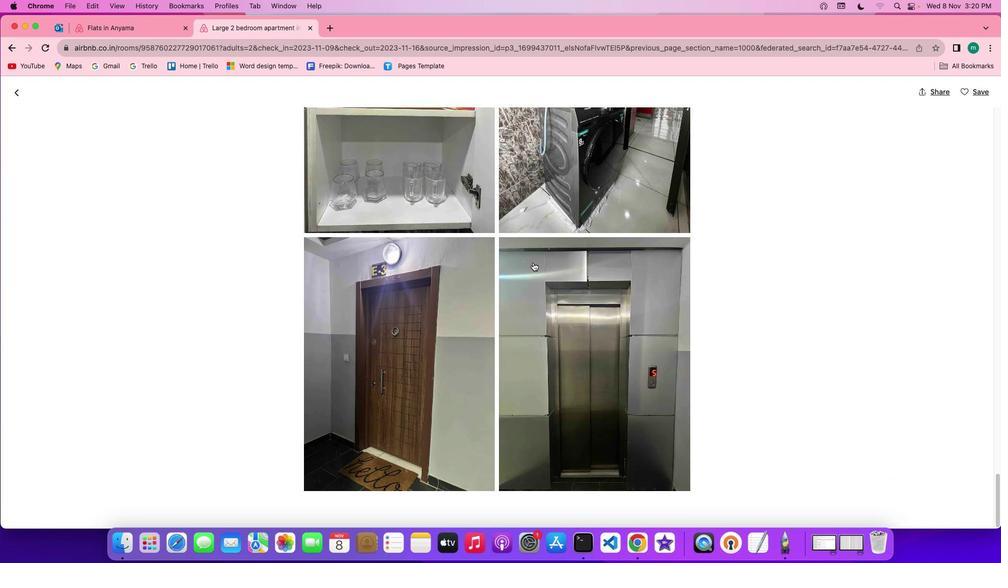 
Action: Mouse scrolled (533, 262) with delta (0, -2)
Screenshot: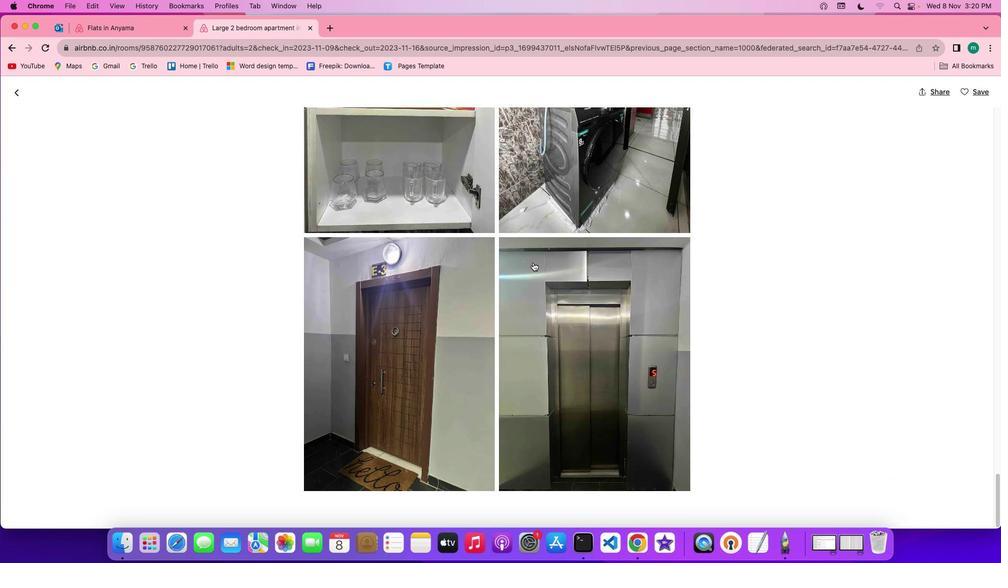 
Action: Mouse scrolled (533, 262) with delta (0, 0)
Screenshot: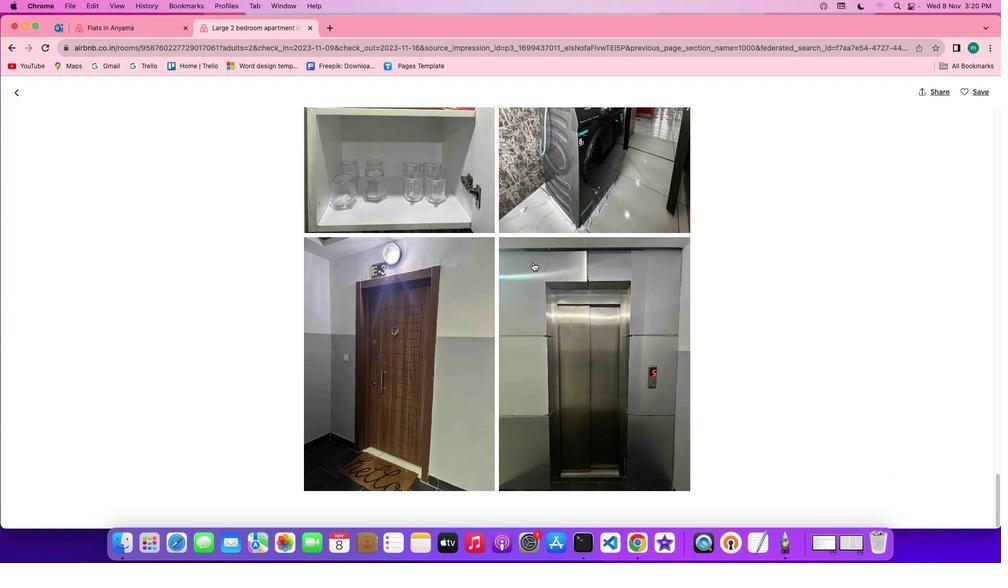
Action: Mouse scrolled (533, 262) with delta (0, 0)
Screenshot: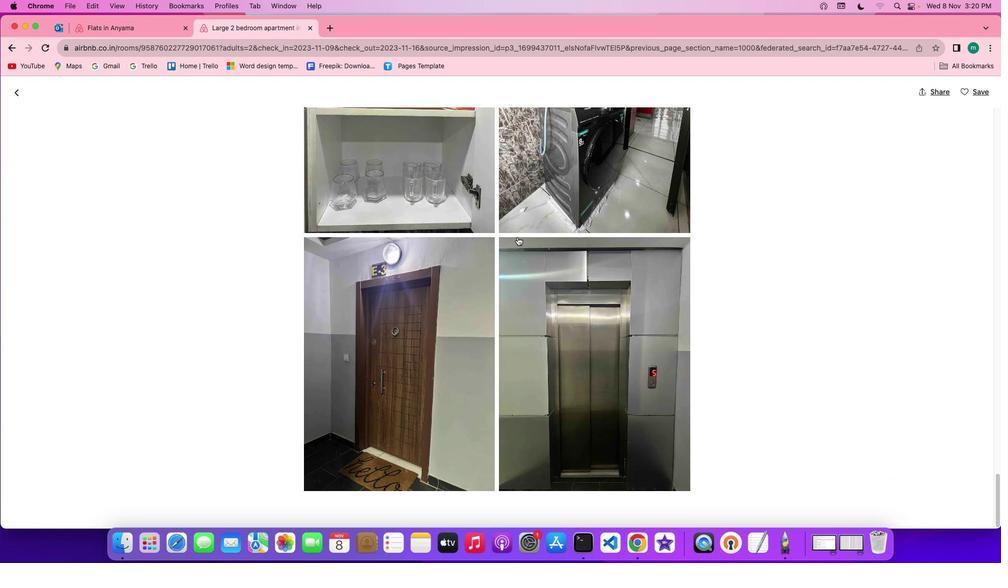
Action: Mouse scrolled (533, 262) with delta (0, -1)
Screenshot: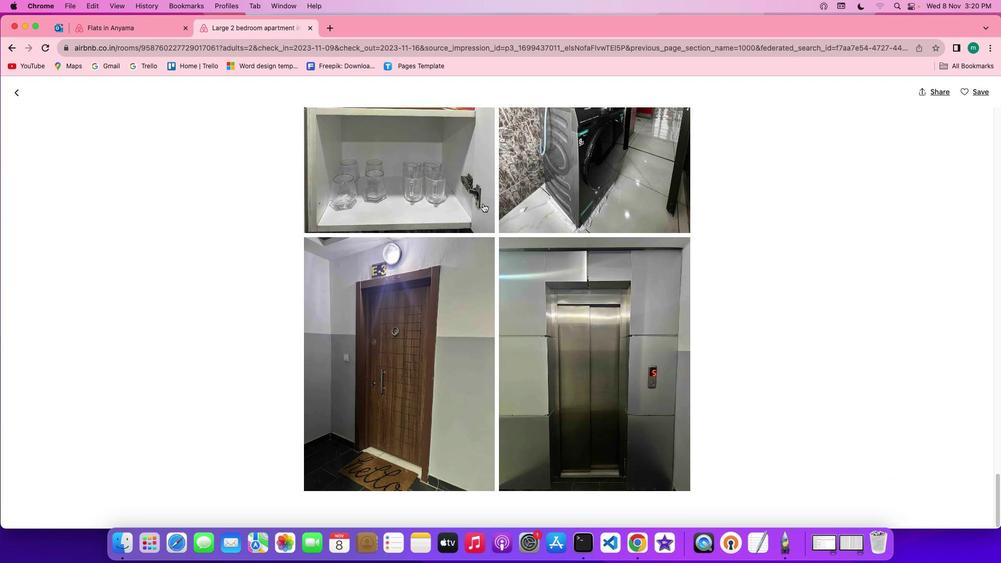 
Action: Mouse scrolled (533, 262) with delta (0, -2)
Screenshot: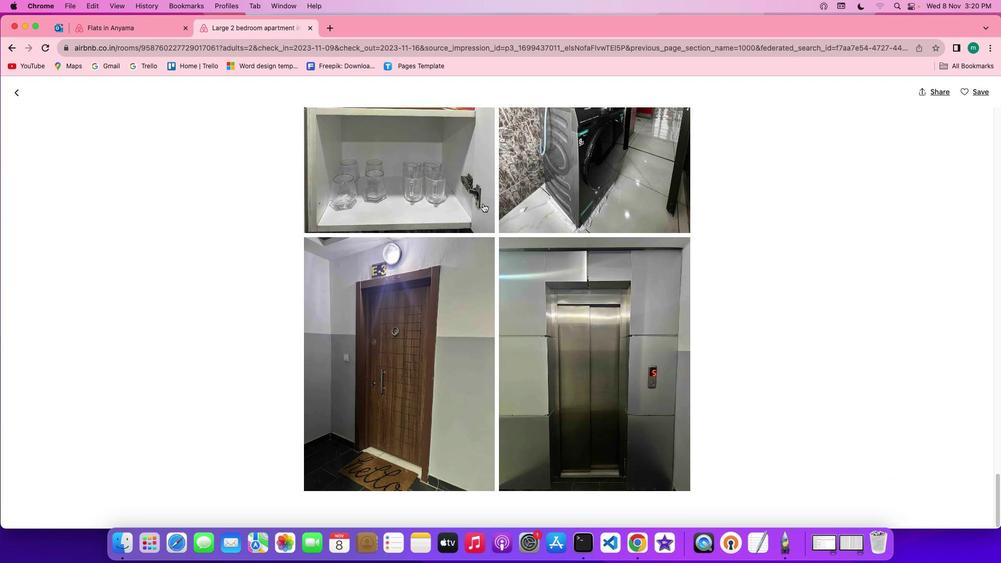 
Action: Mouse moved to (10, 92)
Screenshot: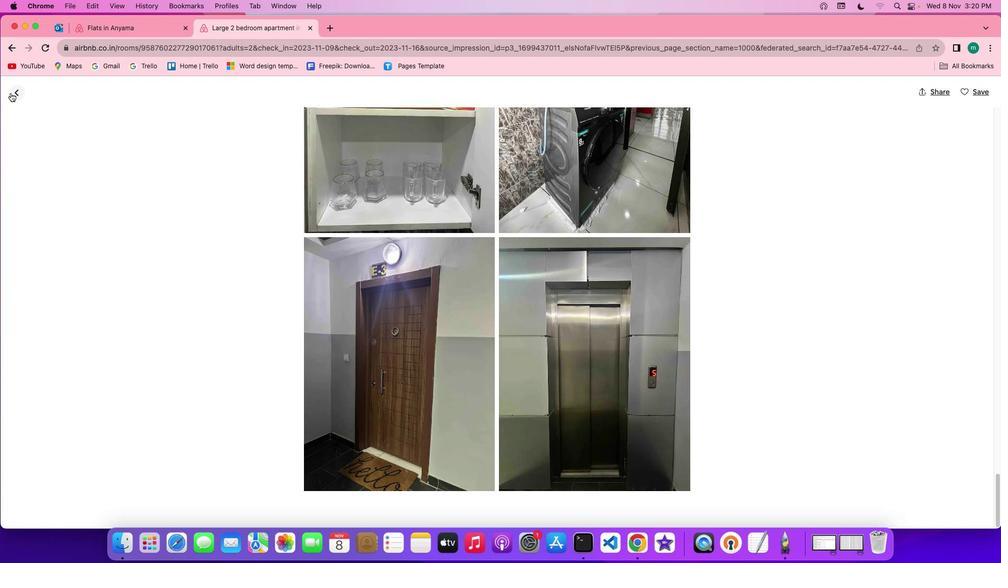 
Action: Mouse pressed left at (10, 92)
Screenshot: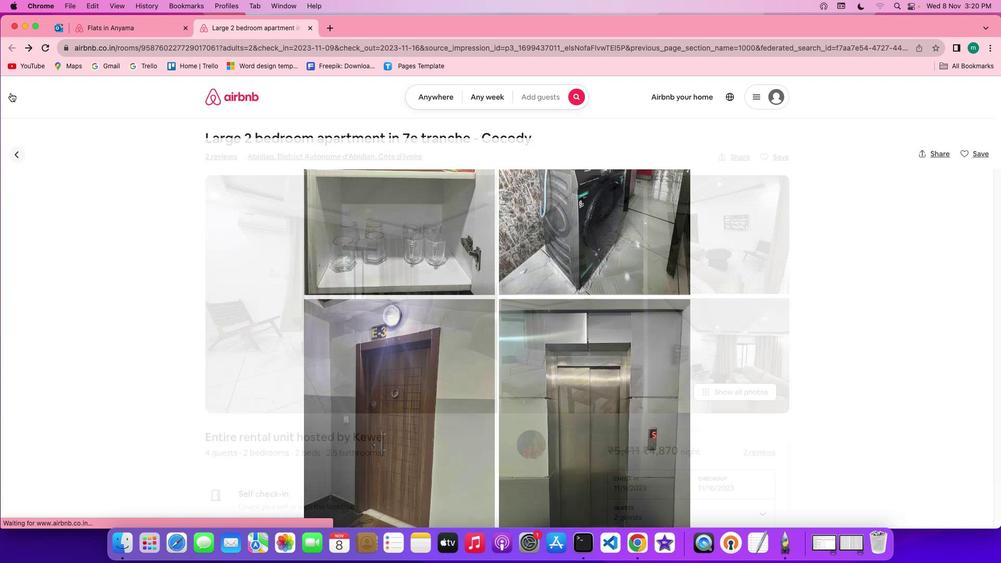 
Action: Mouse moved to (420, 321)
Screenshot: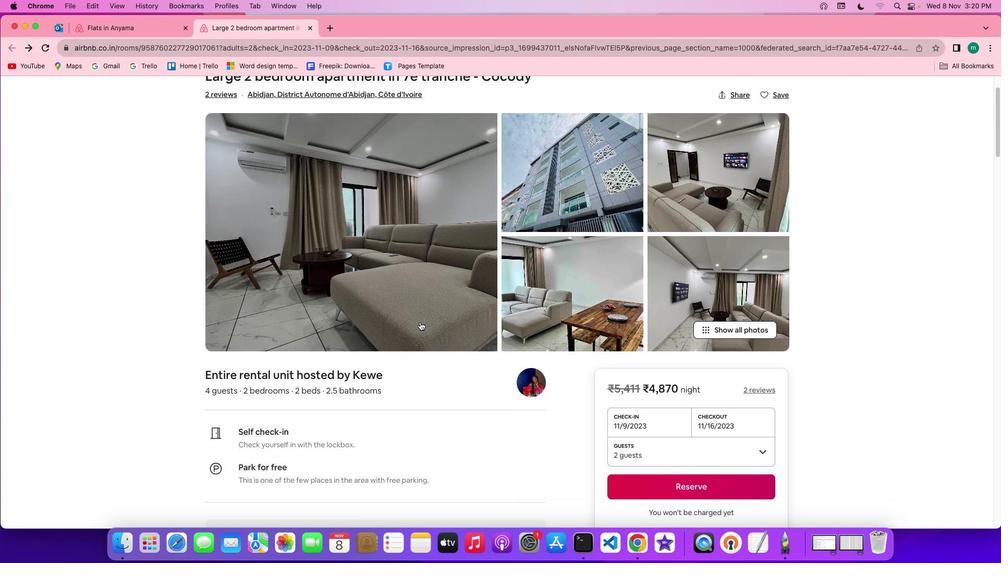 
Action: Mouse scrolled (420, 321) with delta (0, 0)
Screenshot: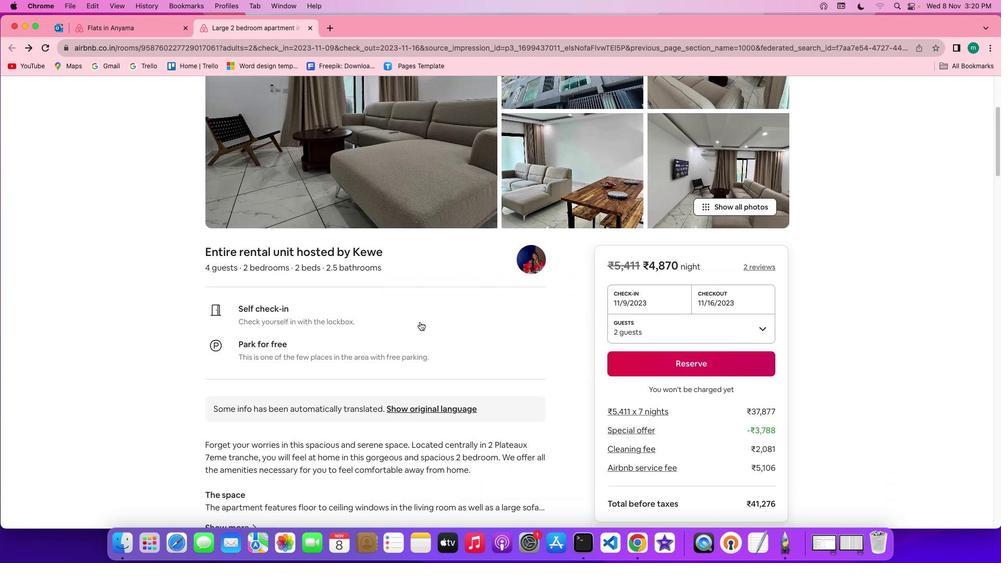 
Action: Mouse scrolled (420, 321) with delta (0, 0)
Screenshot: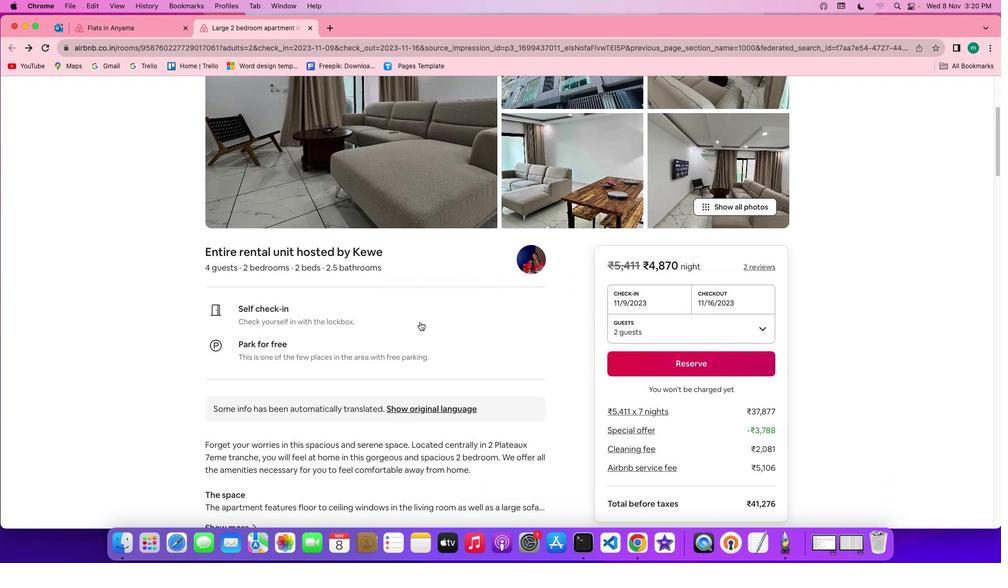 
Action: Mouse scrolled (420, 321) with delta (0, -1)
Screenshot: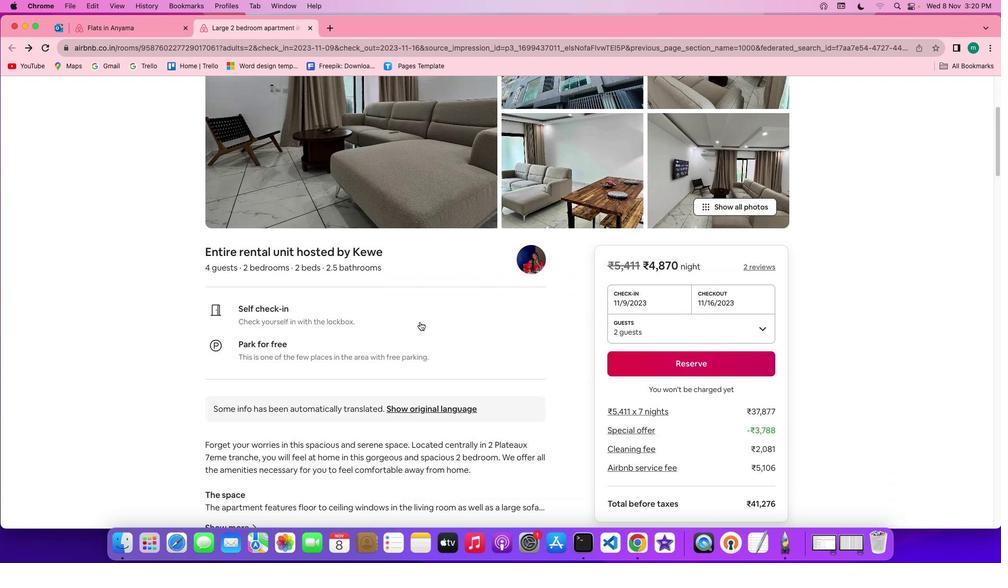 
Action: Mouse scrolled (420, 321) with delta (0, -2)
Screenshot: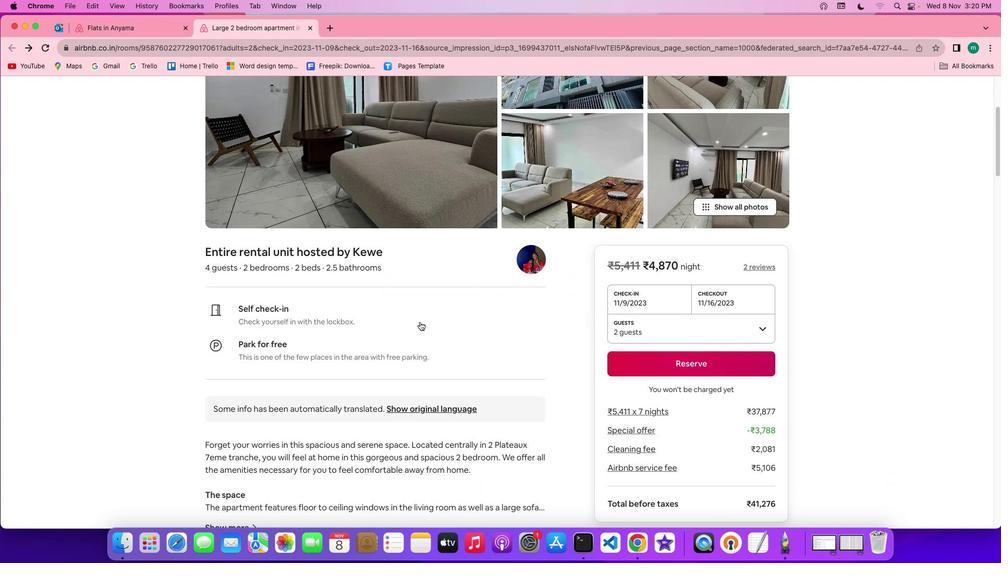 
Action: Mouse scrolled (420, 321) with delta (0, 0)
Screenshot: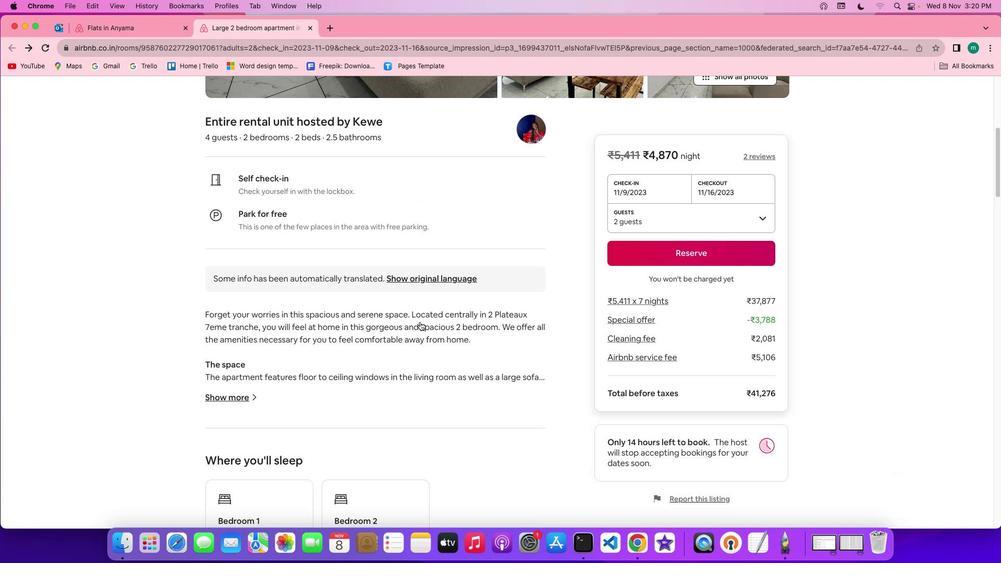 
Action: Mouse scrolled (420, 321) with delta (0, 0)
Screenshot: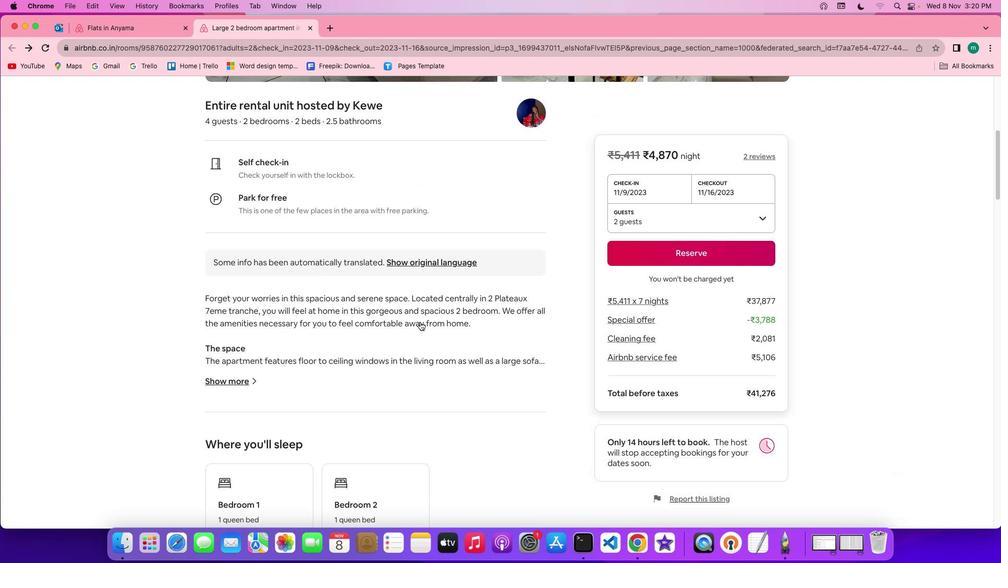 
Action: Mouse scrolled (420, 321) with delta (0, -1)
Screenshot: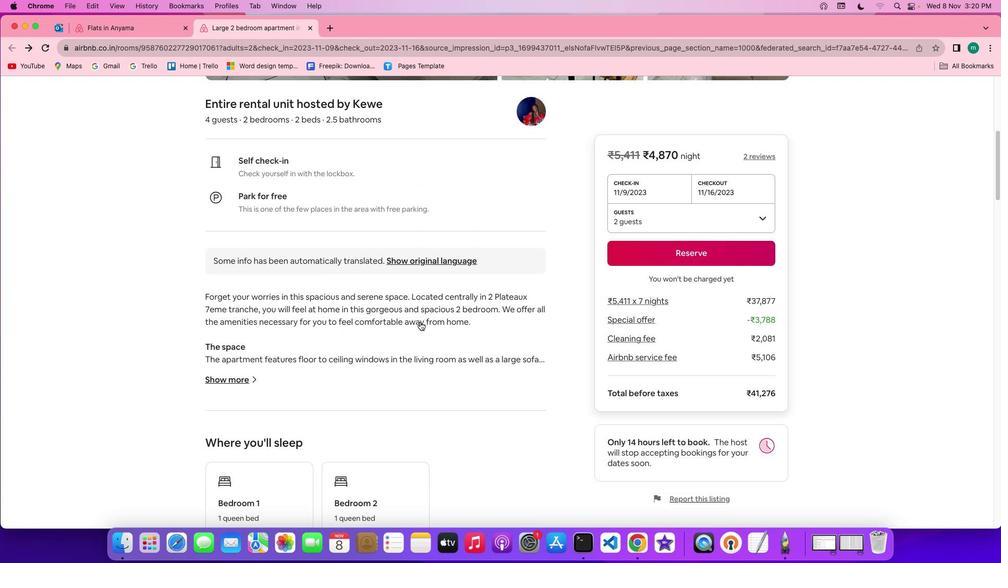 
Action: Mouse scrolled (420, 321) with delta (0, -1)
